 Task: Research Airbnb options in El Cerrito, Colombia from 15th December, 2023 to 26th December, 2023 for 2 adults. Place can be room with 1 bedroom having 1 bed and 1 bathroom. Property type can be hotel. Amenities needed are: wifi, washing machine.
Action: Mouse moved to (468, 85)
Screenshot: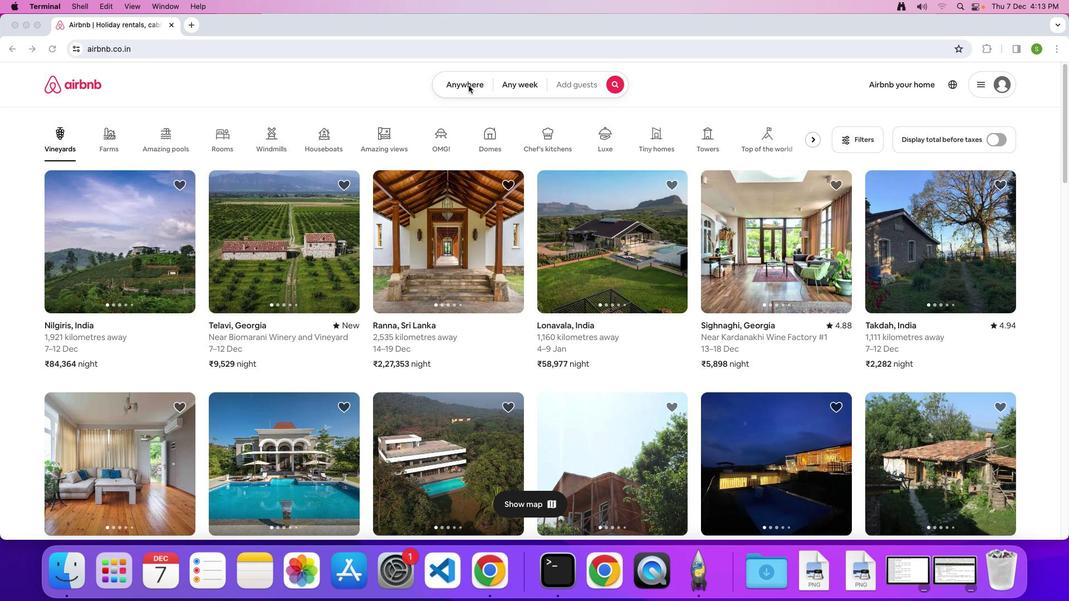 
Action: Mouse pressed left at (468, 85)
Screenshot: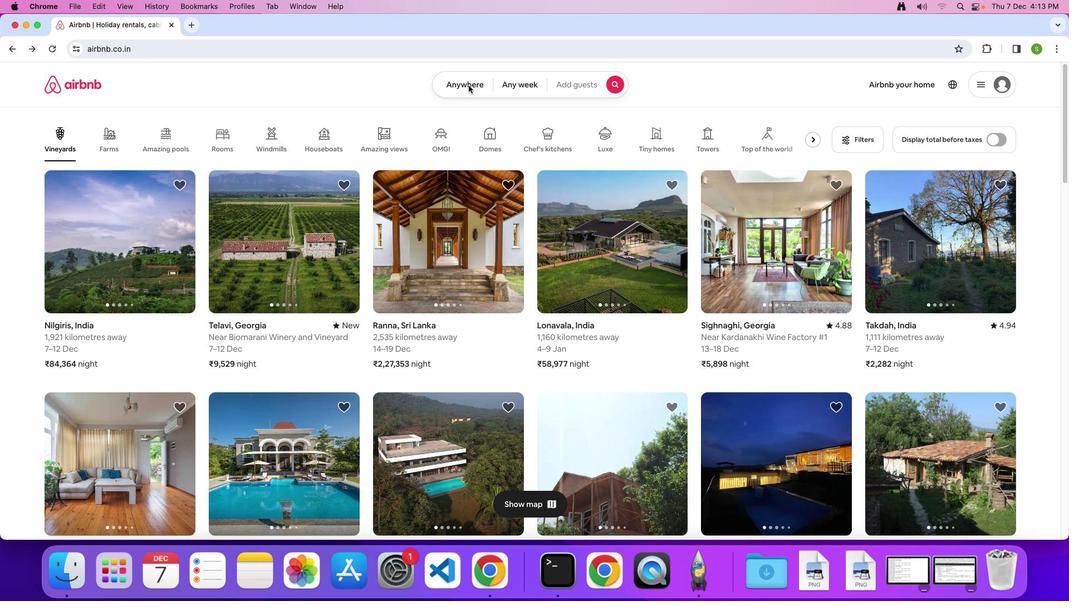 
Action: Mouse pressed left at (468, 85)
Screenshot: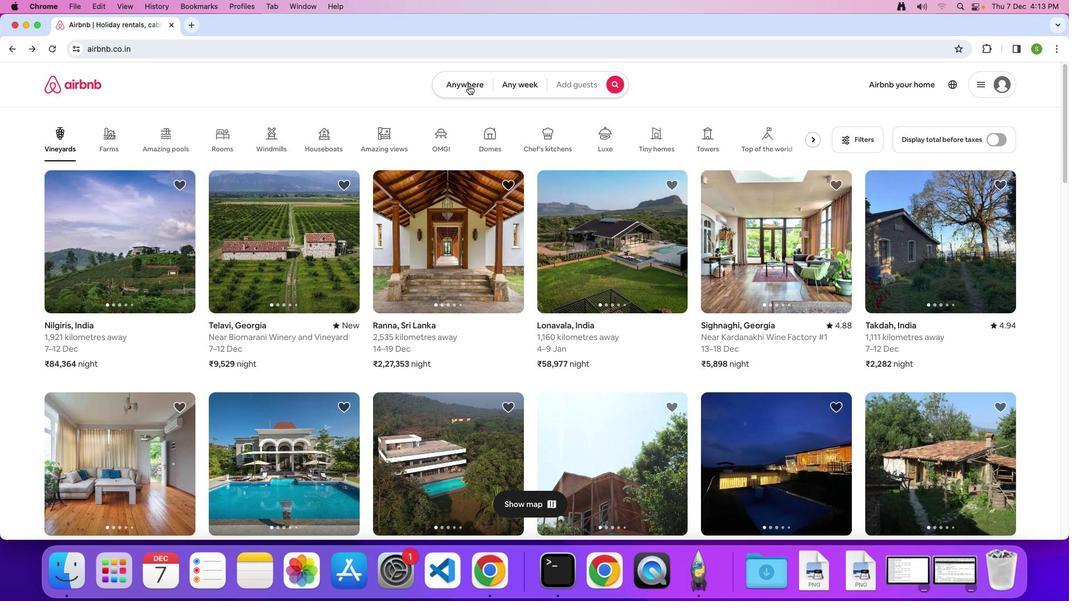 
Action: Mouse moved to (417, 122)
Screenshot: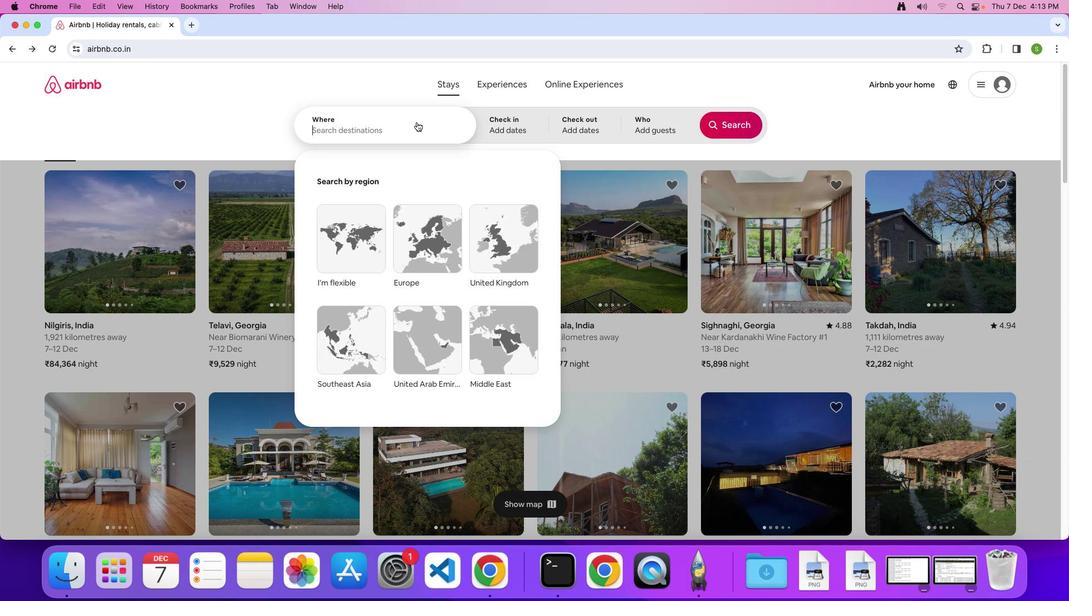 
Action: Mouse pressed left at (417, 122)
Screenshot: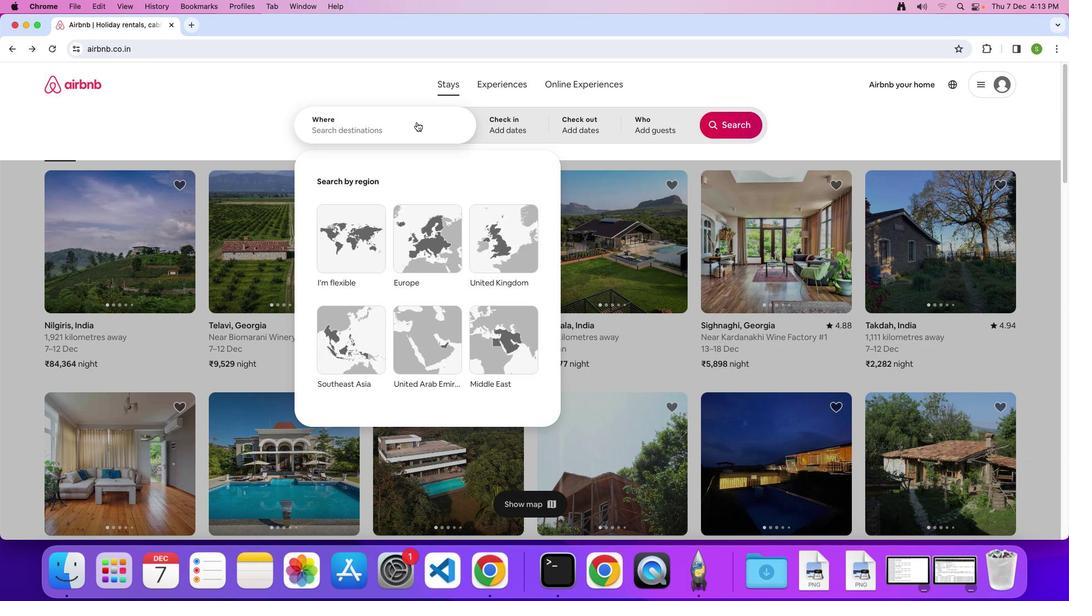 
Action: Mouse moved to (435, 117)
Screenshot: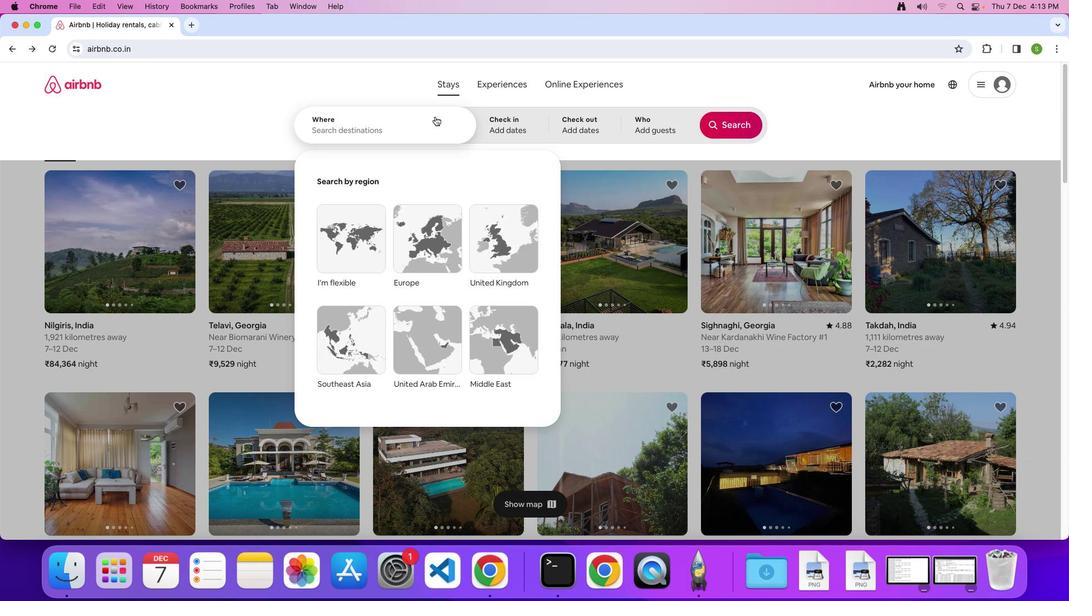 
Action: Key pressed 'E'Key.caps_lock'l'Key.spaceKey.shift'C''e''r''r''i''t''o'','Key.spaceKey.shift'C''o''l''o''m''b''i''a'Key.enter
Screenshot: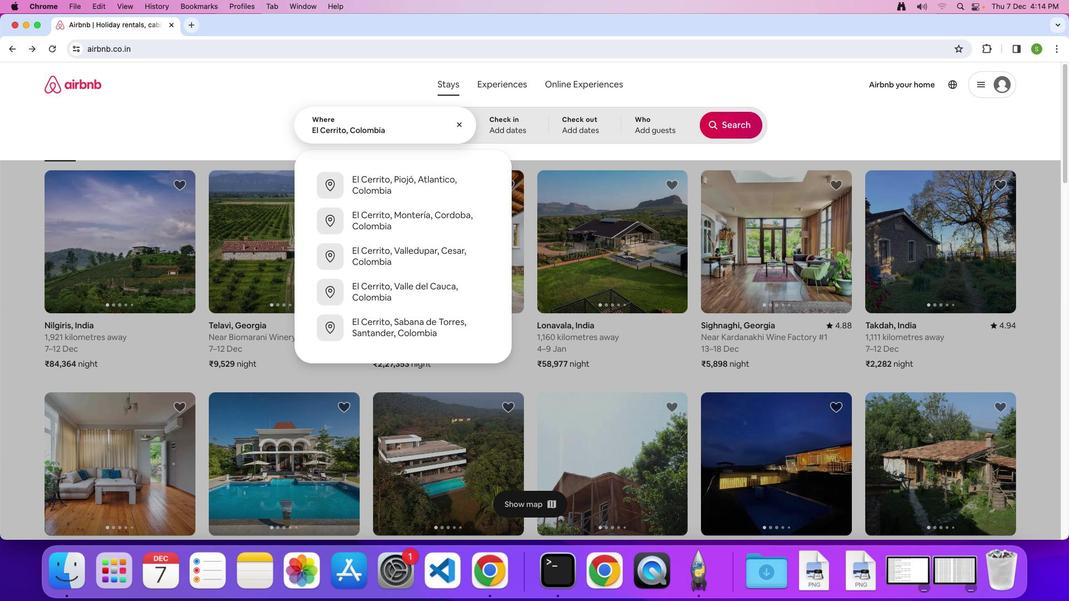 
Action: Mouse moved to (474, 322)
Screenshot: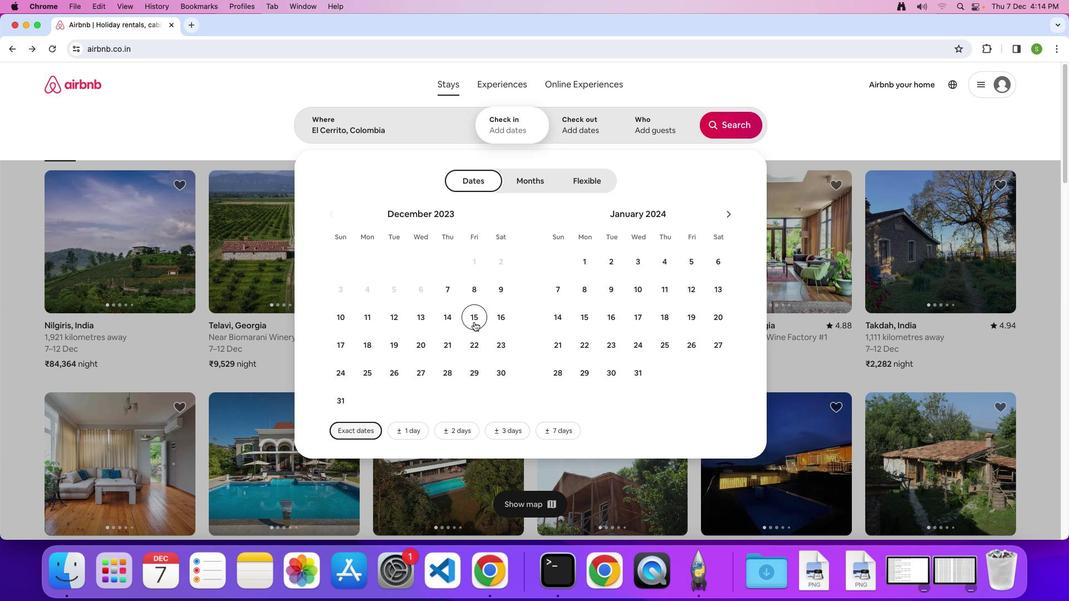 
Action: Mouse pressed left at (474, 322)
Screenshot: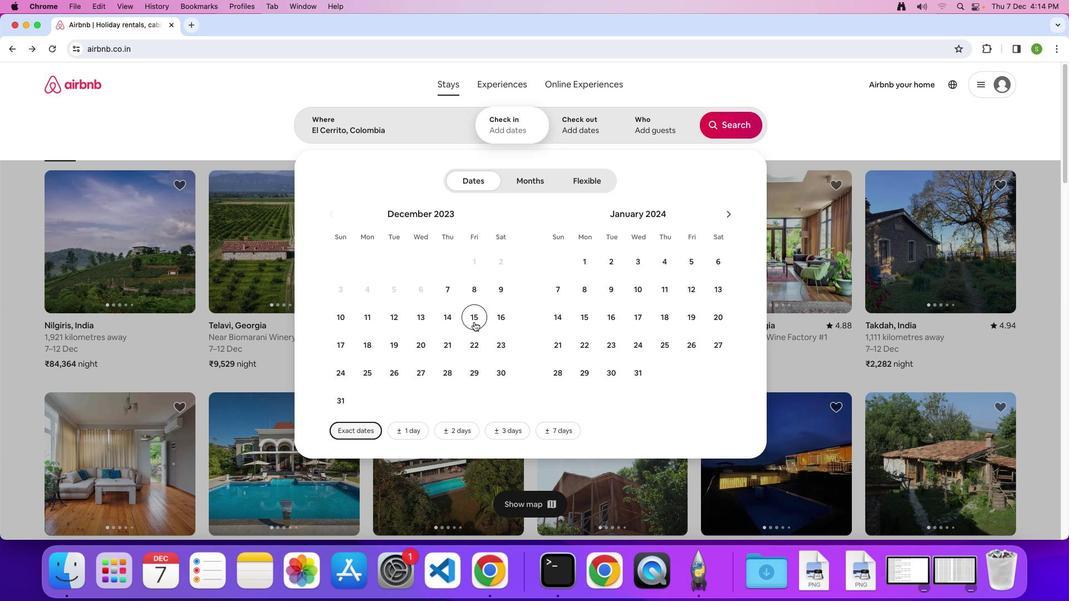 
Action: Mouse moved to (393, 373)
Screenshot: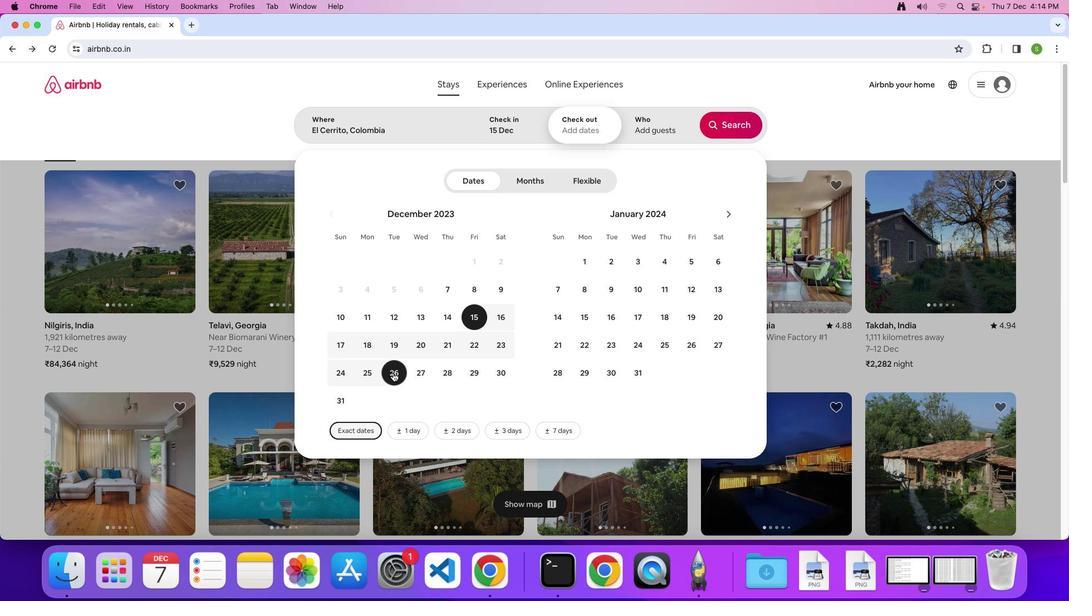 
Action: Mouse pressed left at (393, 373)
Screenshot: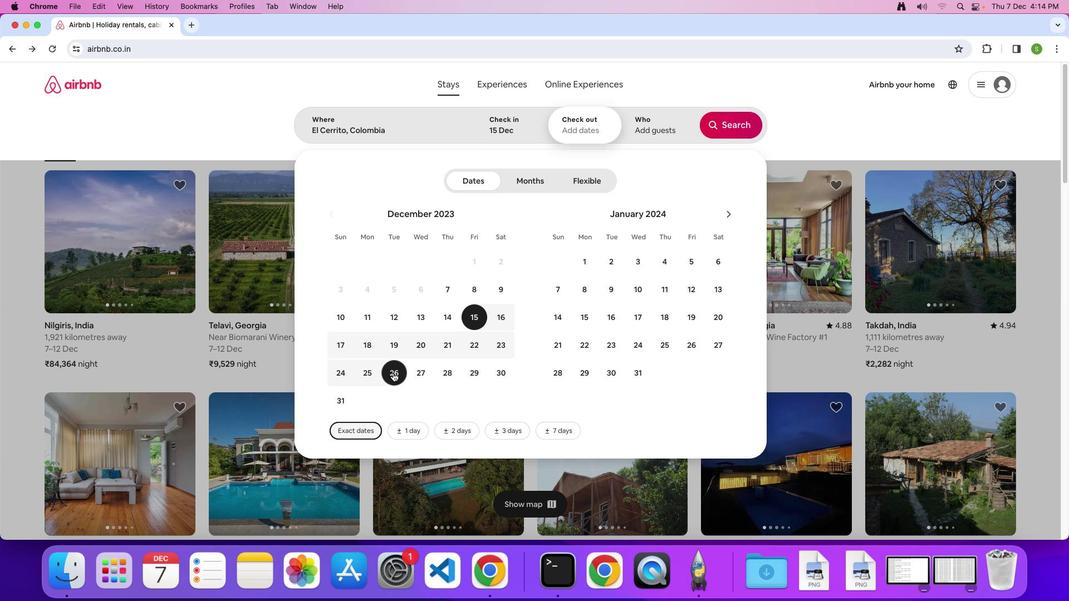 
Action: Mouse moved to (655, 126)
Screenshot: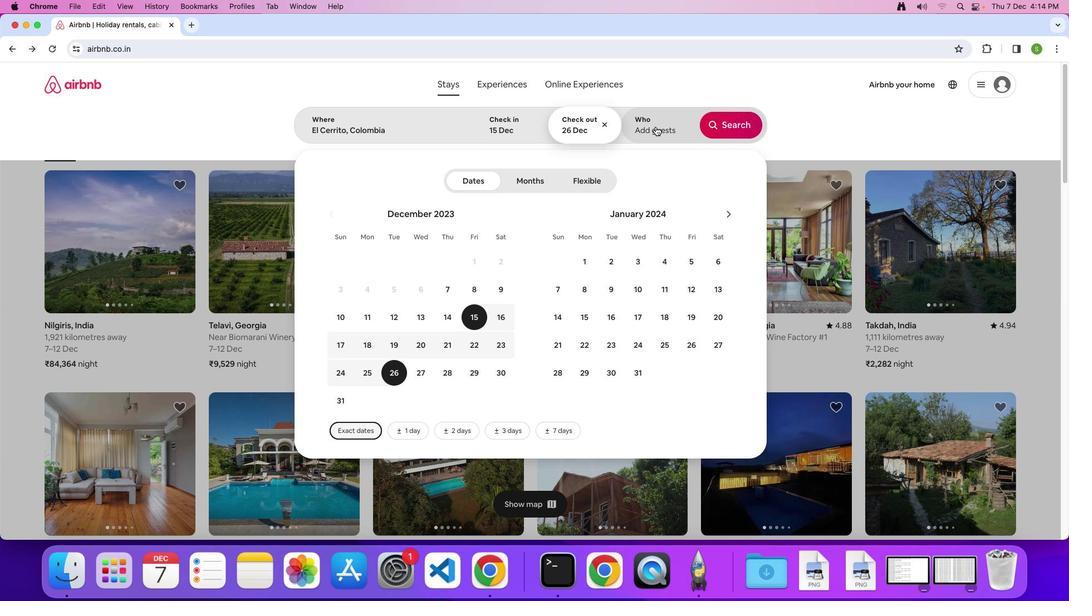 
Action: Mouse pressed left at (655, 126)
Screenshot: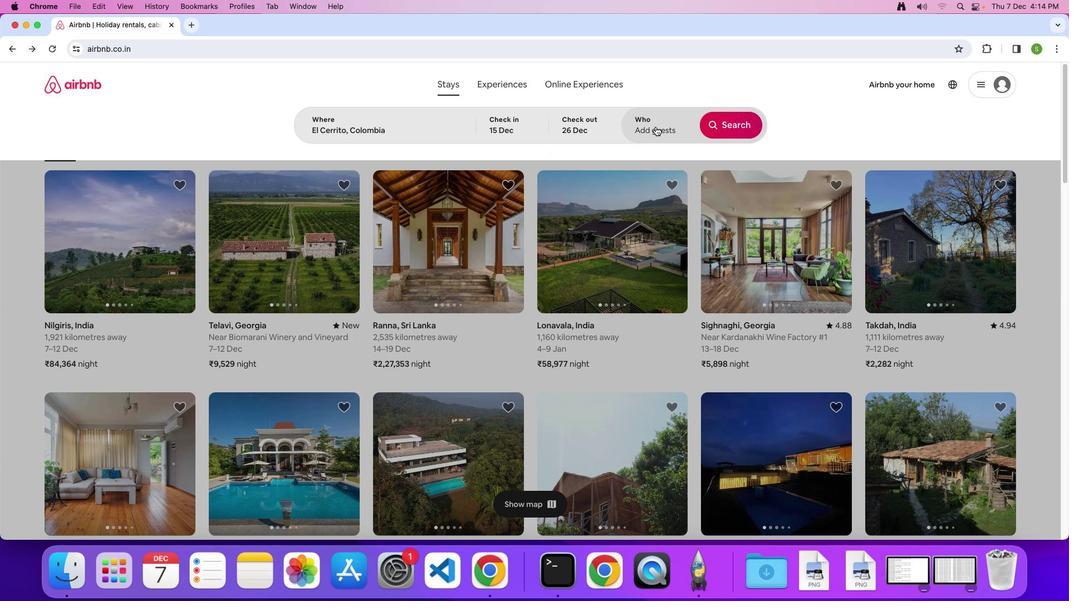 
Action: Mouse moved to (732, 185)
Screenshot: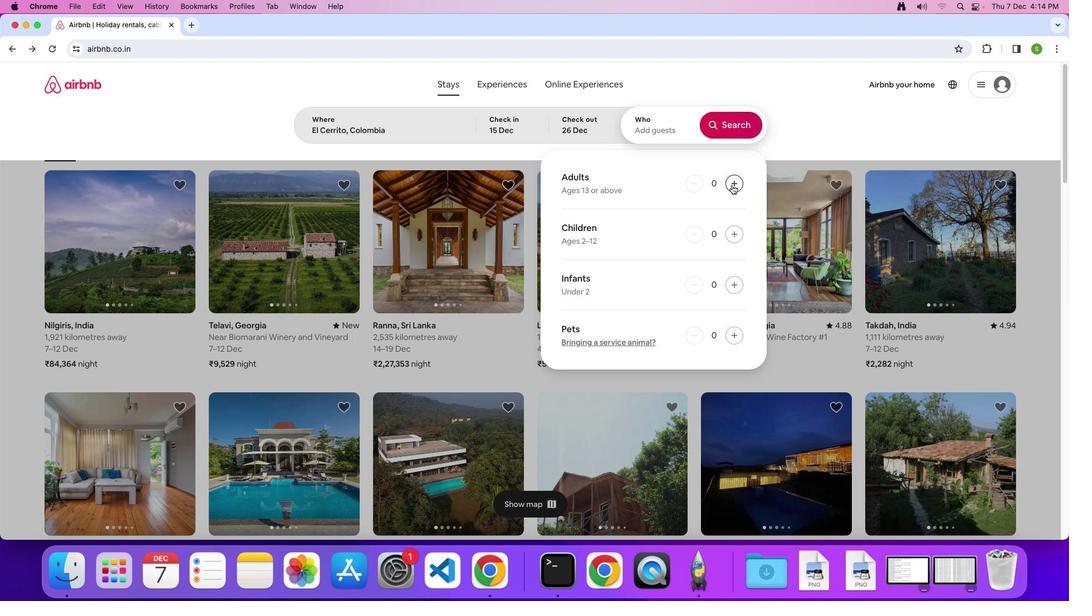 
Action: Mouse pressed left at (732, 185)
Screenshot: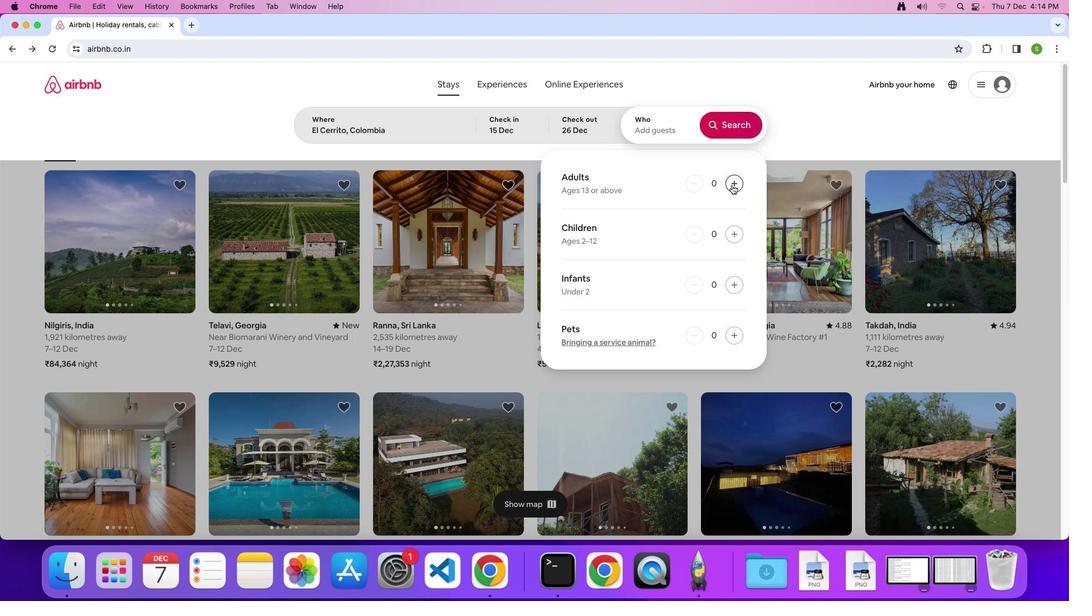 
Action: Mouse pressed left at (732, 185)
Screenshot: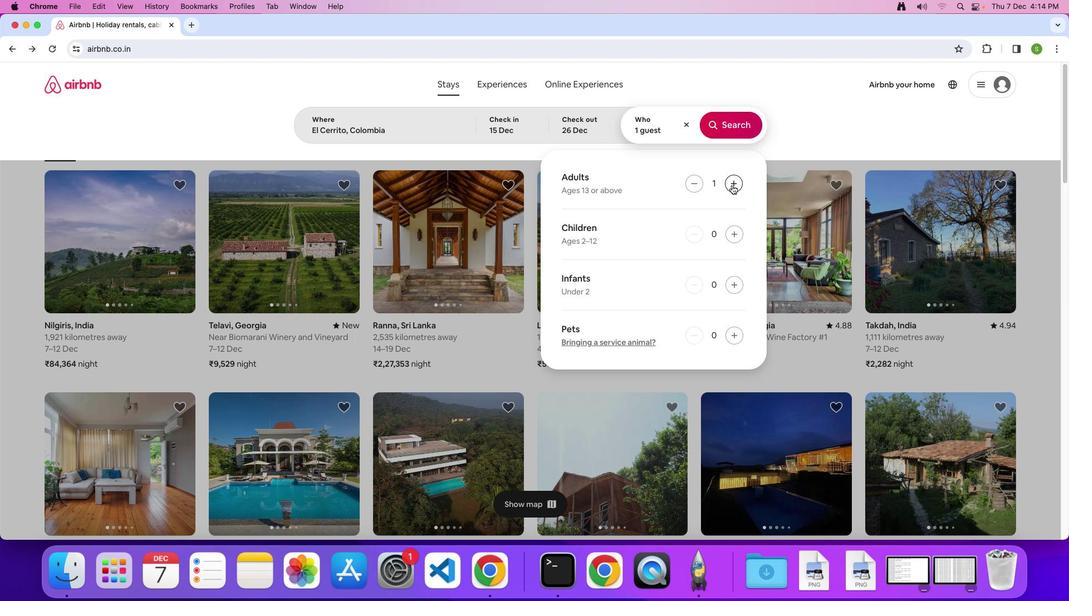 
Action: Mouse moved to (722, 121)
Screenshot: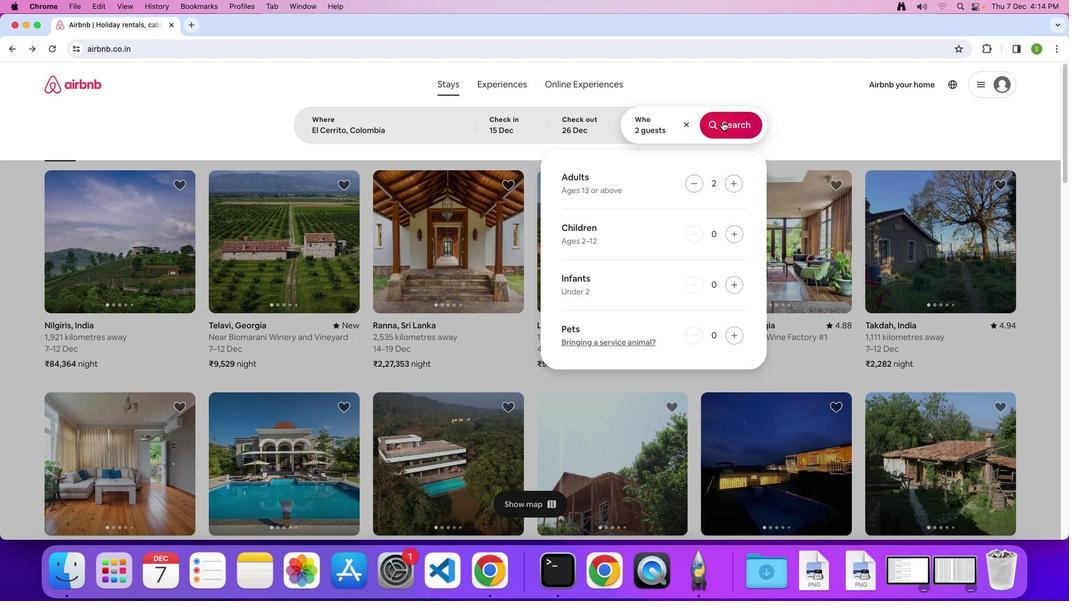 
Action: Mouse pressed left at (722, 121)
Screenshot: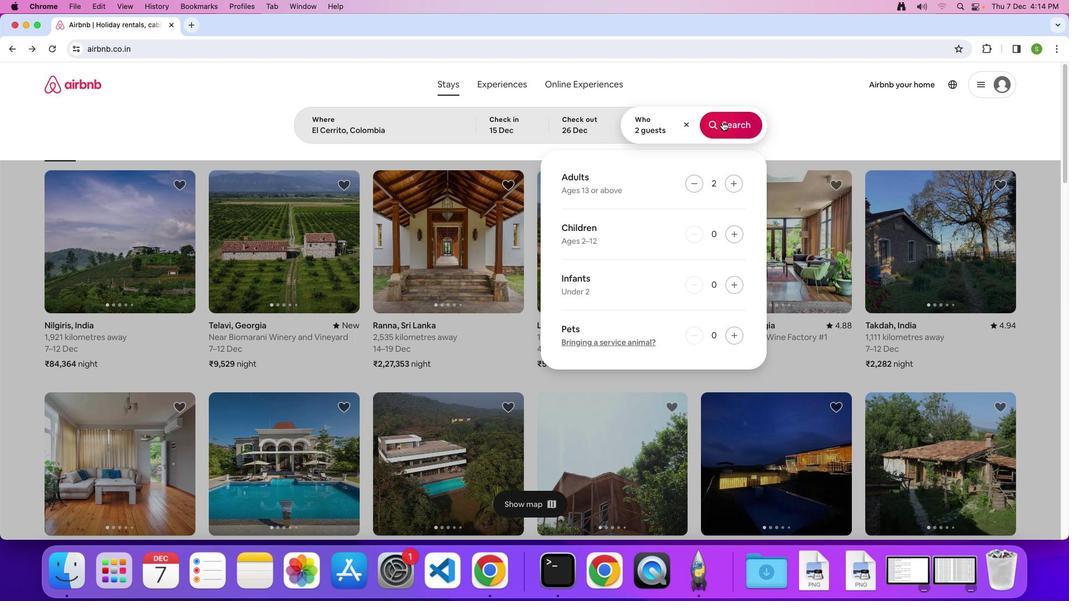 
Action: Mouse moved to (892, 128)
Screenshot: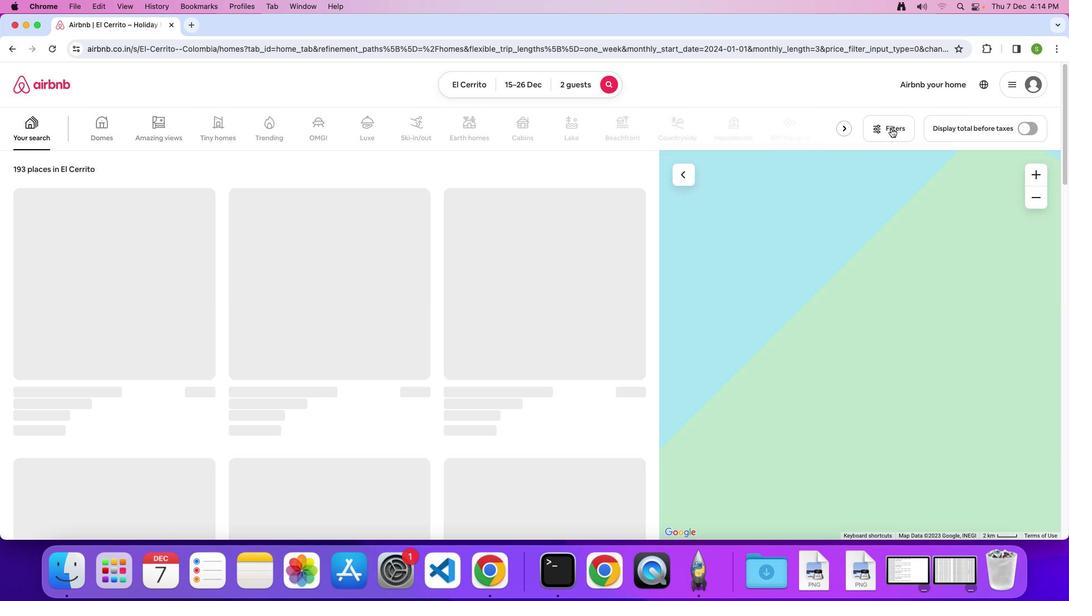 
Action: Mouse pressed left at (892, 128)
Screenshot: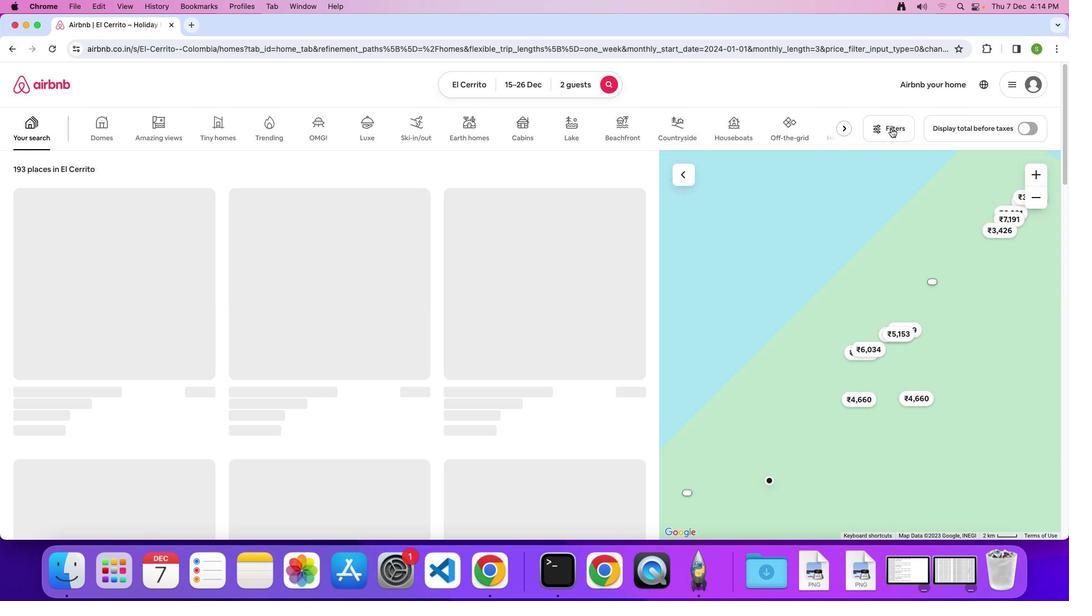 
Action: Mouse moved to (522, 200)
Screenshot: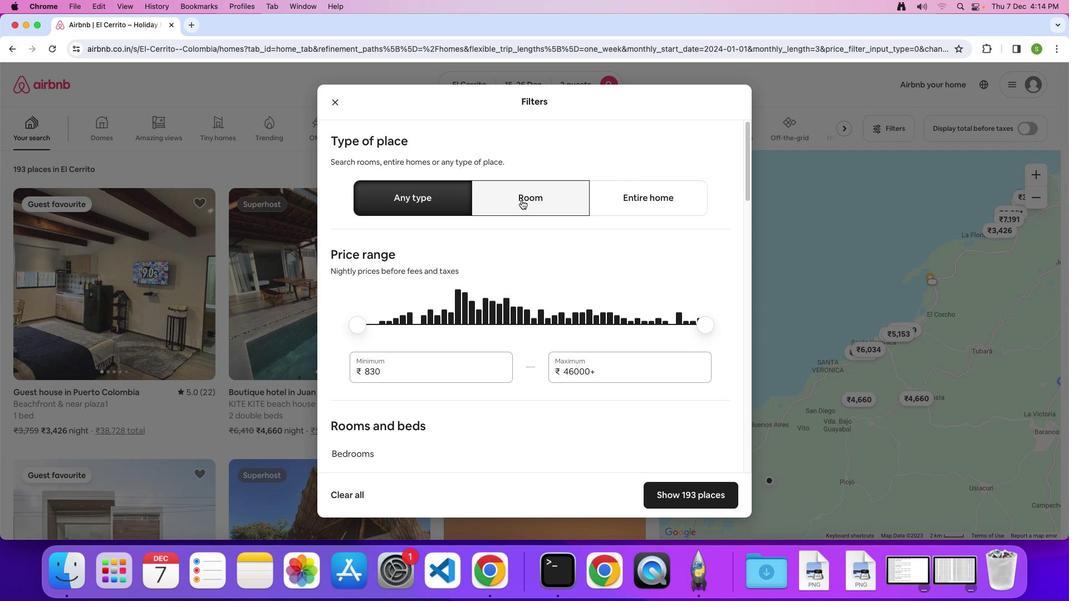 
Action: Mouse pressed left at (522, 200)
Screenshot: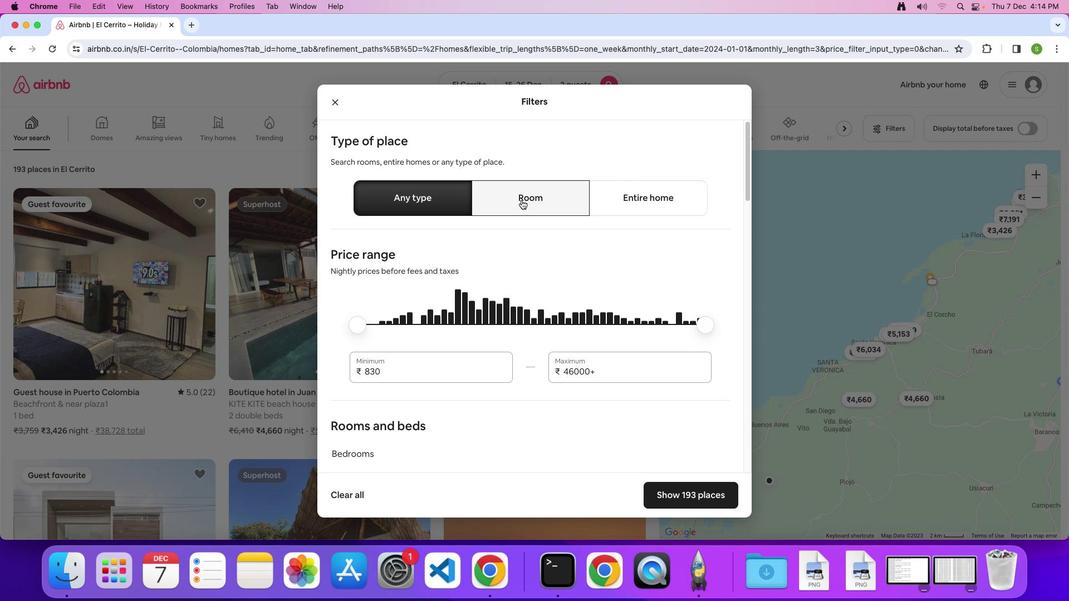 
Action: Mouse moved to (528, 264)
Screenshot: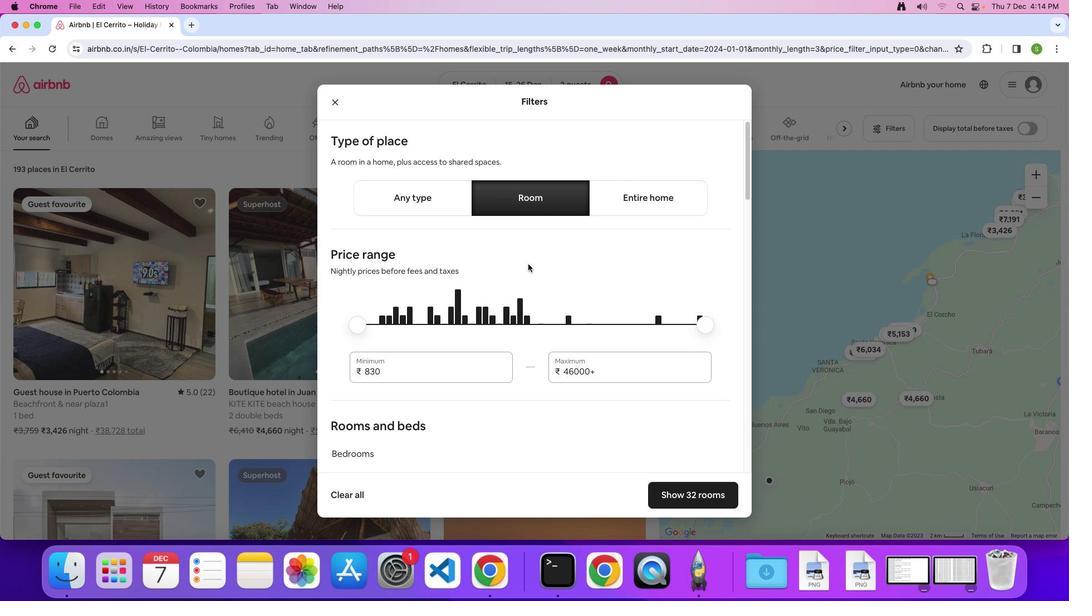 
Action: Mouse scrolled (528, 264) with delta (0, 0)
Screenshot: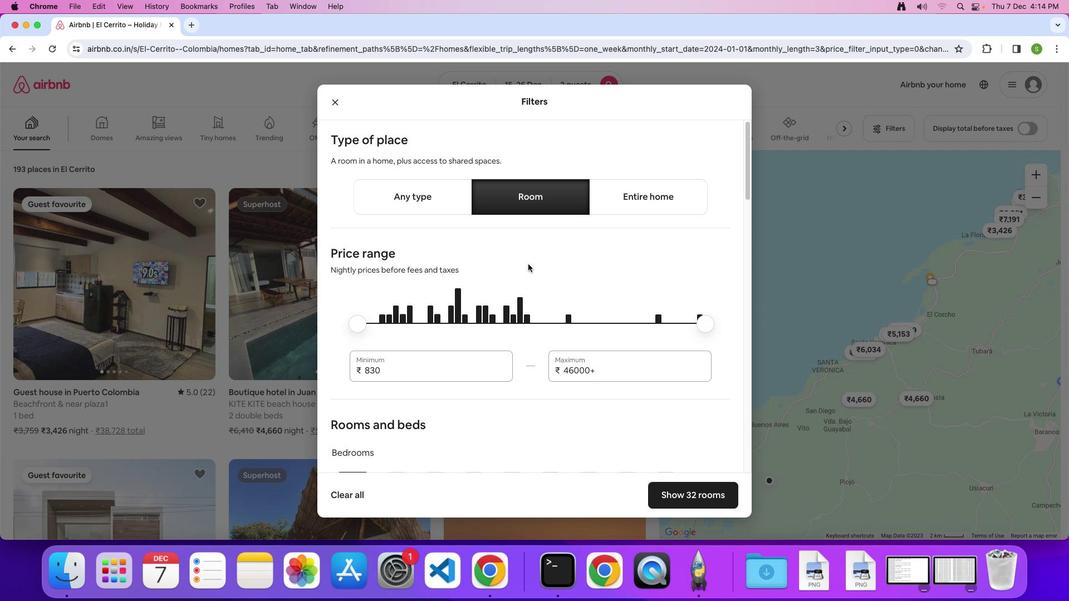 
Action: Mouse scrolled (528, 264) with delta (0, 0)
Screenshot: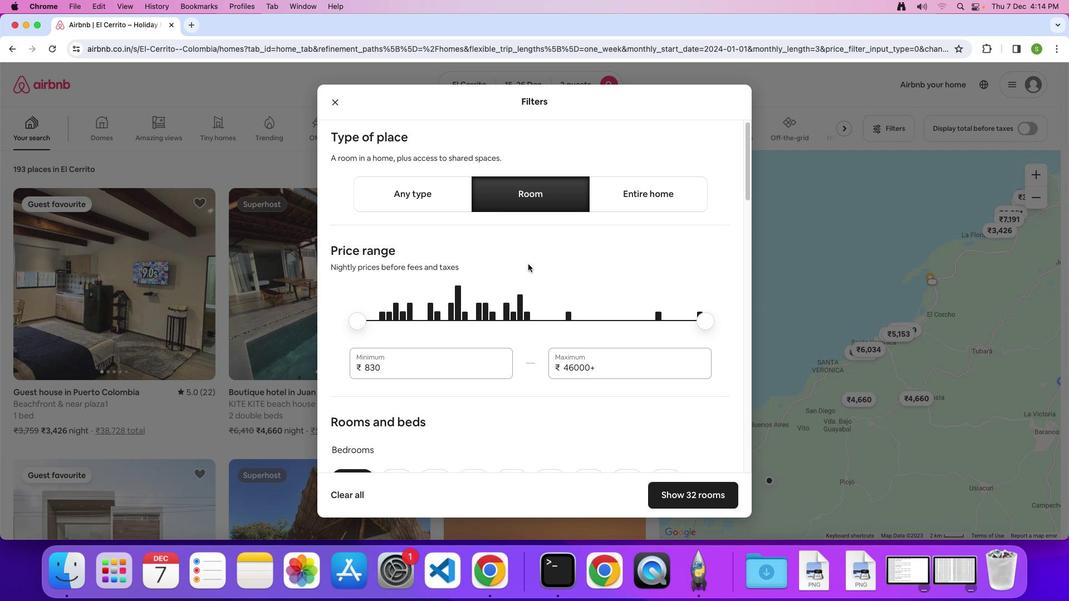 
Action: Mouse scrolled (528, 264) with delta (0, 0)
Screenshot: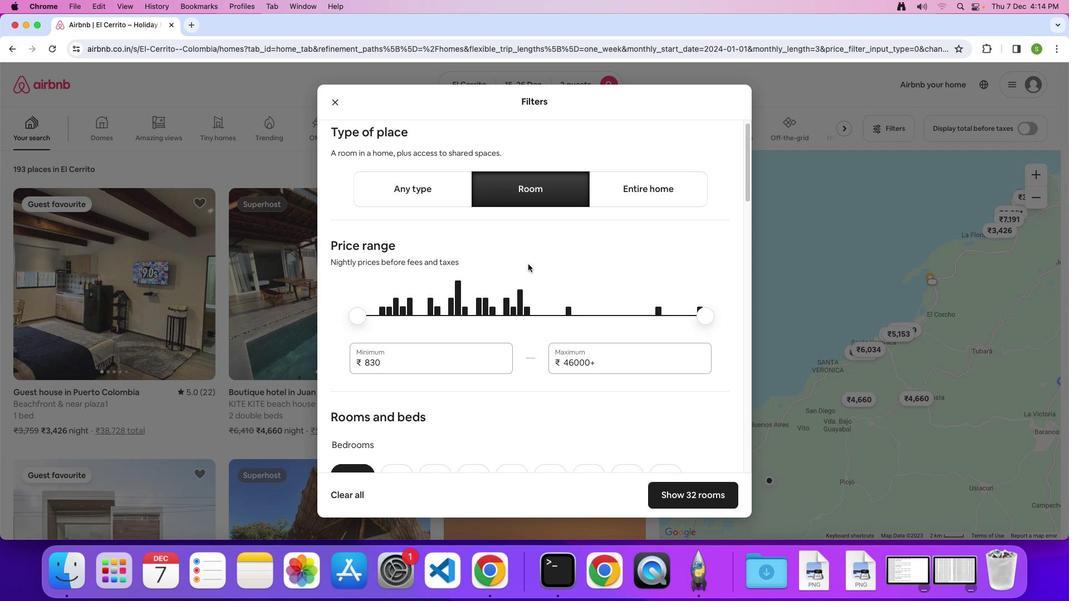 
Action: Mouse scrolled (528, 264) with delta (0, 0)
Screenshot: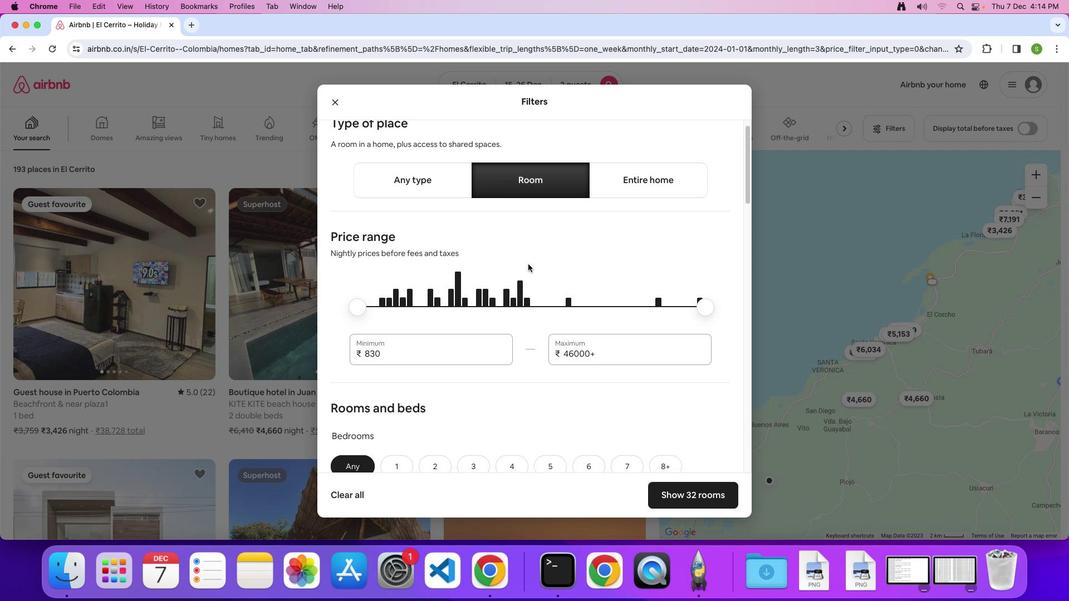 
Action: Mouse scrolled (528, 264) with delta (0, 0)
Screenshot: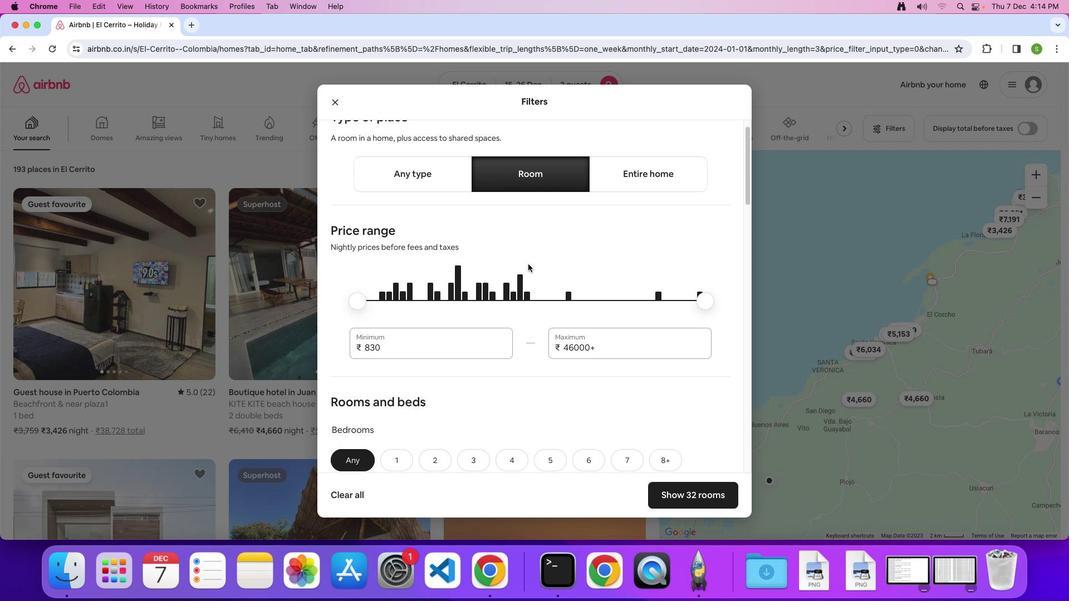 
Action: Mouse scrolled (528, 264) with delta (0, 0)
Screenshot: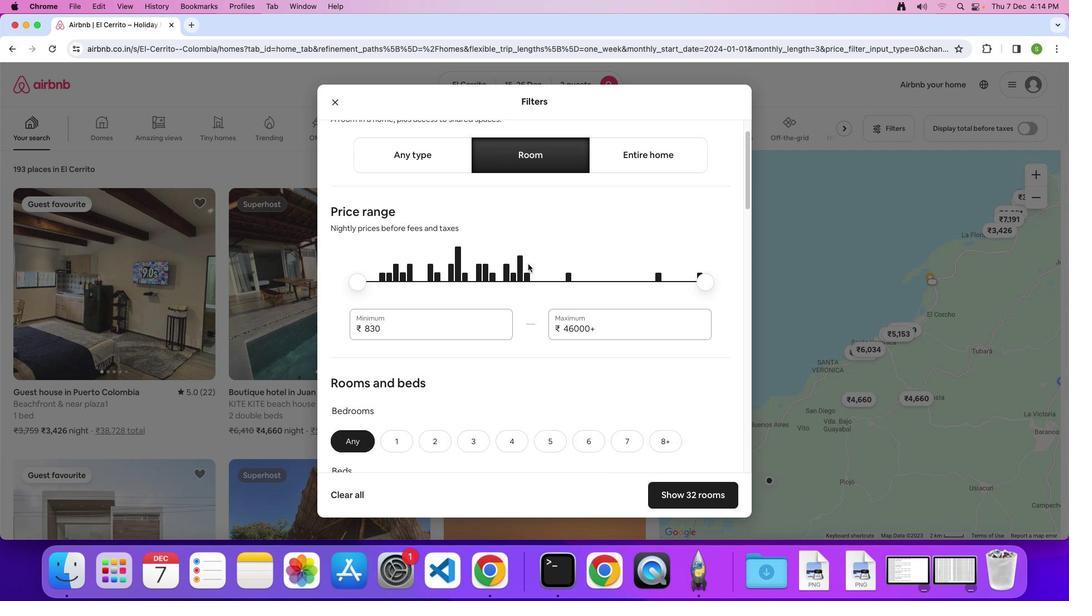 
Action: Mouse scrolled (528, 264) with delta (0, 0)
Screenshot: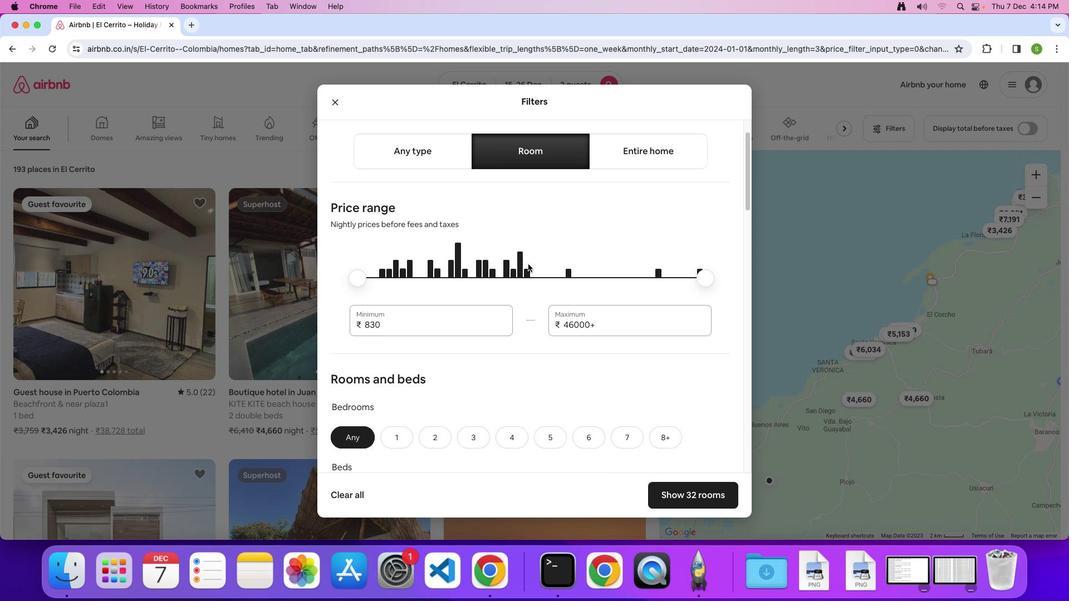 
Action: Mouse scrolled (528, 264) with delta (0, -1)
Screenshot: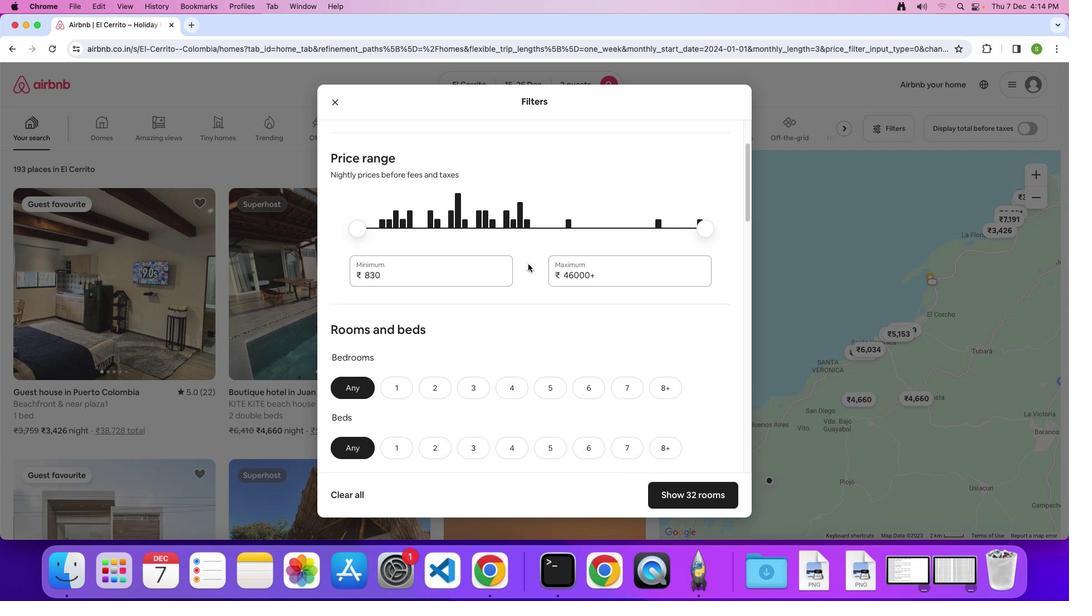 
Action: Mouse scrolled (528, 264) with delta (0, 0)
Screenshot: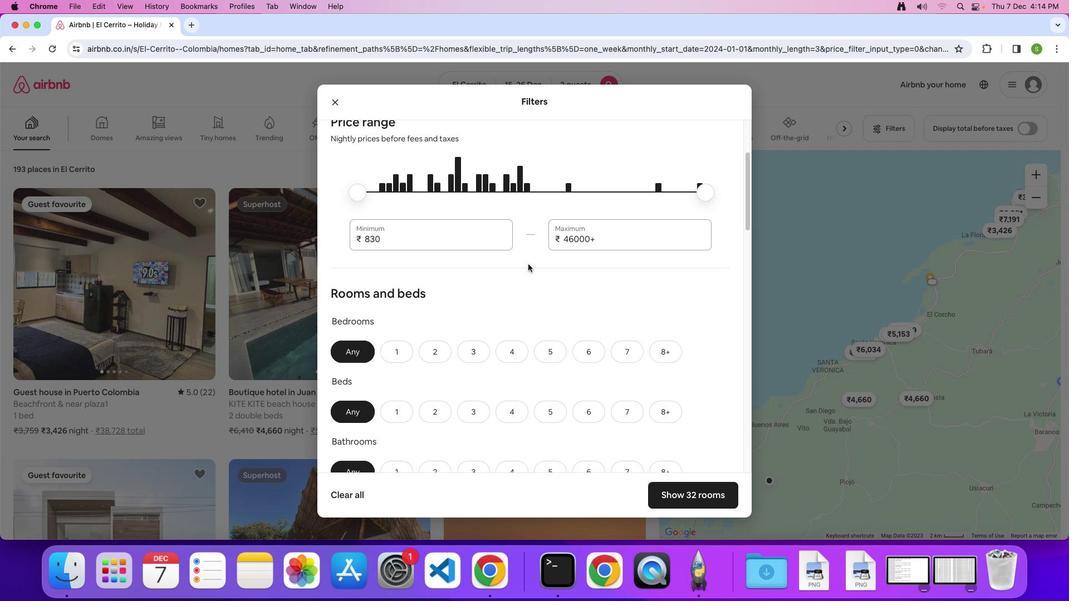
Action: Mouse scrolled (528, 264) with delta (0, 0)
Screenshot: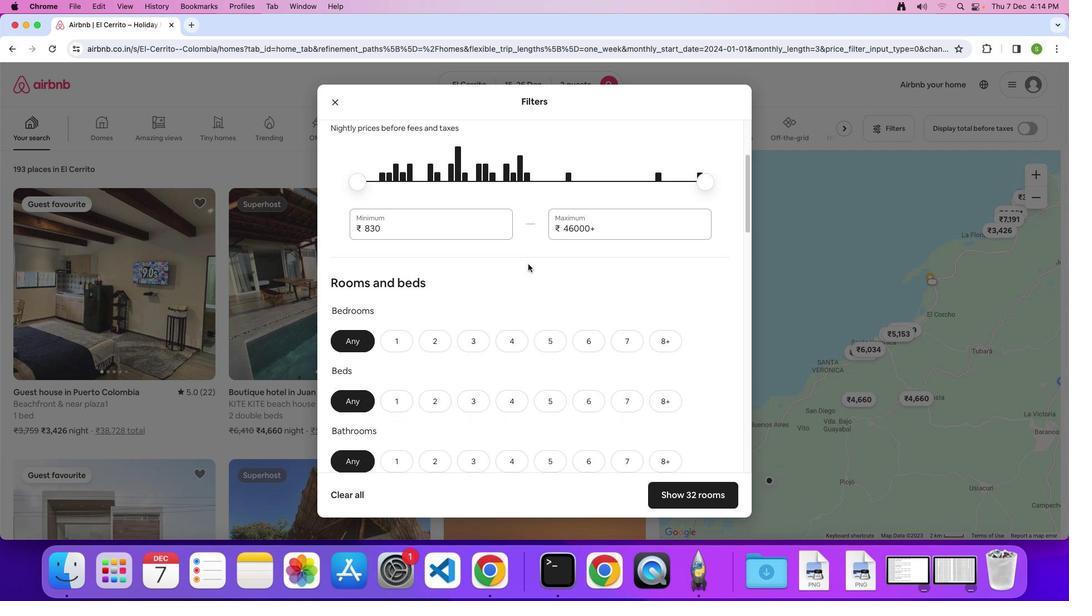 
Action: Mouse scrolled (528, 264) with delta (0, 0)
Screenshot: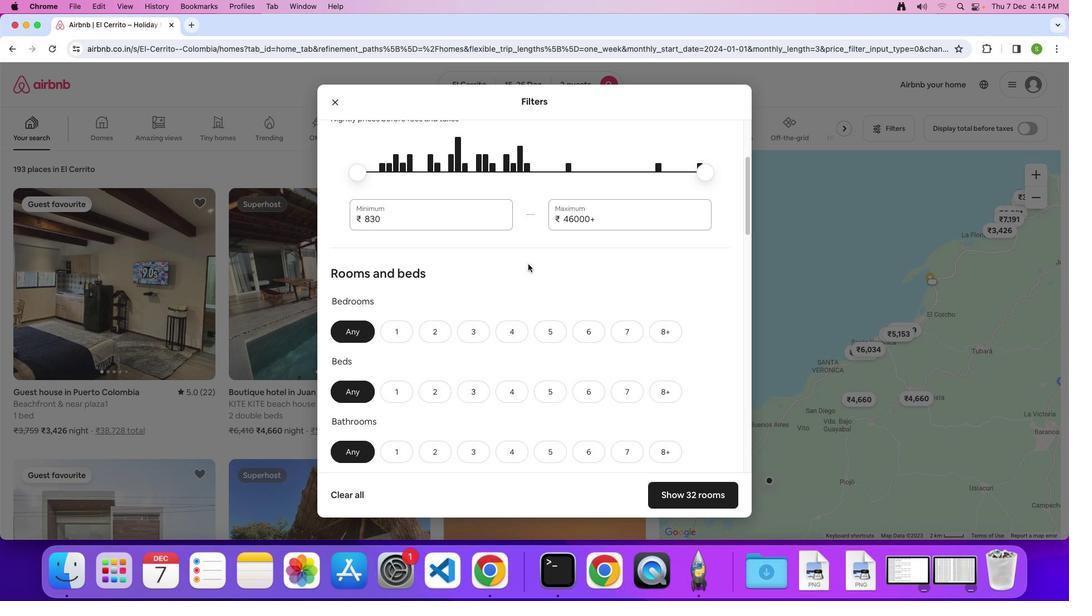 
Action: Mouse scrolled (528, 264) with delta (0, 0)
Screenshot: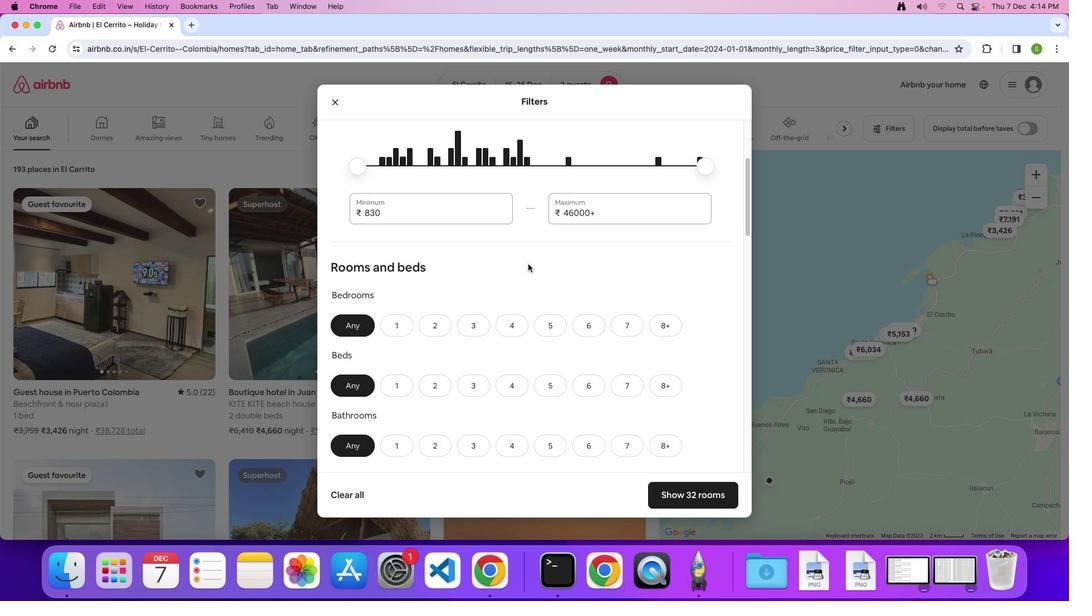 
Action: Mouse scrolled (528, 264) with delta (0, 0)
Screenshot: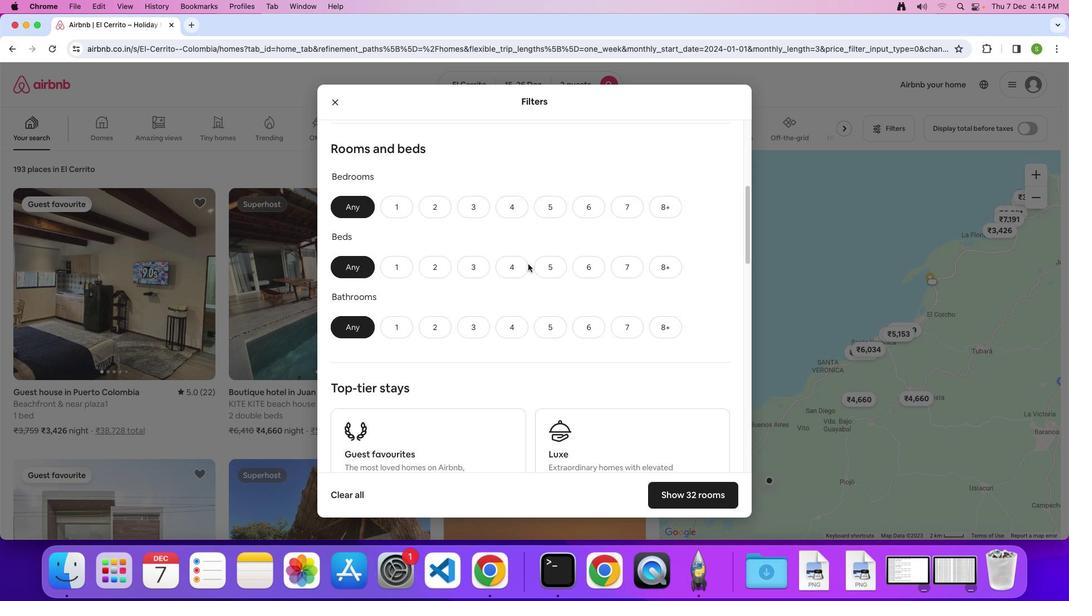 
Action: Mouse scrolled (528, 264) with delta (0, 0)
Screenshot: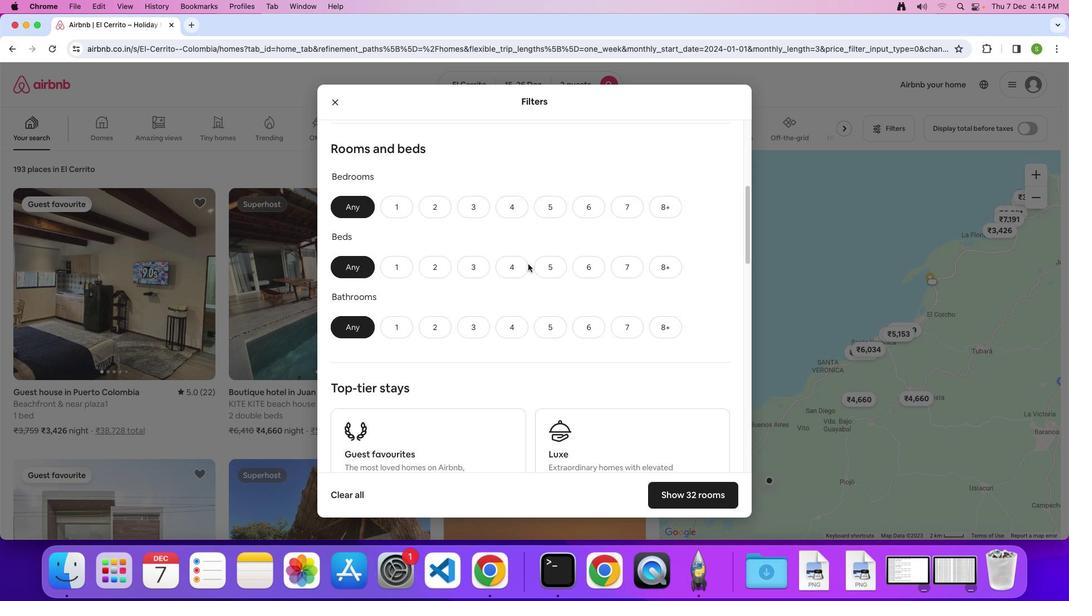 
Action: Mouse scrolled (528, 264) with delta (0, -2)
Screenshot: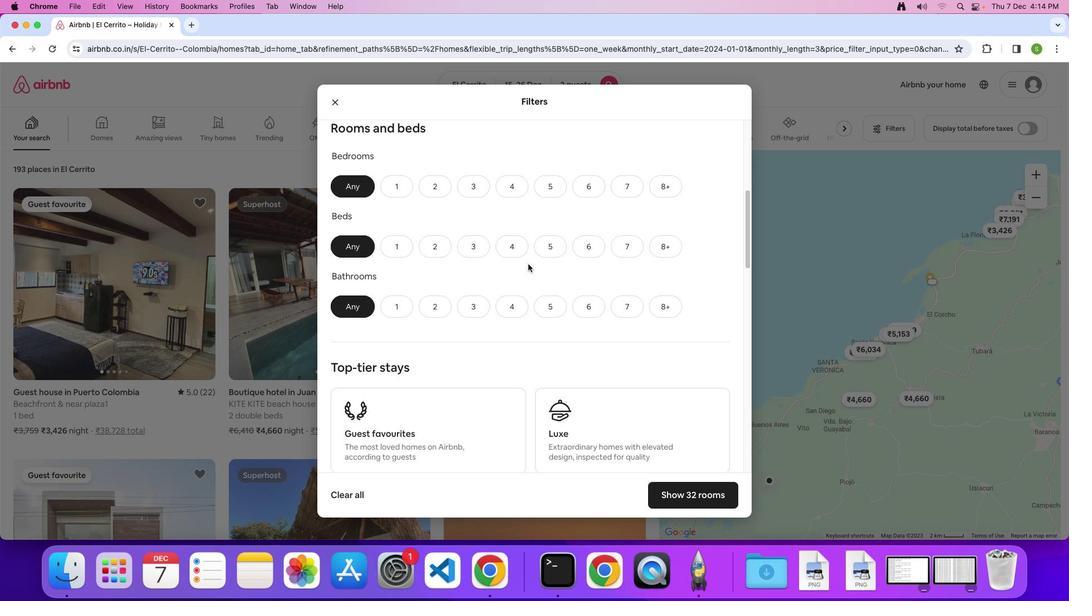 
Action: Mouse moved to (406, 169)
Screenshot: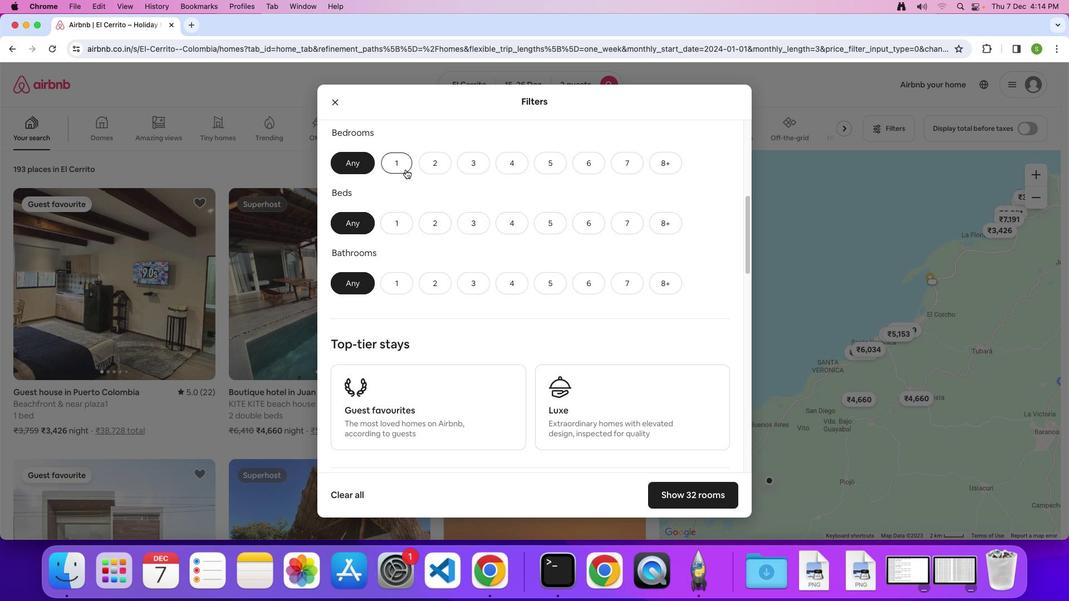 
Action: Mouse pressed left at (406, 169)
Screenshot: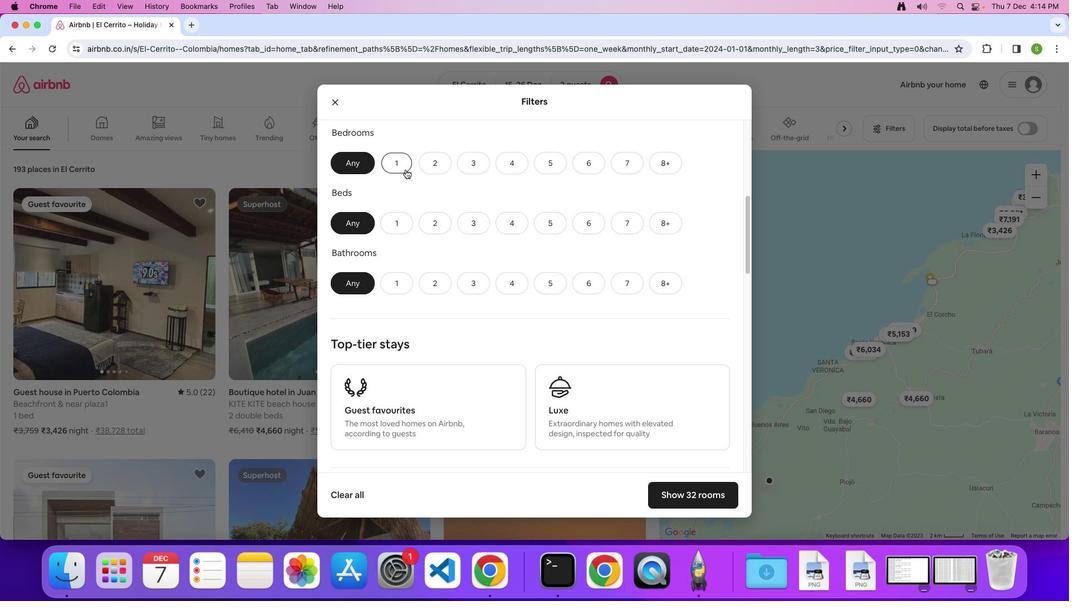 
Action: Mouse moved to (391, 228)
Screenshot: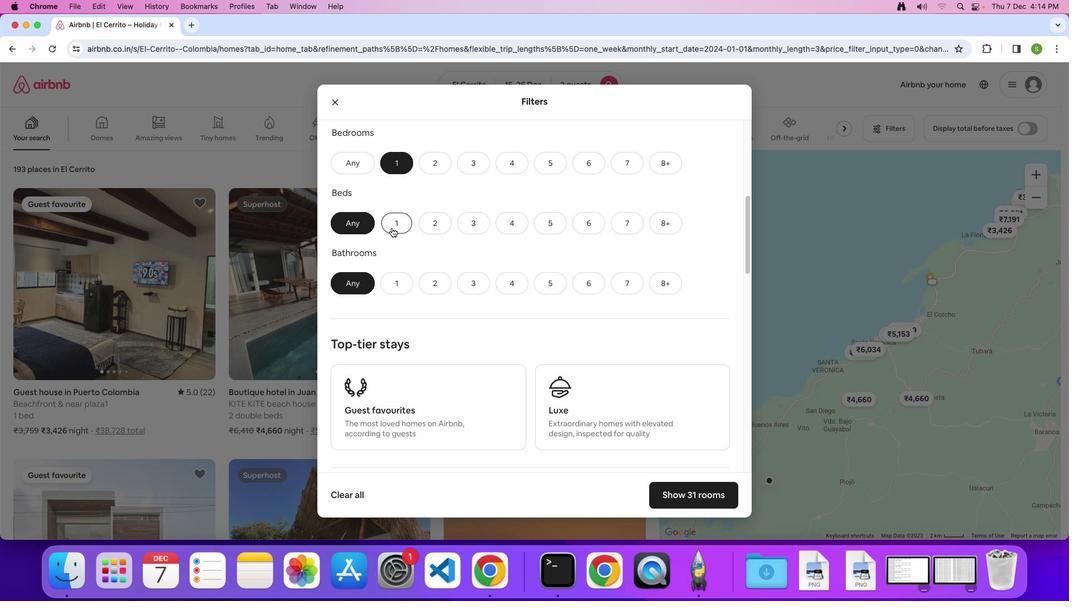 
Action: Mouse pressed left at (391, 228)
Screenshot: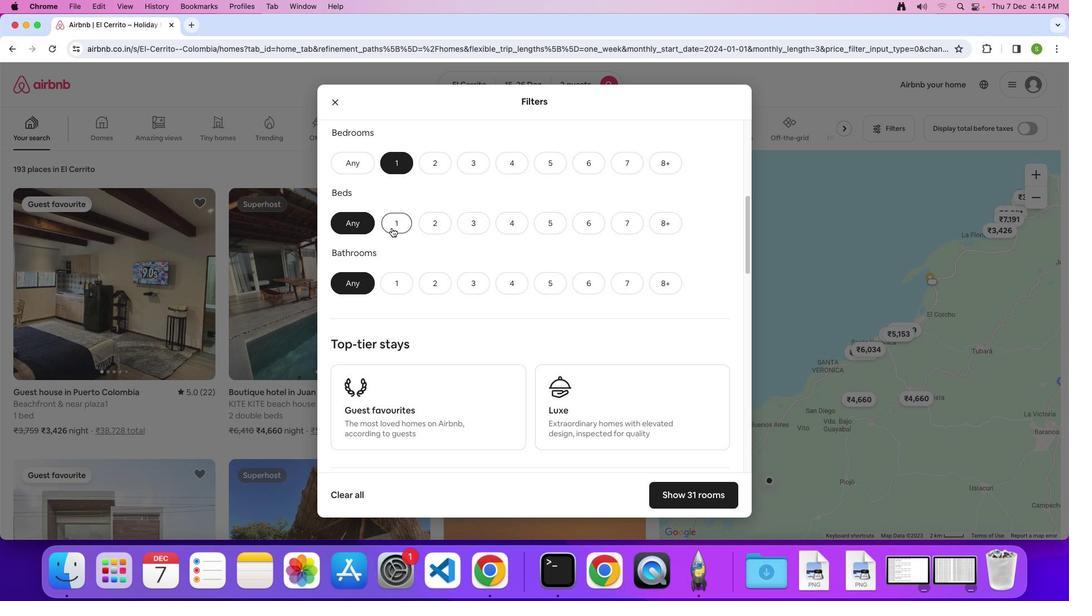 
Action: Mouse moved to (391, 279)
Screenshot: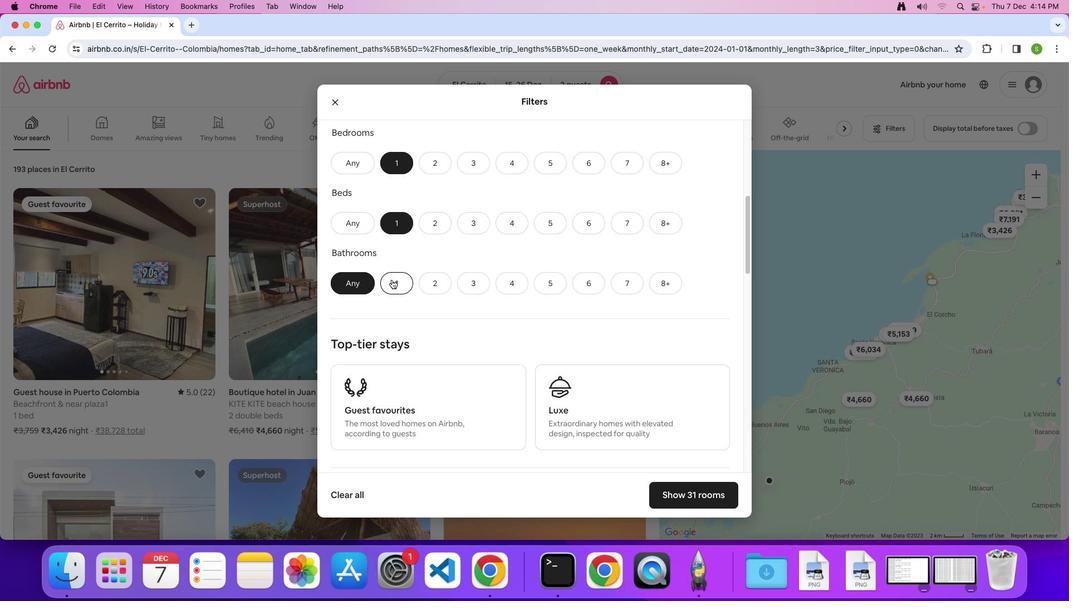 
Action: Mouse pressed left at (391, 279)
Screenshot: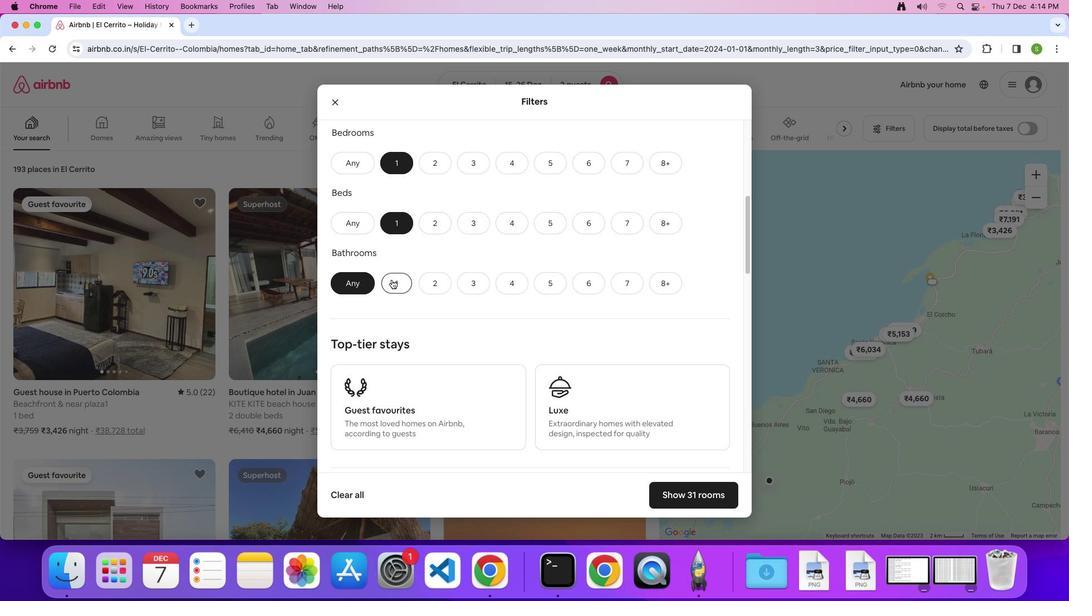 
Action: Mouse moved to (529, 275)
Screenshot: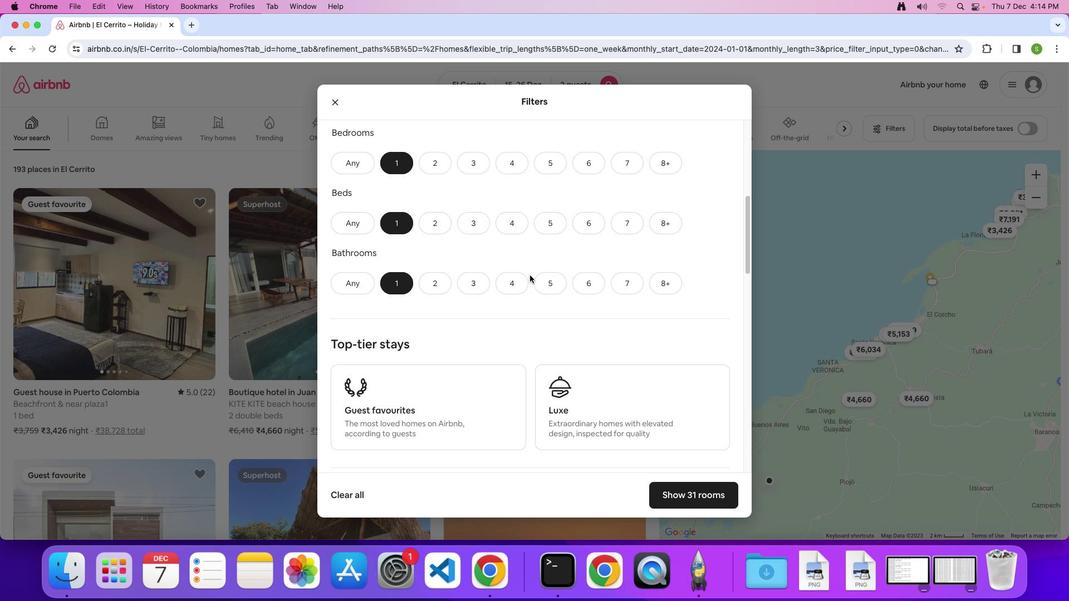 
Action: Mouse scrolled (529, 275) with delta (0, 0)
Screenshot: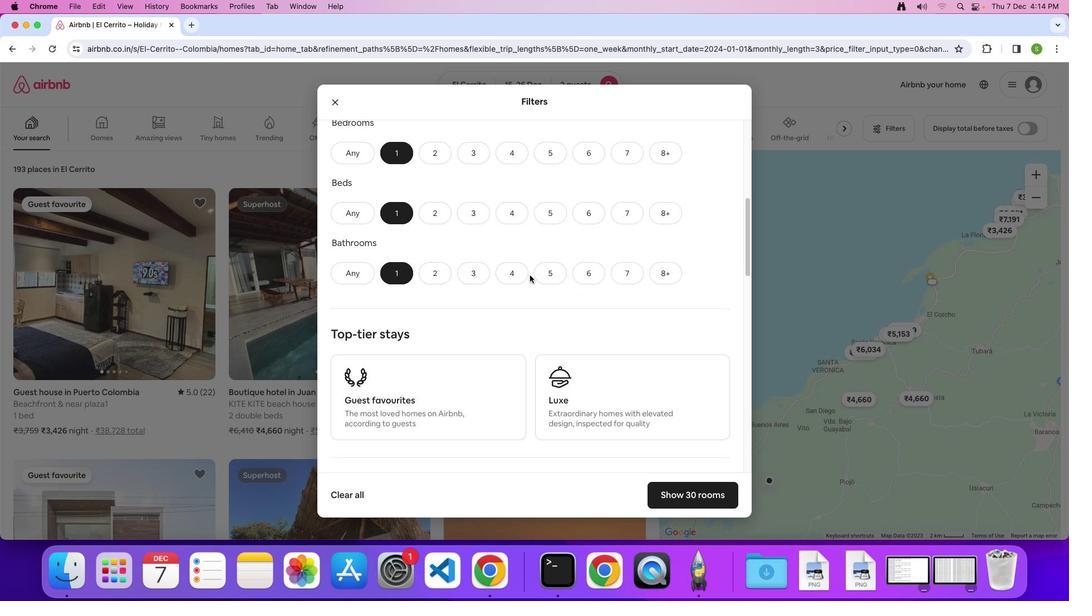 
Action: Mouse scrolled (529, 275) with delta (0, 0)
Screenshot: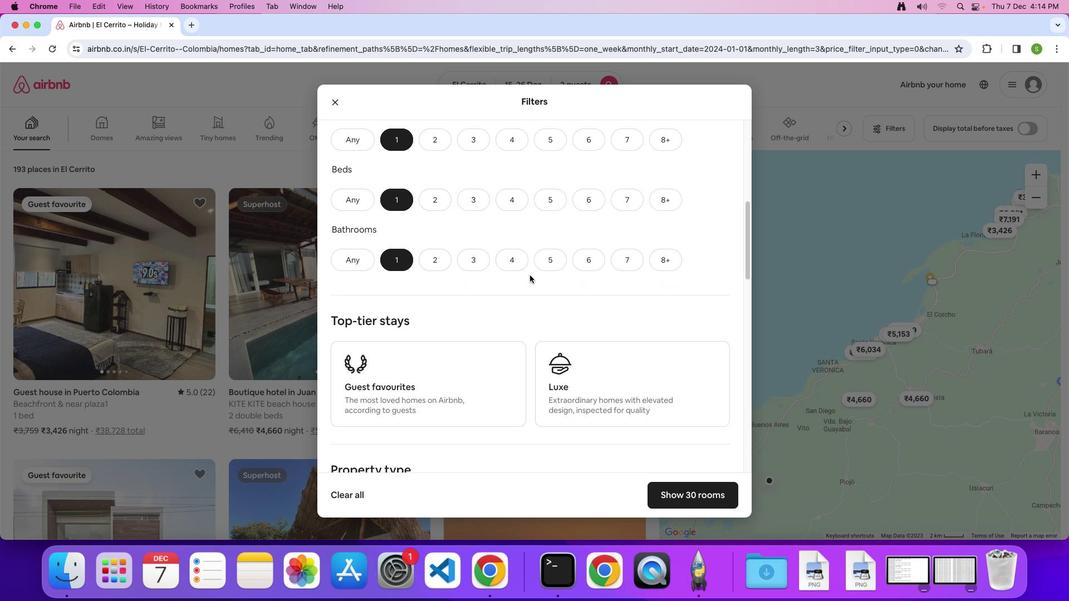 
Action: Mouse moved to (529, 275)
Screenshot: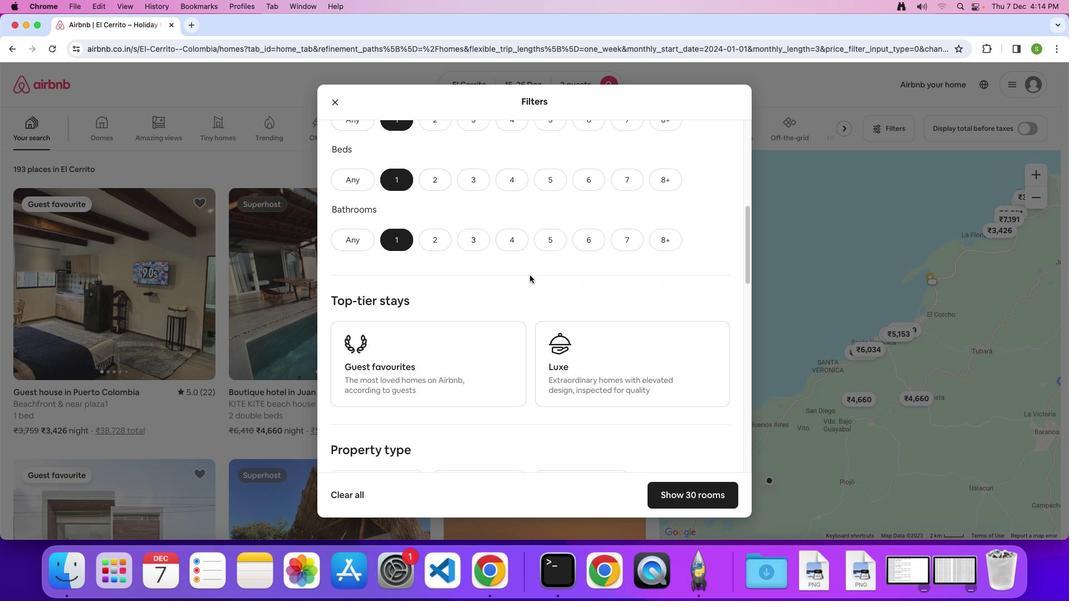 
Action: Mouse scrolled (529, 275) with delta (0, -1)
Screenshot: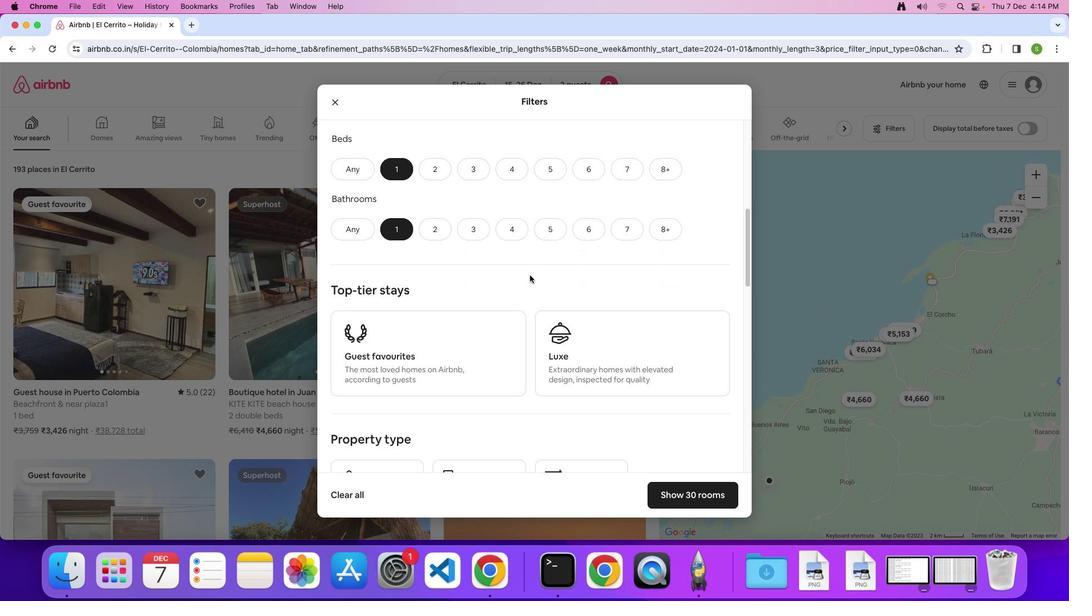 
Action: Mouse scrolled (529, 275) with delta (0, 0)
Screenshot: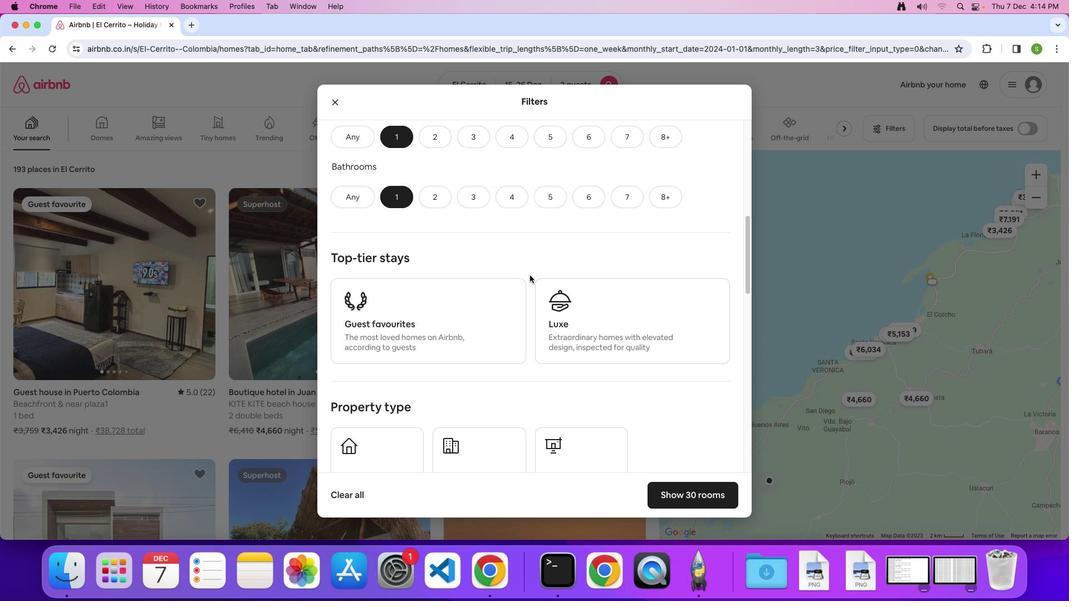 
Action: Mouse scrolled (529, 275) with delta (0, 0)
Screenshot: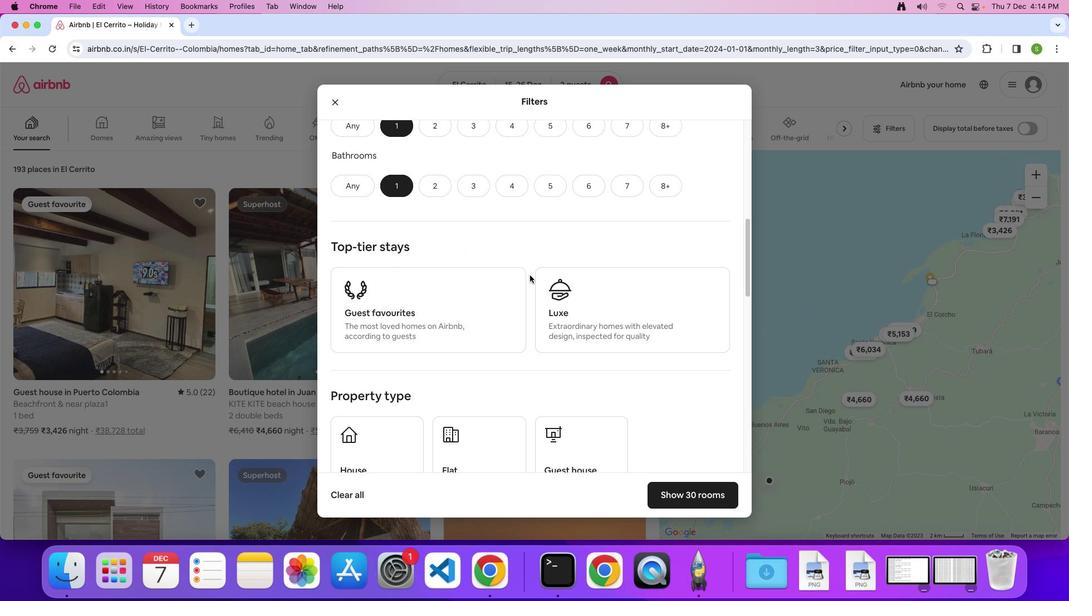 
Action: Mouse scrolled (529, 275) with delta (0, 0)
Screenshot: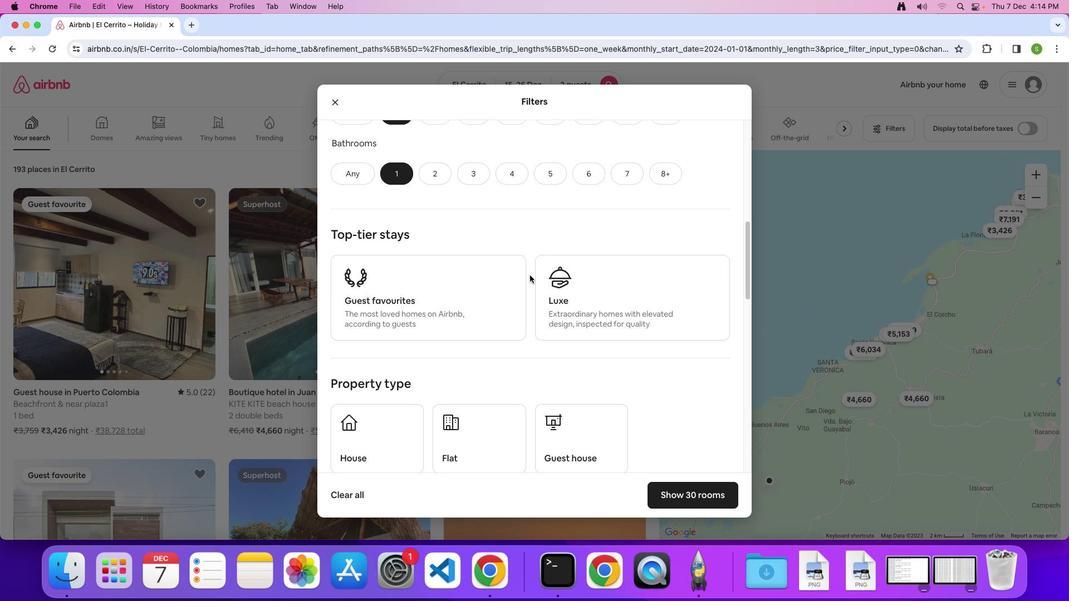 
Action: Mouse scrolled (529, 275) with delta (0, -1)
Screenshot: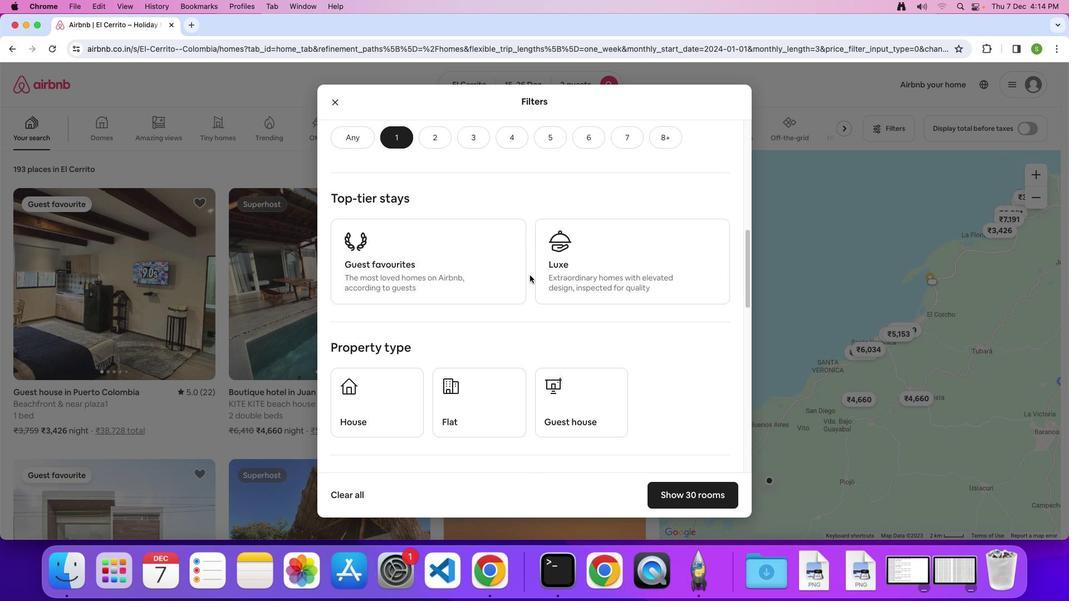 
Action: Mouse scrolled (529, 275) with delta (0, 0)
Screenshot: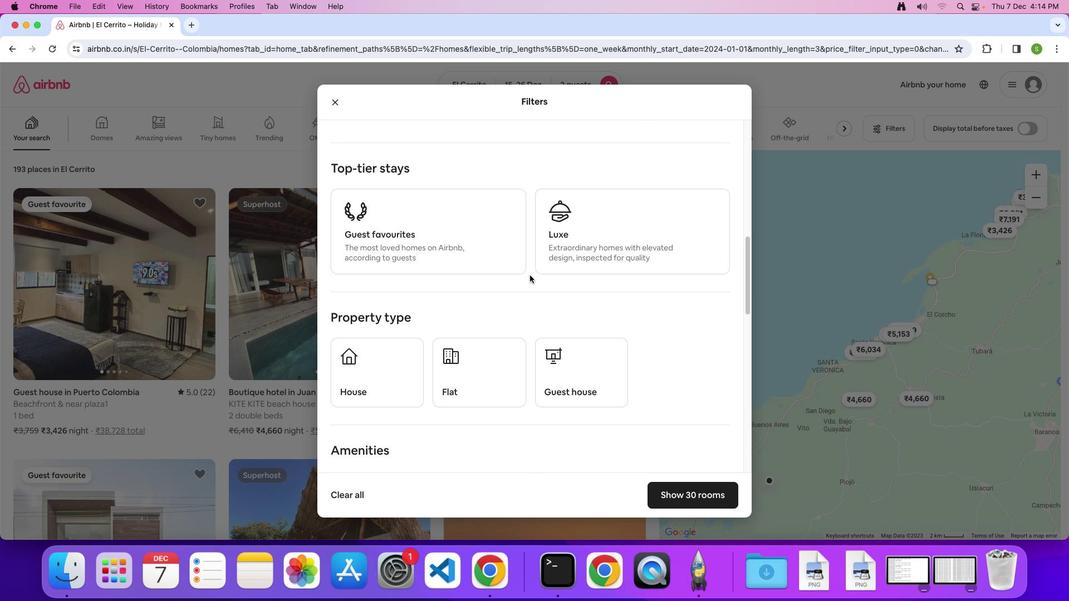 
Action: Mouse scrolled (529, 275) with delta (0, 0)
Screenshot: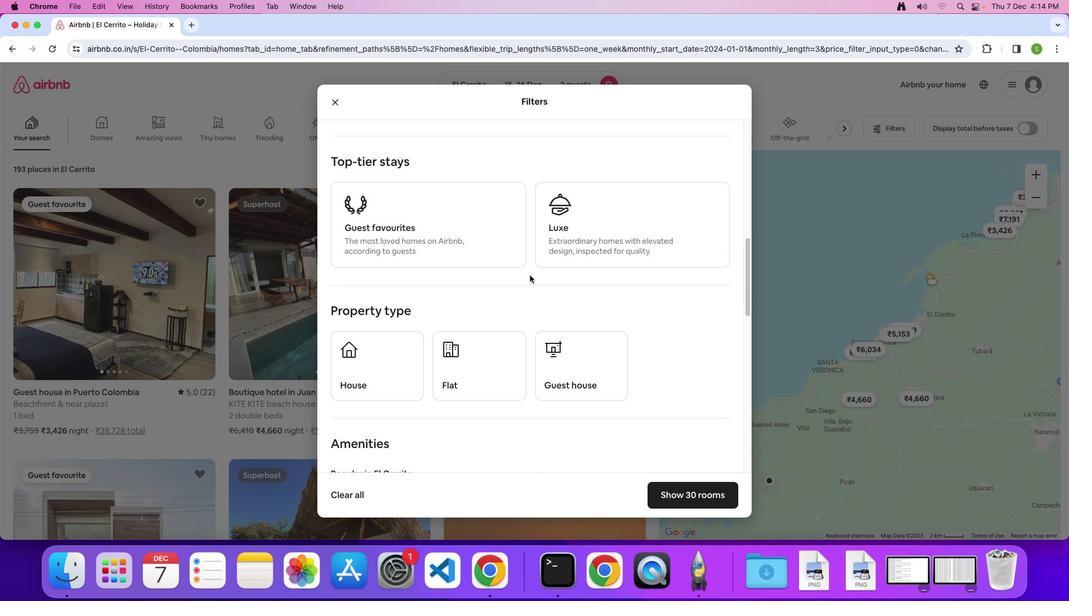 
Action: Mouse scrolled (529, 275) with delta (0, 0)
Screenshot: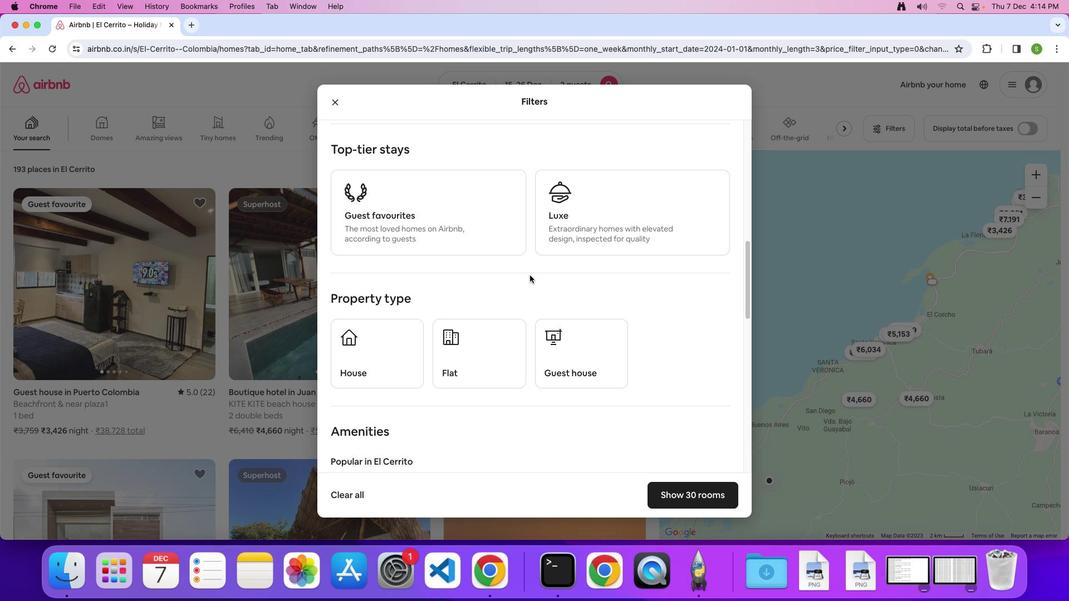 
Action: Mouse scrolled (529, 275) with delta (0, 0)
Screenshot: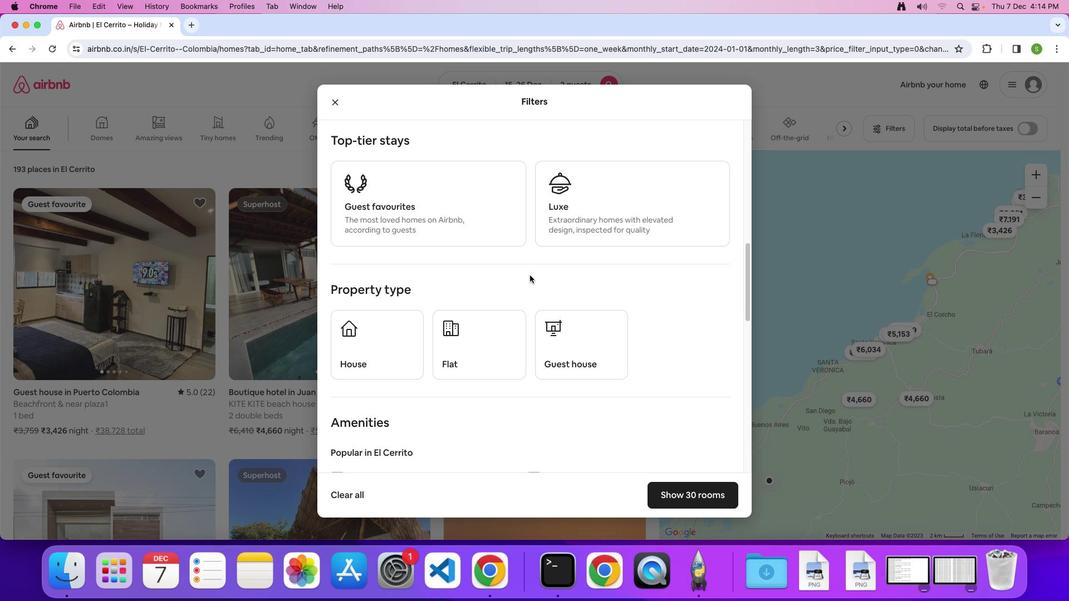 
Action: Mouse scrolled (529, 275) with delta (0, 0)
Screenshot: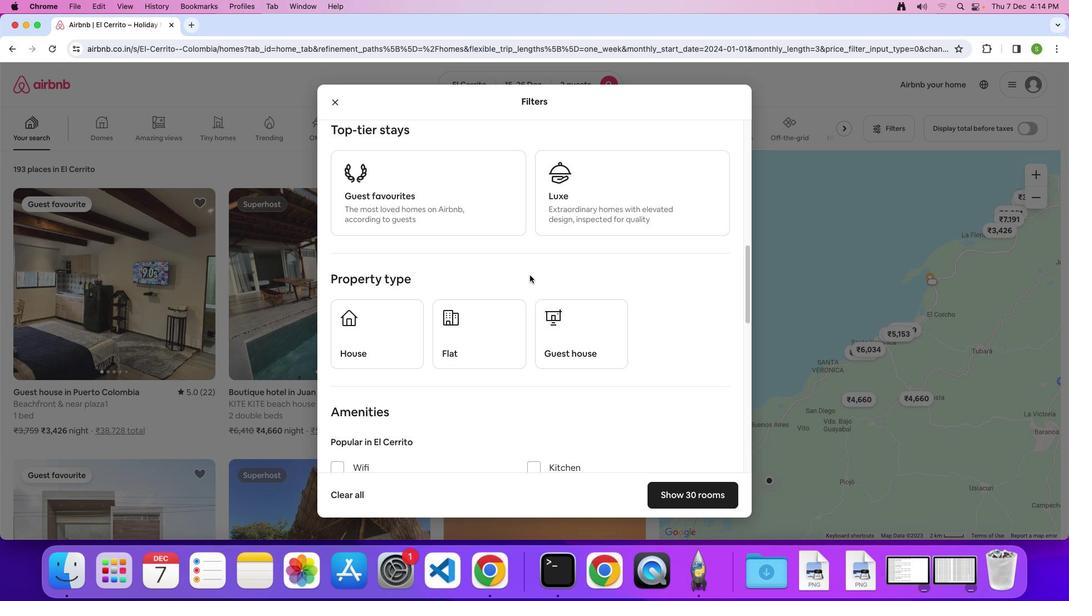 
Action: Mouse scrolled (529, 275) with delta (0, 0)
Screenshot: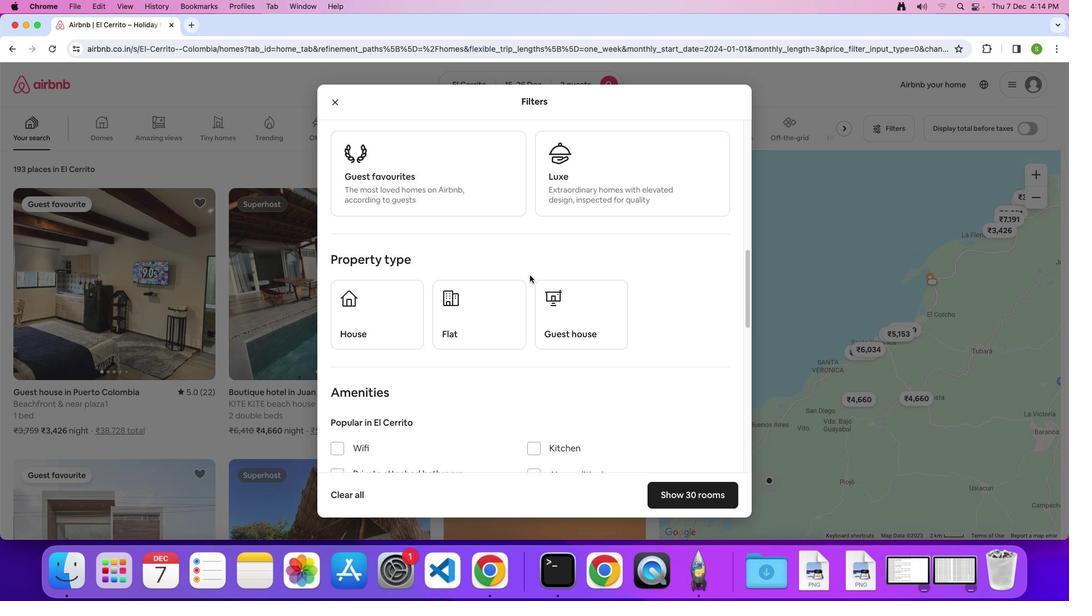 
Action: Mouse scrolled (529, 275) with delta (0, -1)
Screenshot: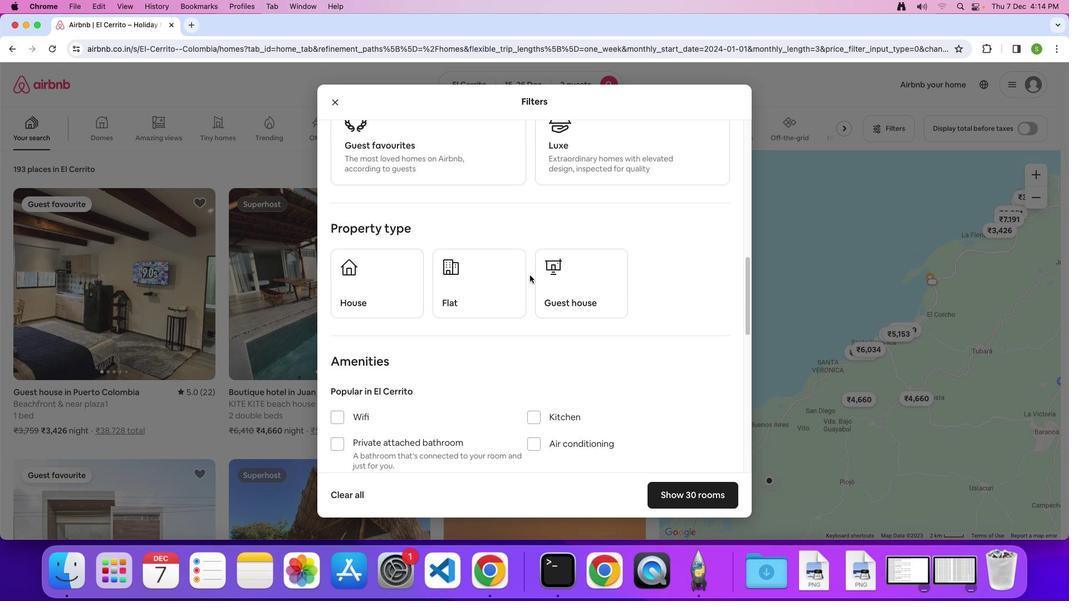 
Action: Mouse scrolled (529, 275) with delta (0, 0)
Screenshot: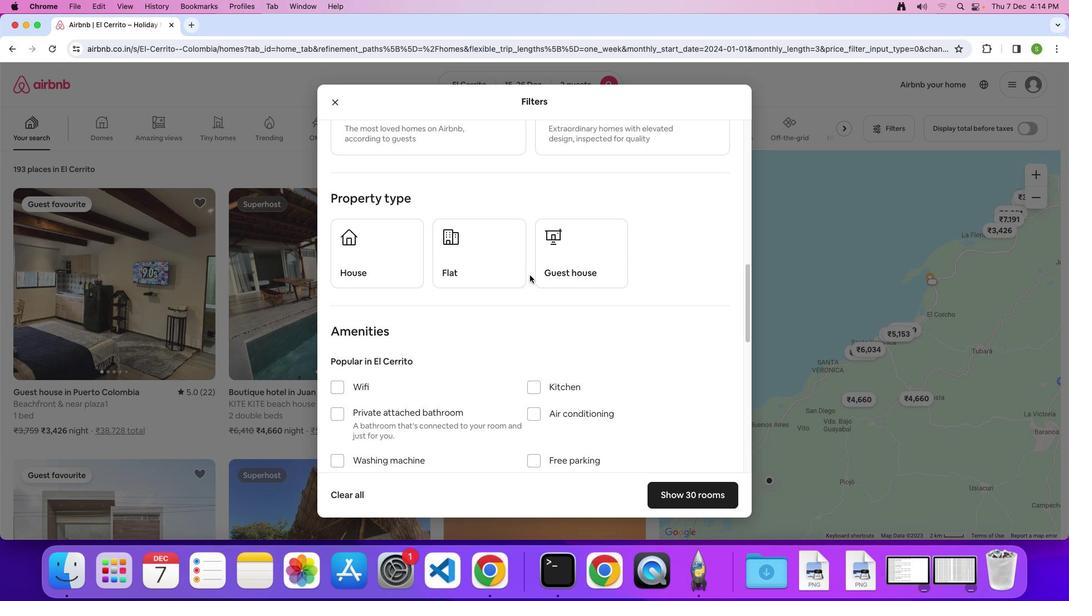 
Action: Mouse scrolled (529, 275) with delta (0, 0)
Screenshot: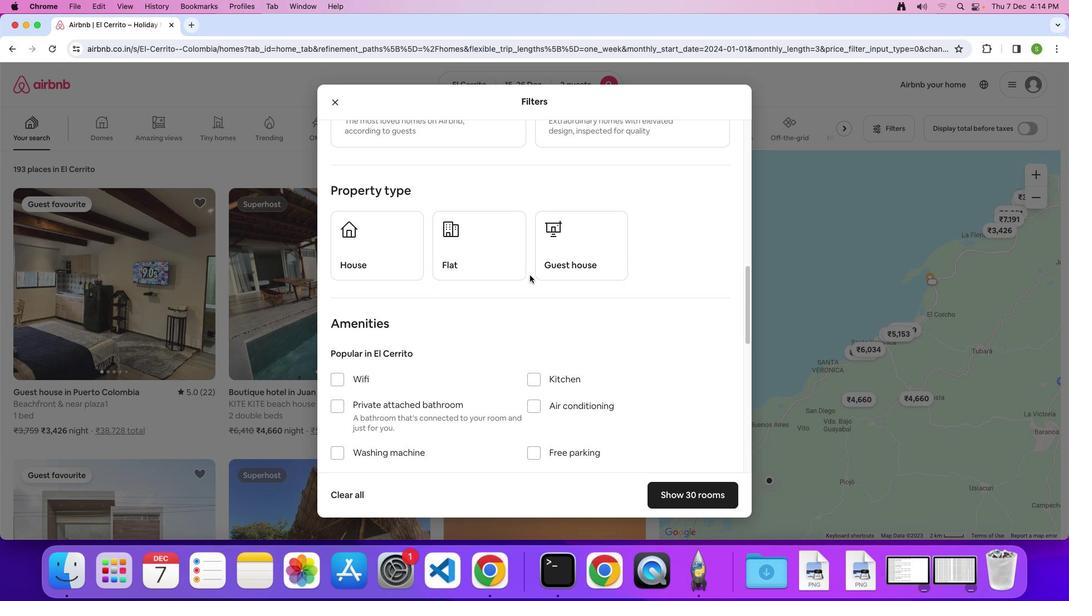 
Action: Mouse scrolled (529, 275) with delta (0, 0)
Screenshot: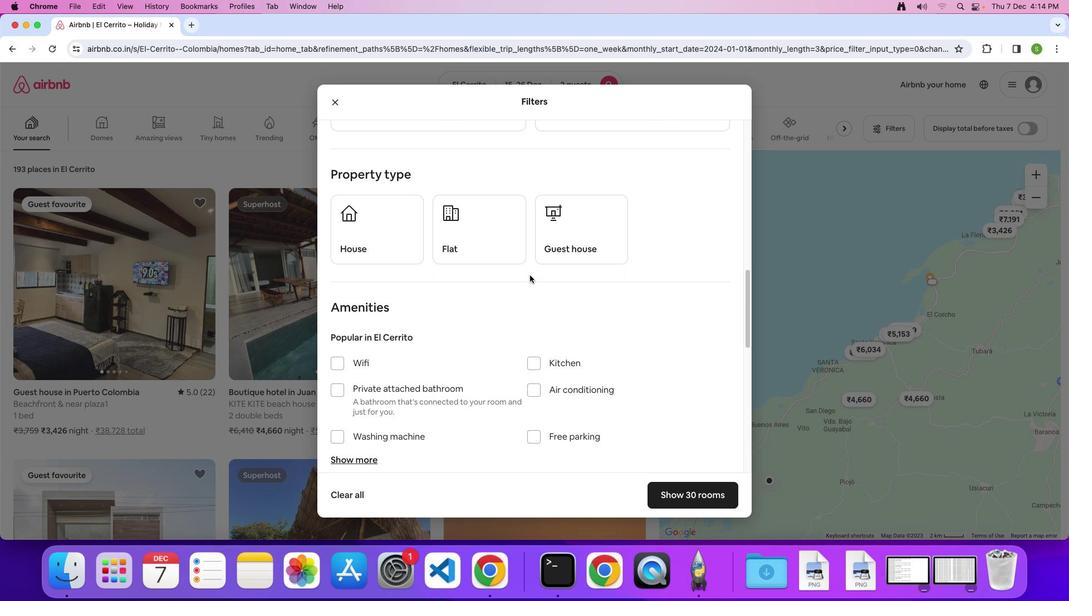 
Action: Mouse scrolled (529, 275) with delta (0, 0)
Screenshot: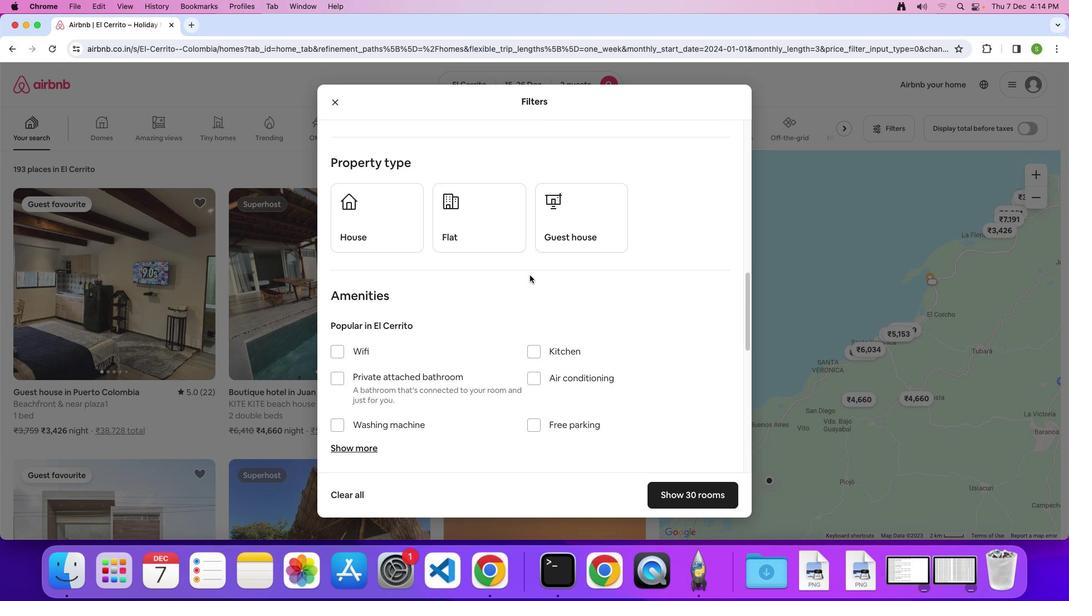 
Action: Mouse scrolled (529, 275) with delta (0, 0)
Screenshot: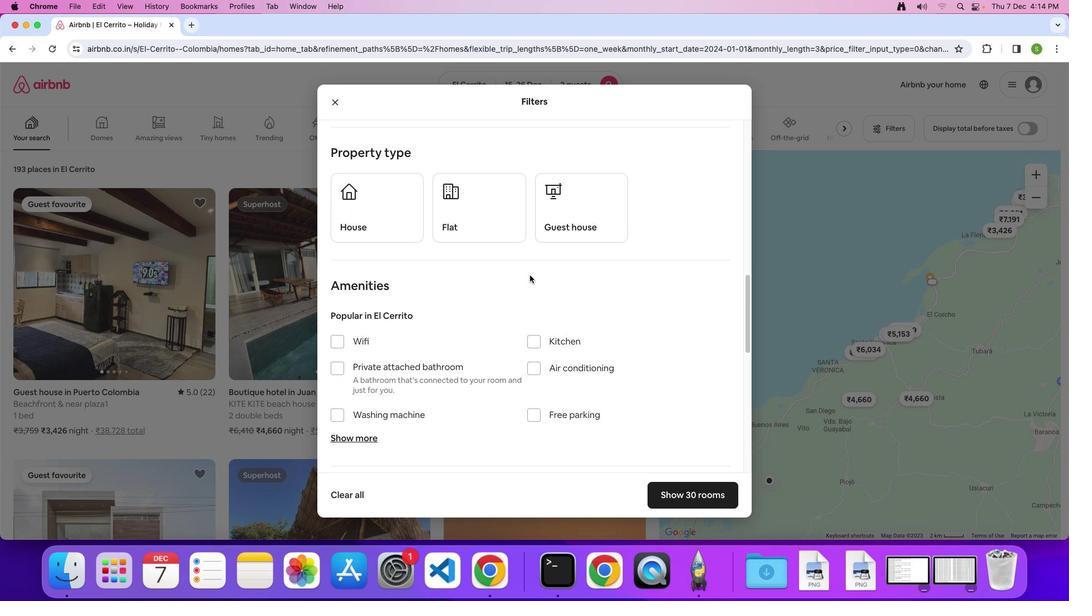 
Action: Mouse scrolled (529, 275) with delta (0, 0)
Screenshot: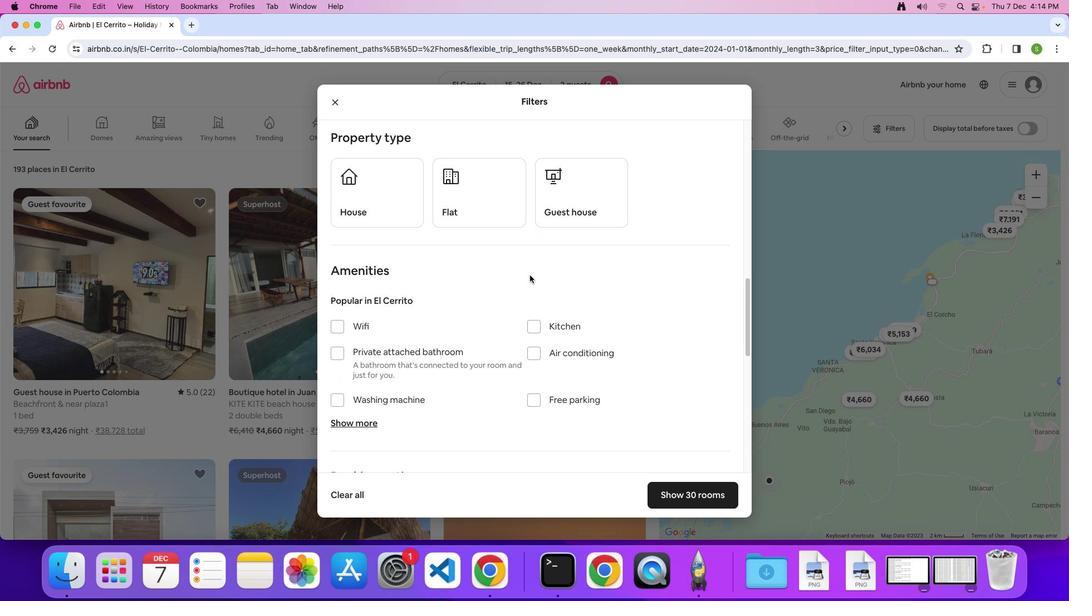 
Action: Mouse scrolled (529, 275) with delta (0, 0)
Screenshot: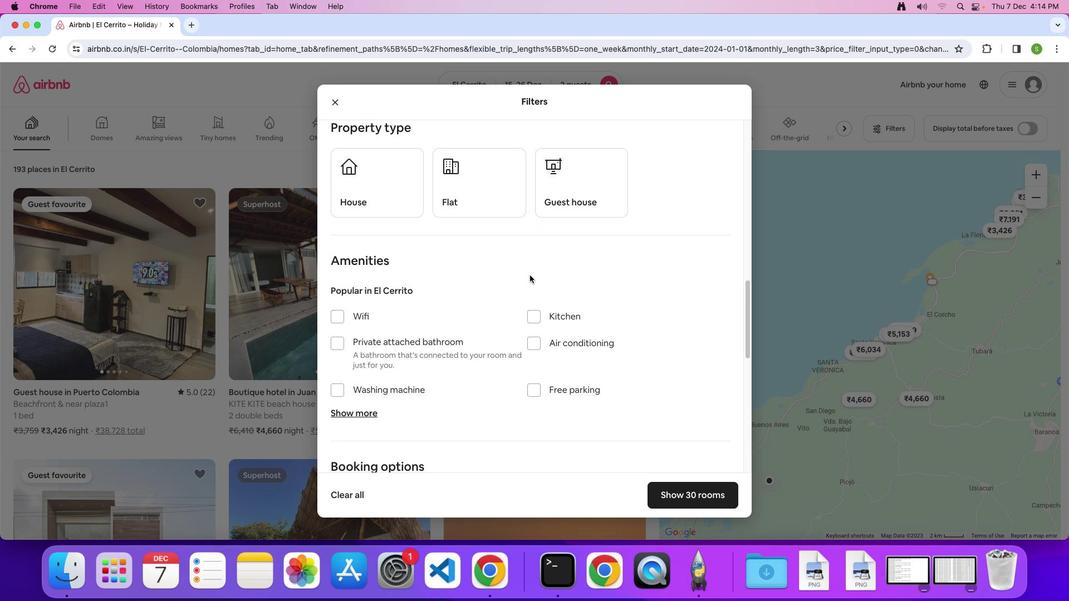 
Action: Mouse moved to (336, 312)
Screenshot: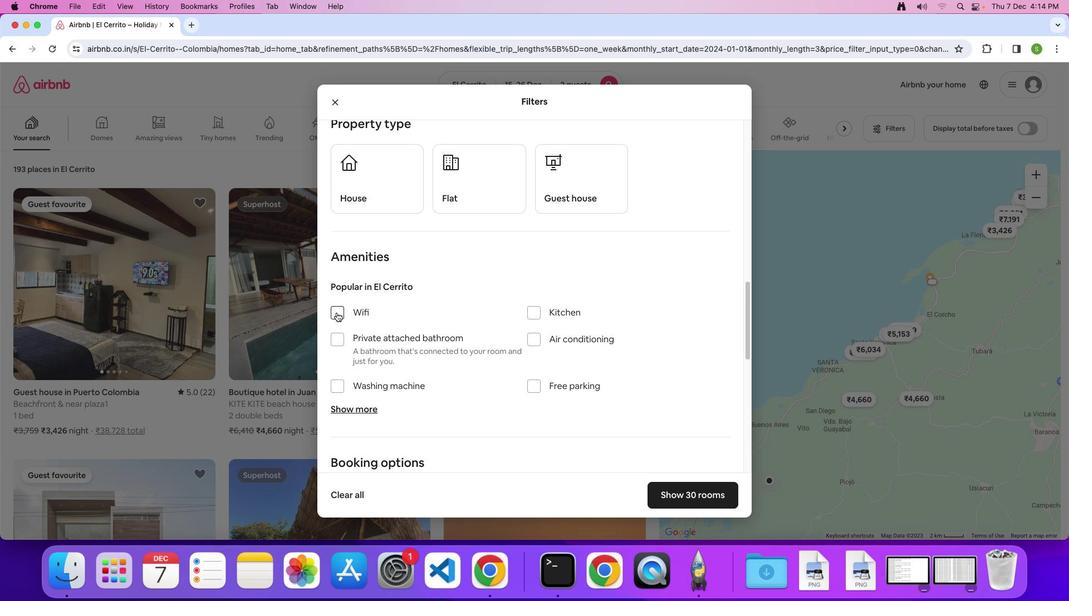 
Action: Mouse pressed left at (336, 312)
Screenshot: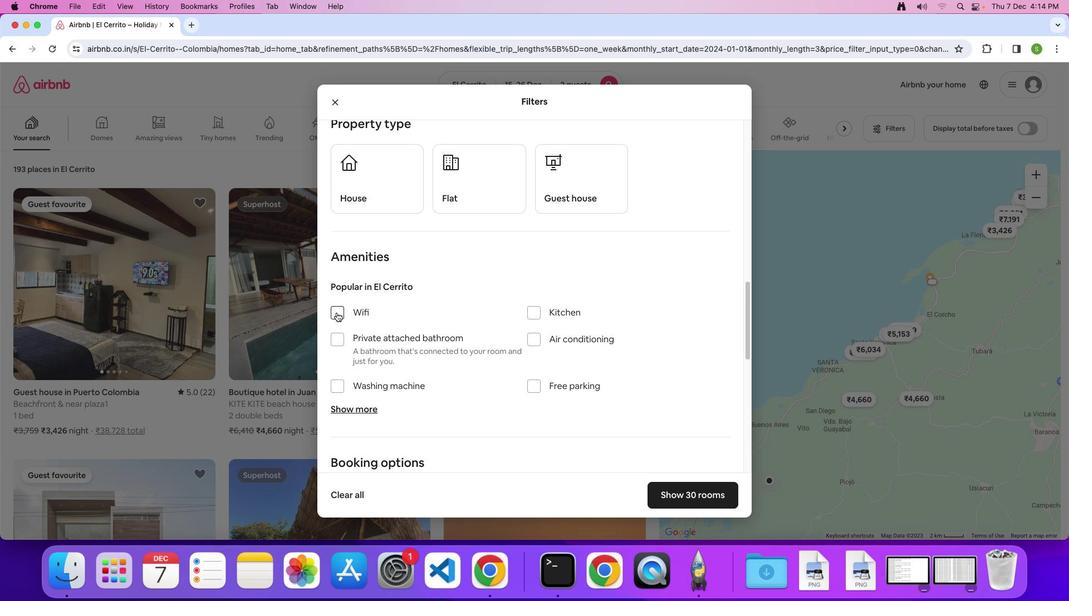 
Action: Mouse moved to (433, 294)
Screenshot: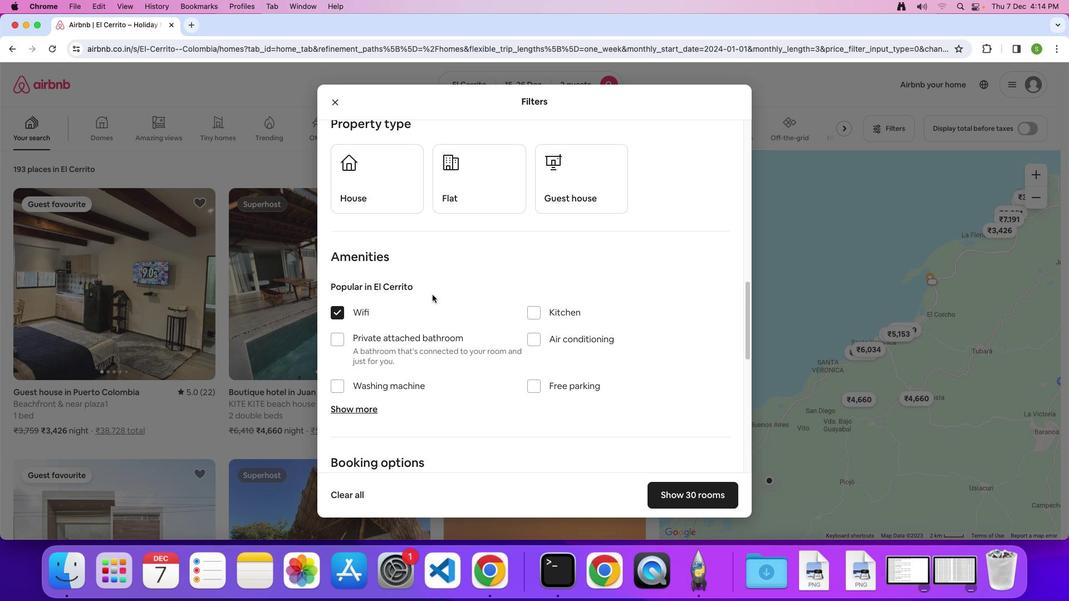 
Action: Mouse scrolled (433, 294) with delta (0, 0)
Screenshot: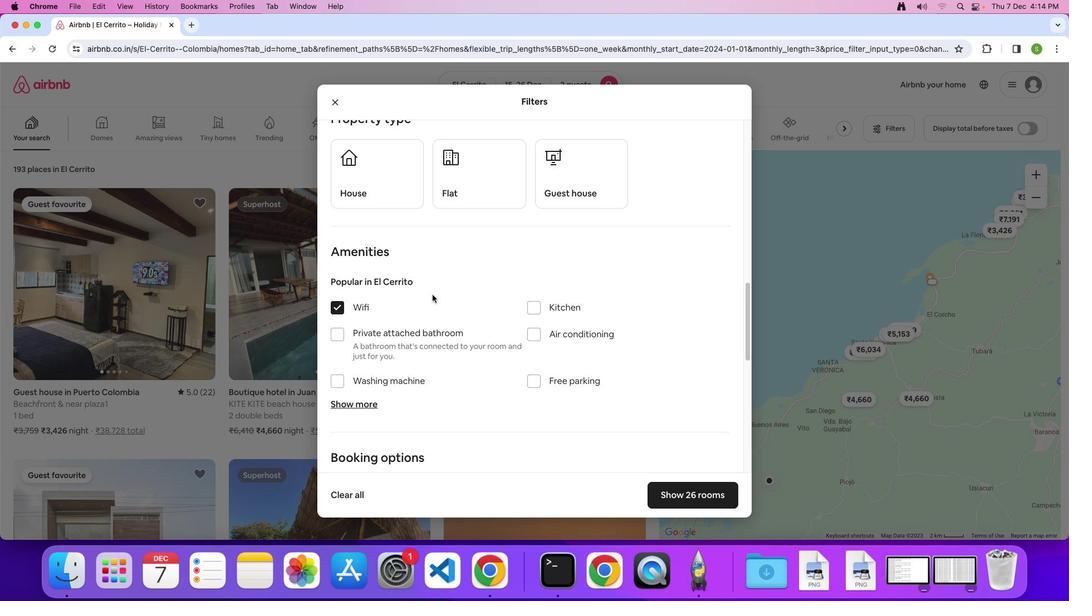 
Action: Mouse scrolled (433, 294) with delta (0, 0)
Screenshot: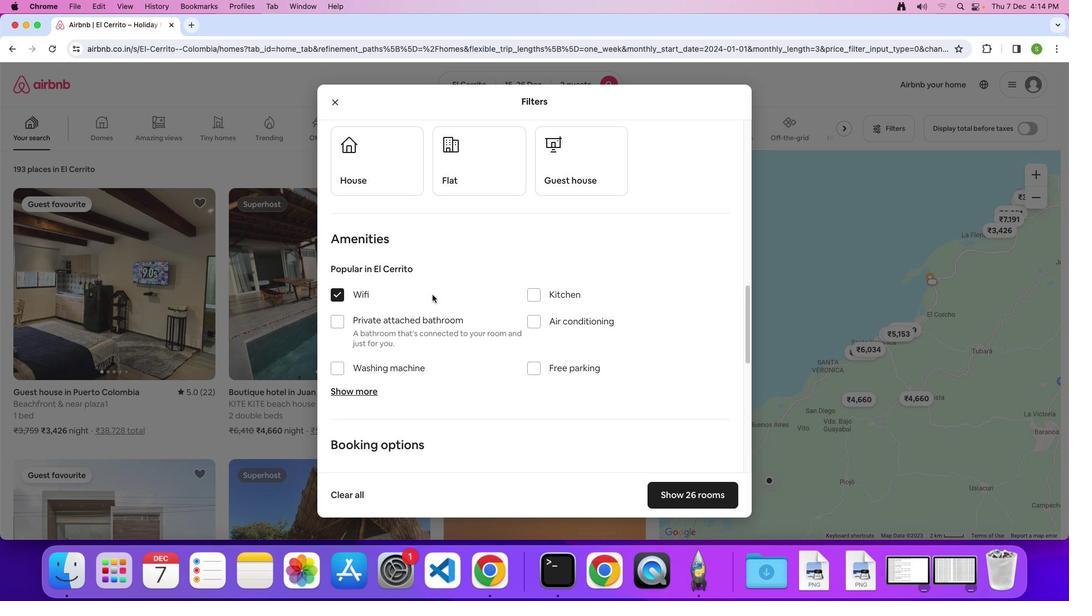 
Action: Mouse scrolled (433, 294) with delta (0, -1)
Screenshot: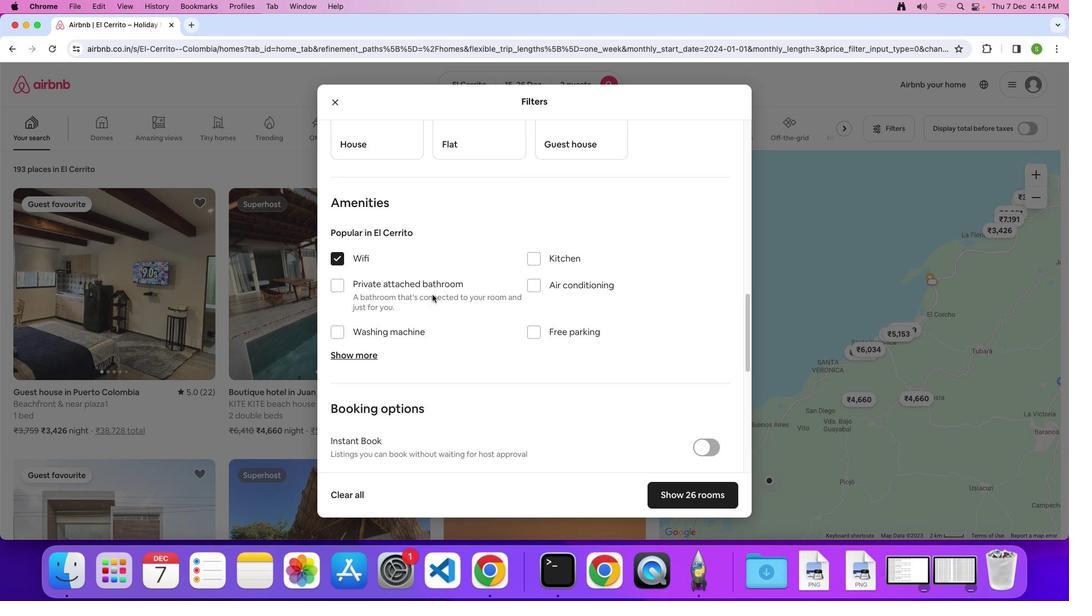 
Action: Mouse moved to (342, 311)
Screenshot: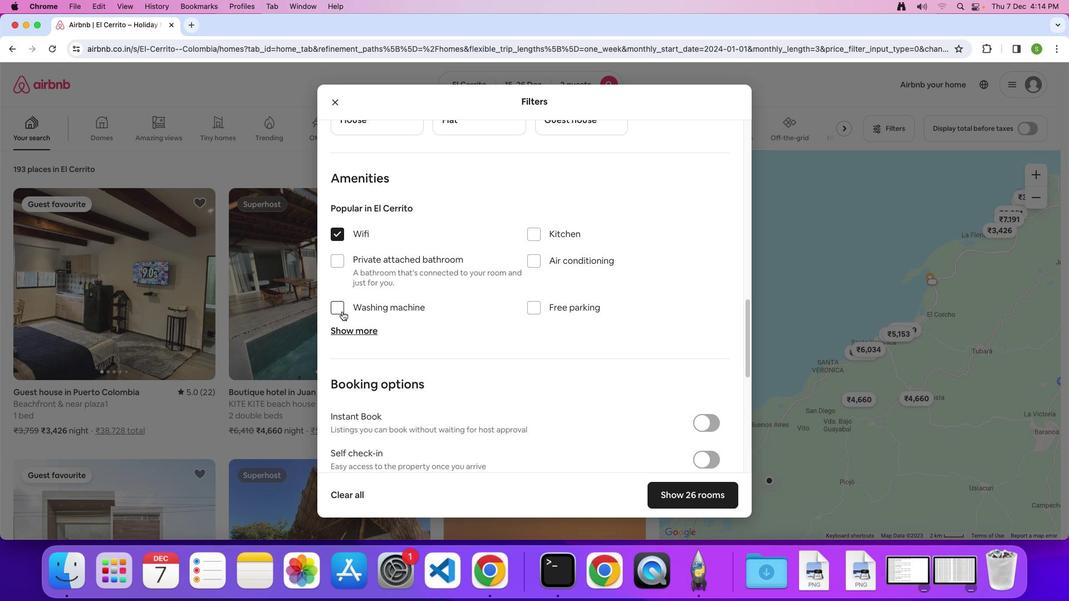 
Action: Mouse pressed left at (342, 311)
Screenshot: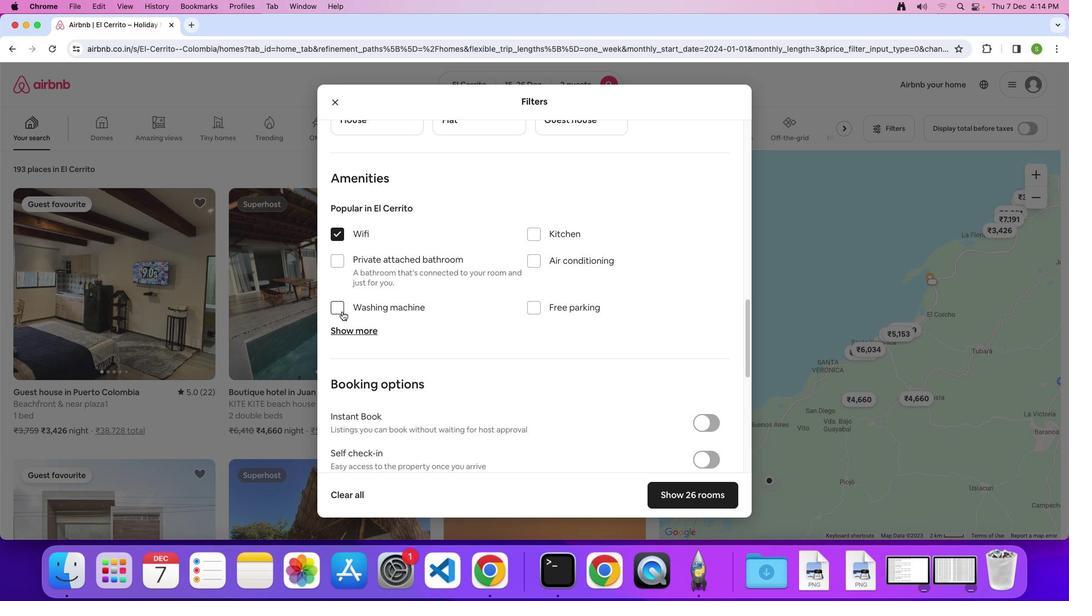
Action: Mouse moved to (527, 358)
Screenshot: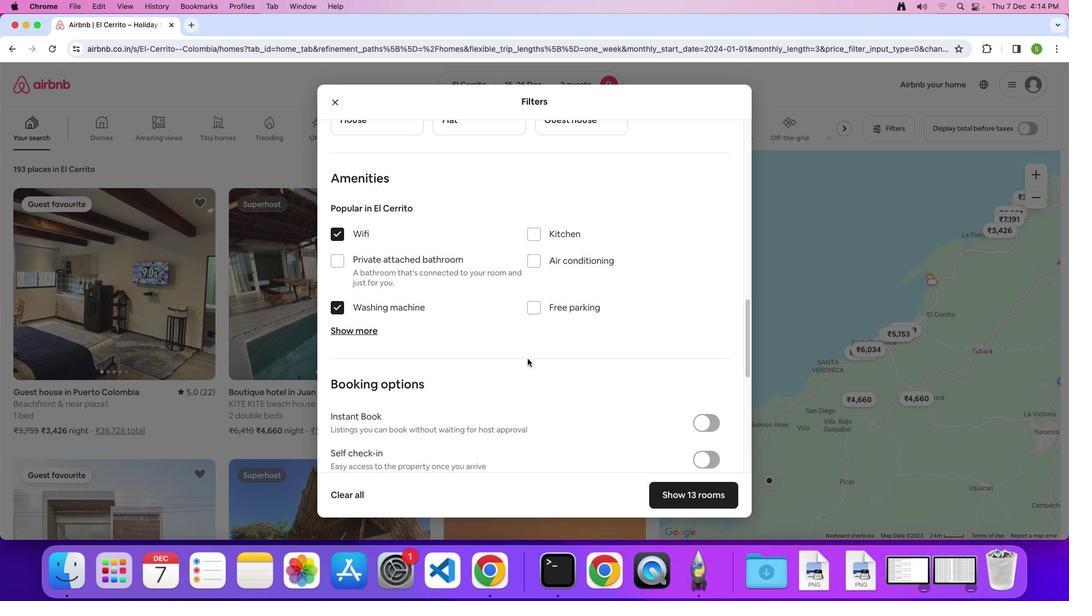 
Action: Mouse scrolled (527, 358) with delta (0, 0)
Screenshot: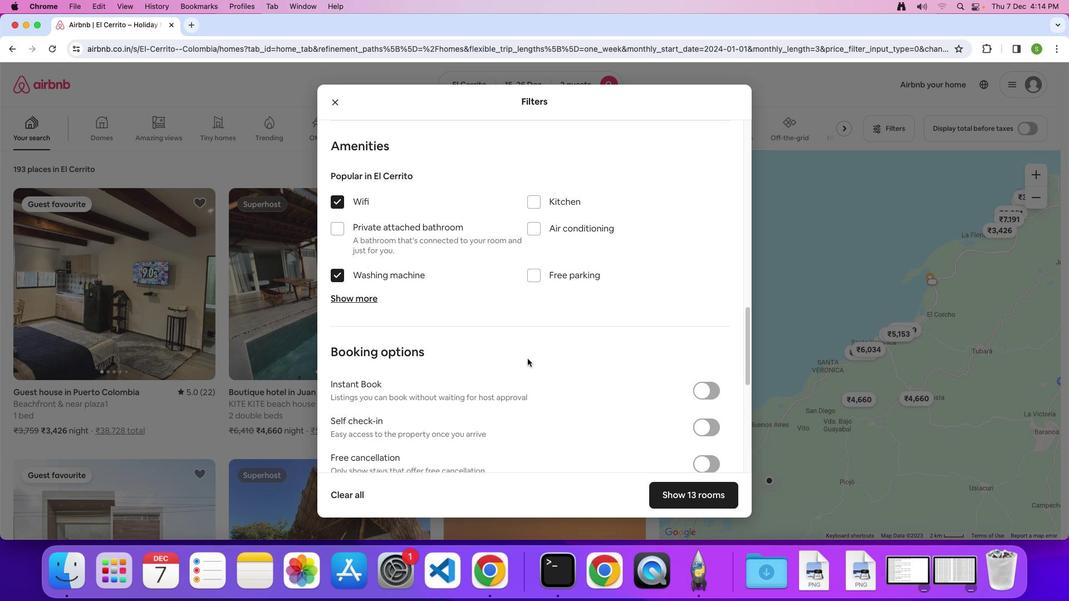 
Action: Mouse scrolled (527, 358) with delta (0, 0)
Screenshot: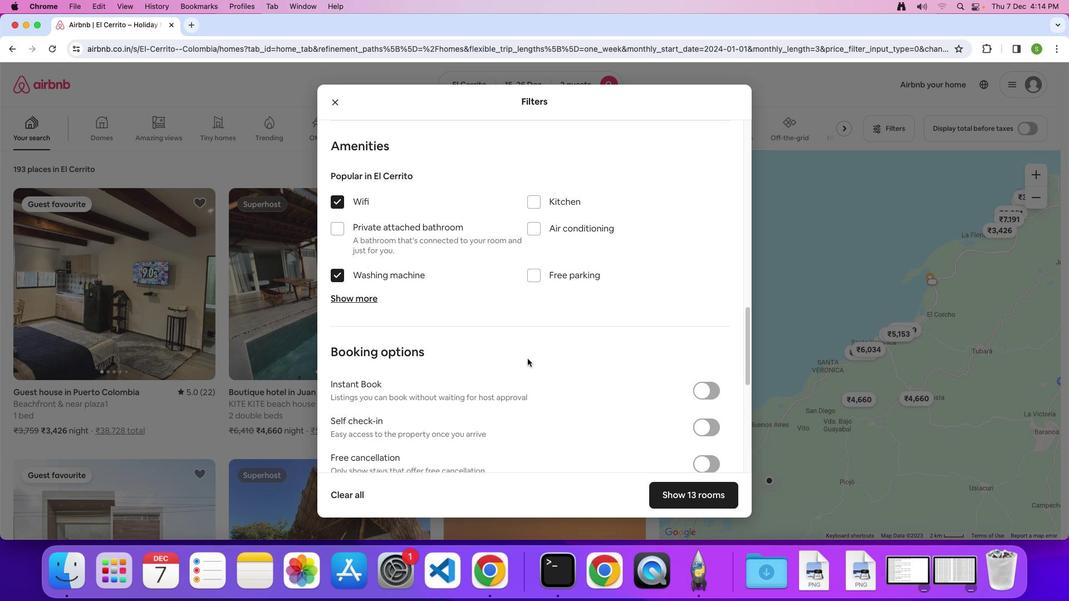 
Action: Mouse scrolled (527, 358) with delta (0, -2)
Screenshot: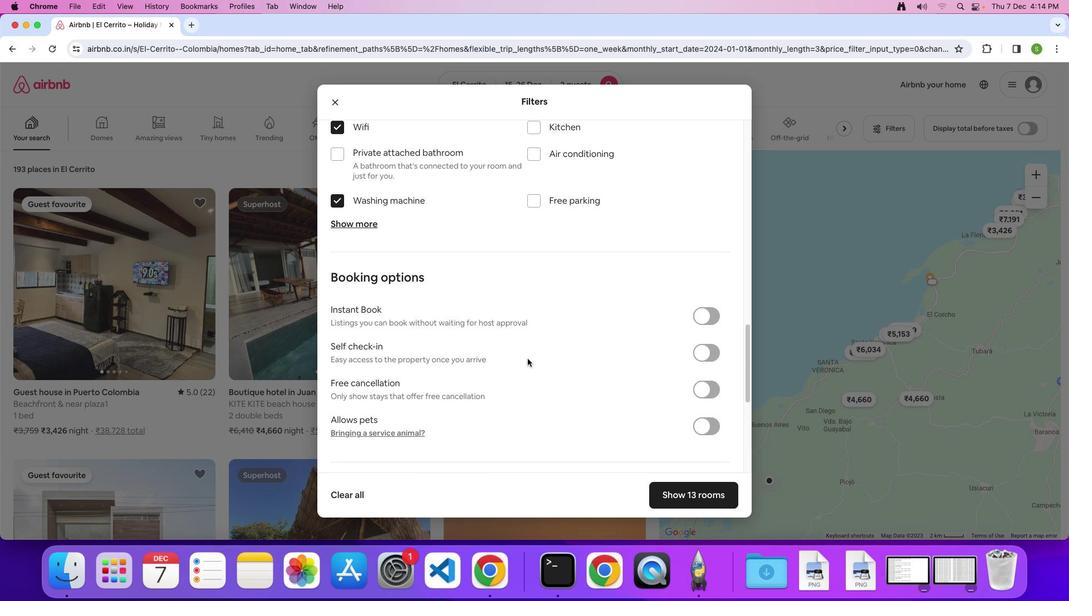 
Action: Mouse scrolled (527, 358) with delta (0, 0)
Screenshot: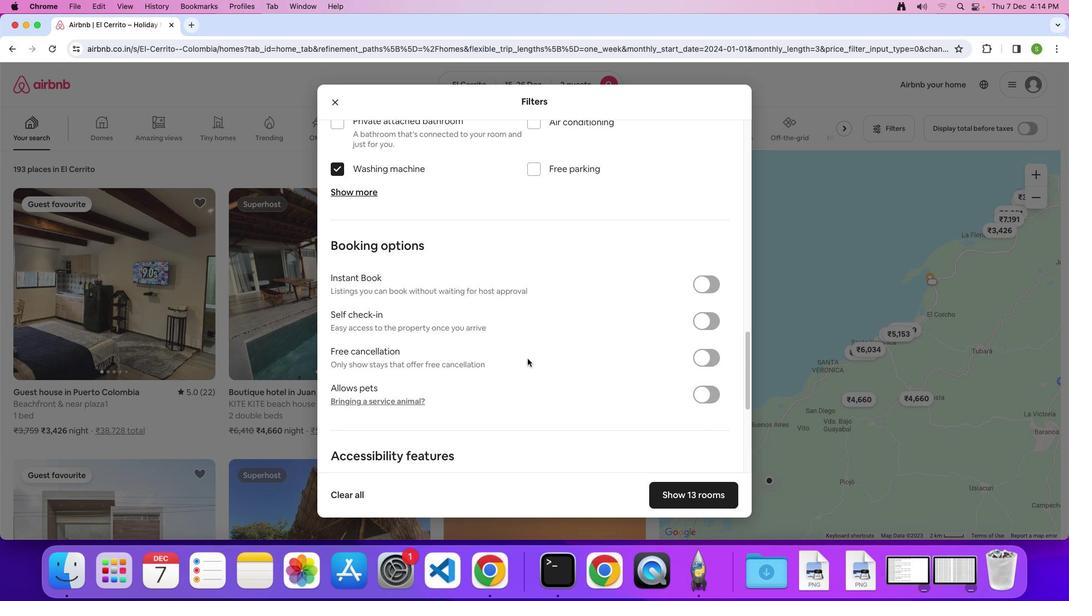 
Action: Mouse scrolled (527, 358) with delta (0, 0)
Screenshot: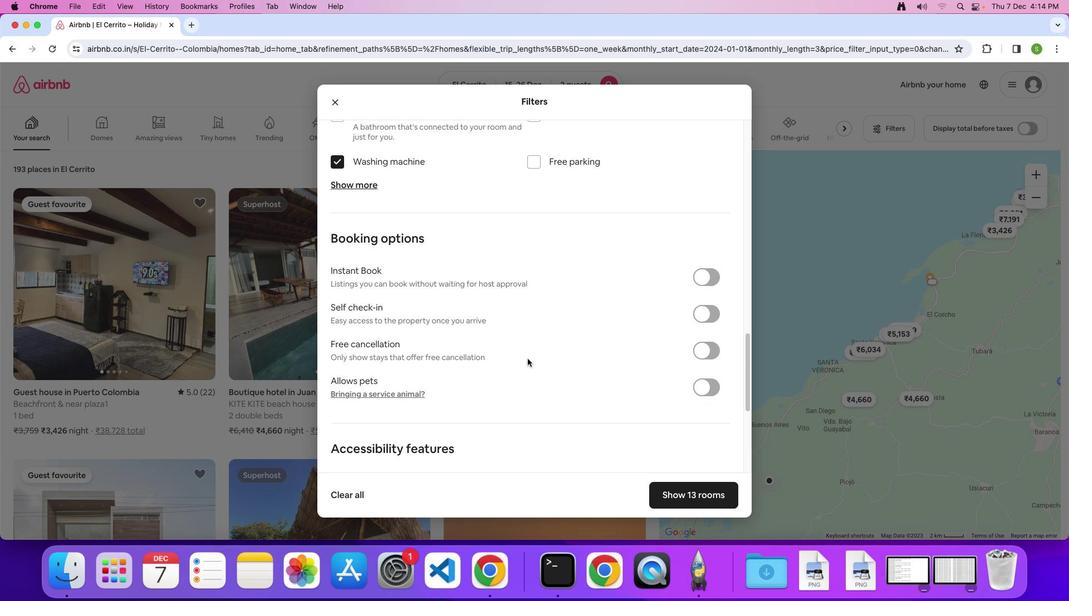 
Action: Mouse scrolled (527, 358) with delta (0, 0)
Screenshot: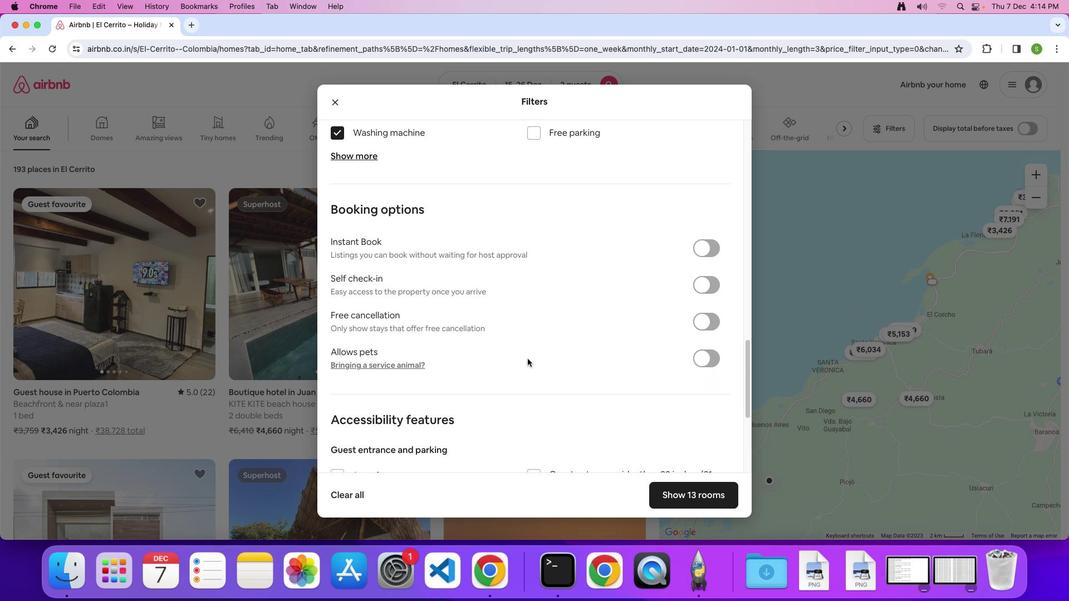 
Action: Mouse moved to (545, 382)
Screenshot: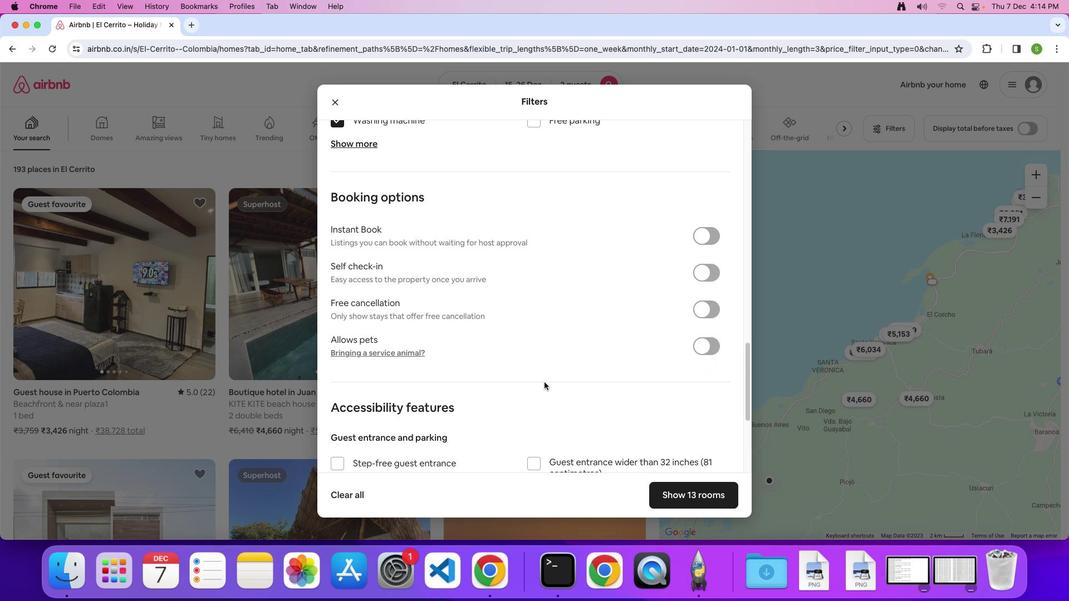 
Action: Mouse scrolled (545, 382) with delta (0, 0)
Screenshot: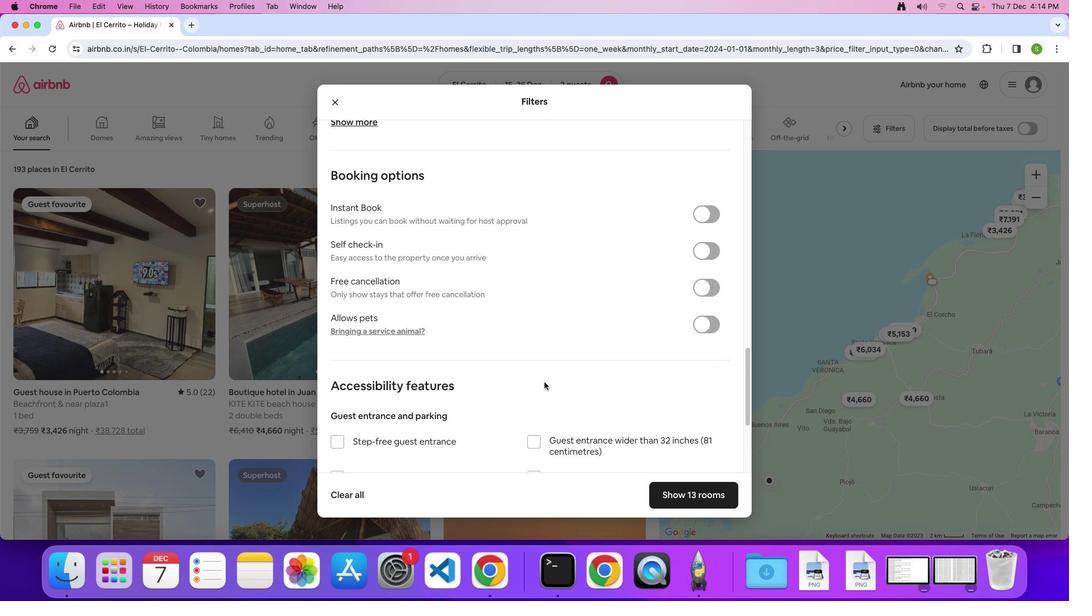 
Action: Mouse scrolled (545, 382) with delta (0, 0)
Screenshot: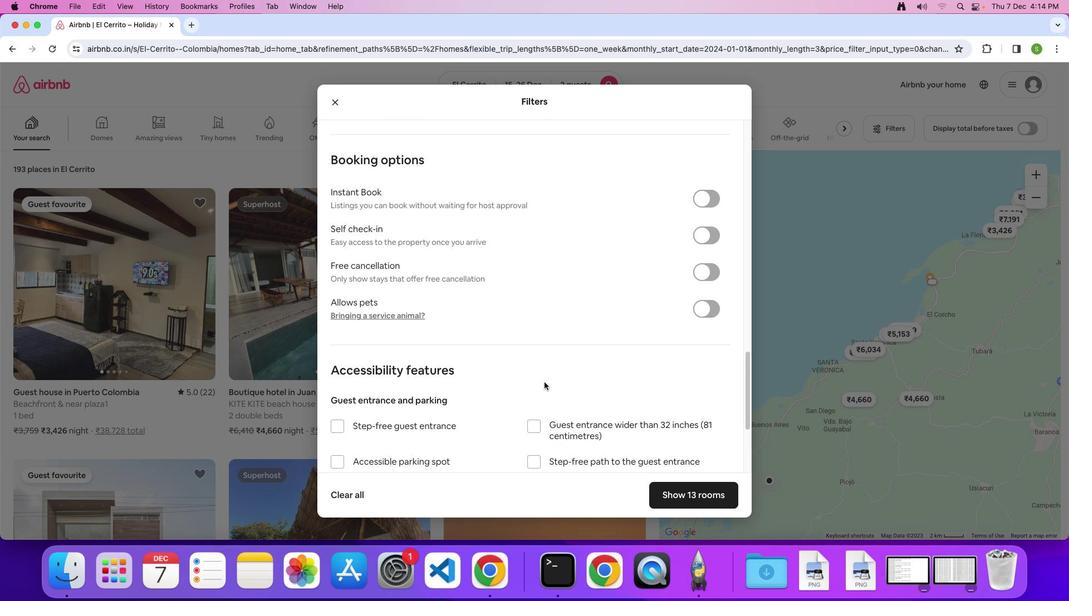 
Action: Mouse scrolled (545, 382) with delta (0, -2)
Screenshot: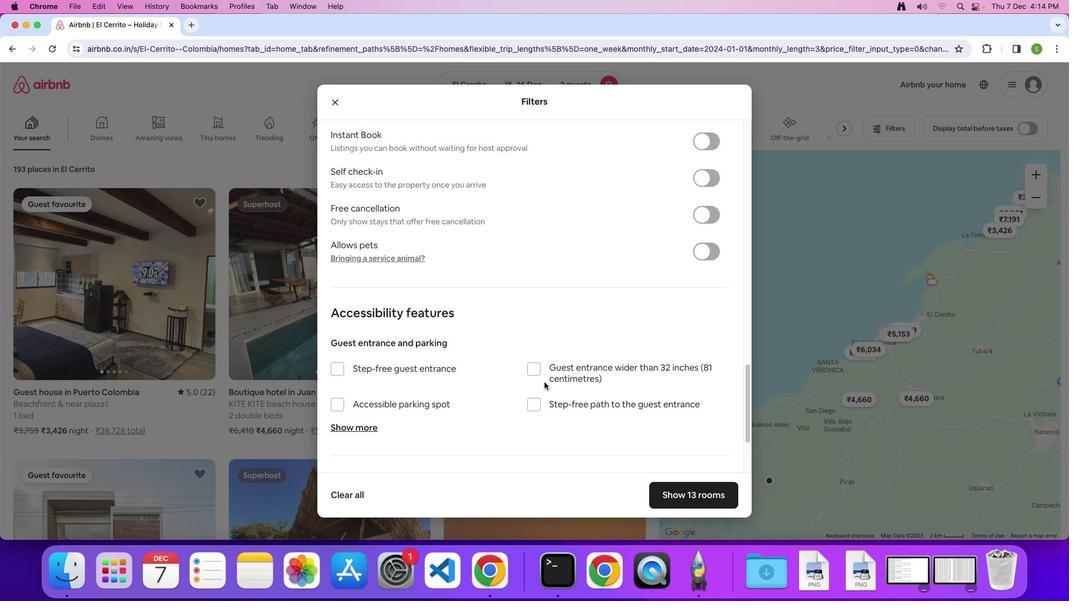 
Action: Mouse scrolled (545, 382) with delta (0, 0)
Screenshot: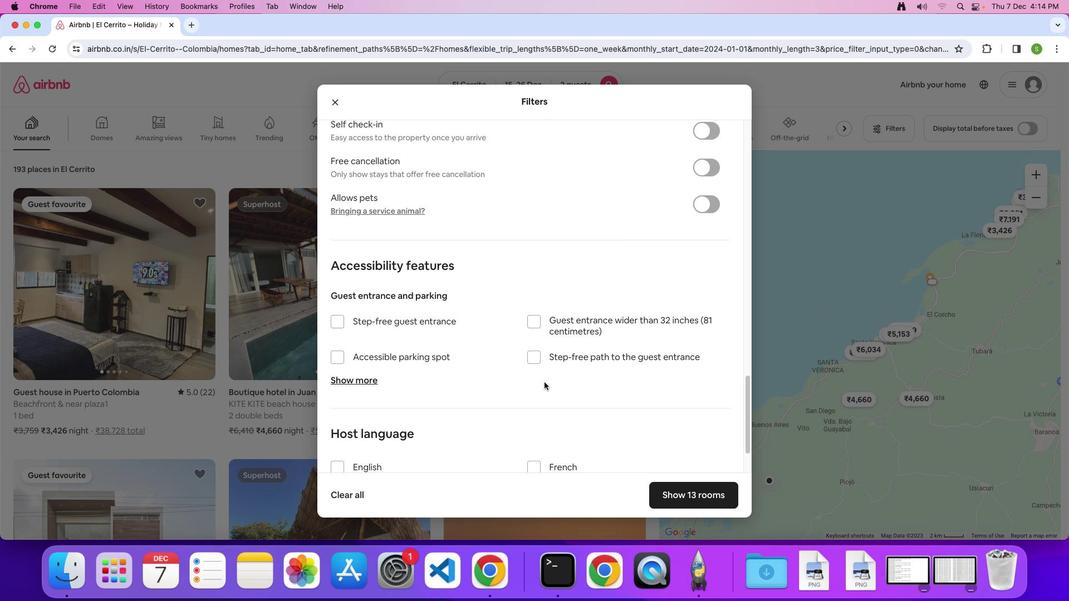 
Action: Mouse scrolled (545, 382) with delta (0, 0)
Screenshot: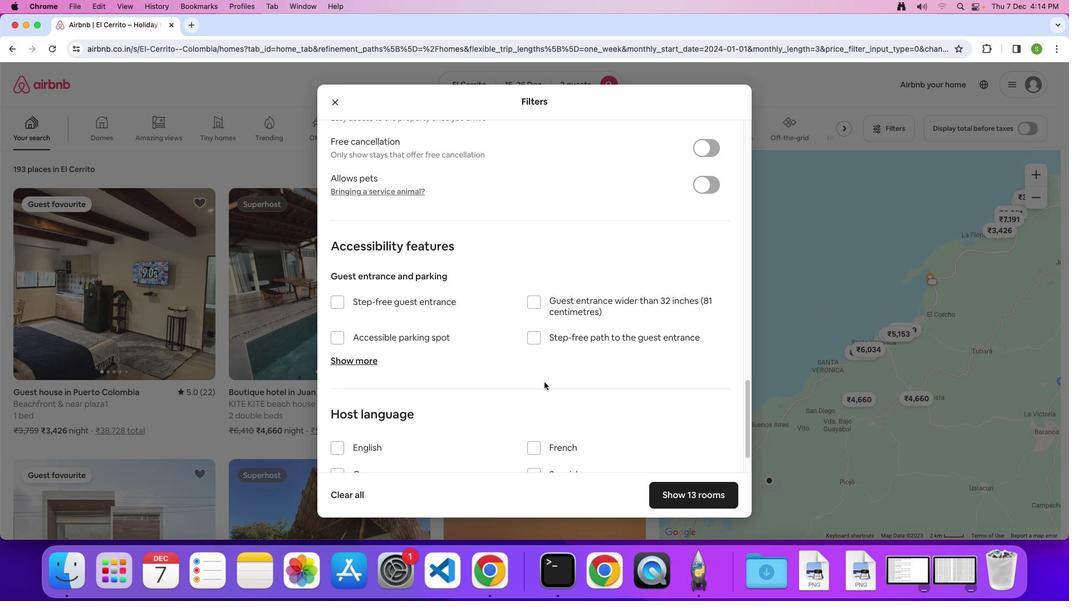 
Action: Mouse scrolled (545, 382) with delta (0, -2)
Screenshot: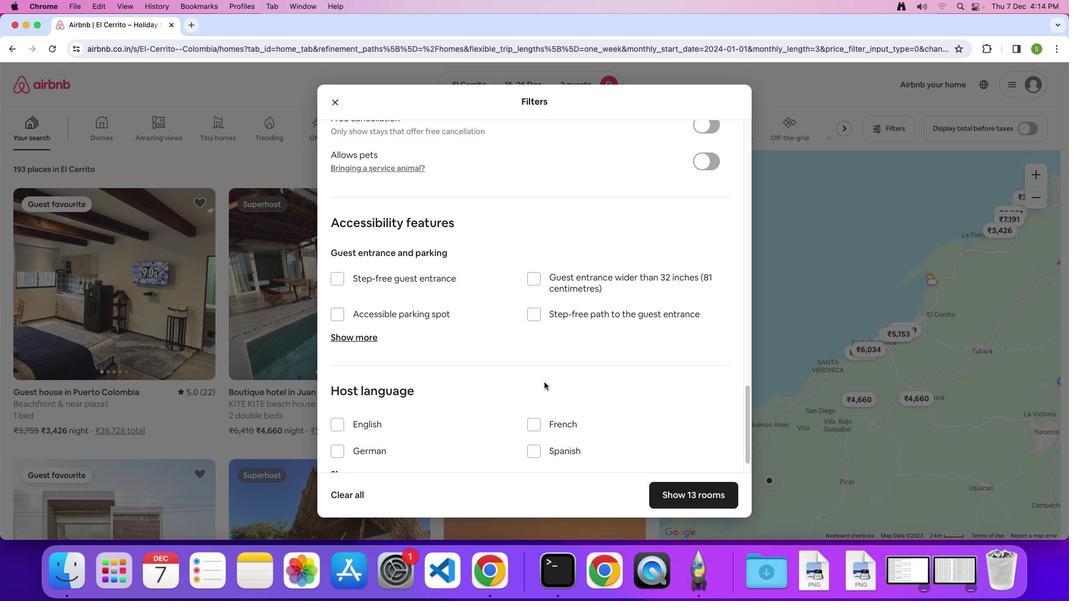 
Action: Mouse scrolled (545, 382) with delta (0, -2)
Screenshot: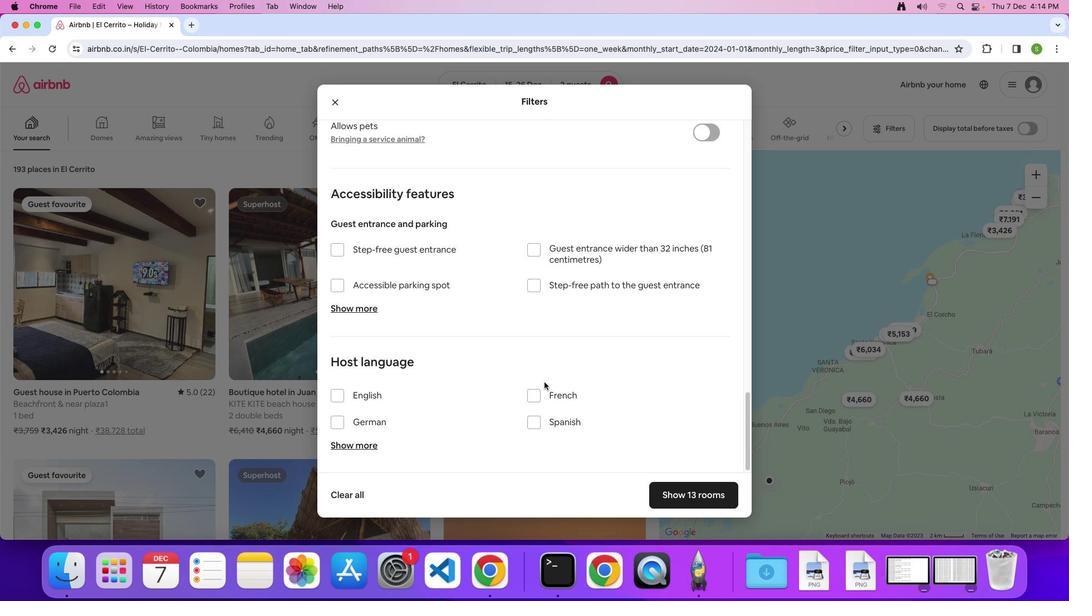 
Action: Mouse scrolled (545, 382) with delta (0, 0)
Screenshot: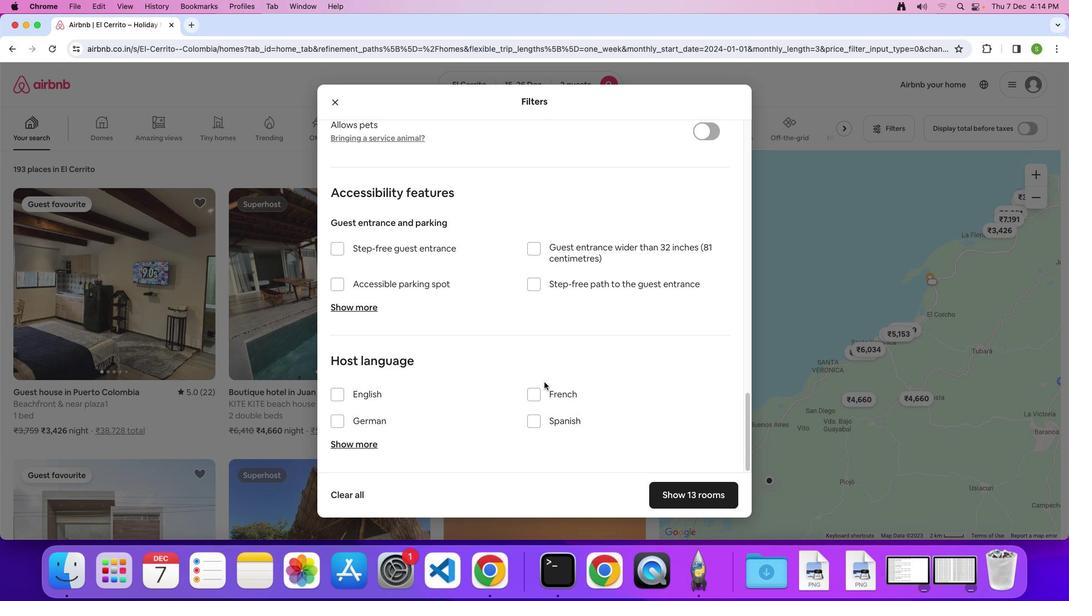 
Action: Mouse scrolled (545, 382) with delta (0, 0)
Screenshot: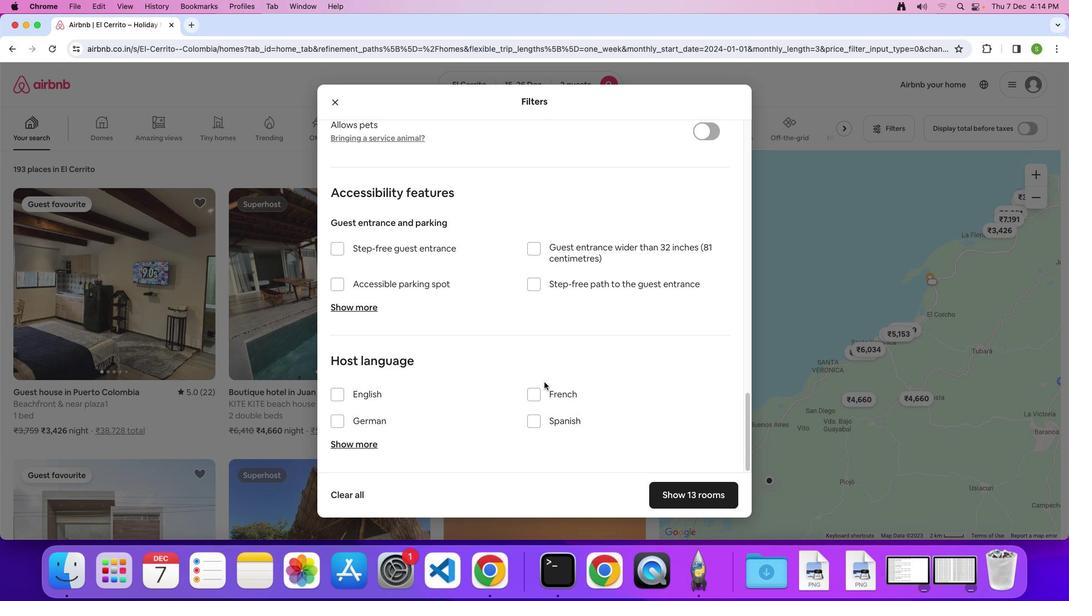 
Action: Mouse moved to (684, 500)
Screenshot: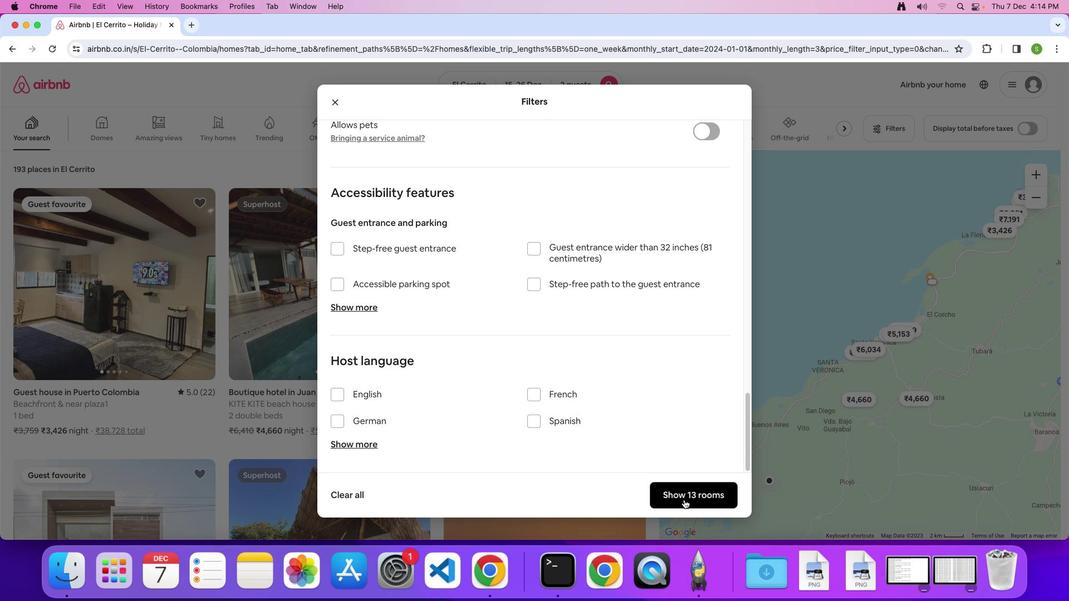 
Action: Mouse pressed left at (684, 500)
Screenshot: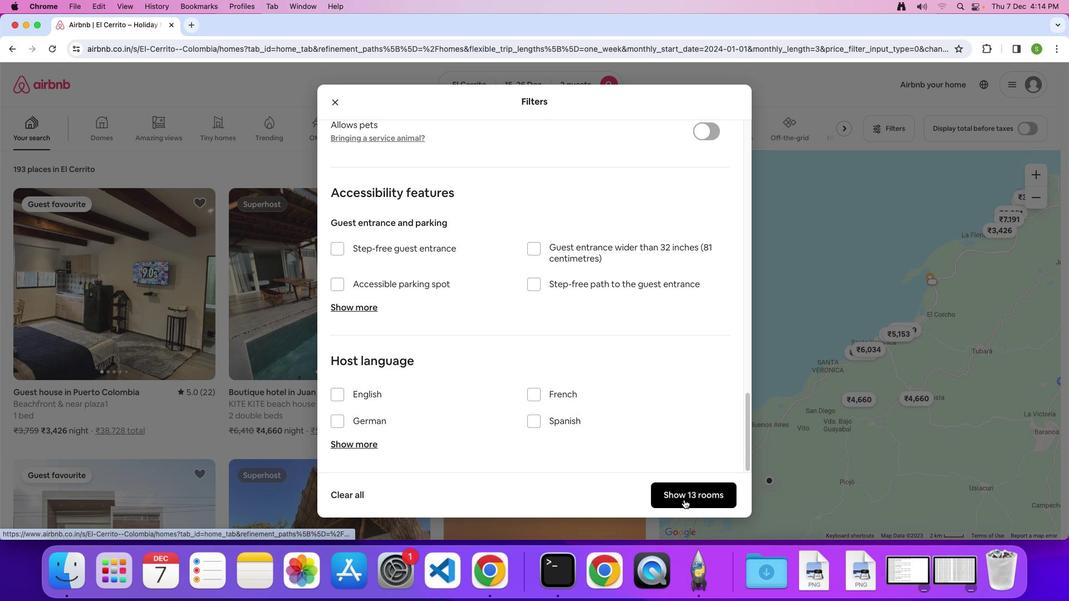 
Action: Mouse moved to (164, 256)
Screenshot: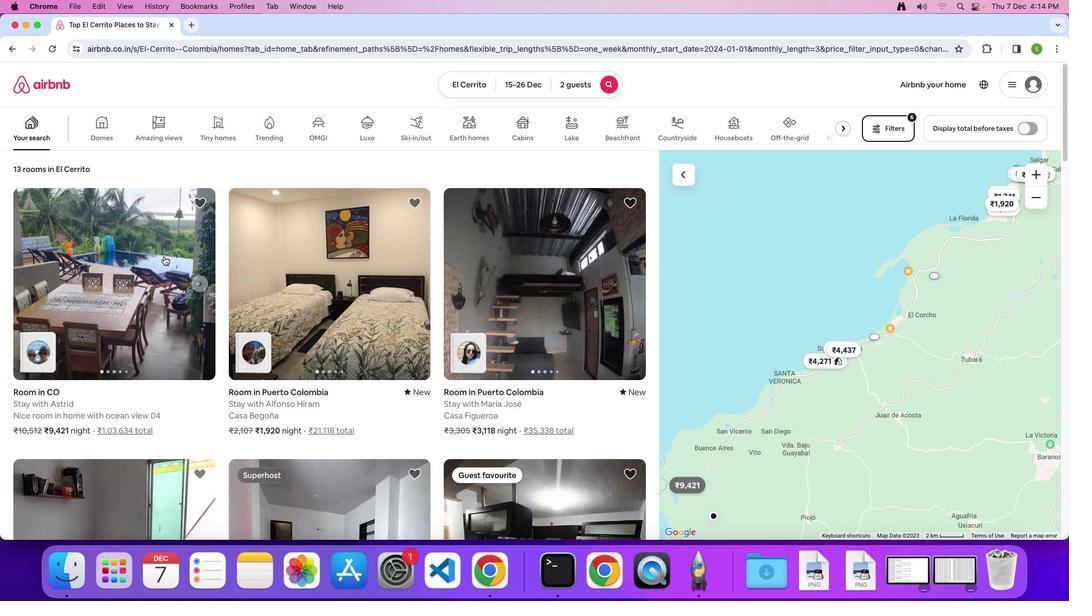 
Action: Mouse pressed left at (164, 256)
Screenshot: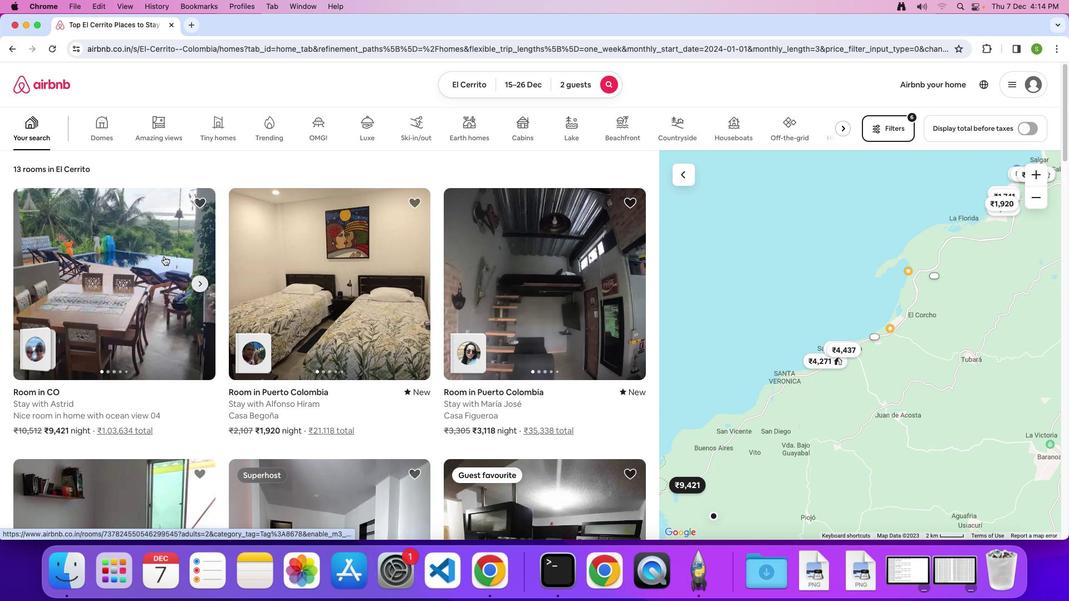 
Action: Mouse moved to (398, 220)
Screenshot: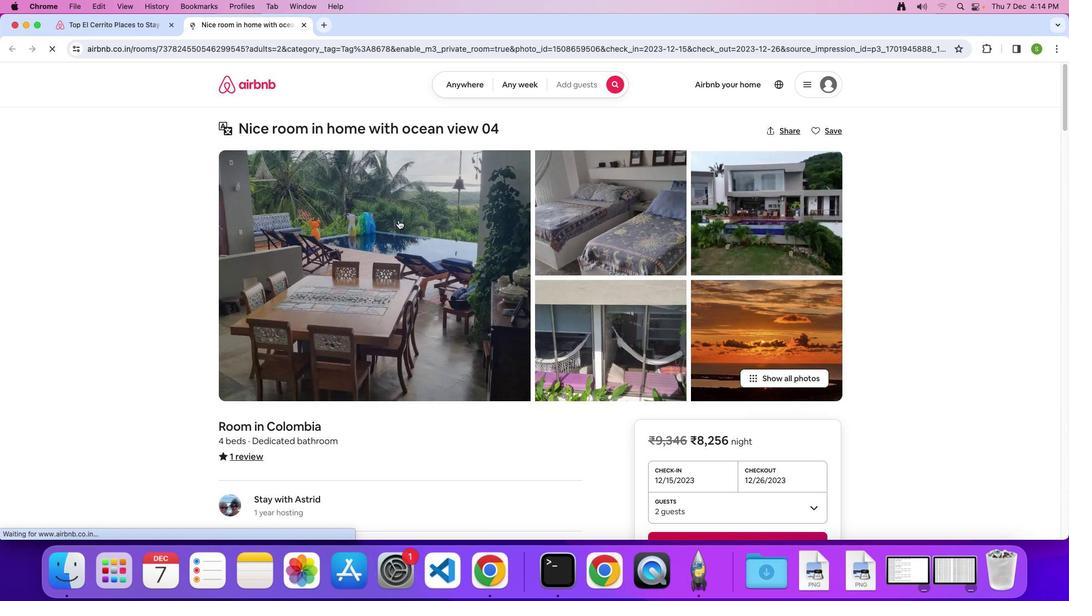 
Action: Mouse pressed left at (398, 220)
Screenshot: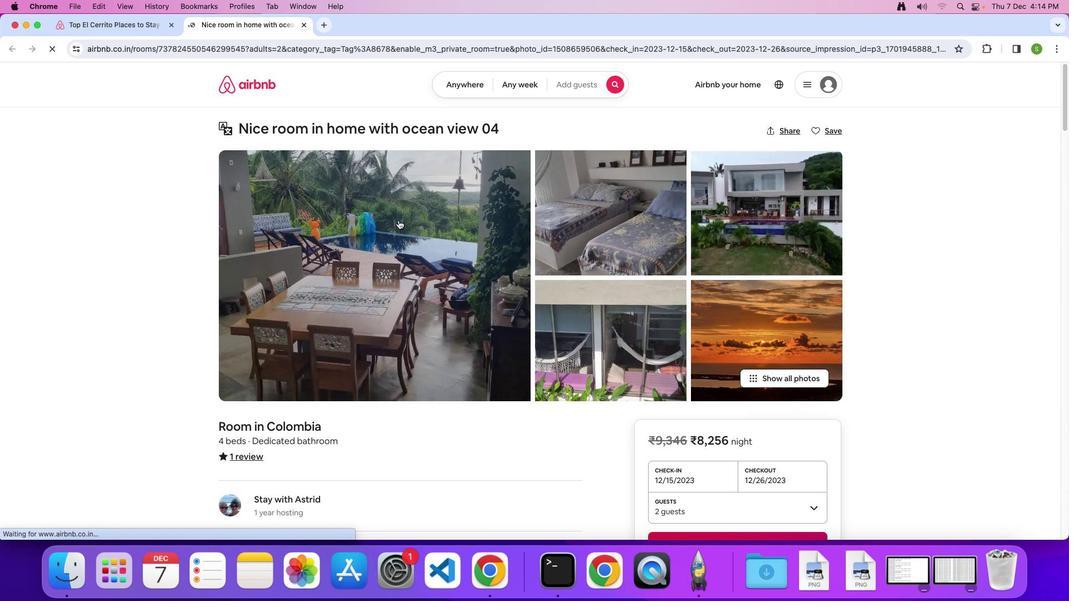 
Action: Mouse moved to (511, 338)
Screenshot: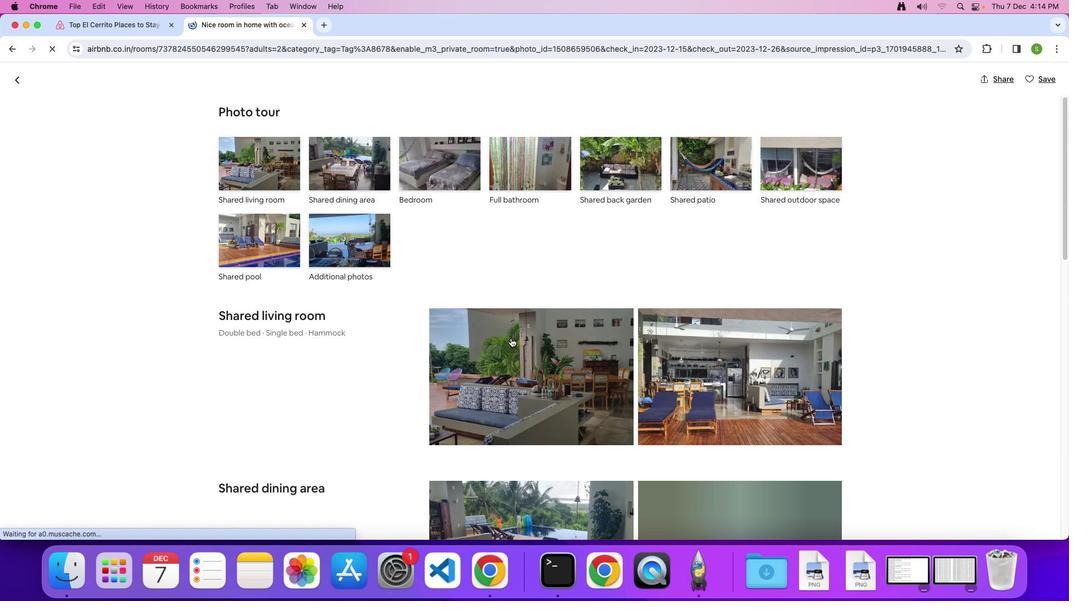 
Action: Mouse scrolled (511, 338) with delta (0, 0)
Screenshot: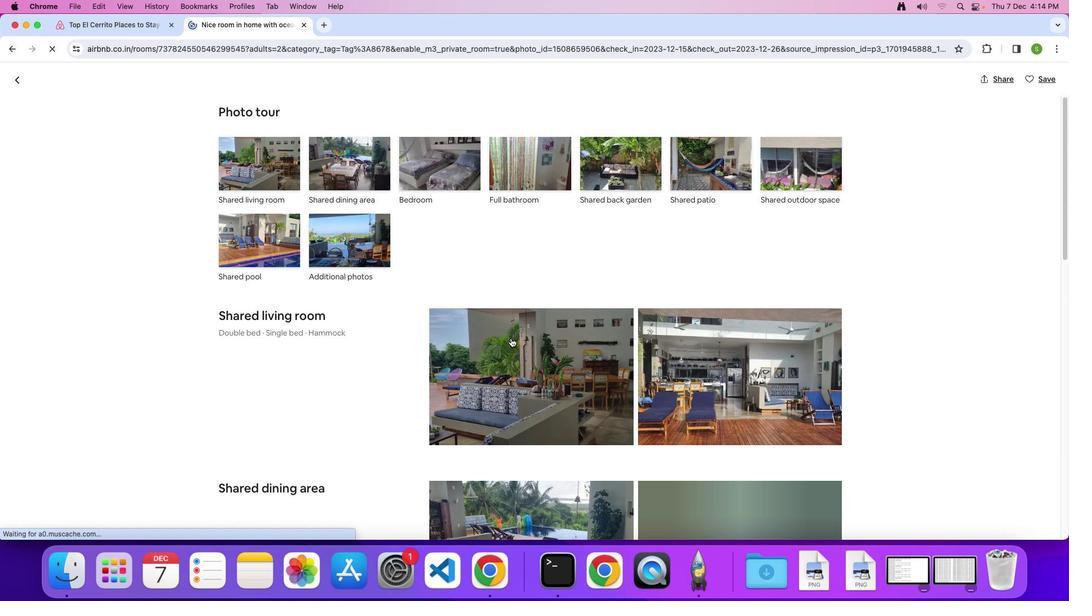 
Action: Mouse scrolled (511, 338) with delta (0, 0)
Screenshot: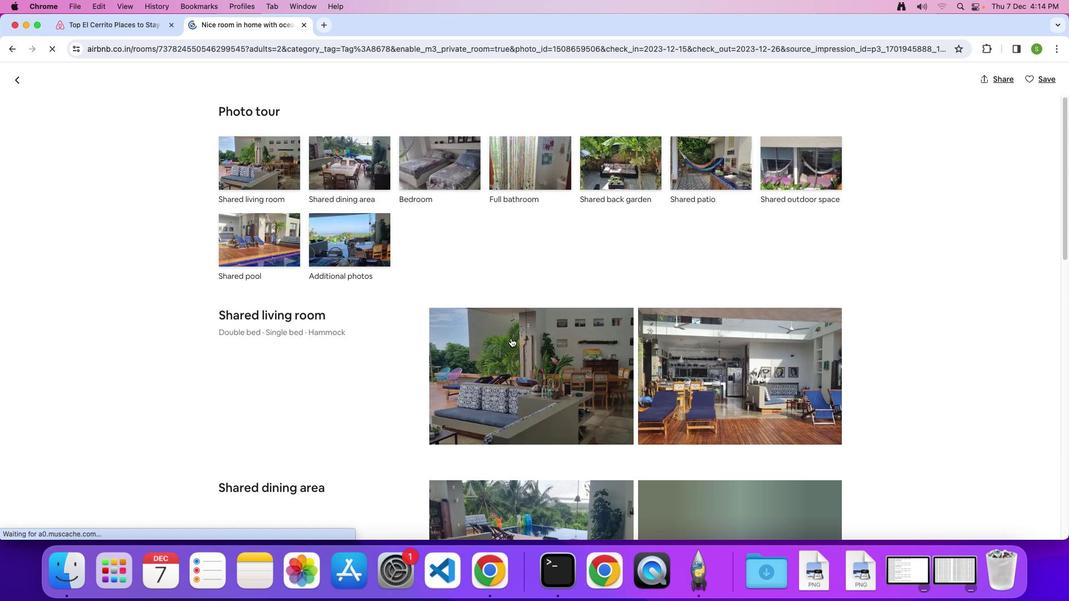
Action: Mouse scrolled (511, 338) with delta (0, 0)
Screenshot: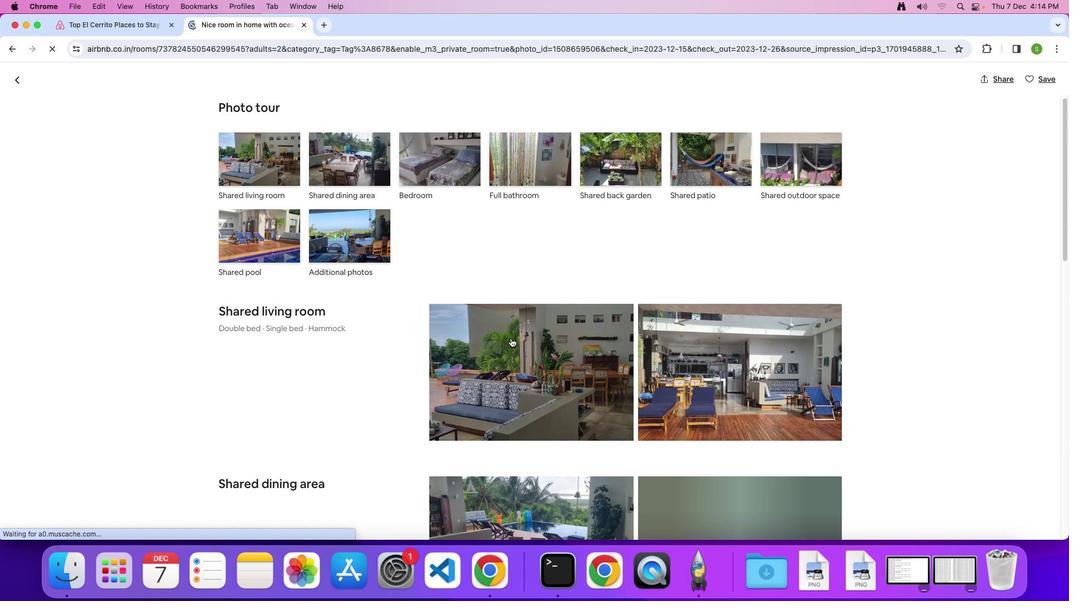 
Action: Mouse scrolled (511, 338) with delta (0, 0)
Screenshot: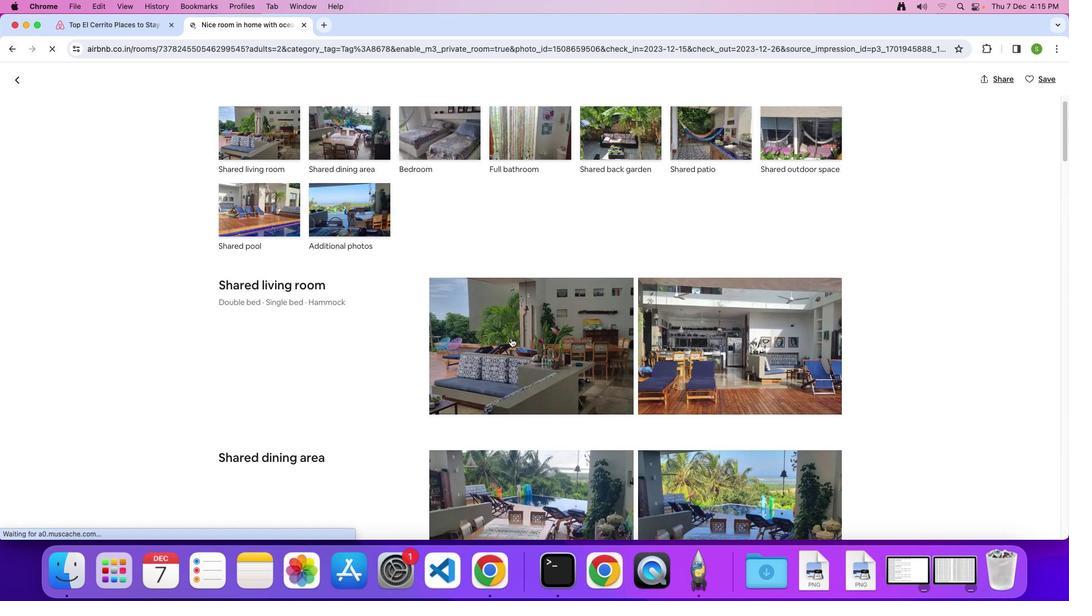 
Action: Mouse scrolled (511, 338) with delta (0, 0)
Screenshot: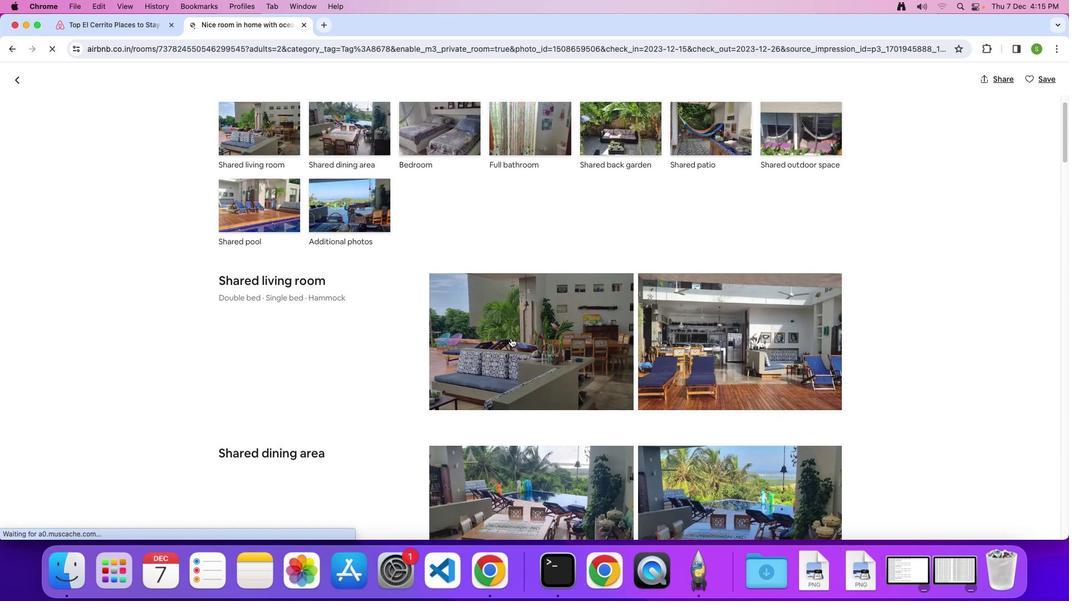 
Action: Mouse scrolled (511, 338) with delta (0, -1)
Screenshot: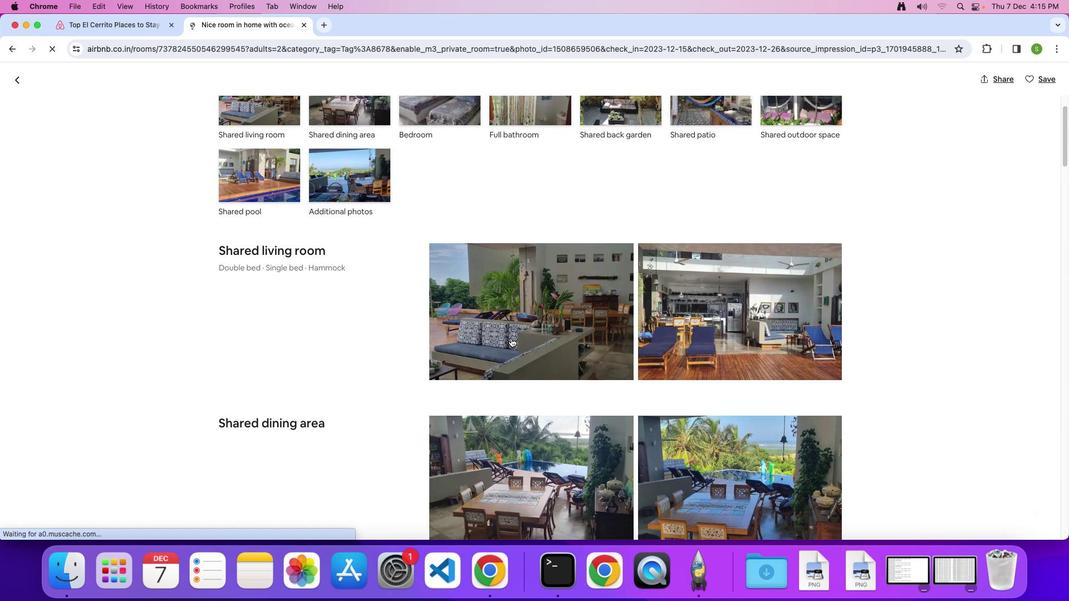 
Action: Mouse scrolled (511, 338) with delta (0, 0)
Screenshot: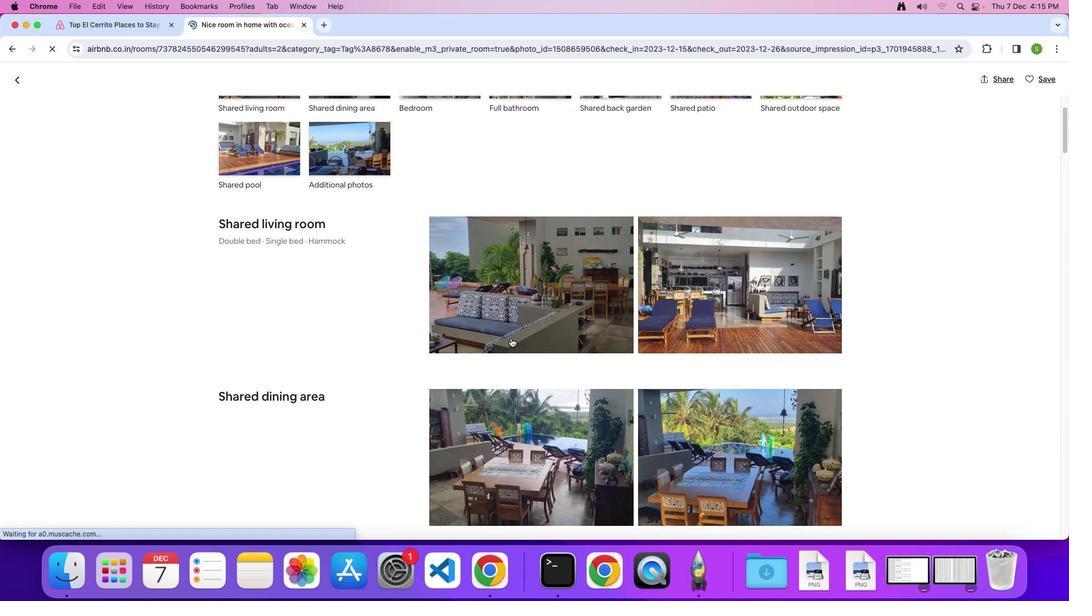 
Action: Mouse scrolled (511, 338) with delta (0, 0)
Screenshot: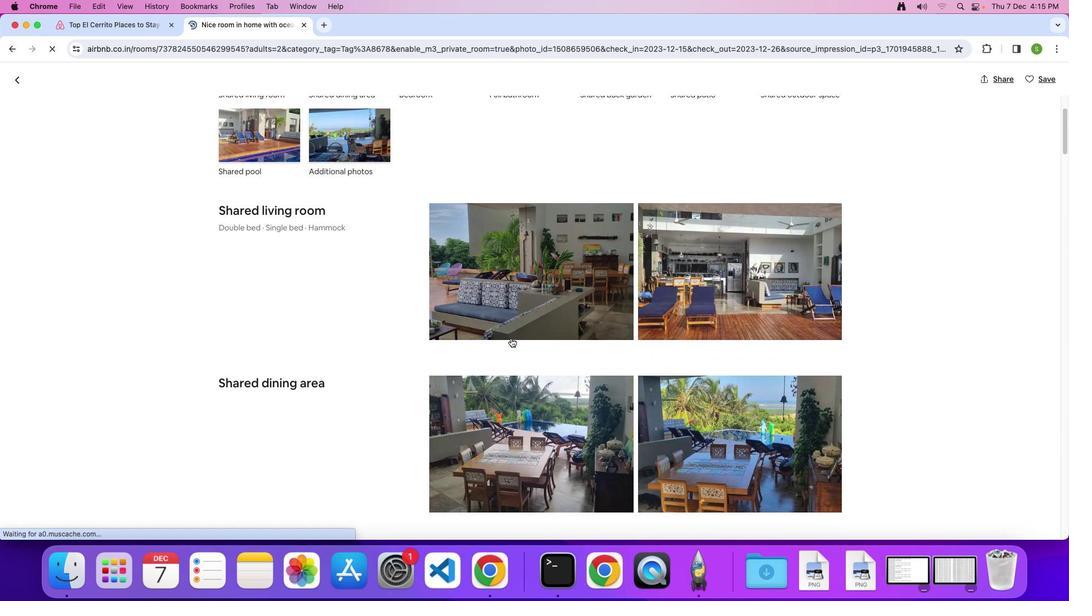 
Action: Mouse scrolled (511, 338) with delta (0, -1)
Screenshot: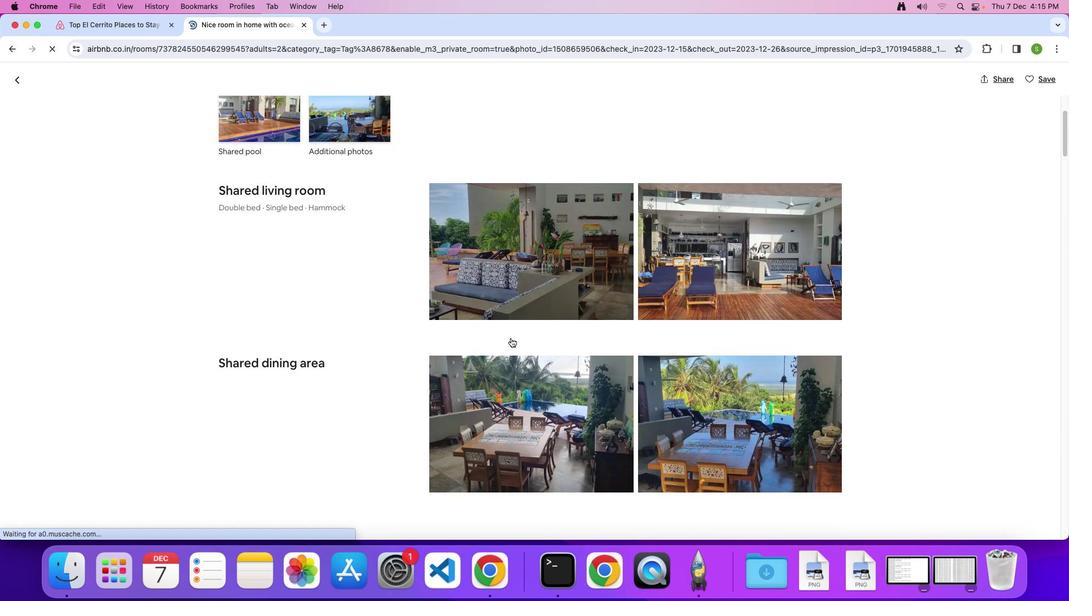 
Action: Mouse scrolled (511, 338) with delta (0, 0)
Screenshot: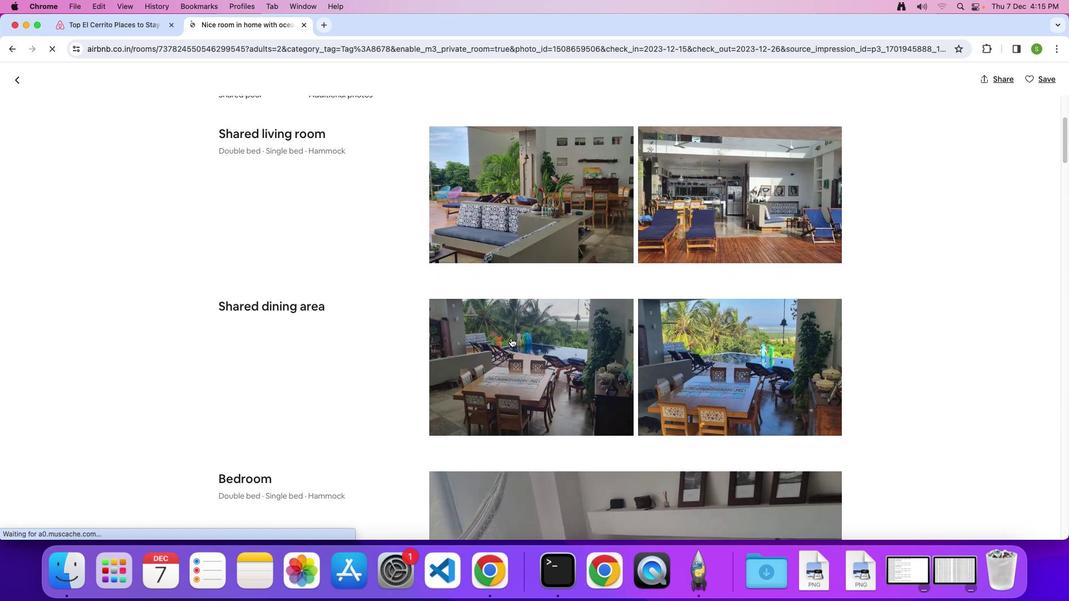 
Action: Mouse scrolled (511, 338) with delta (0, 0)
Screenshot: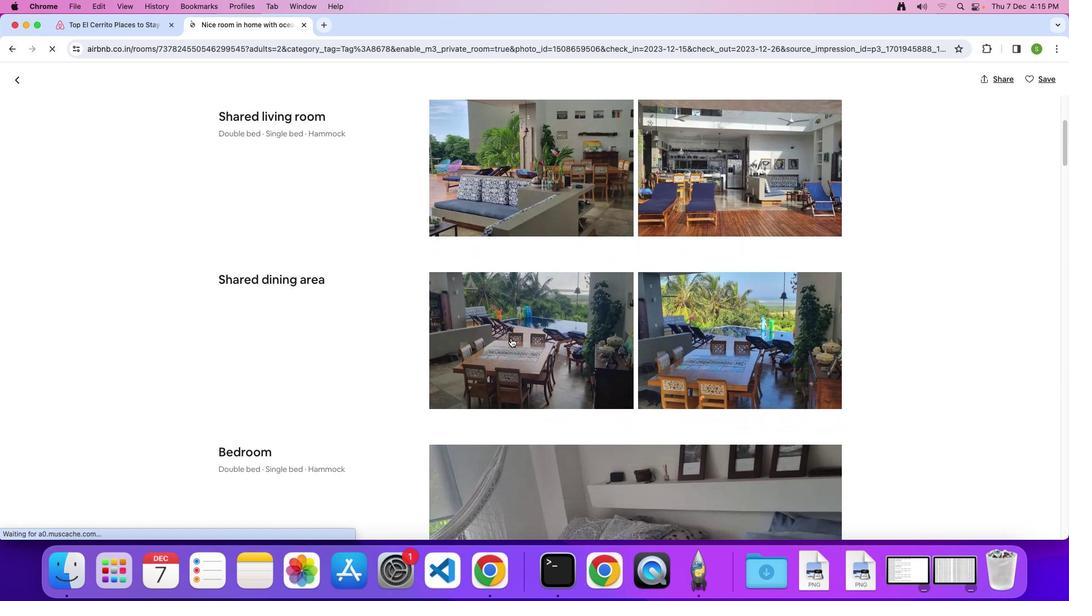 
Action: Mouse scrolled (511, 338) with delta (0, -1)
Screenshot: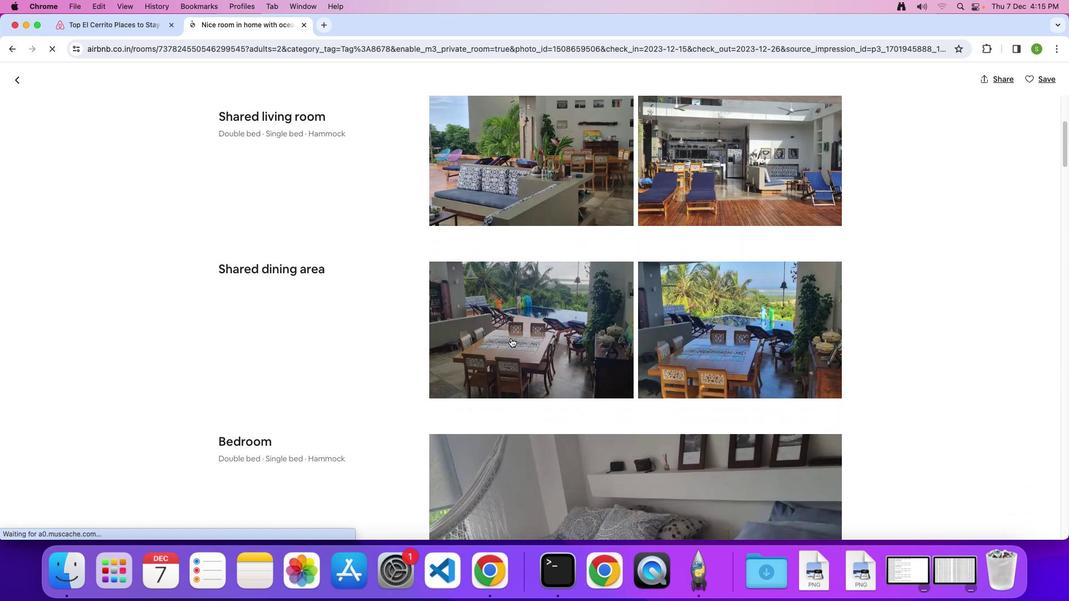 
Action: Mouse scrolled (511, 338) with delta (0, 0)
Screenshot: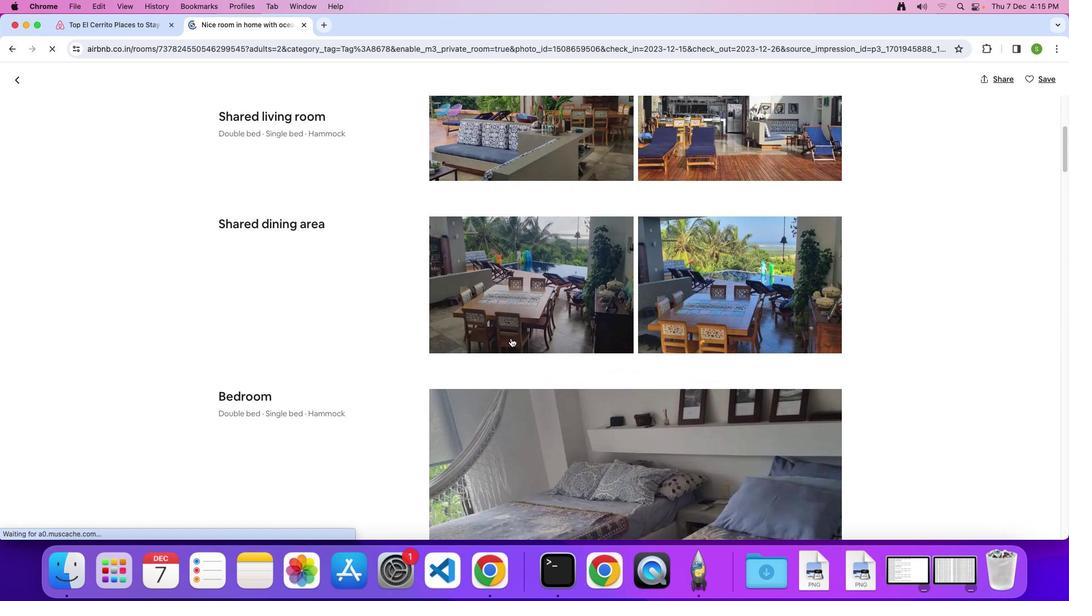 
Action: Mouse scrolled (511, 338) with delta (0, 0)
Screenshot: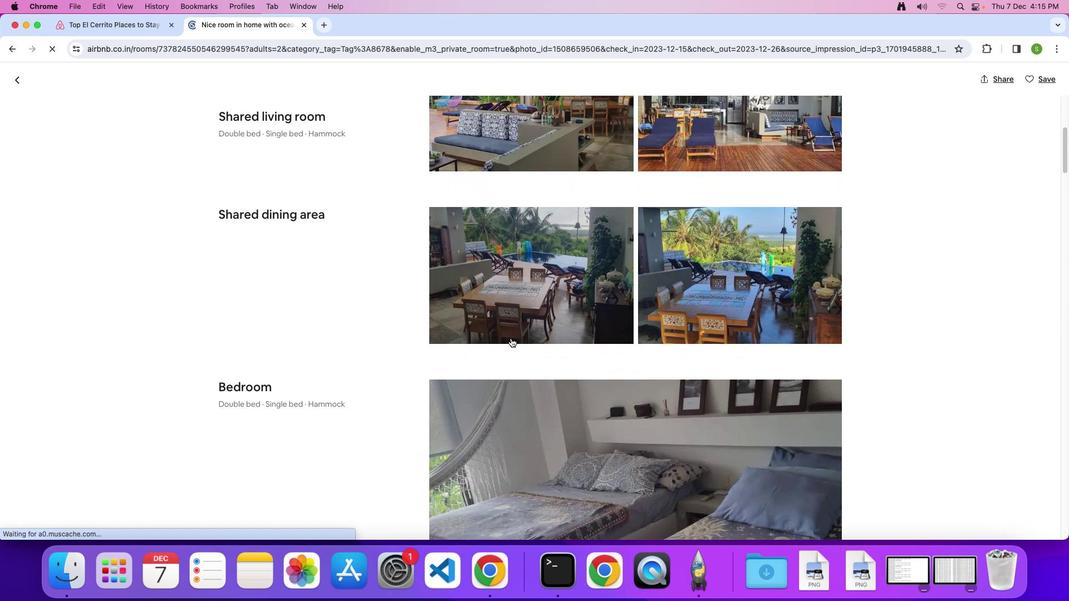 
Action: Mouse scrolled (511, 338) with delta (0, 0)
Screenshot: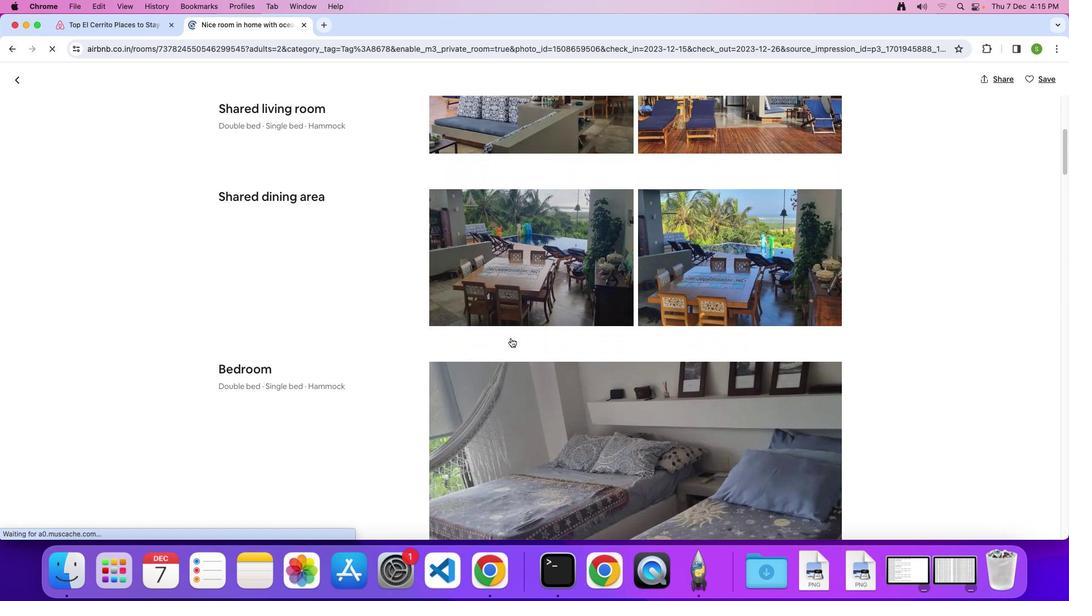
Action: Mouse scrolled (511, 338) with delta (0, 0)
Screenshot: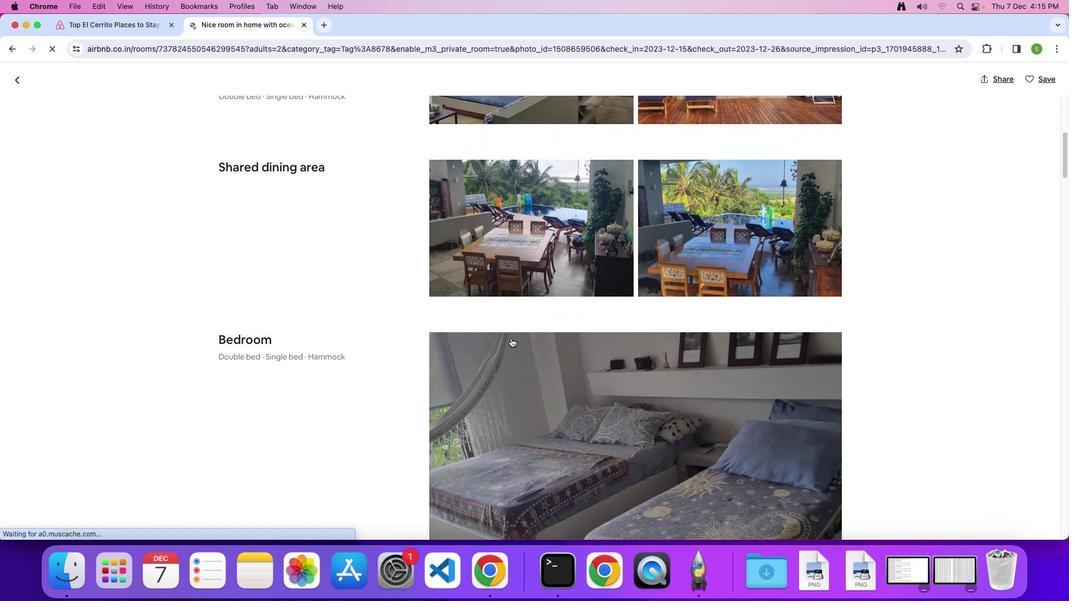 
Action: Mouse scrolled (511, 338) with delta (0, 0)
Screenshot: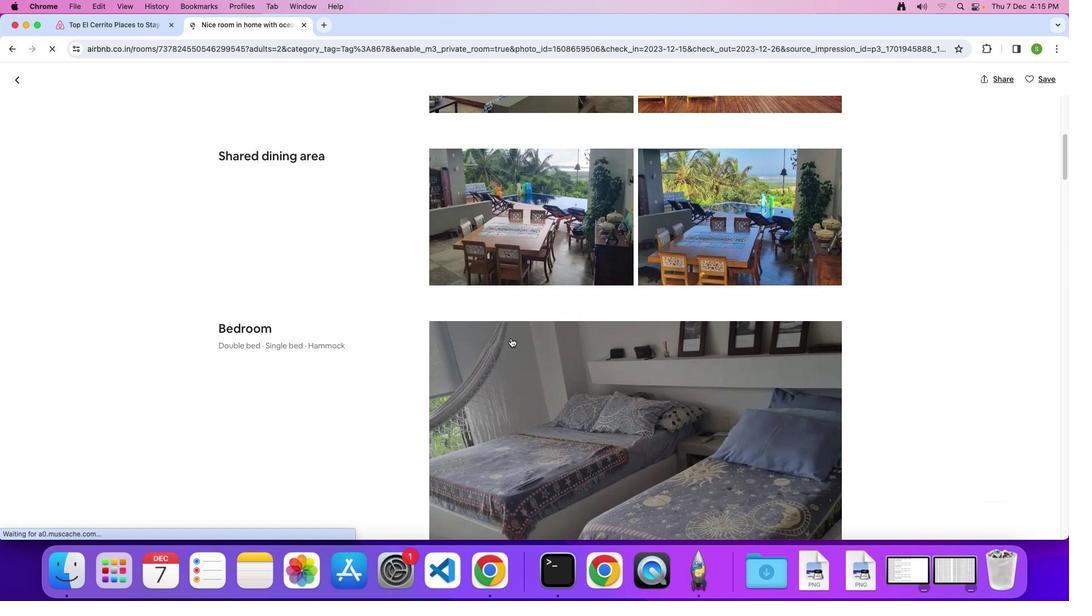 
Action: Mouse scrolled (511, 338) with delta (0, 0)
Screenshot: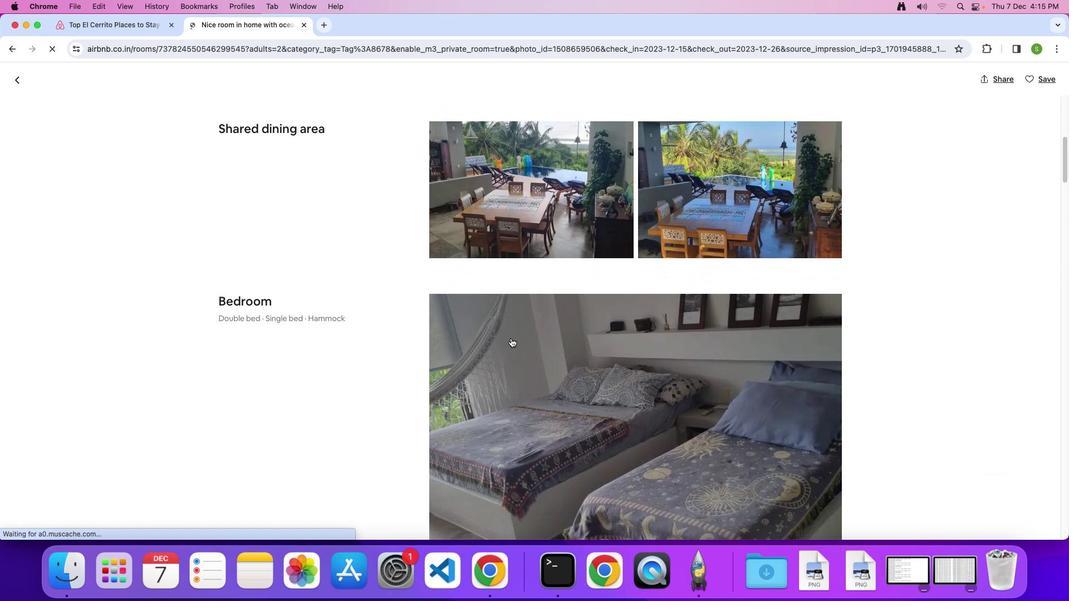 
Action: Mouse scrolled (511, 338) with delta (0, 0)
Screenshot: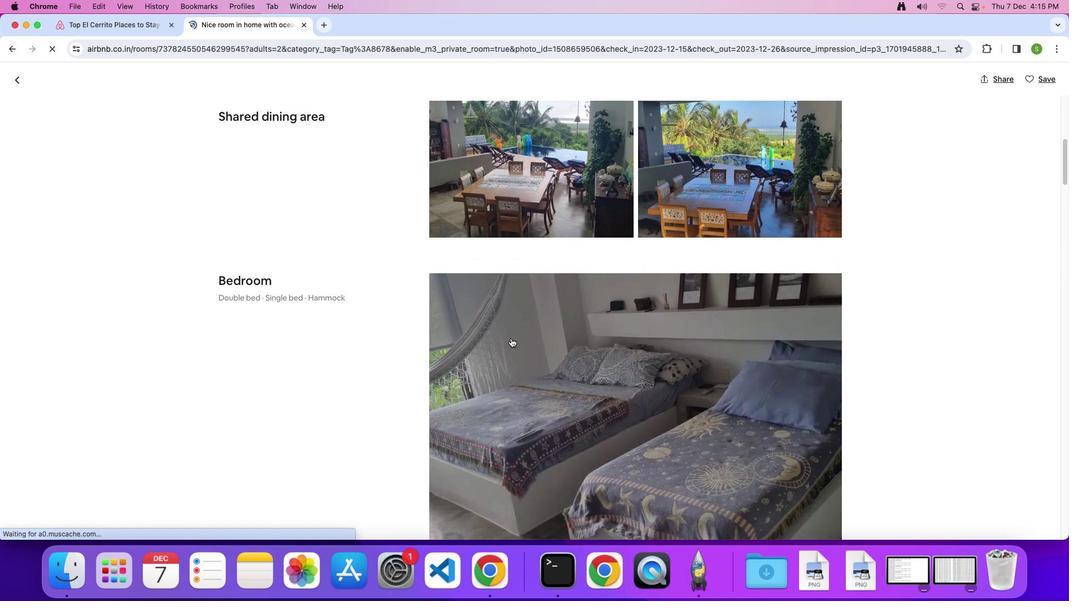 
Action: Mouse scrolled (511, 338) with delta (0, 0)
Screenshot: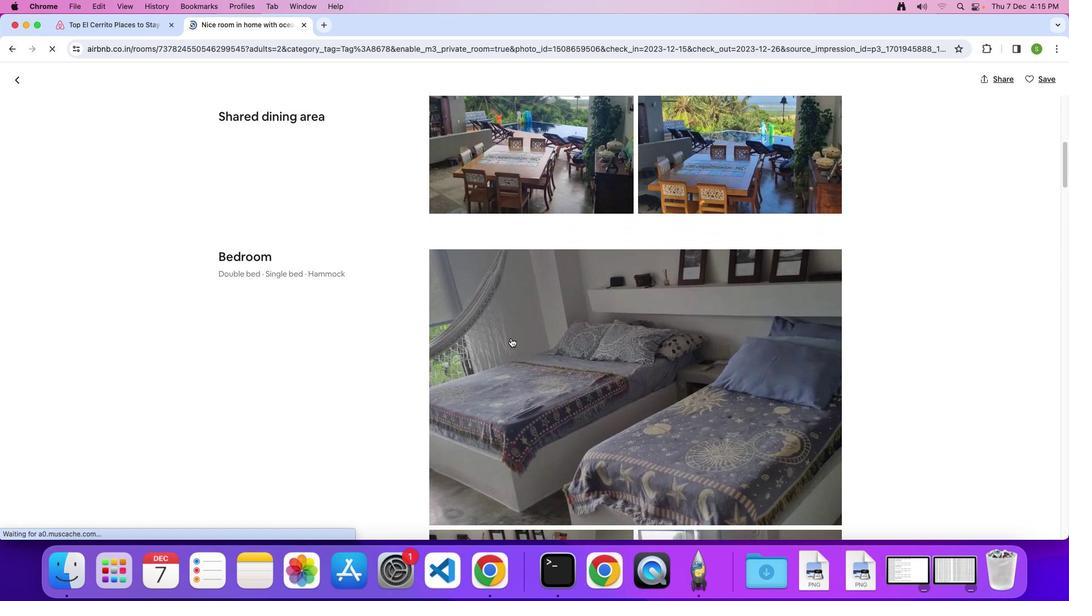 
Action: Mouse scrolled (511, 338) with delta (0, -1)
Screenshot: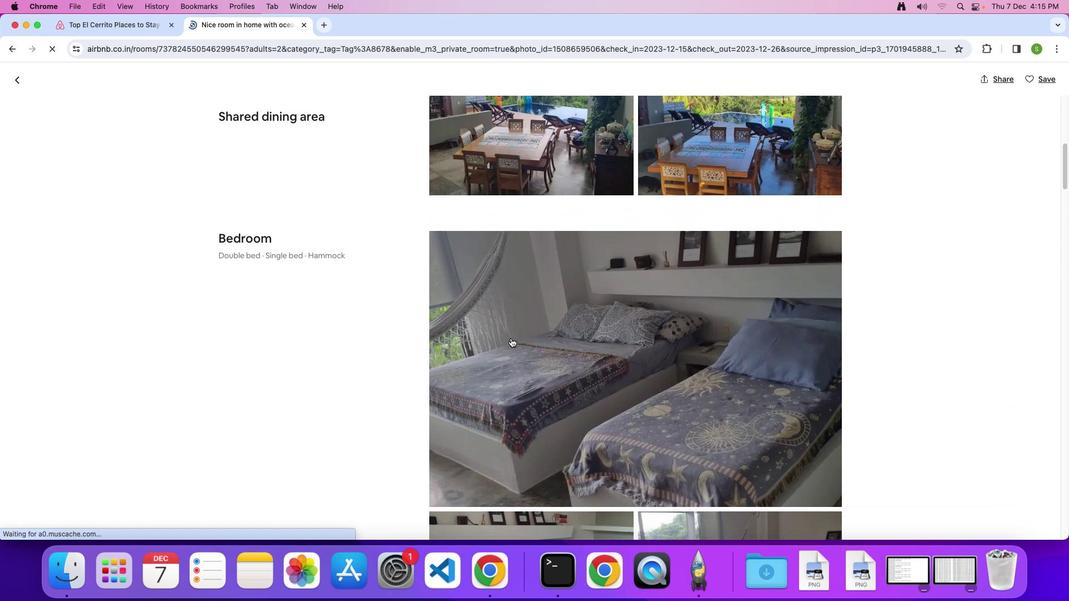 
Action: Mouse scrolled (511, 338) with delta (0, 0)
Screenshot: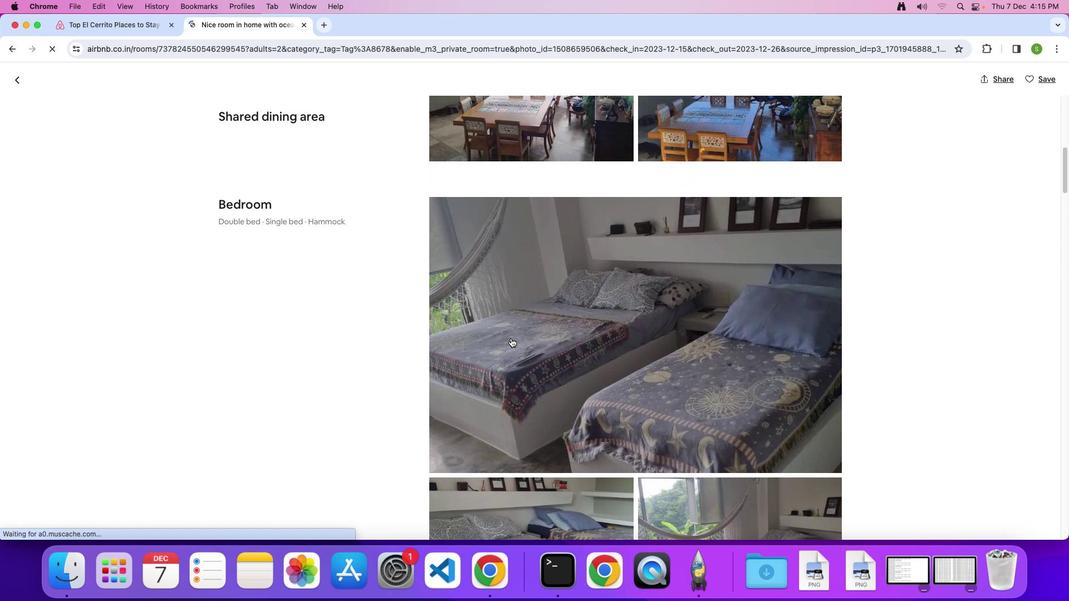 
Action: Mouse scrolled (511, 338) with delta (0, 0)
Screenshot: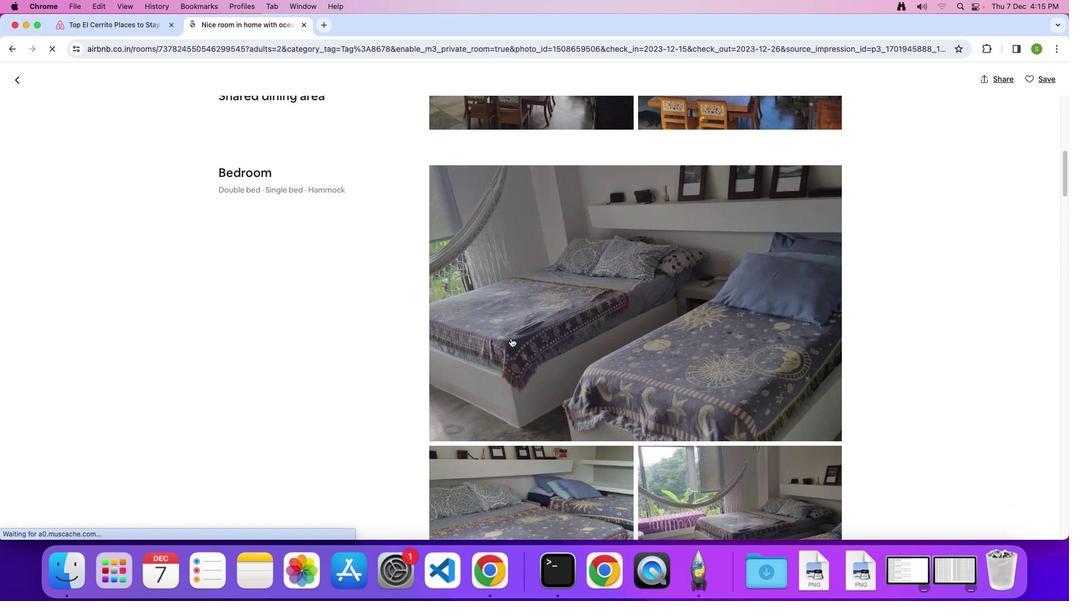 
Action: Mouse scrolled (511, 338) with delta (0, -1)
Screenshot: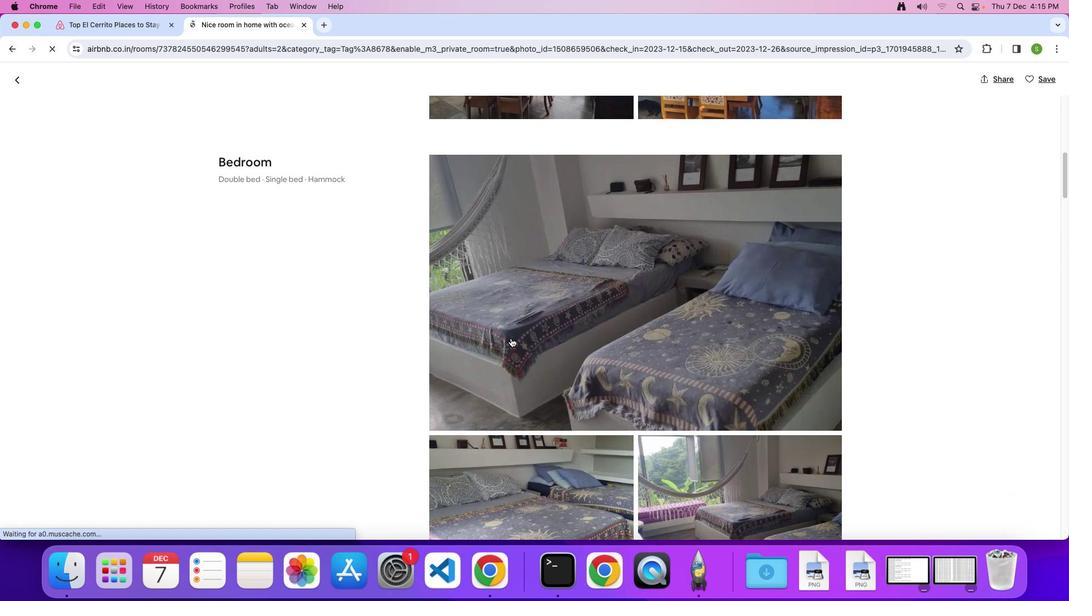 
Action: Mouse moved to (511, 338)
Screenshot: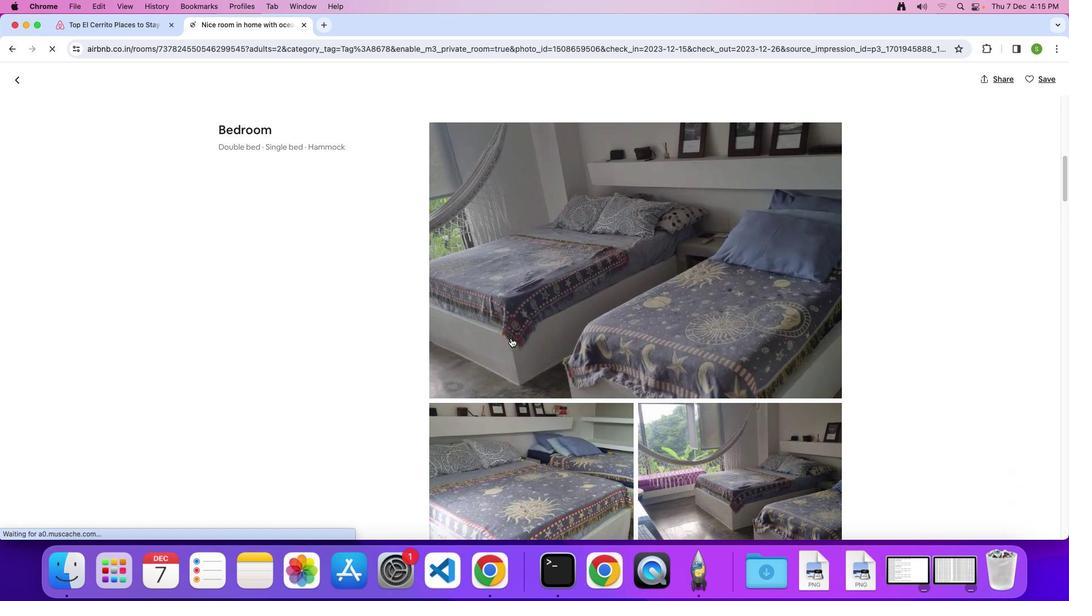 
Action: Mouse scrolled (511, 338) with delta (0, 0)
Screenshot: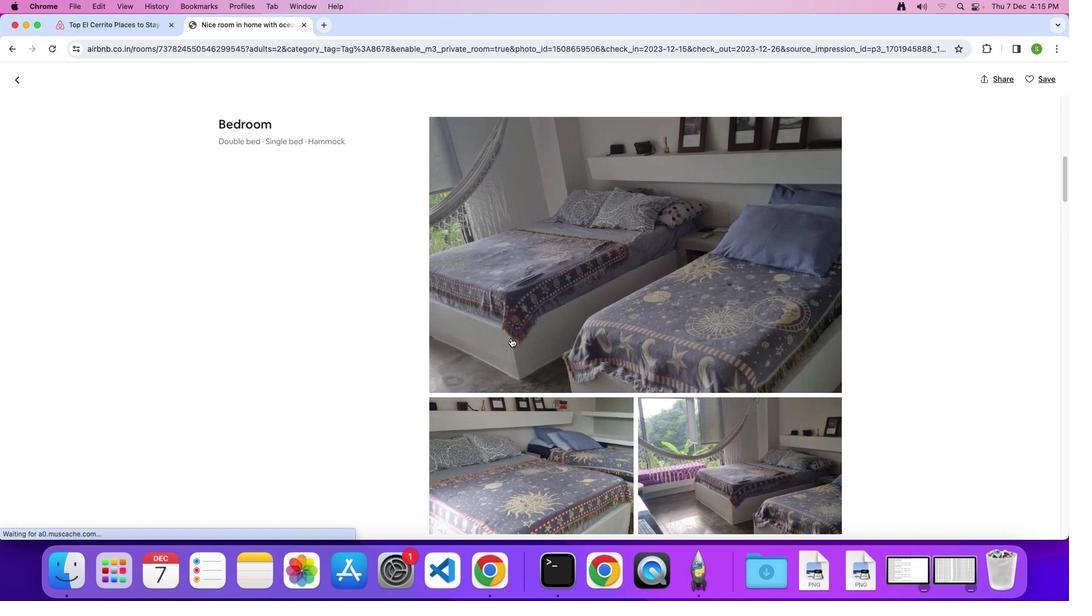 
Action: Mouse scrolled (511, 338) with delta (0, 0)
Screenshot: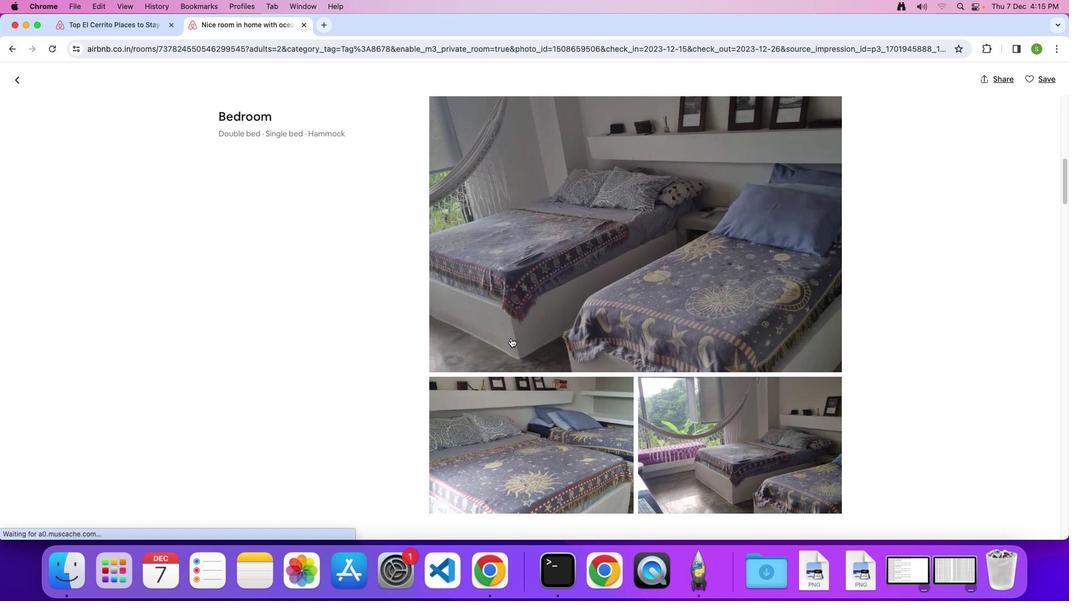 
Action: Mouse scrolled (511, 338) with delta (0, -1)
Screenshot: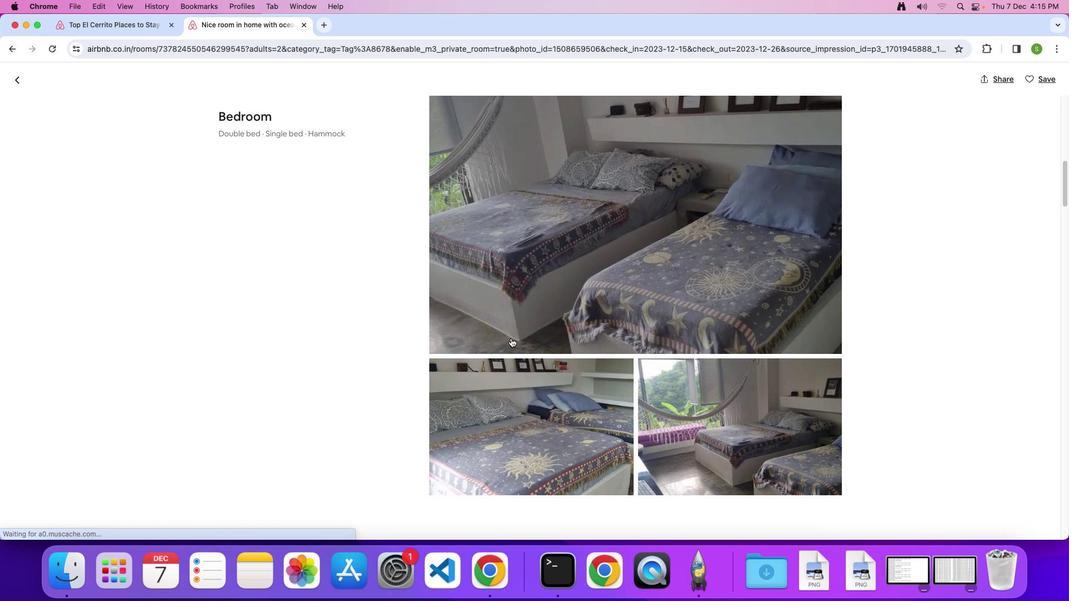 
Action: Mouse scrolled (511, 338) with delta (0, 0)
Screenshot: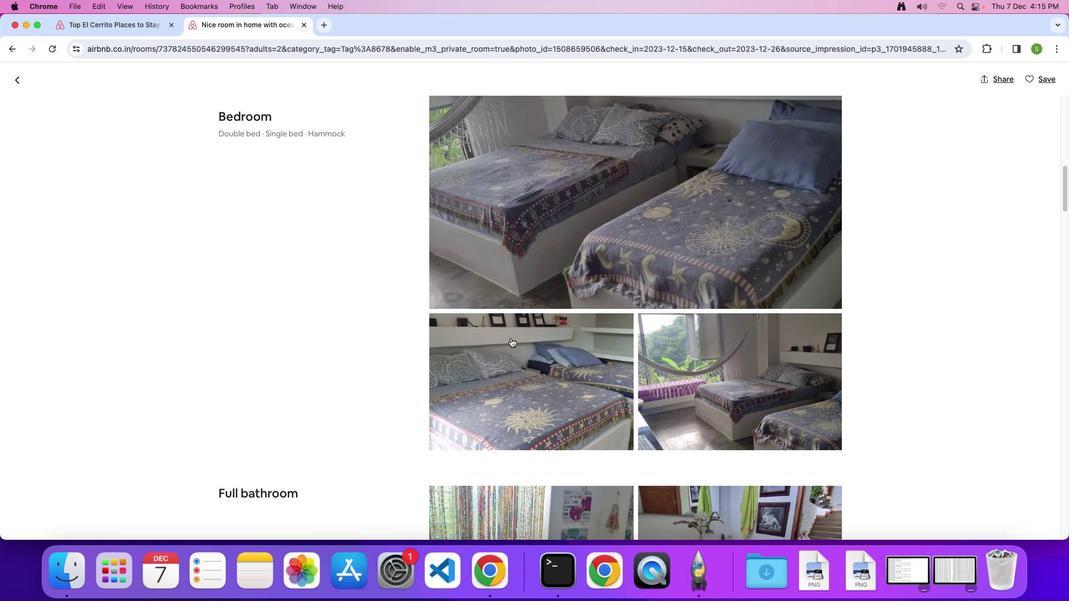 
Action: Mouse scrolled (511, 338) with delta (0, 0)
Screenshot: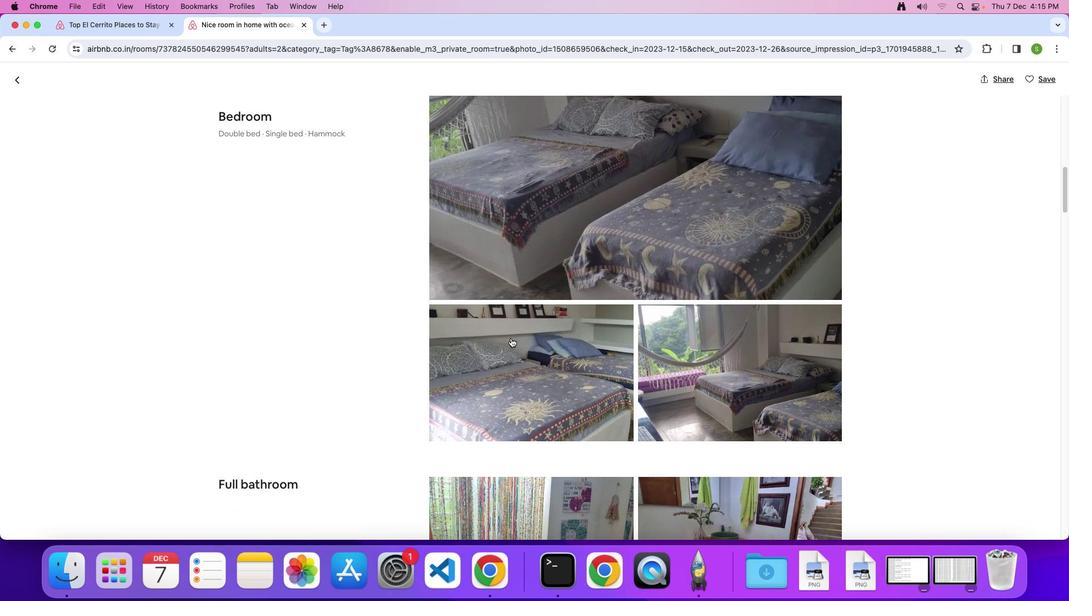 
Action: Mouse scrolled (511, 338) with delta (0, -1)
Screenshot: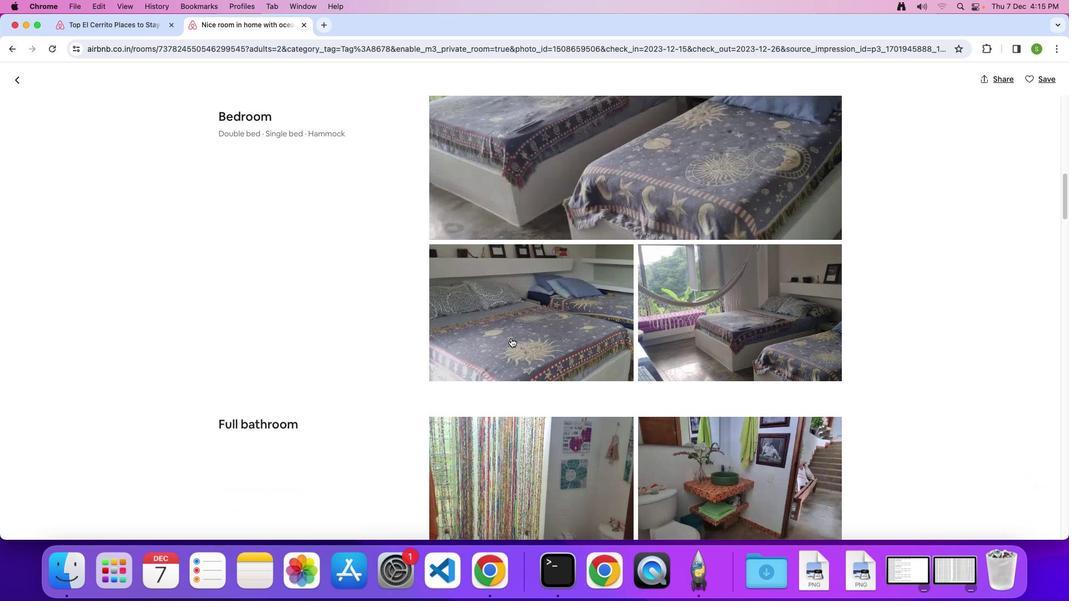 
Action: Mouse scrolled (511, 338) with delta (0, 0)
Screenshot: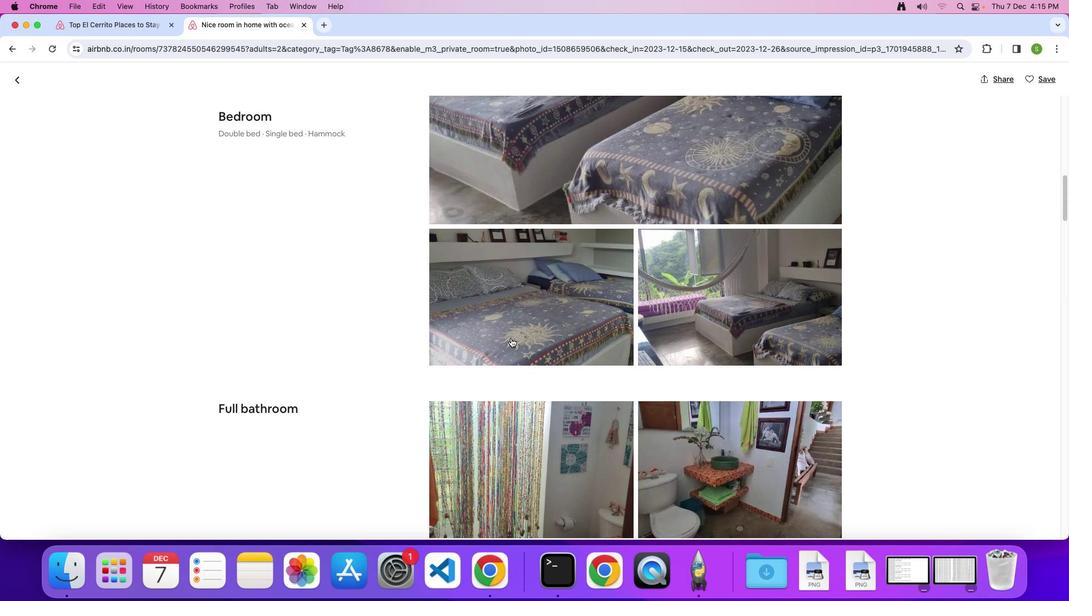 
Action: Mouse scrolled (511, 338) with delta (0, 0)
Screenshot: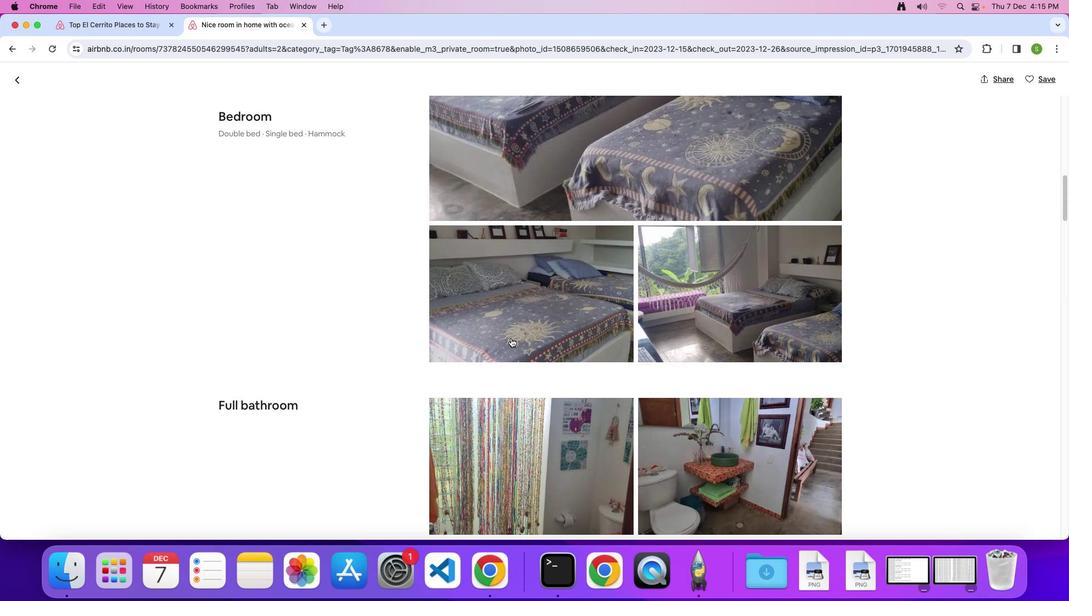 
Action: Mouse scrolled (511, 338) with delta (0, 0)
Screenshot: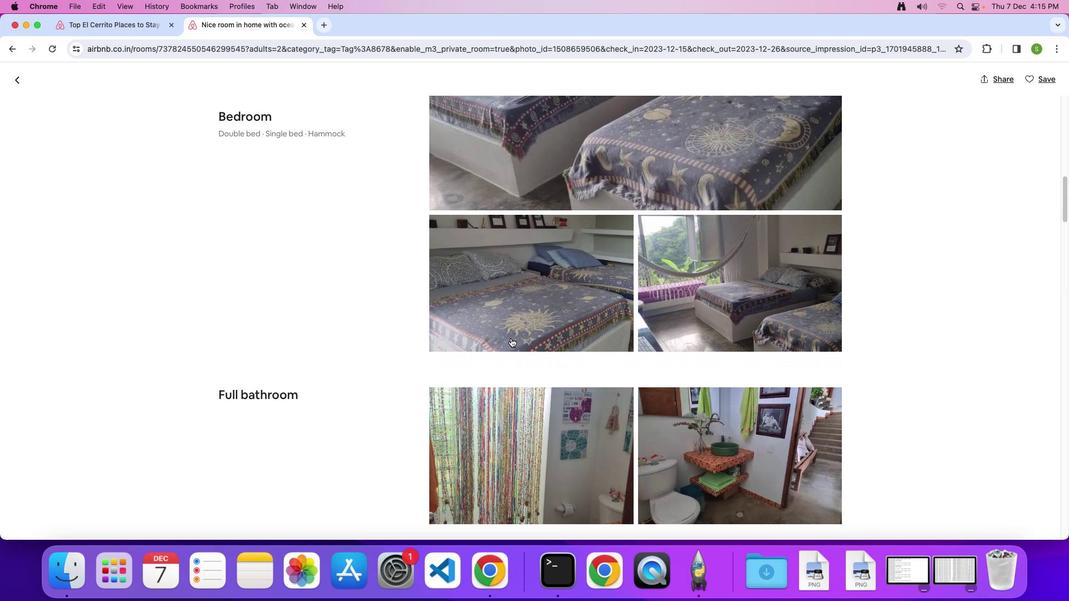 
Action: Mouse scrolled (511, 338) with delta (0, 0)
Screenshot: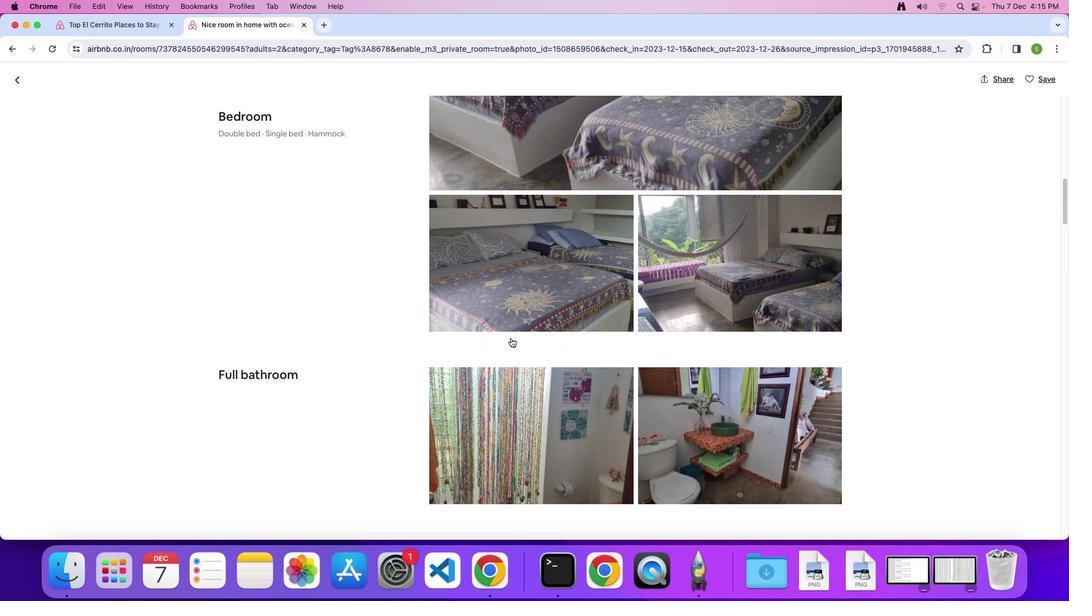 
Action: Mouse scrolled (511, 338) with delta (0, 0)
Screenshot: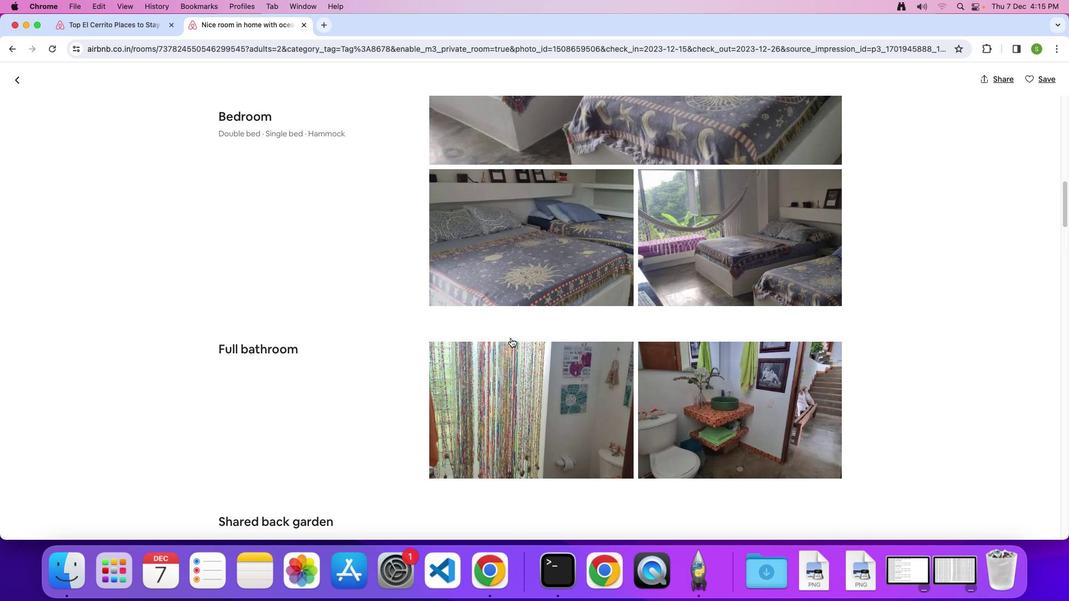 
Action: Mouse scrolled (511, 338) with delta (0, -1)
Screenshot: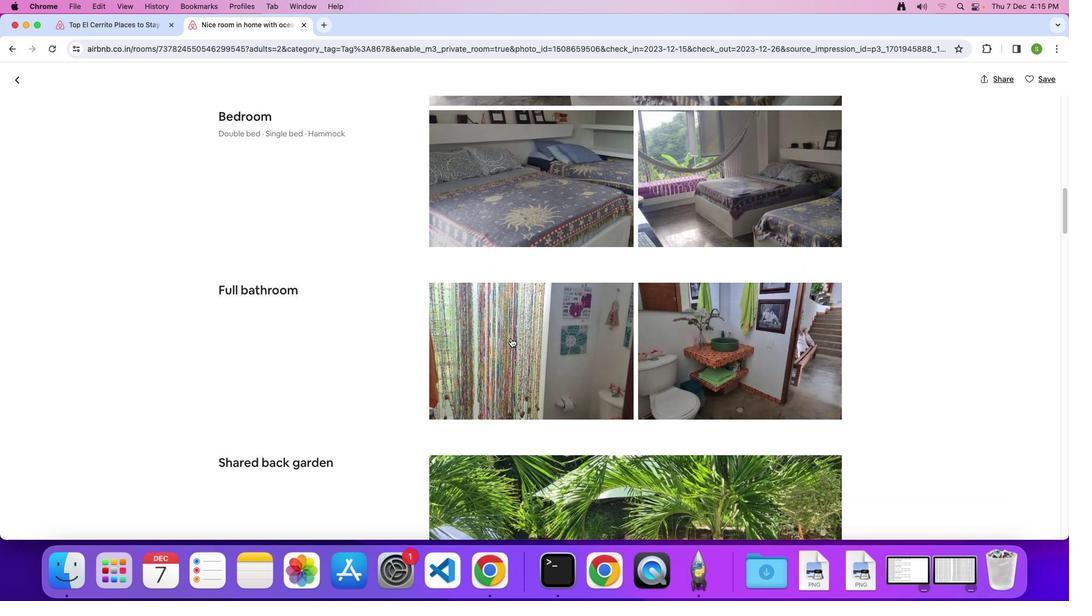 
Action: Mouse scrolled (511, 338) with delta (0, 0)
Screenshot: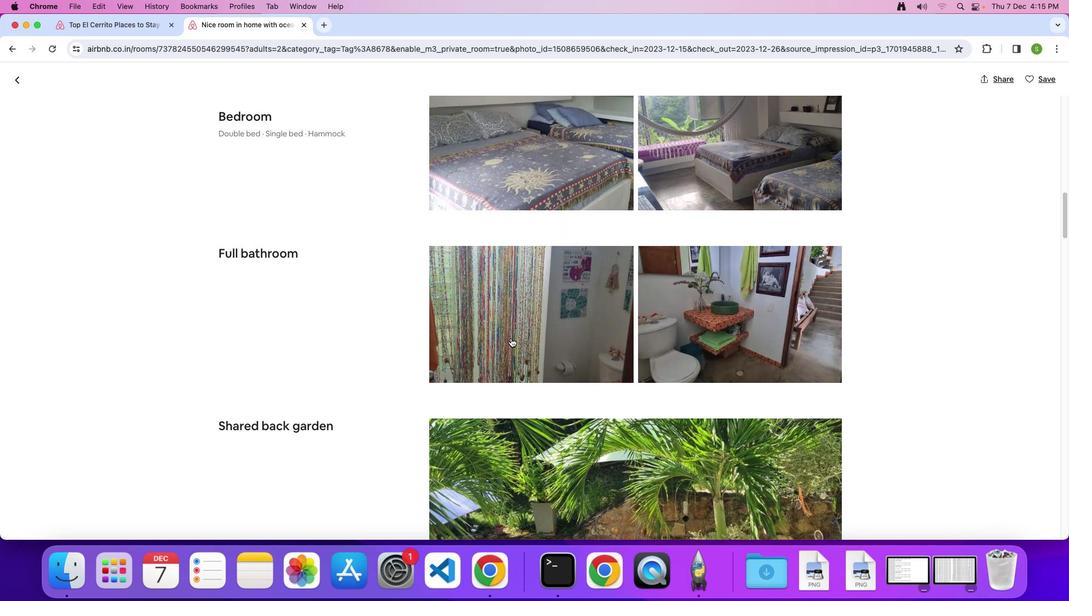 
Action: Mouse scrolled (511, 338) with delta (0, 0)
Screenshot: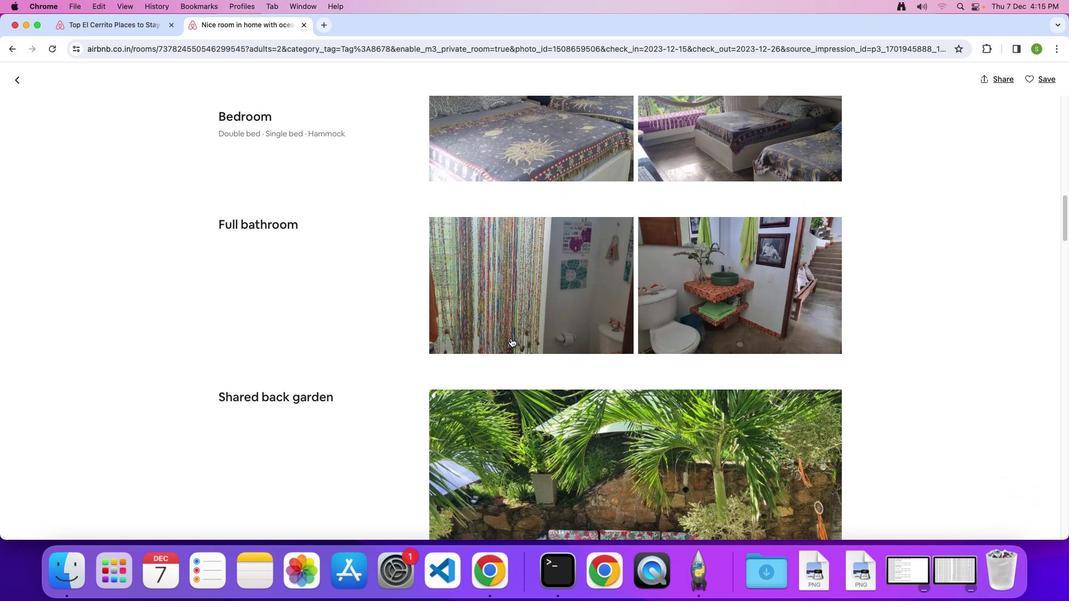 
Action: Mouse scrolled (511, 338) with delta (0, -1)
Screenshot: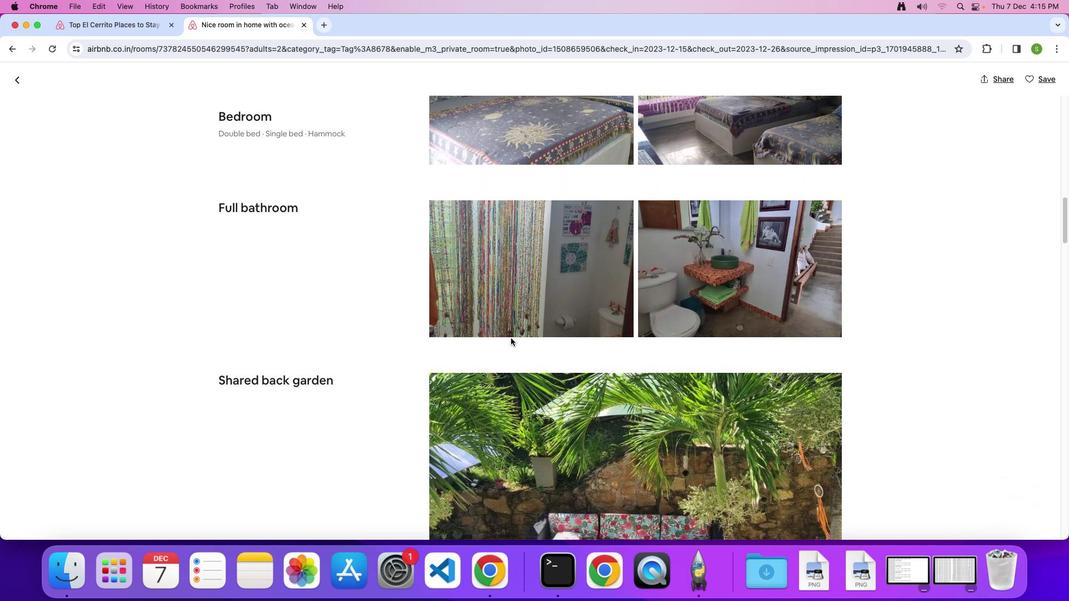 
Action: Mouse scrolled (511, 338) with delta (0, 0)
Screenshot: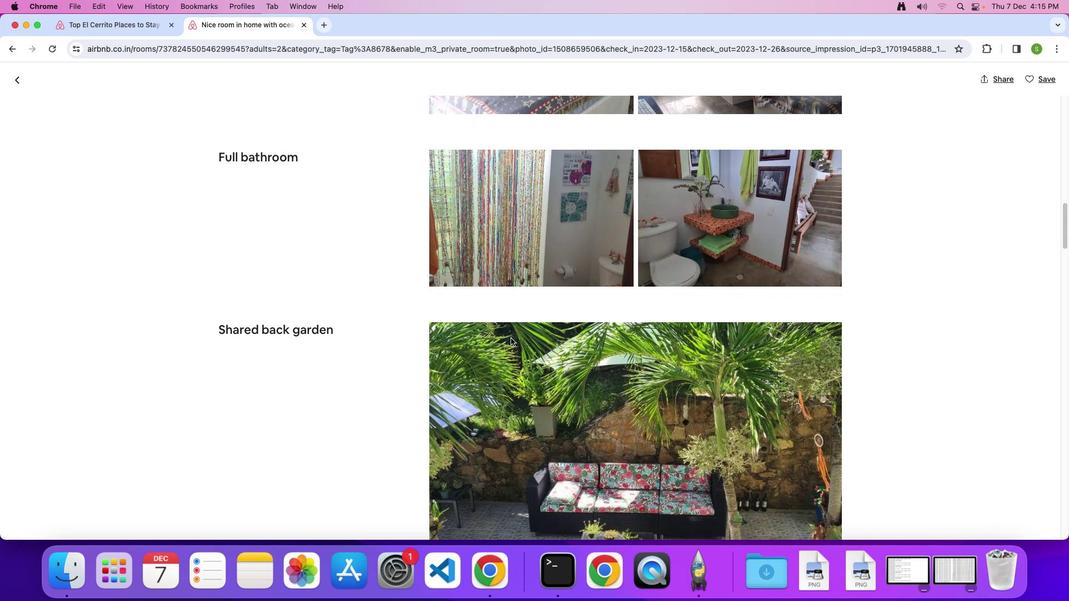 
Action: Mouse scrolled (511, 338) with delta (0, 0)
Screenshot: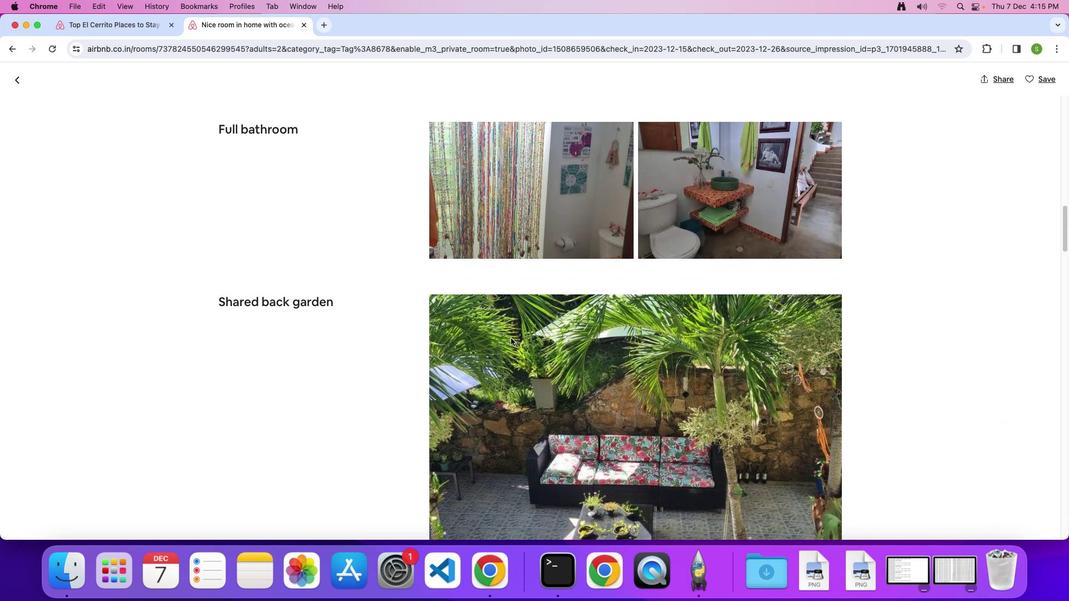 
Action: Mouse scrolled (511, 338) with delta (0, -1)
Screenshot: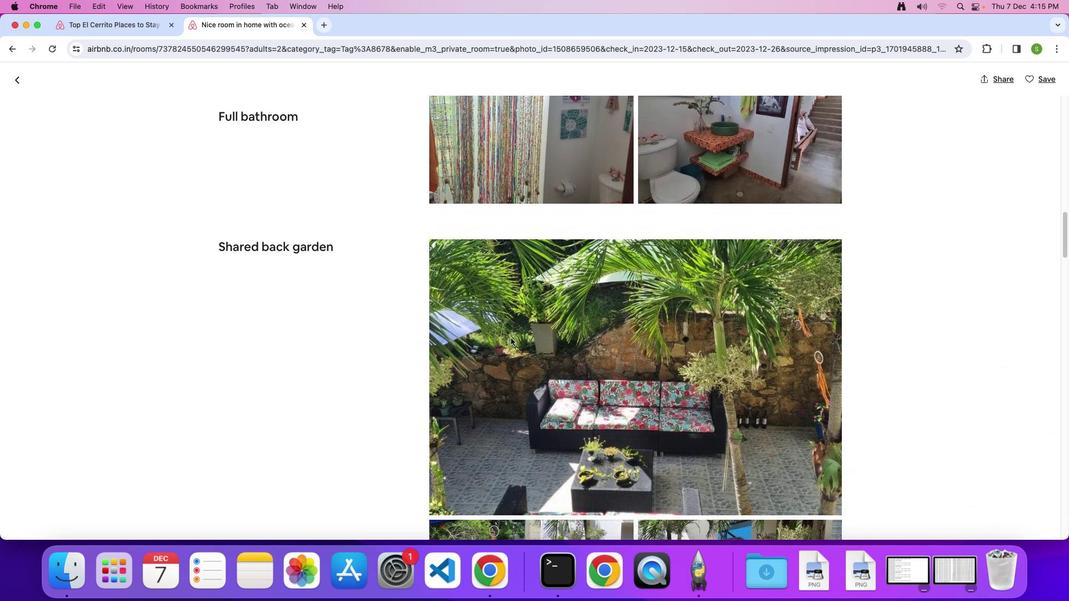 
Action: Mouse scrolled (511, 338) with delta (0, 0)
Screenshot: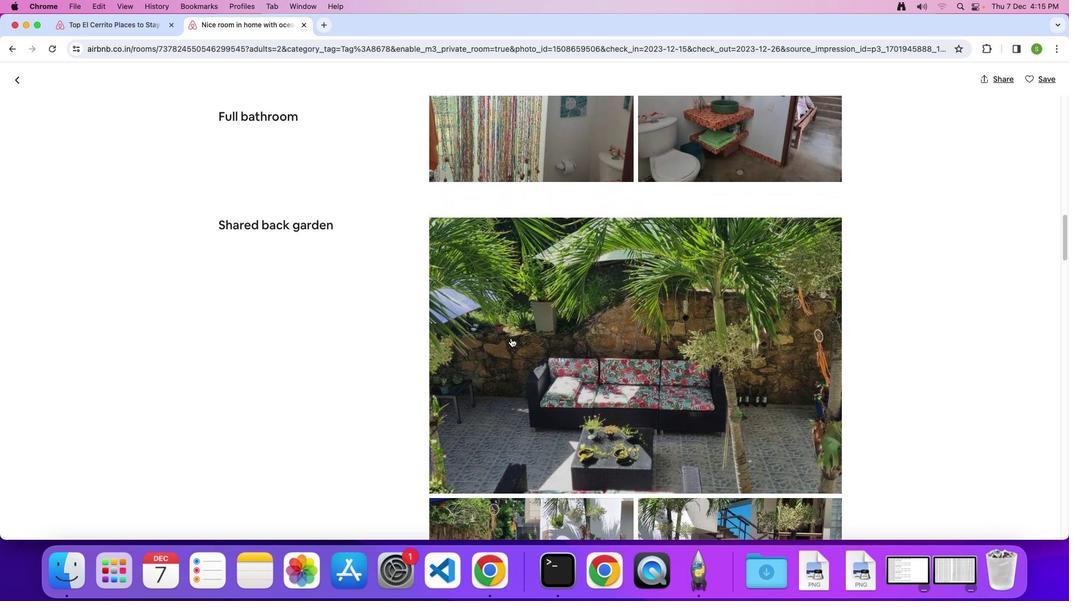 
Action: Mouse scrolled (511, 338) with delta (0, 0)
Screenshot: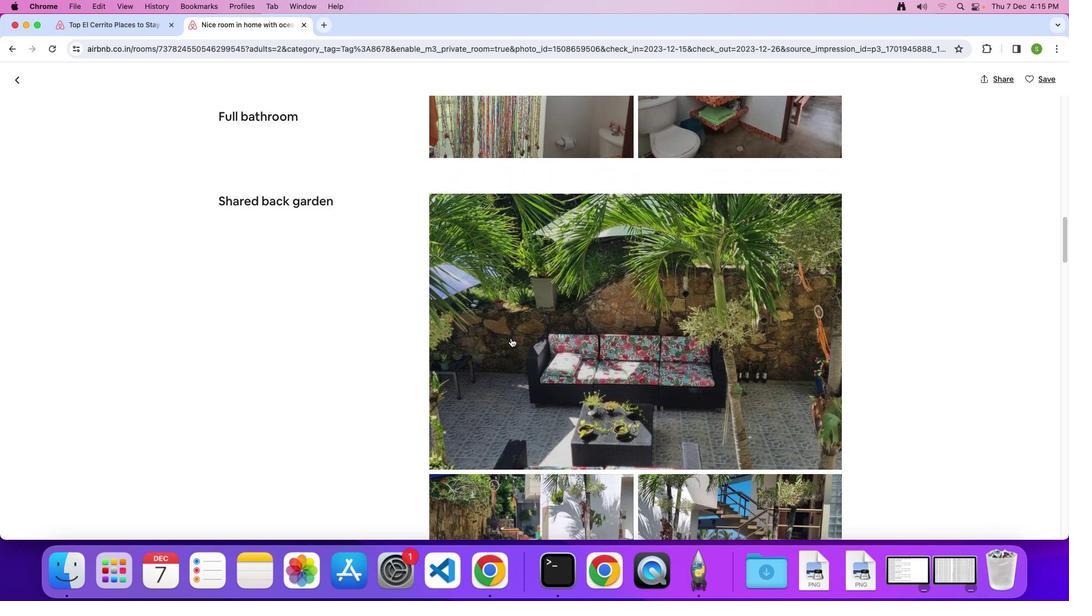 
Action: Mouse scrolled (511, 338) with delta (0, -1)
Screenshot: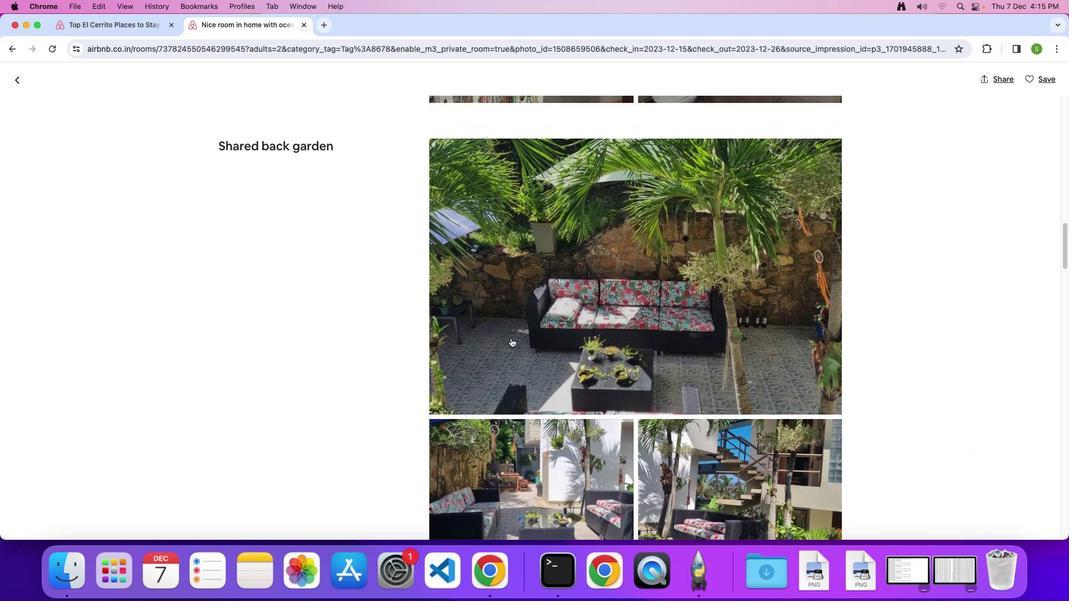 
Action: Mouse scrolled (511, 338) with delta (0, -2)
Screenshot: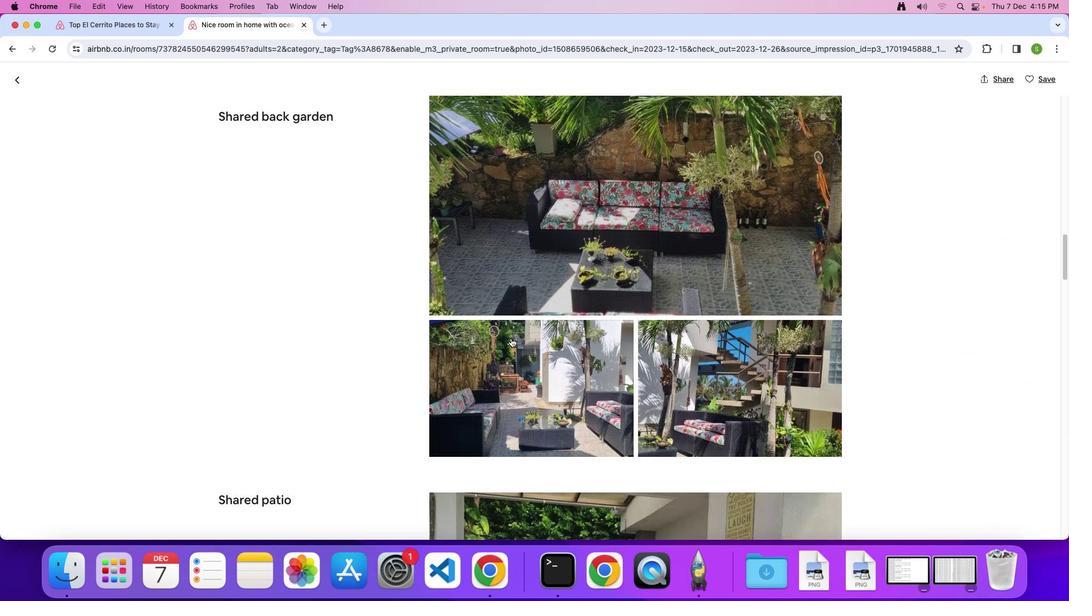 
Action: Mouse scrolled (511, 338) with delta (0, 0)
Screenshot: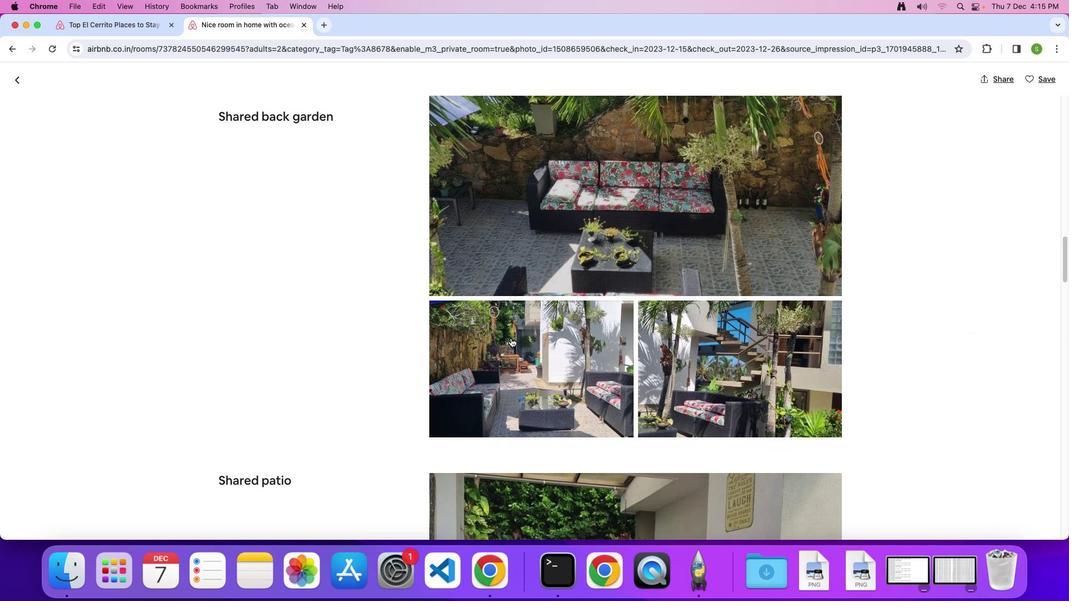 
Action: Mouse scrolled (511, 338) with delta (0, 0)
Screenshot: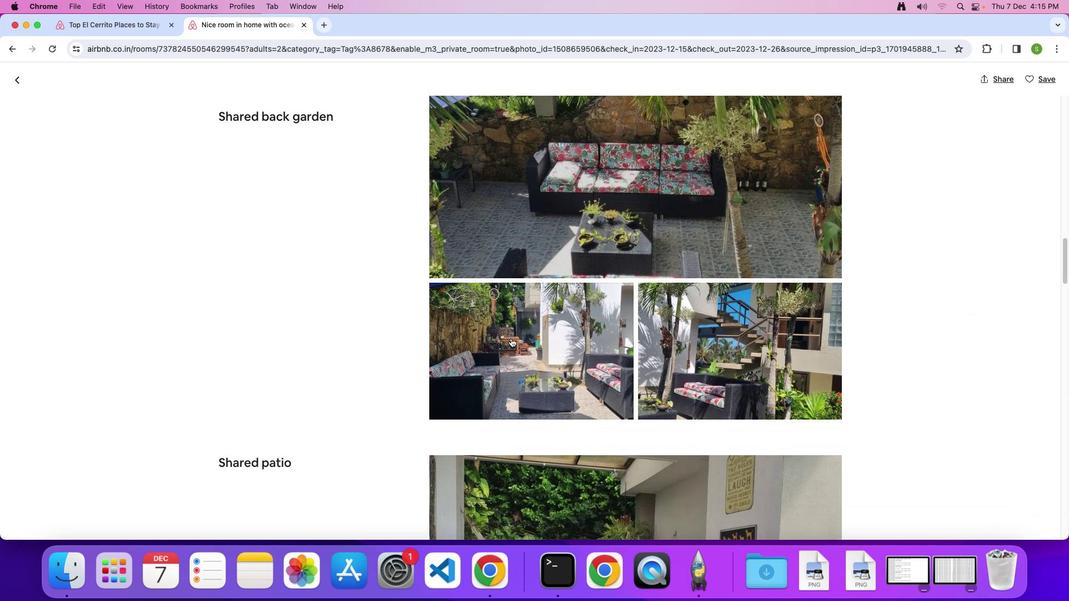 
Action: Mouse scrolled (511, 338) with delta (0, -1)
Screenshot: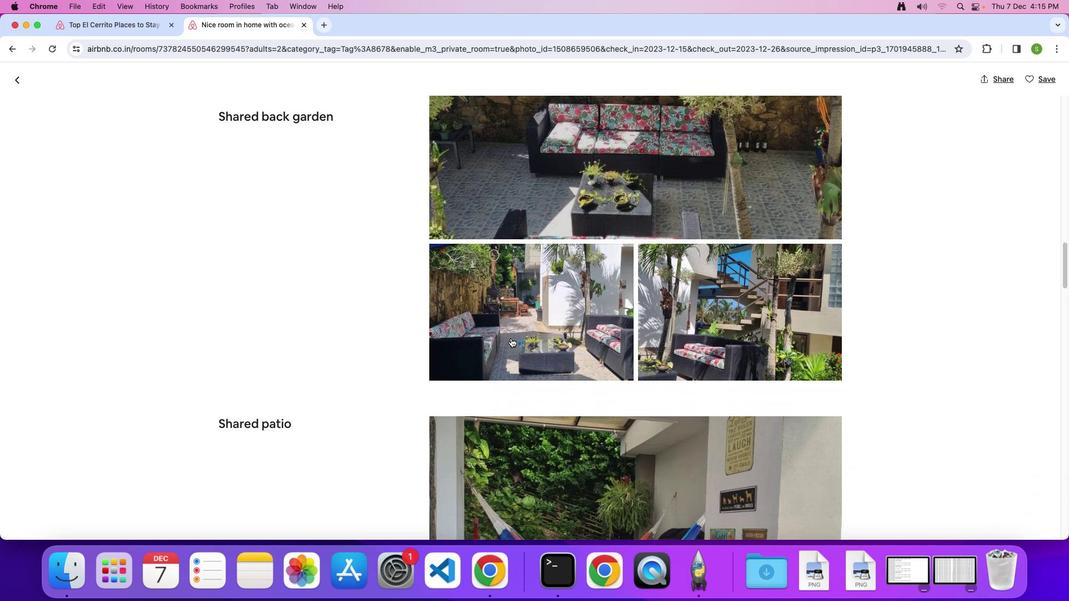 
Action: Mouse scrolled (511, 338) with delta (0, 0)
Screenshot: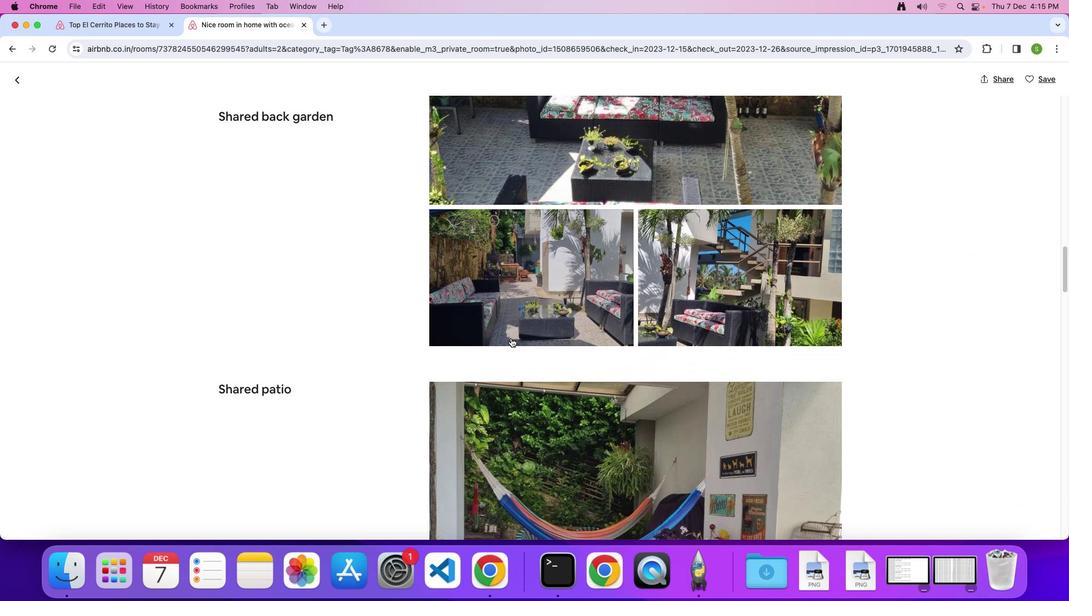 
Action: Mouse scrolled (511, 338) with delta (0, 0)
Screenshot: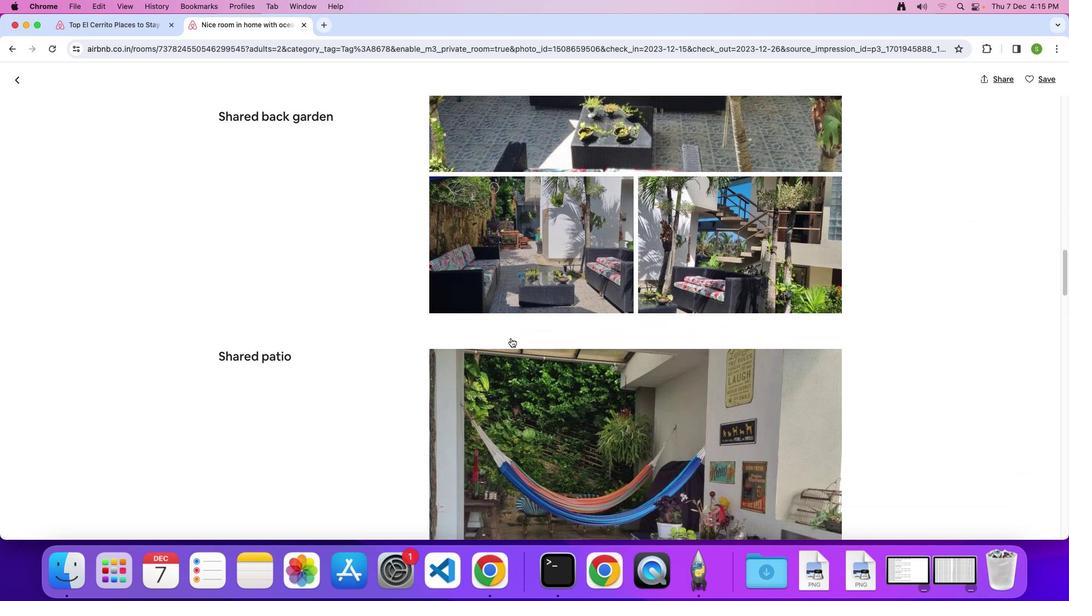 
Action: Mouse scrolled (511, 338) with delta (0, -1)
Screenshot: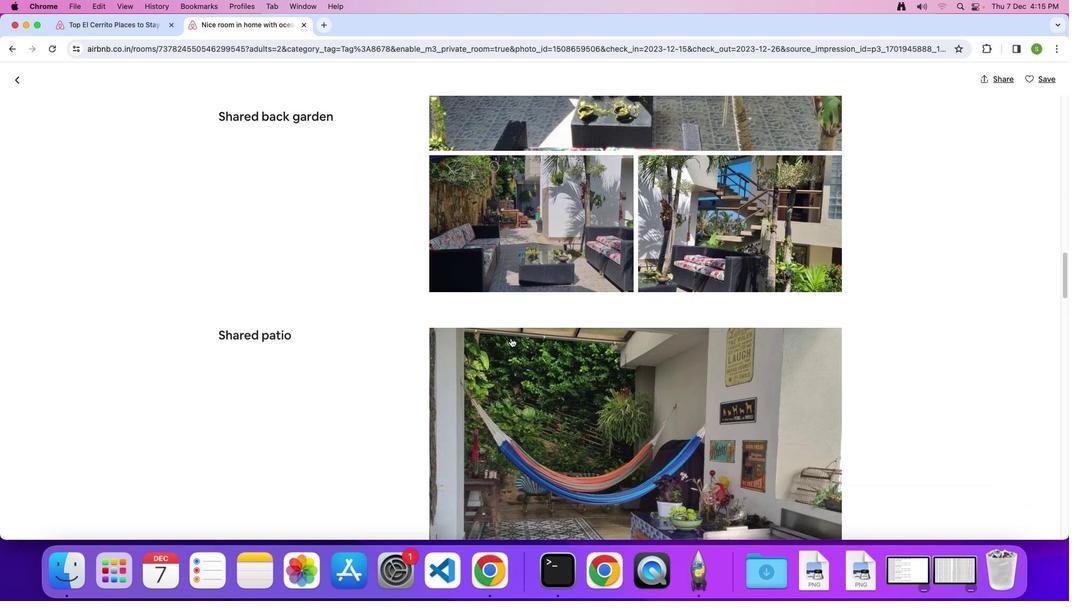 
Action: Mouse scrolled (511, 338) with delta (0, 0)
Screenshot: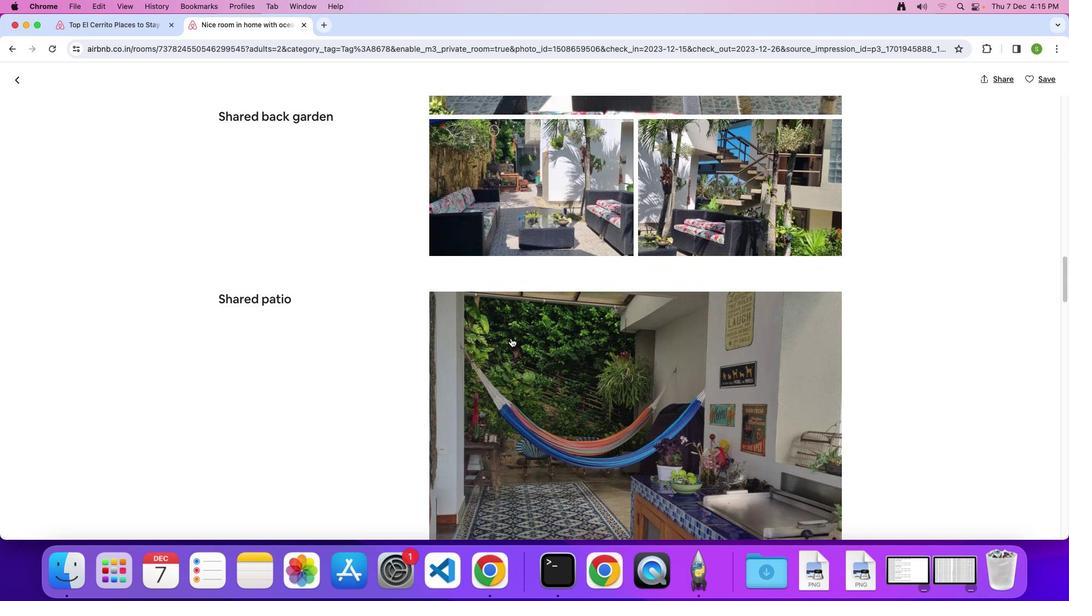 
Action: Mouse scrolled (511, 338) with delta (0, 0)
Screenshot: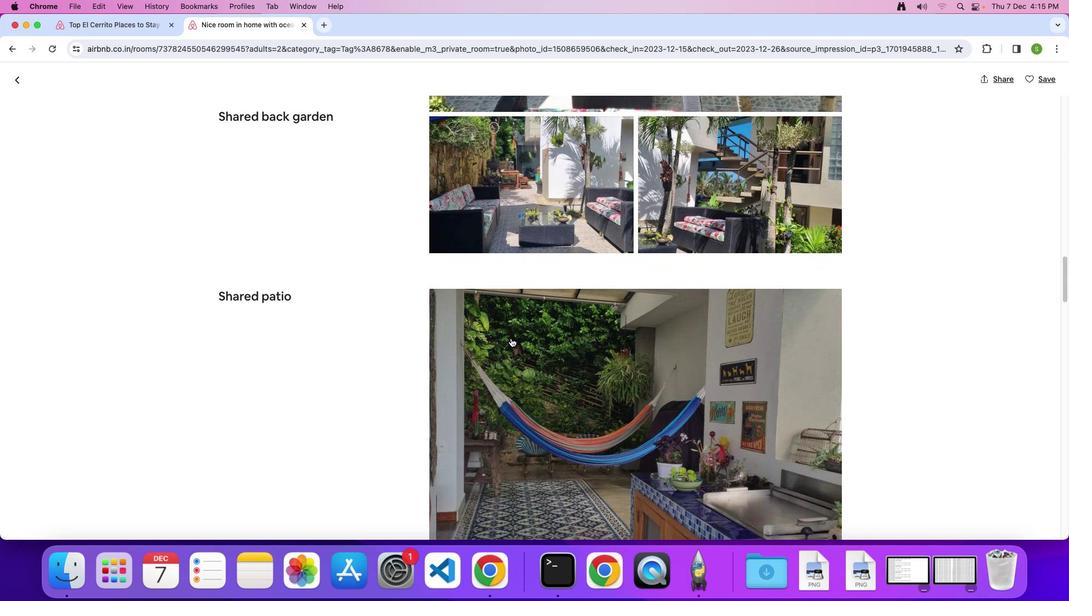 
Action: Mouse scrolled (511, 338) with delta (0, 0)
Screenshot: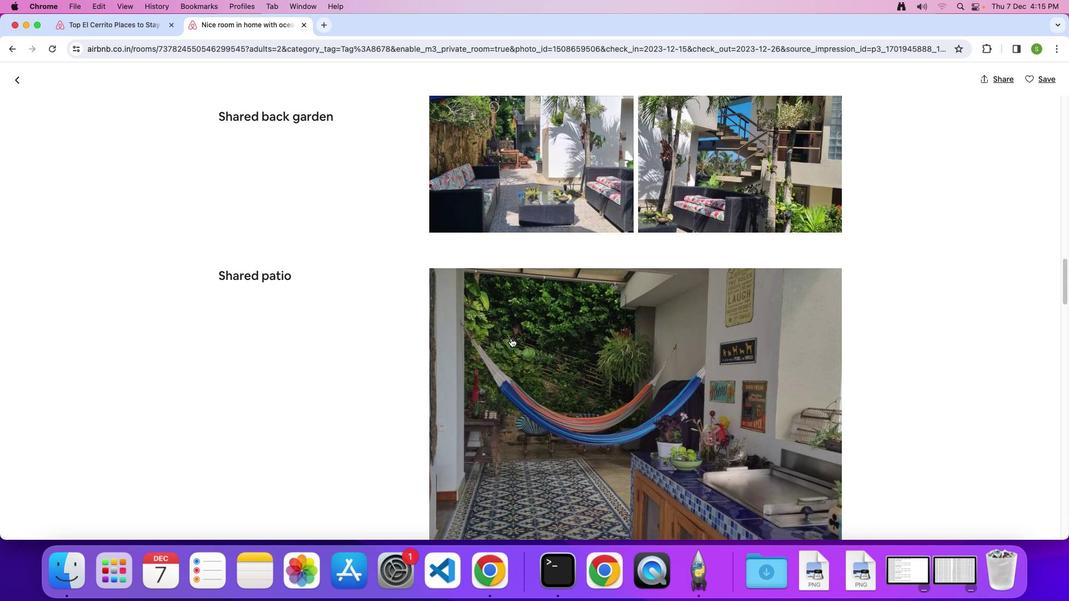 
Action: Mouse scrolled (511, 338) with delta (0, 0)
Screenshot: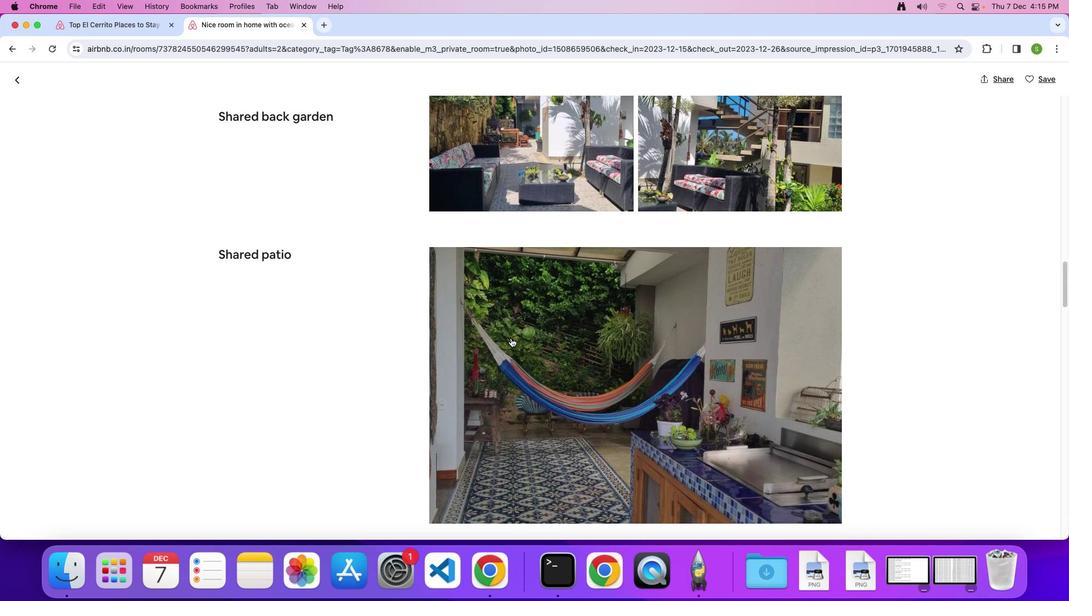 
Action: Mouse scrolled (511, 338) with delta (0, -1)
Screenshot: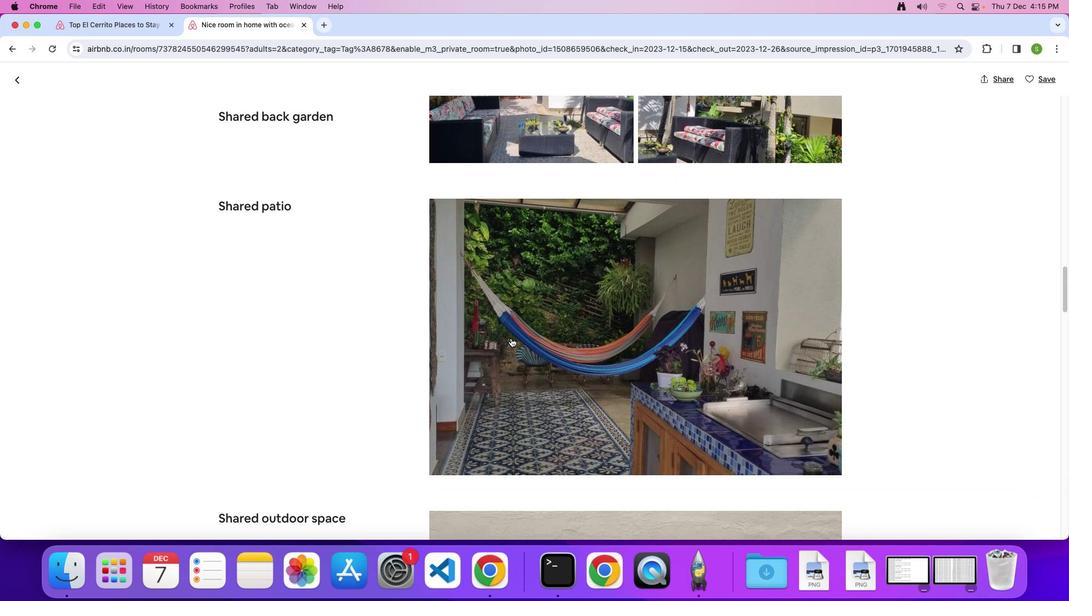 
Action: Mouse scrolled (511, 338) with delta (0, 0)
Screenshot: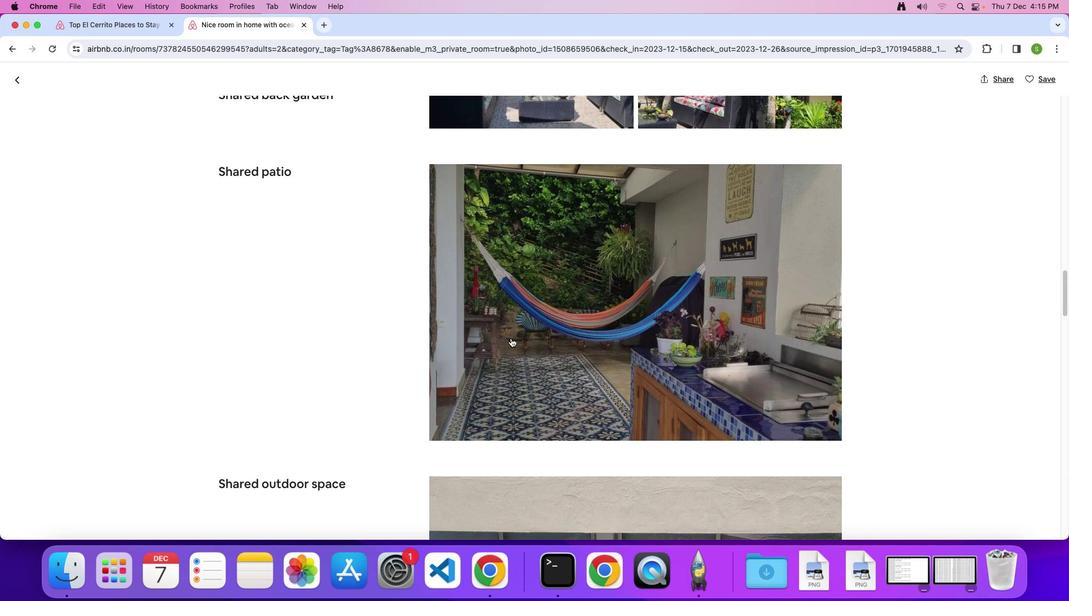 
Action: Mouse scrolled (511, 338) with delta (0, 0)
Screenshot: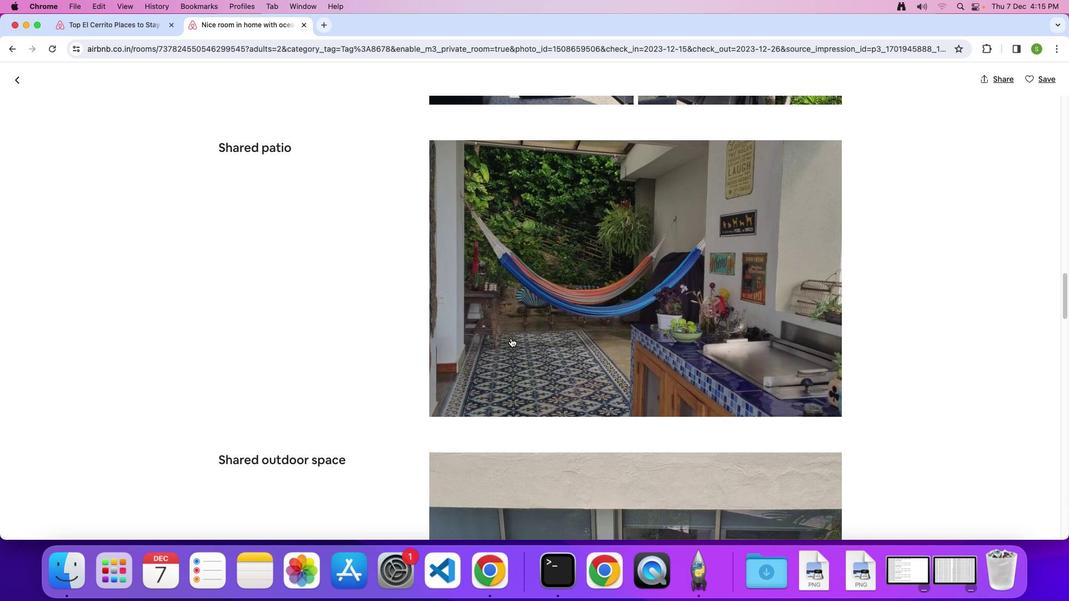 
Action: Mouse scrolled (511, 338) with delta (0, -1)
Screenshot: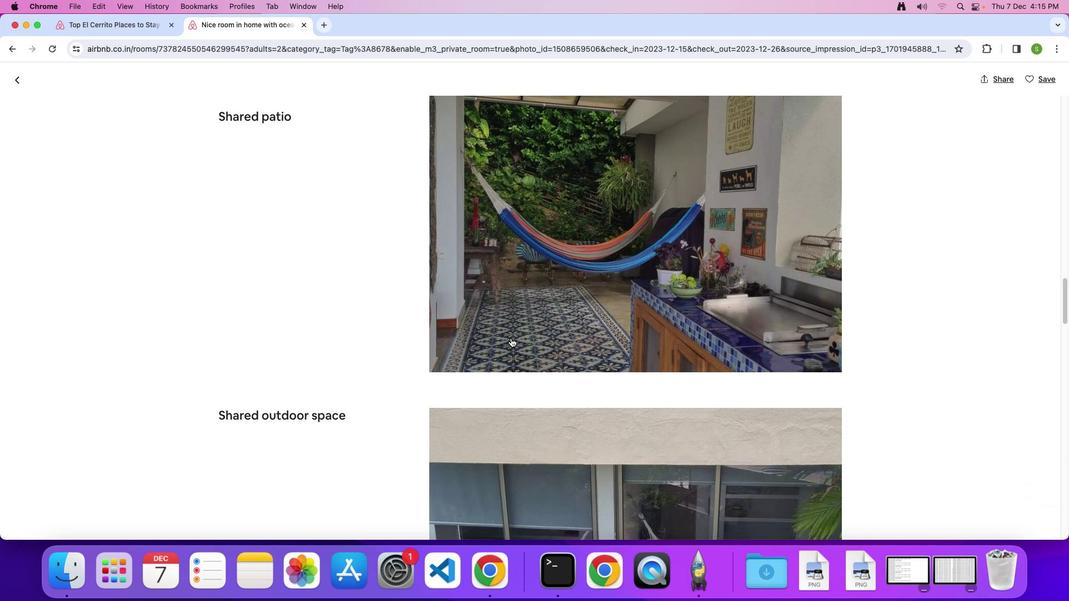 
Action: Mouse scrolled (511, 338) with delta (0, 0)
Screenshot: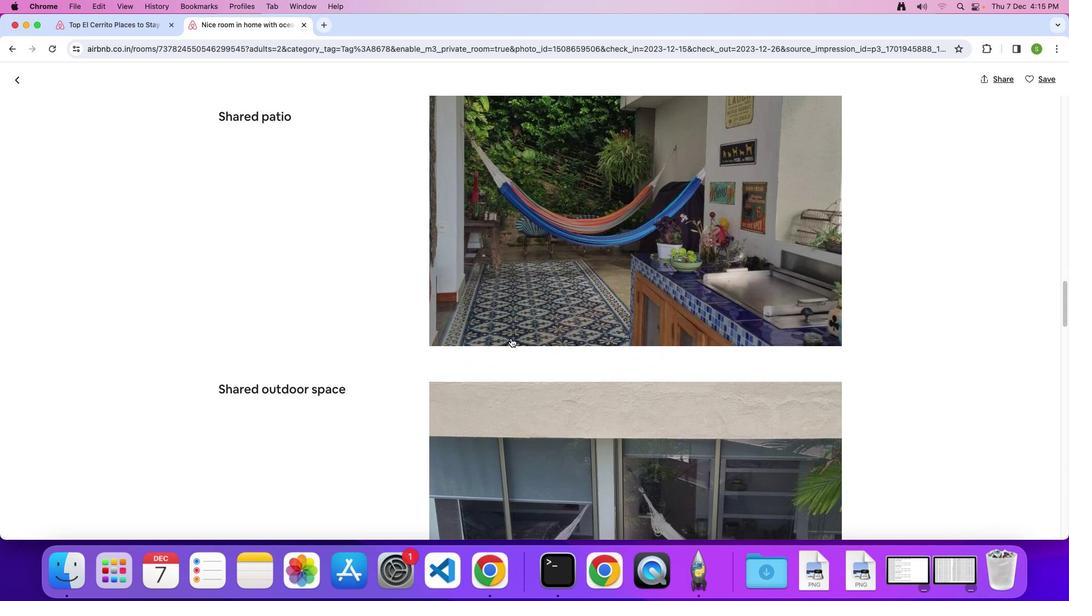 
Action: Mouse scrolled (511, 338) with delta (0, 0)
Screenshot: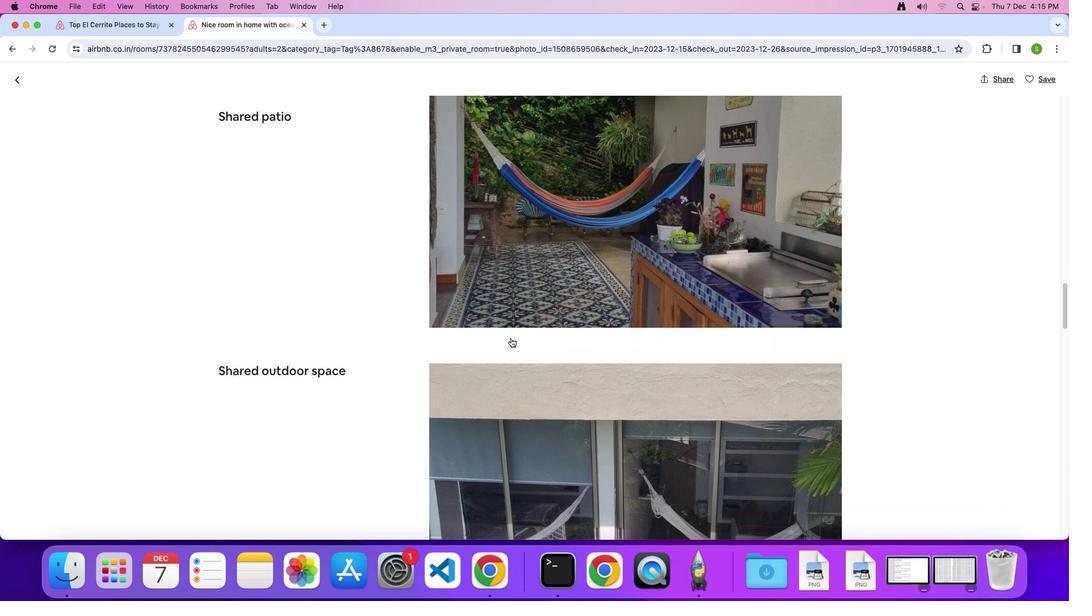 
Action: Mouse scrolled (511, 338) with delta (0, -1)
Screenshot: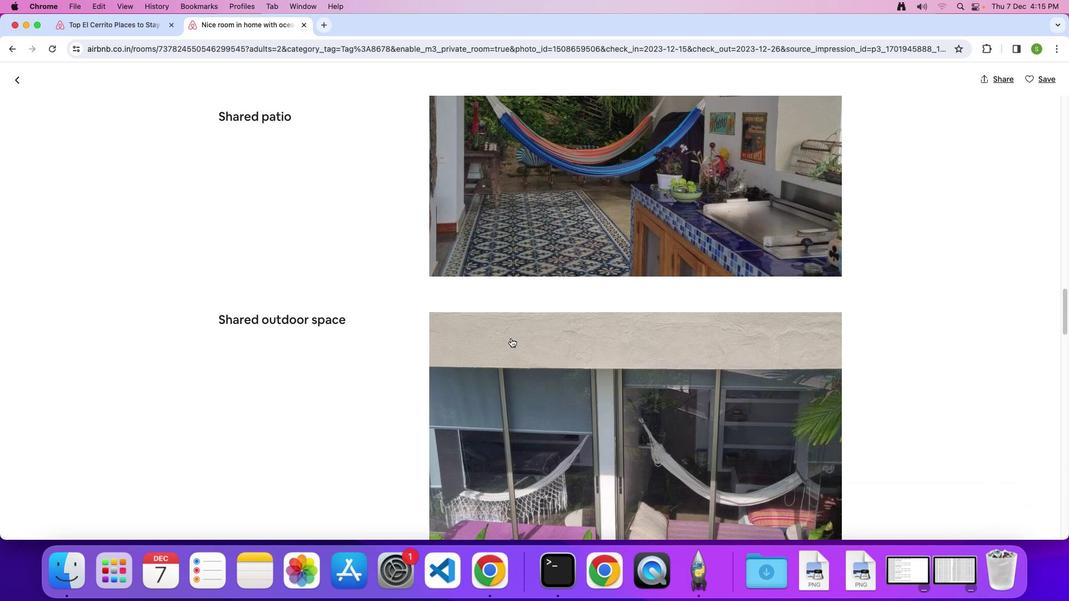 
Action: Mouse scrolled (511, 338) with delta (0, 0)
Screenshot: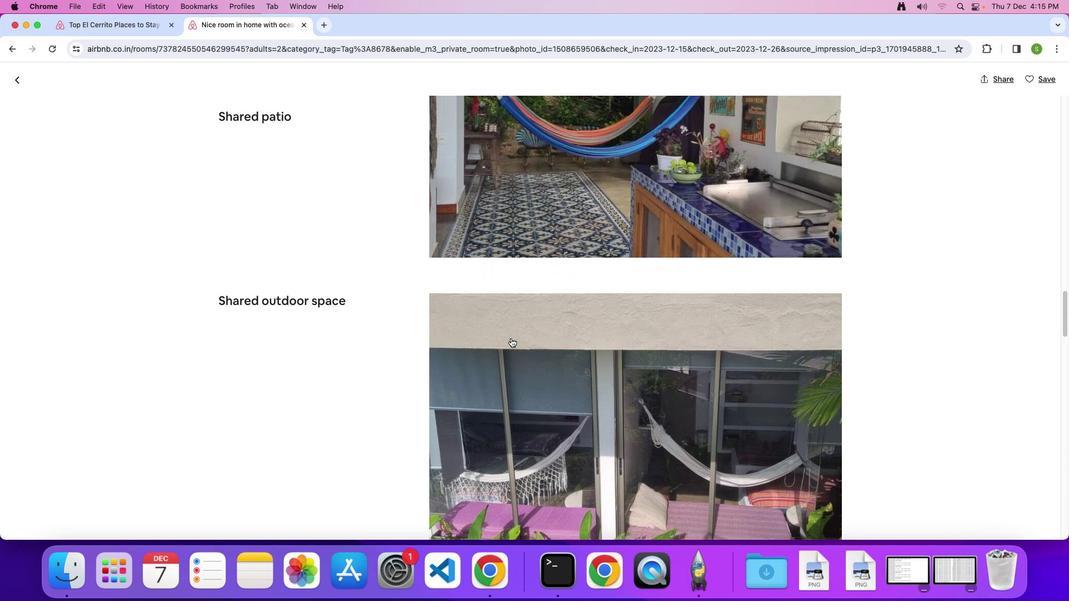 
Action: Mouse scrolled (511, 338) with delta (0, 0)
Screenshot: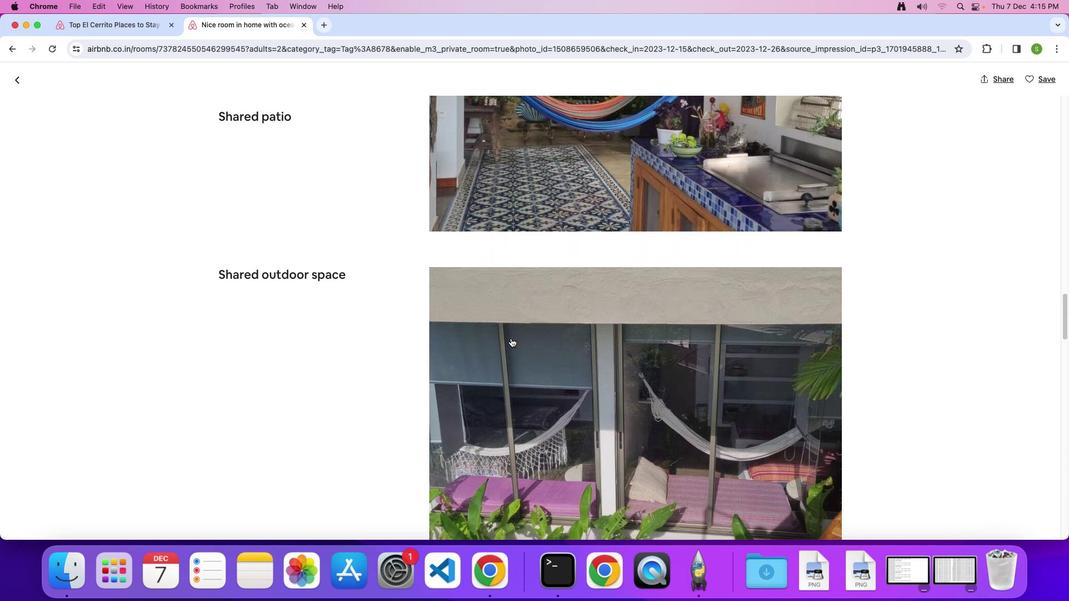 
Action: Mouse scrolled (511, 338) with delta (0, -1)
Screenshot: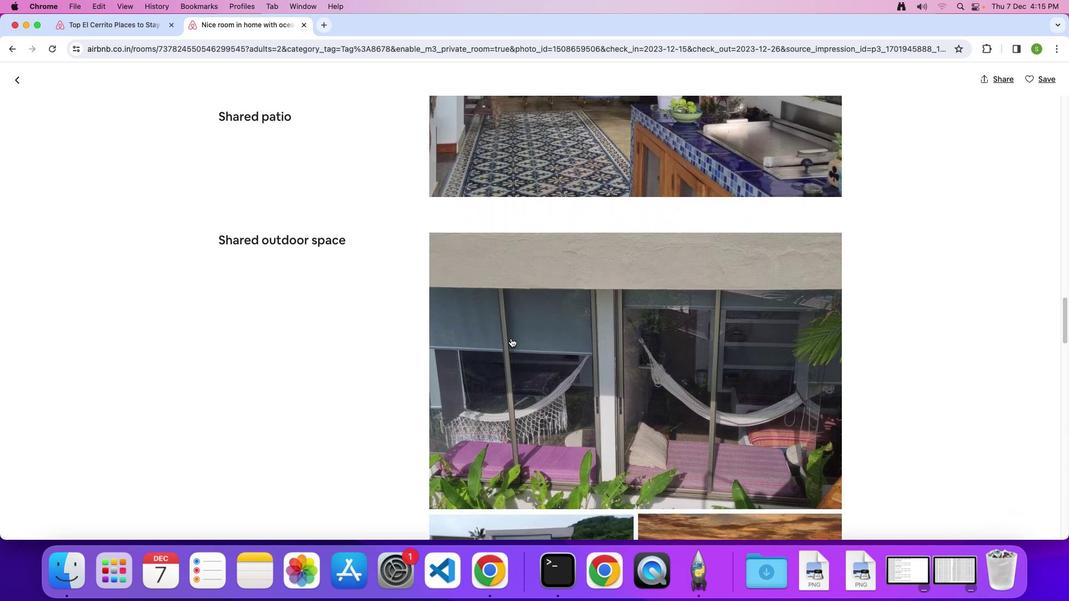 
Action: Mouse scrolled (511, 338) with delta (0, 0)
Screenshot: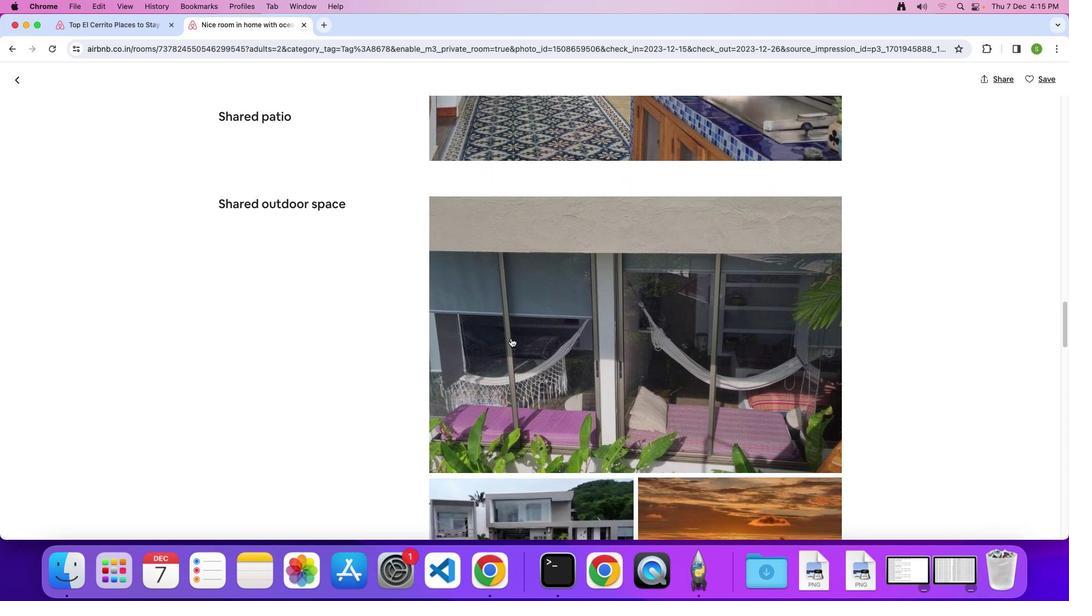 
Action: Mouse scrolled (511, 338) with delta (0, 0)
Screenshot: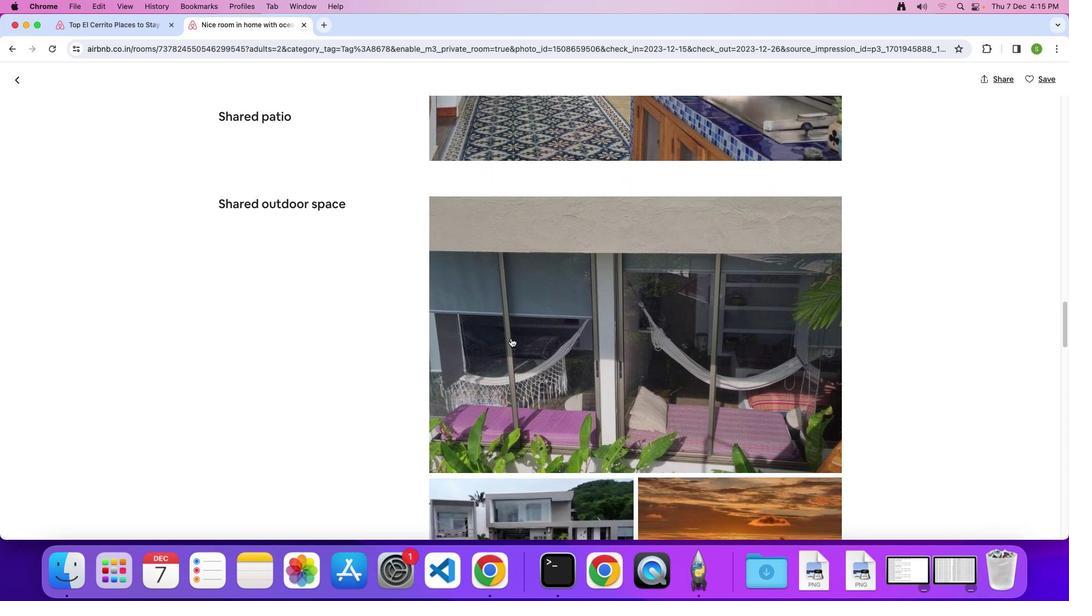 
Action: Mouse scrolled (511, 338) with delta (0, -1)
Screenshot: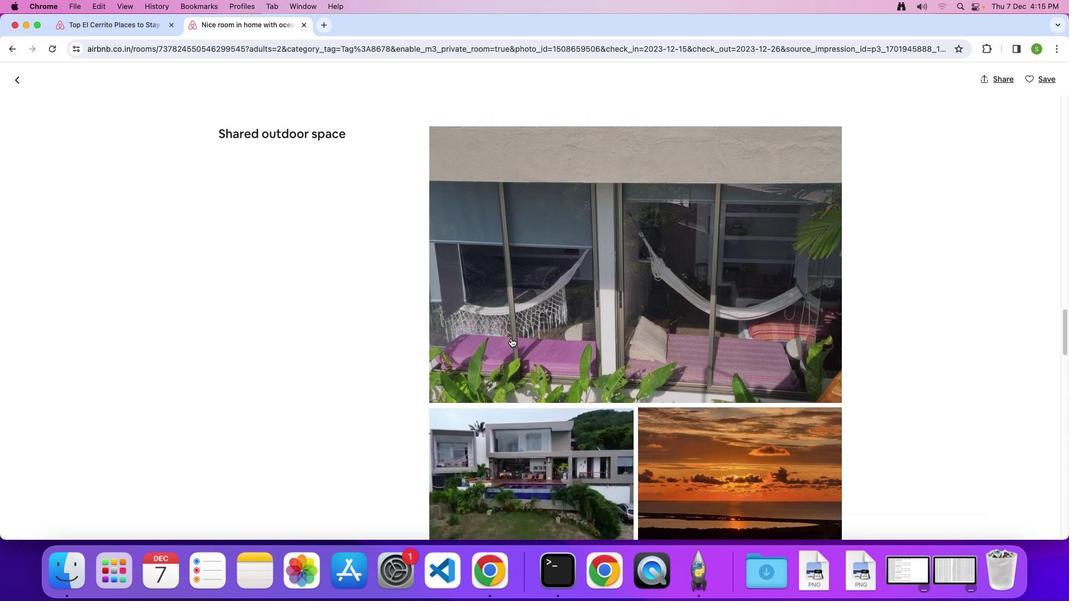 
Action: Mouse scrolled (511, 338) with delta (0, 0)
Screenshot: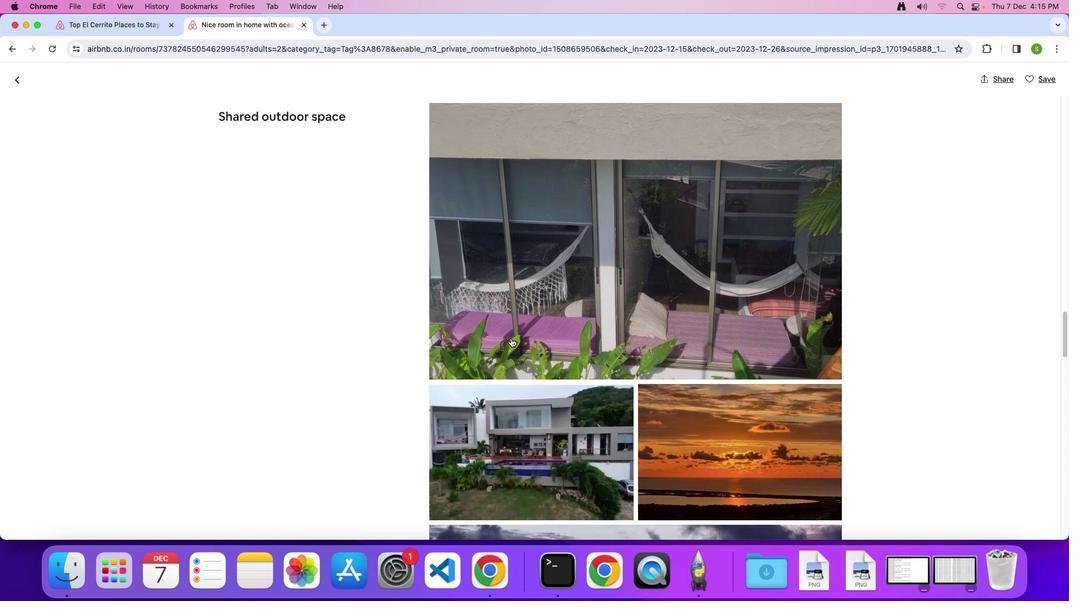 
Action: Mouse scrolled (511, 338) with delta (0, 0)
Screenshot: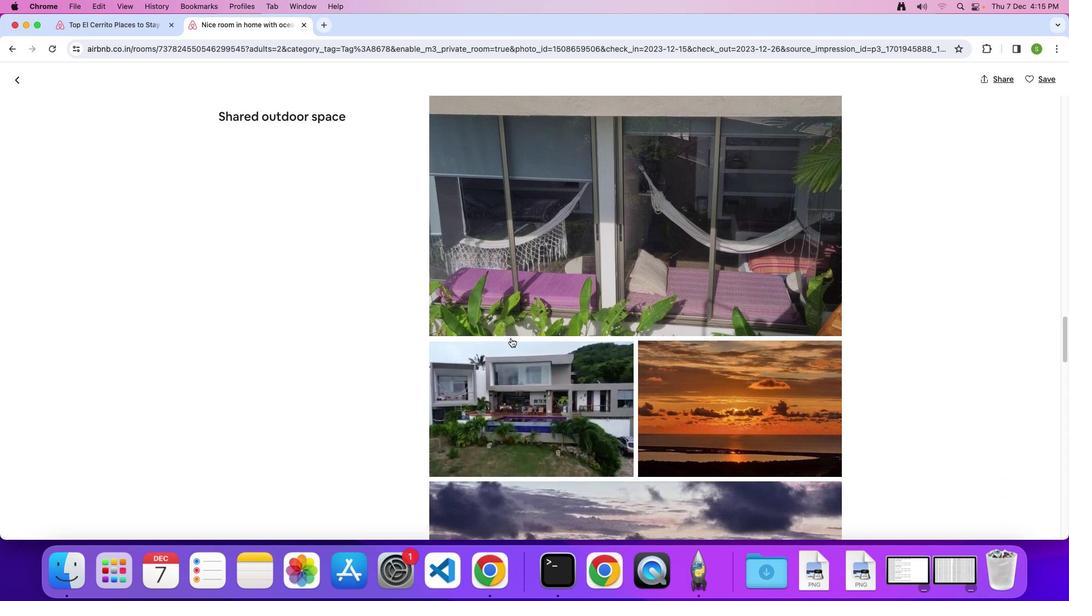 
Action: Mouse scrolled (511, 338) with delta (0, -1)
Screenshot: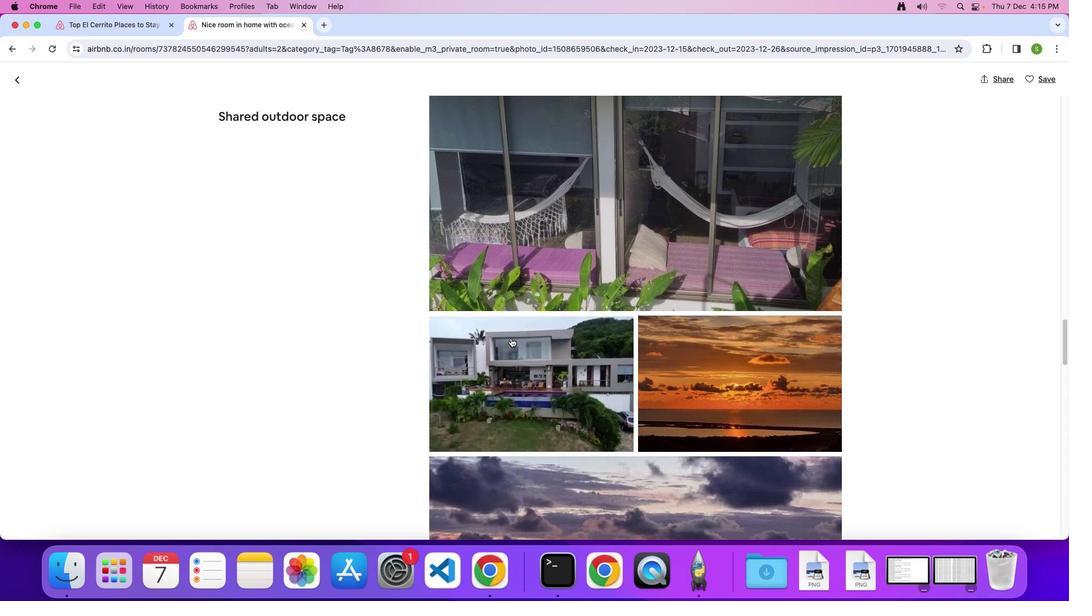 
Action: Mouse scrolled (511, 338) with delta (0, 0)
Screenshot: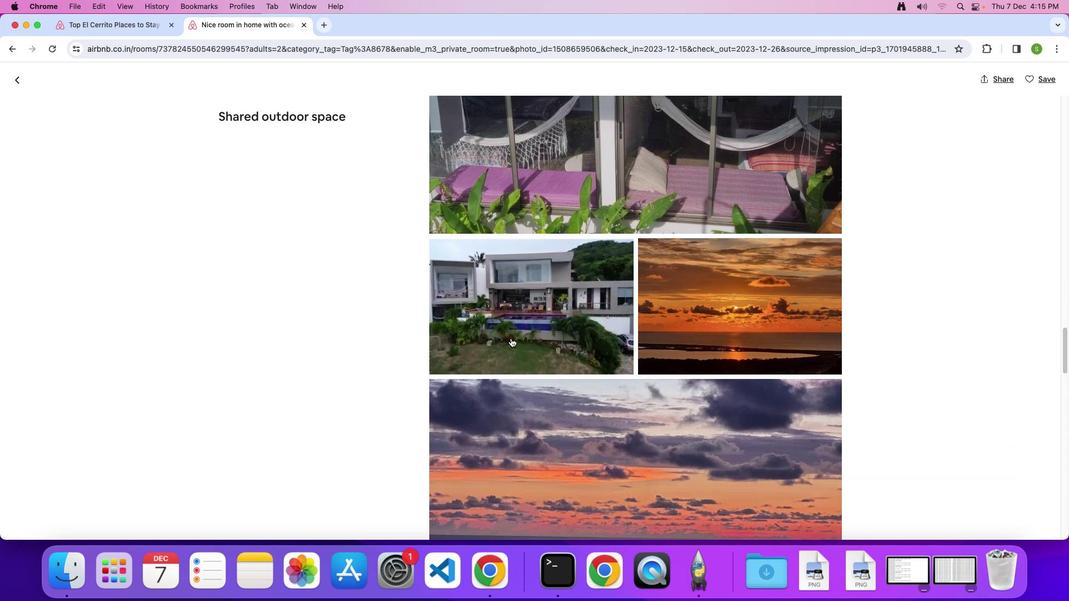 
Action: Mouse scrolled (511, 338) with delta (0, 0)
Screenshot: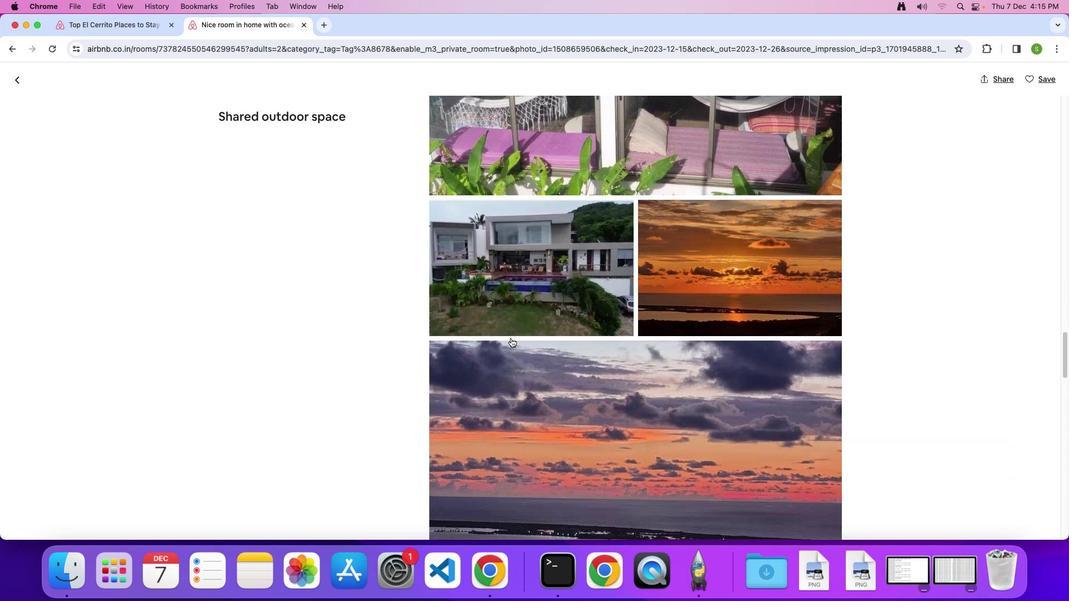 
Action: Mouse scrolled (511, 338) with delta (0, -2)
Screenshot: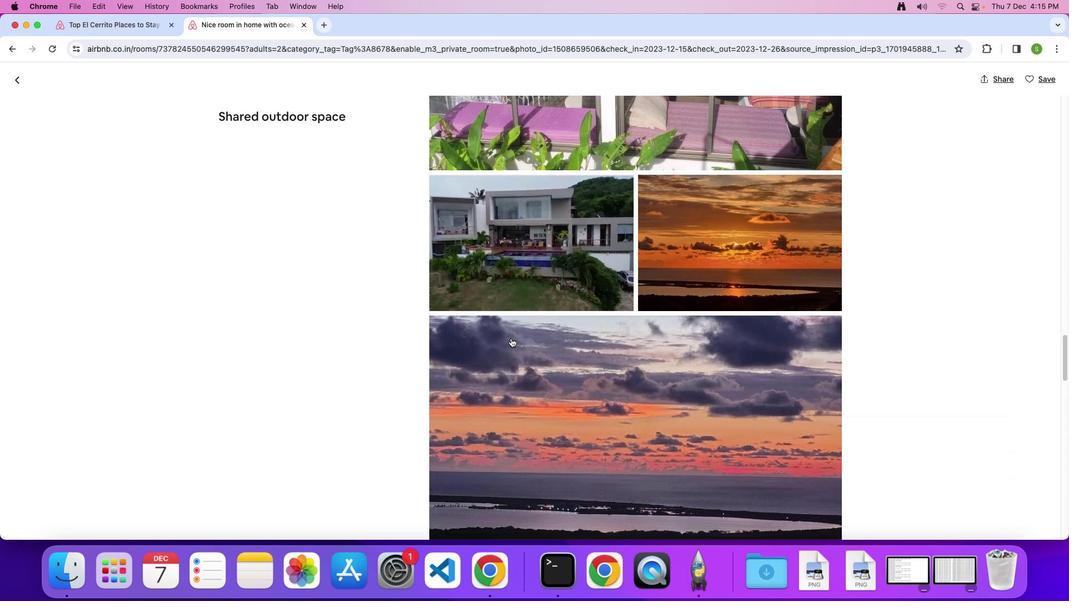 
Action: Mouse scrolled (511, 338) with delta (0, 0)
Screenshot: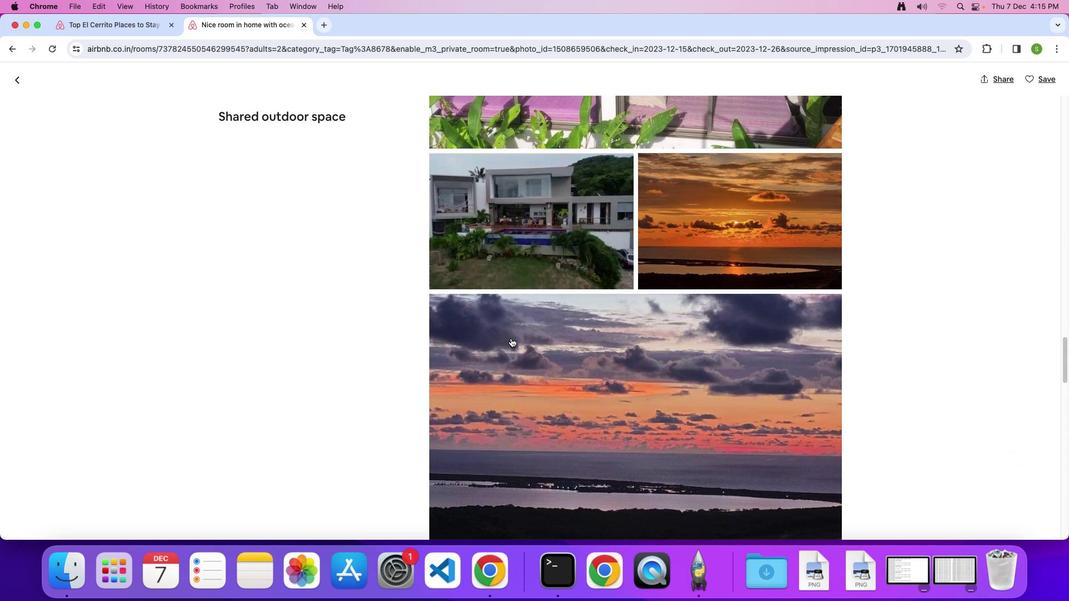 
Action: Mouse scrolled (511, 338) with delta (0, 0)
Screenshot: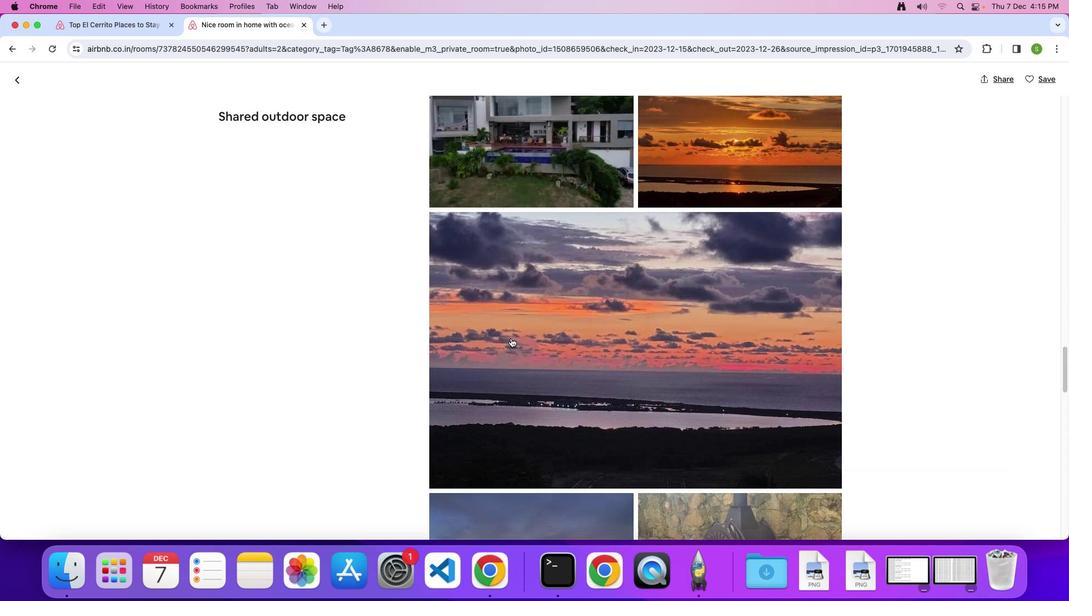 
Action: Mouse scrolled (511, 338) with delta (0, -2)
Screenshot: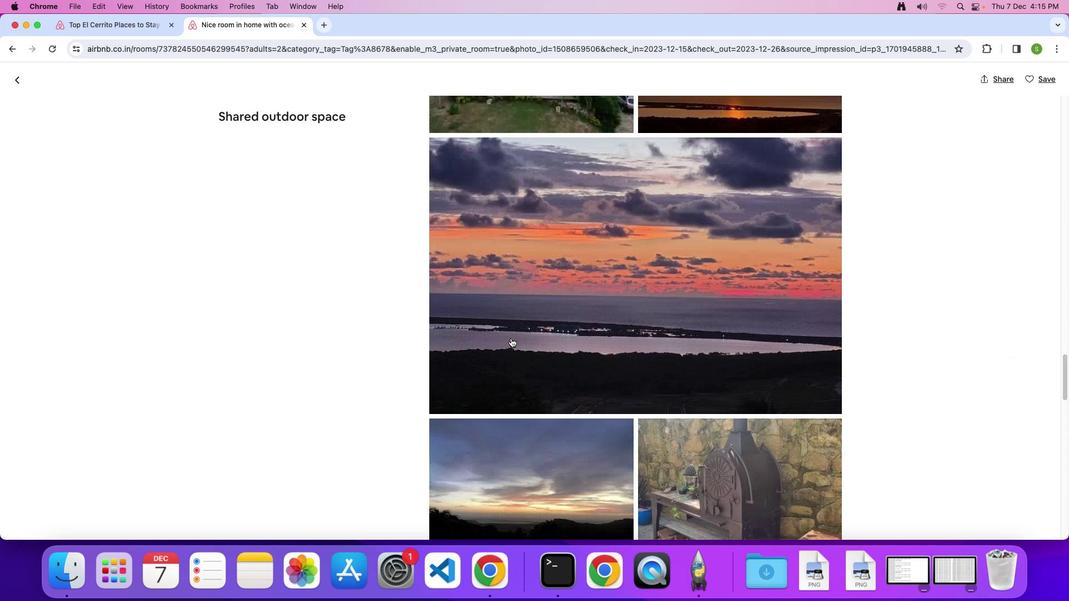 
Action: Mouse scrolled (511, 338) with delta (0, -2)
Screenshot: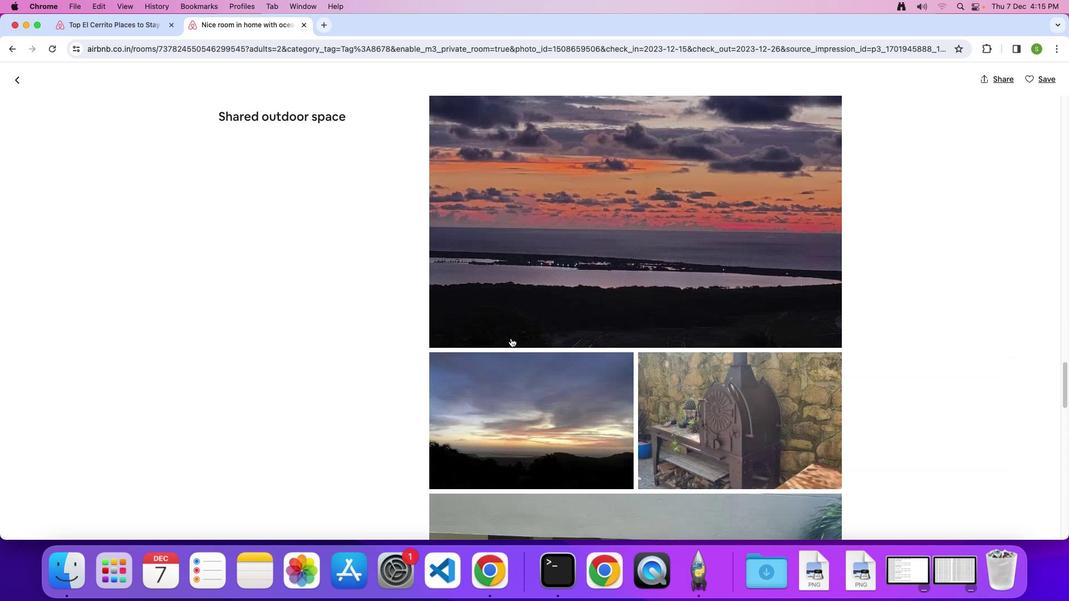
Action: Mouse scrolled (511, 338) with delta (0, 0)
Screenshot: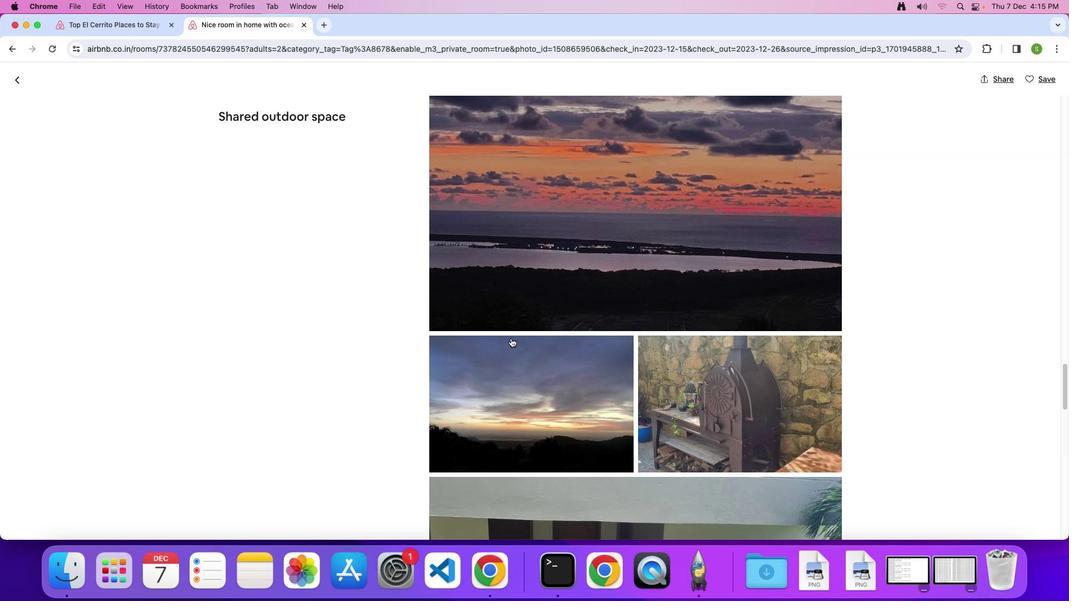 
Action: Mouse scrolled (511, 338) with delta (0, 0)
Screenshot: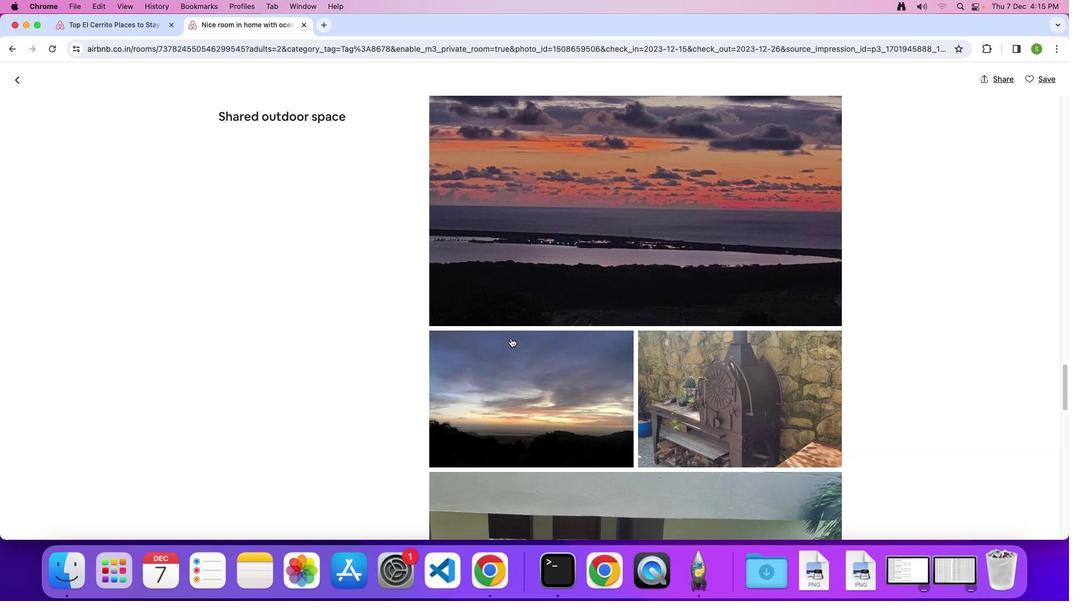 
Action: Mouse scrolled (511, 338) with delta (0, 0)
Screenshot: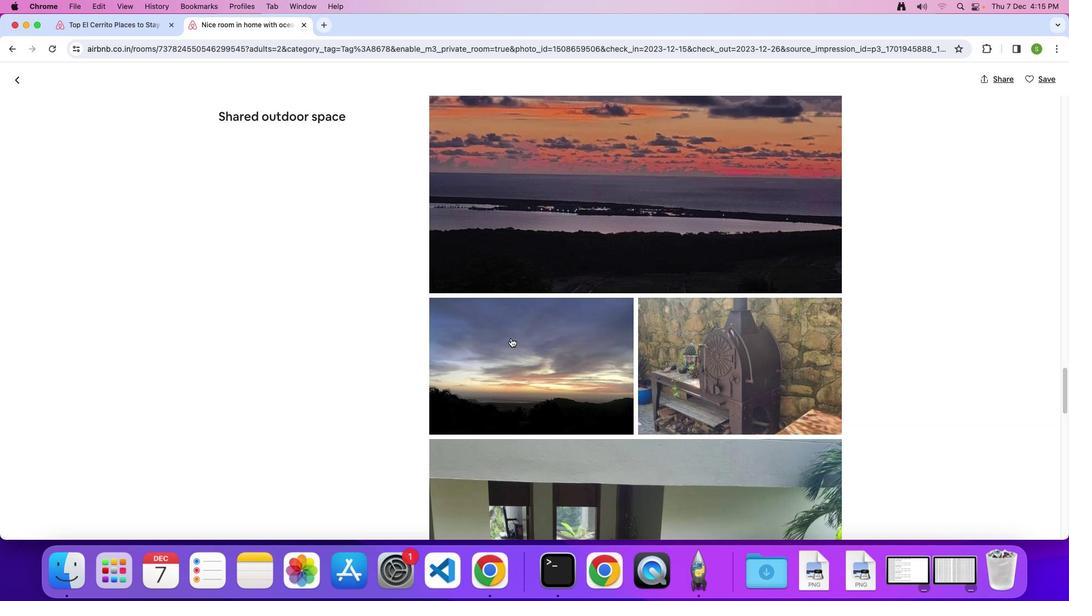 
Action: Mouse scrolled (511, 338) with delta (0, 0)
Screenshot: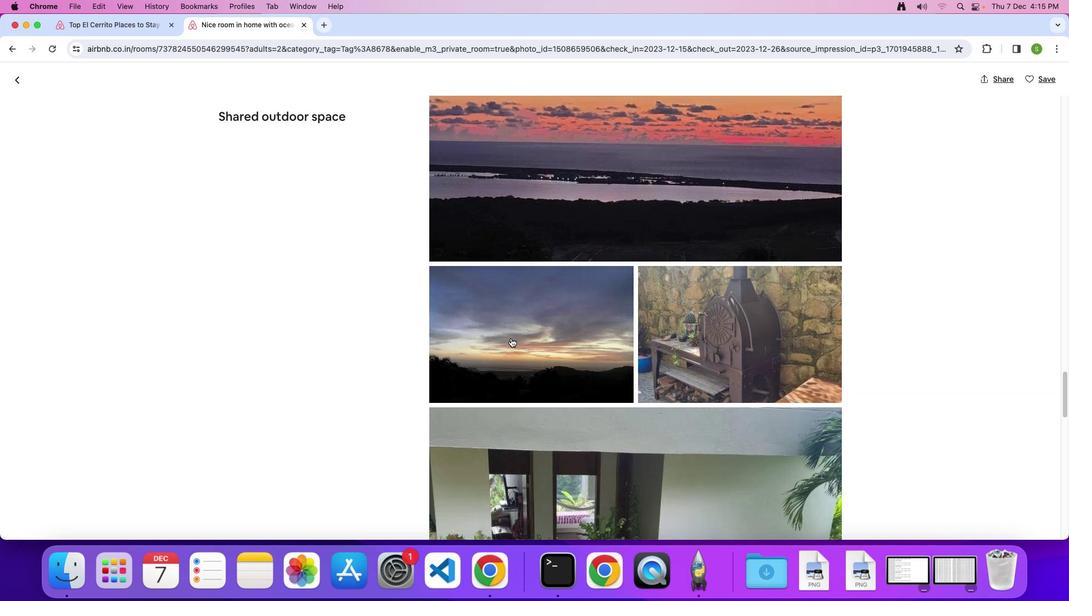 
Action: Mouse scrolled (511, 338) with delta (0, -1)
Screenshot: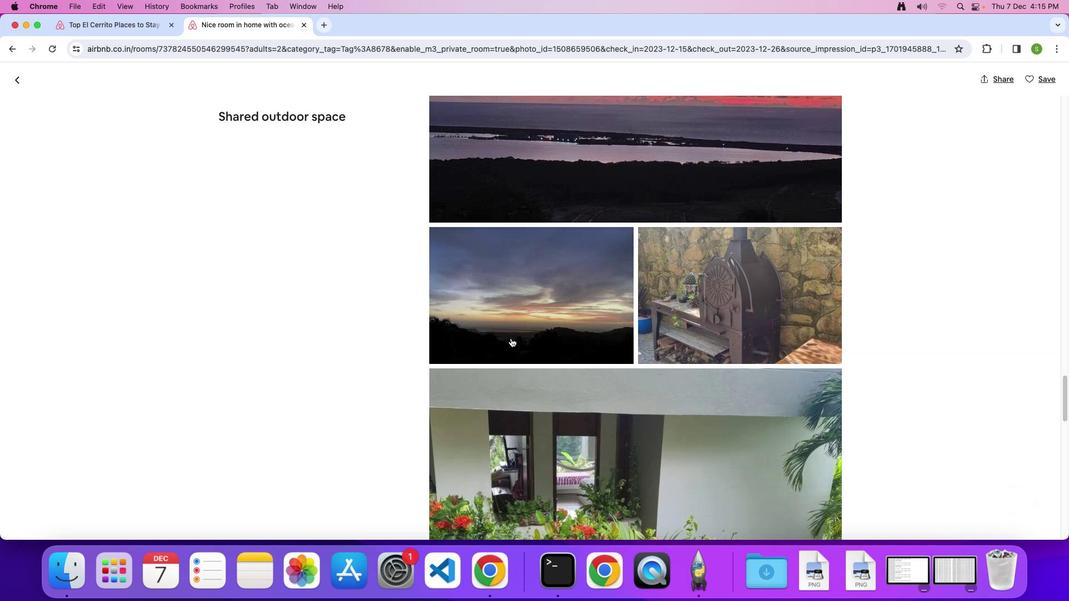 
Action: Mouse scrolled (511, 338) with delta (0, 0)
Screenshot: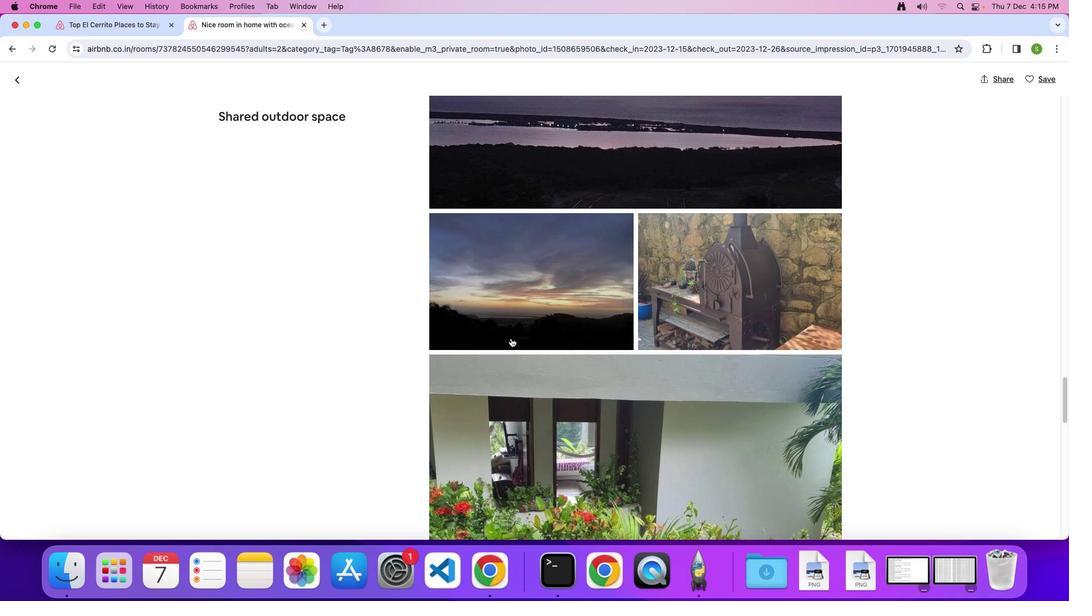 
Action: Mouse scrolled (511, 338) with delta (0, 0)
Screenshot: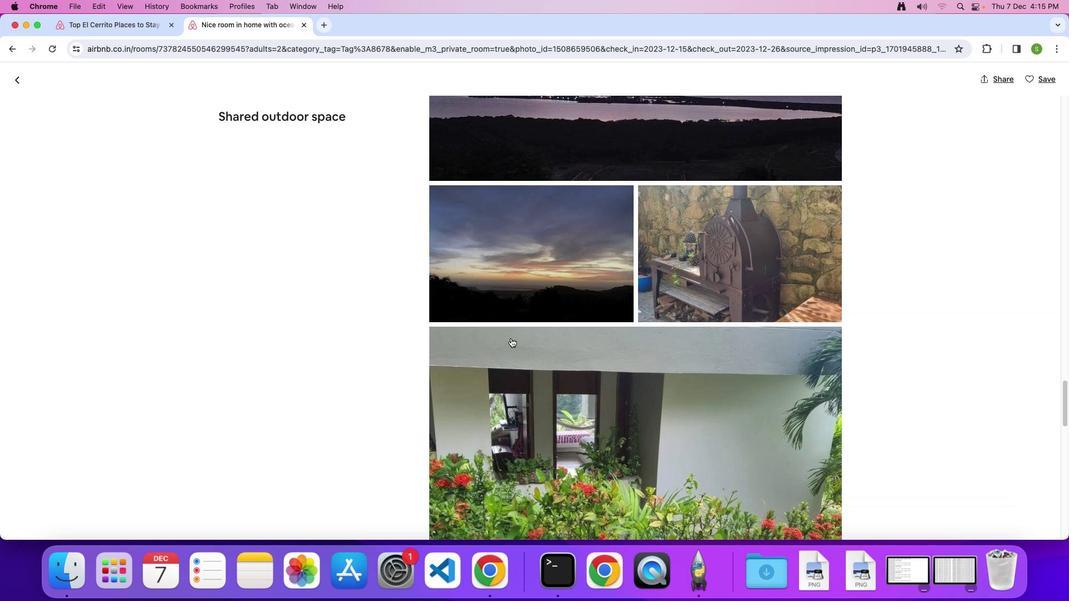 
Action: Mouse scrolled (511, 338) with delta (0, -1)
Screenshot: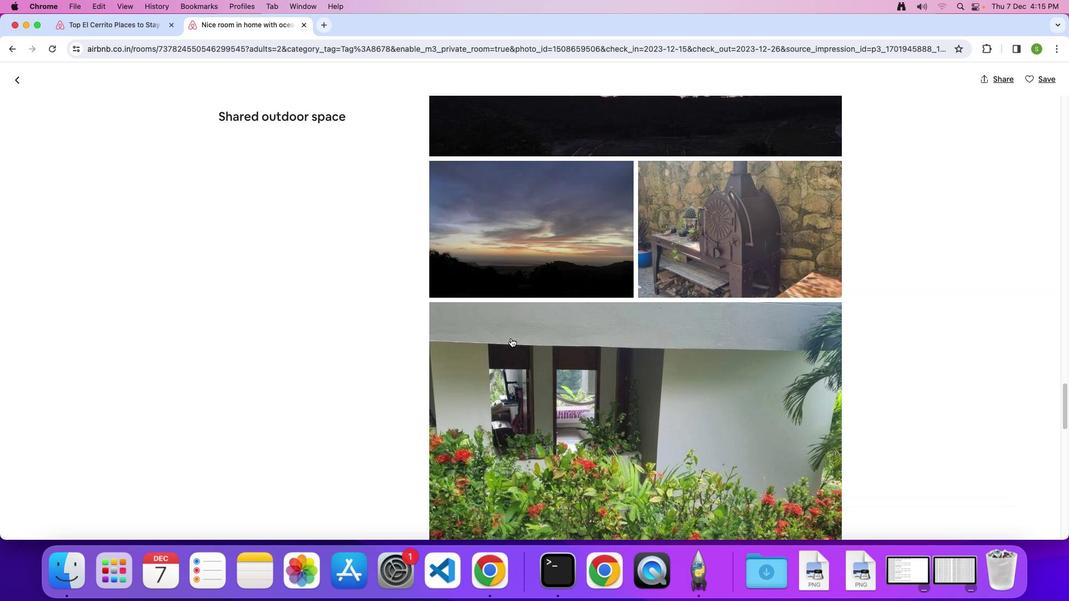 
Action: Mouse scrolled (511, 338) with delta (0, 0)
Screenshot: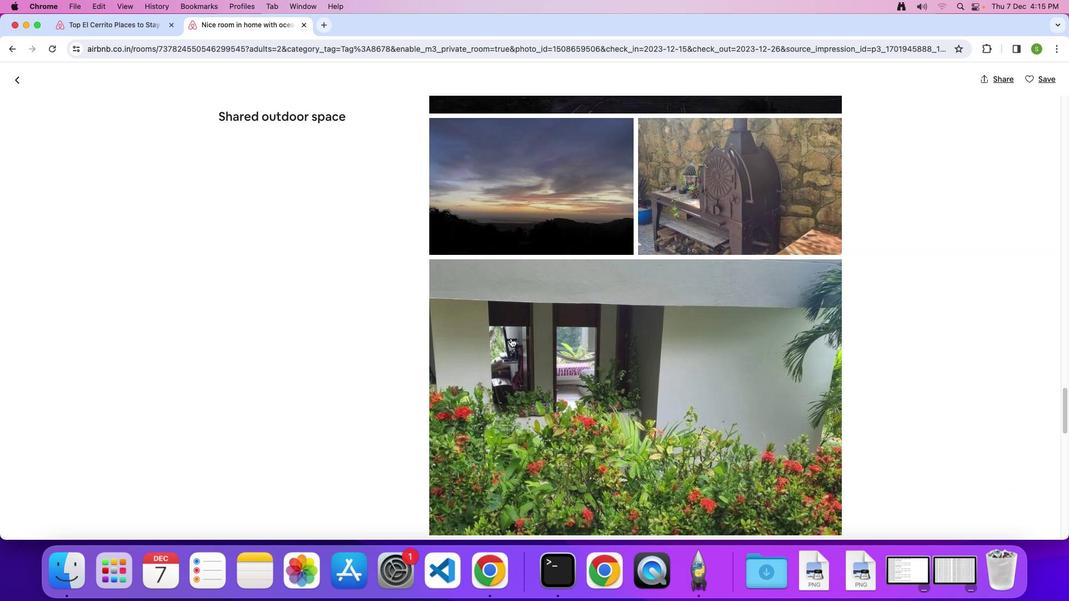 
Action: Mouse scrolled (511, 338) with delta (0, 0)
Screenshot: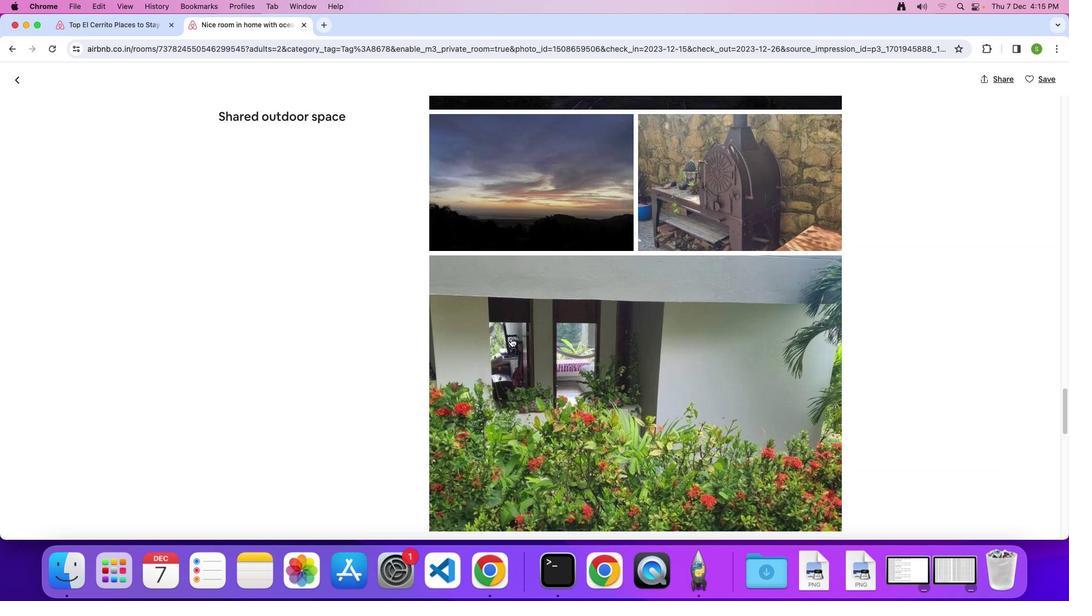
Action: Mouse scrolled (511, 338) with delta (0, -1)
Screenshot: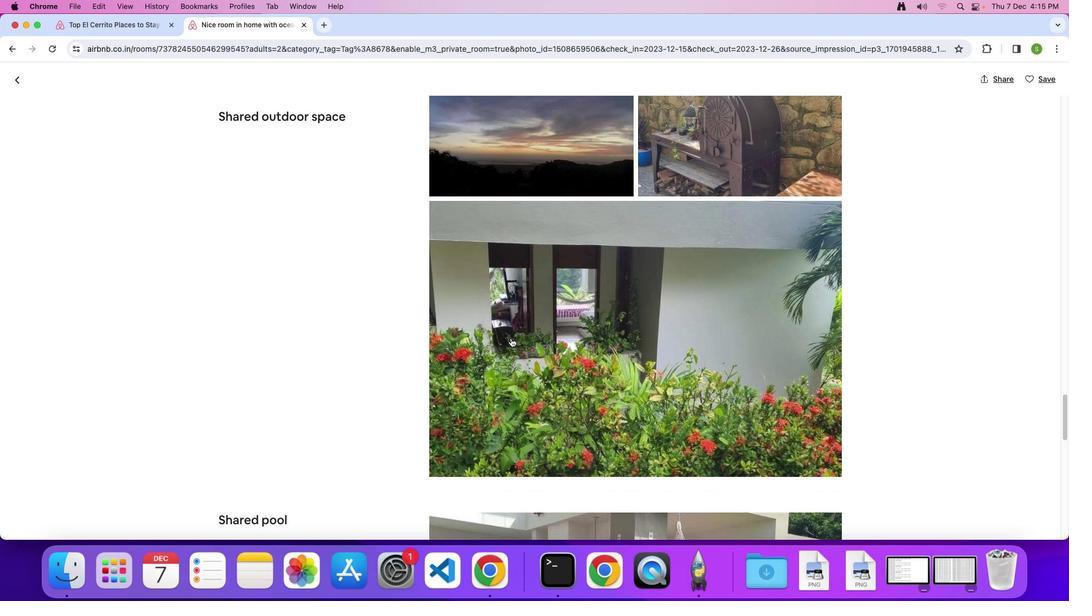 
Action: Mouse scrolled (511, 338) with delta (0, 0)
Screenshot: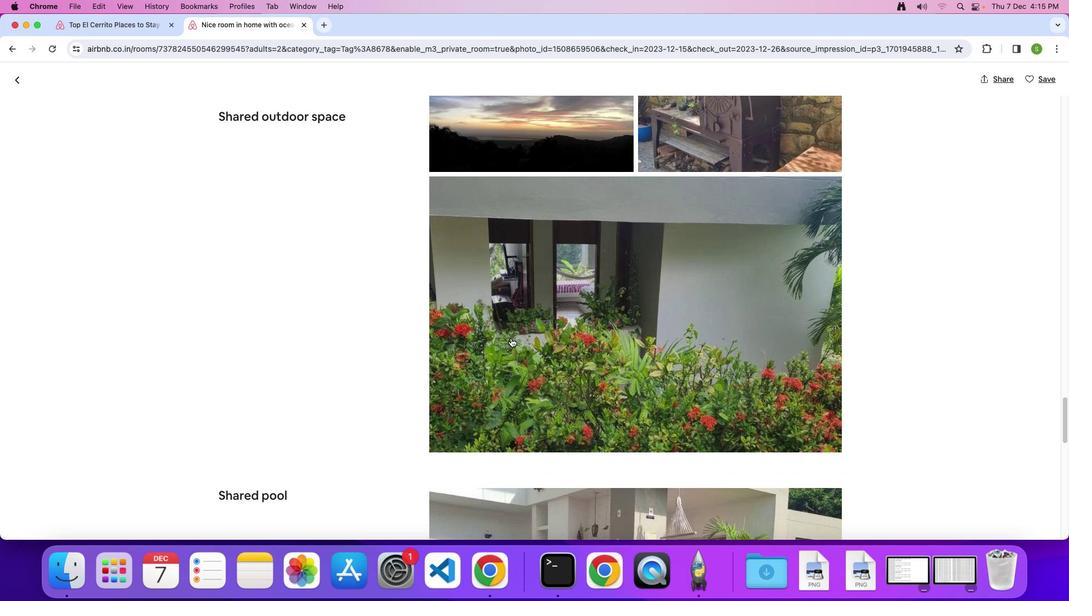 
Action: Mouse scrolled (511, 338) with delta (0, 0)
Screenshot: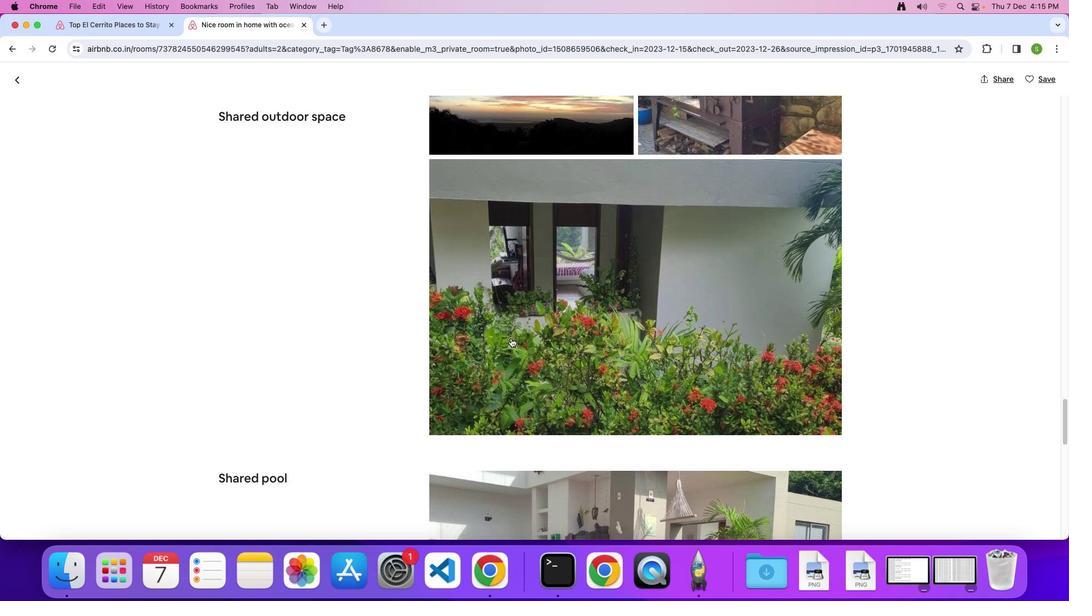 
Action: Mouse scrolled (511, 338) with delta (0, -1)
Screenshot: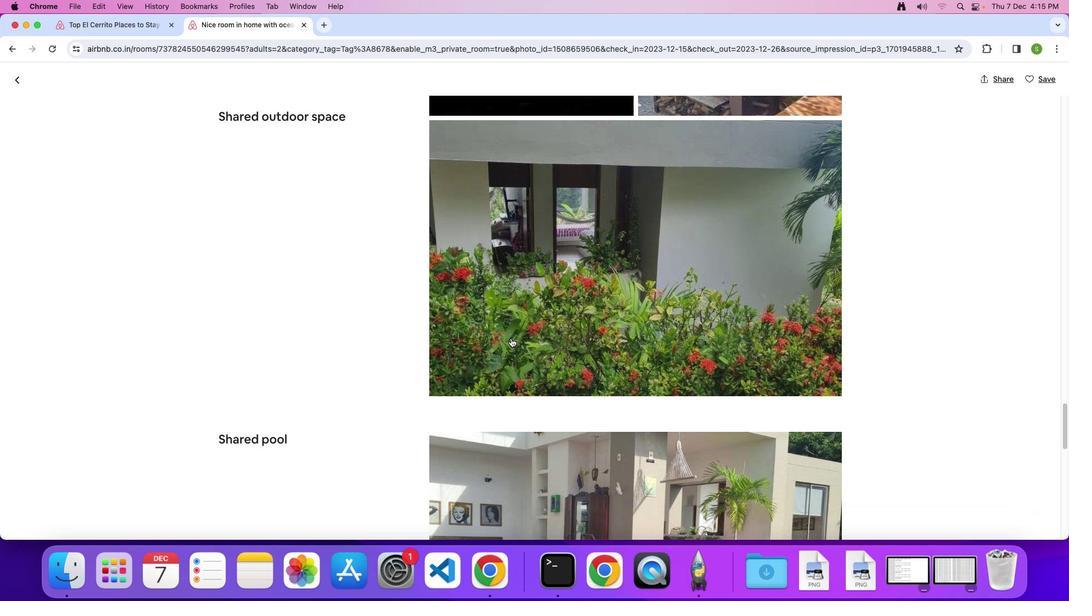 
Action: Mouse scrolled (511, 338) with delta (0, 0)
Screenshot: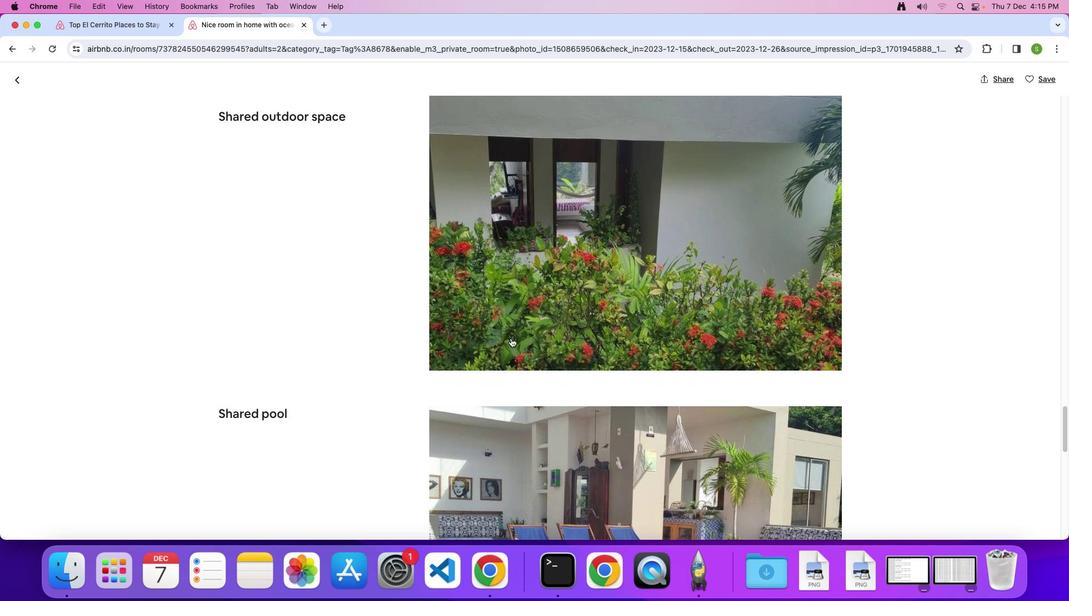 
Action: Mouse scrolled (511, 338) with delta (0, 0)
Screenshot: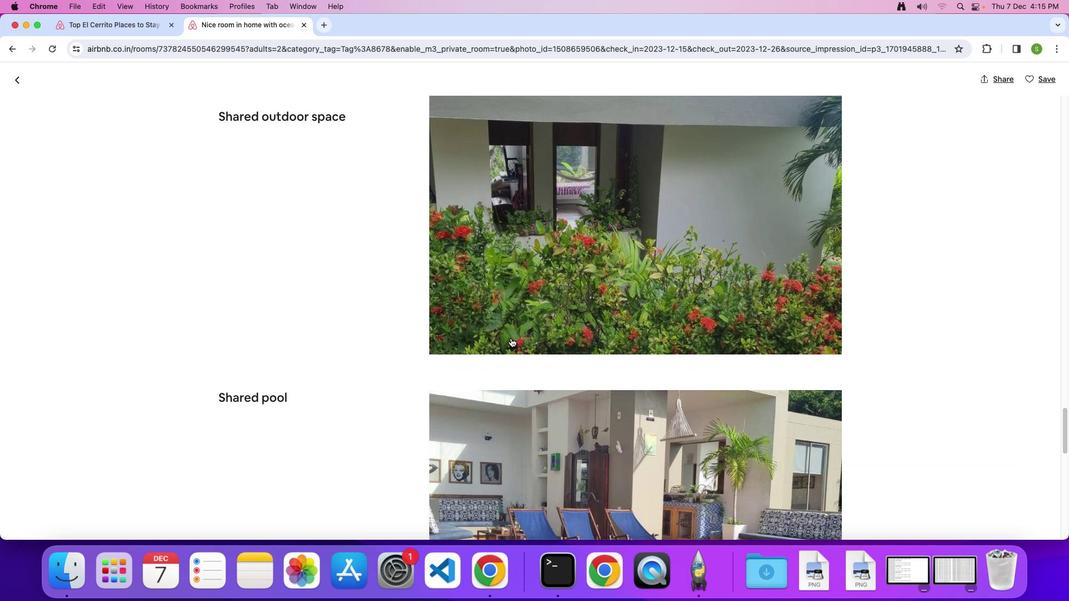 
Action: Mouse scrolled (511, 338) with delta (0, -1)
Screenshot: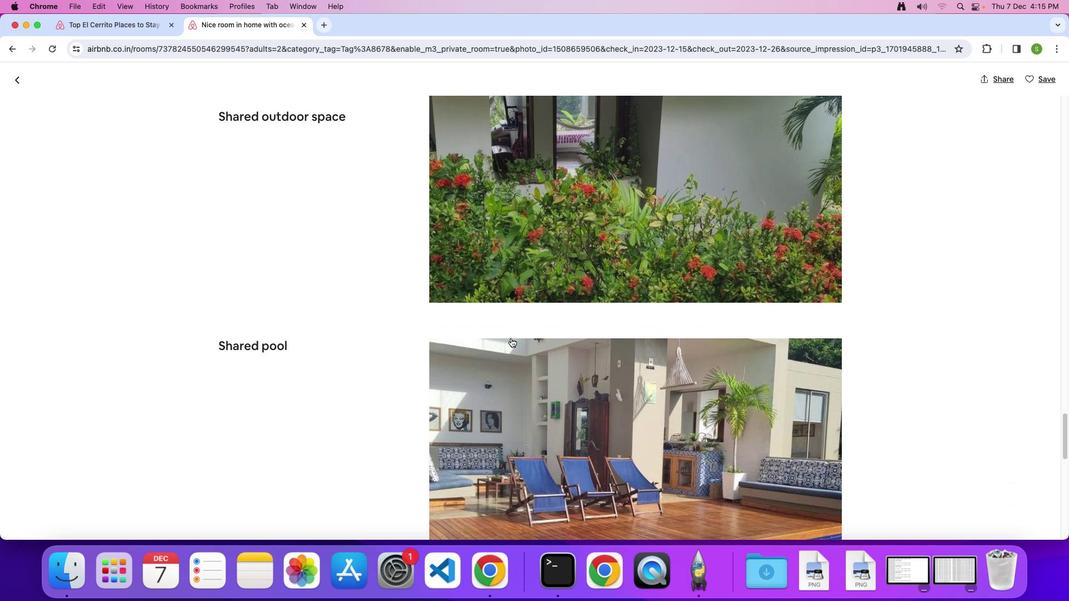
Action: Mouse scrolled (511, 338) with delta (0, 0)
Screenshot: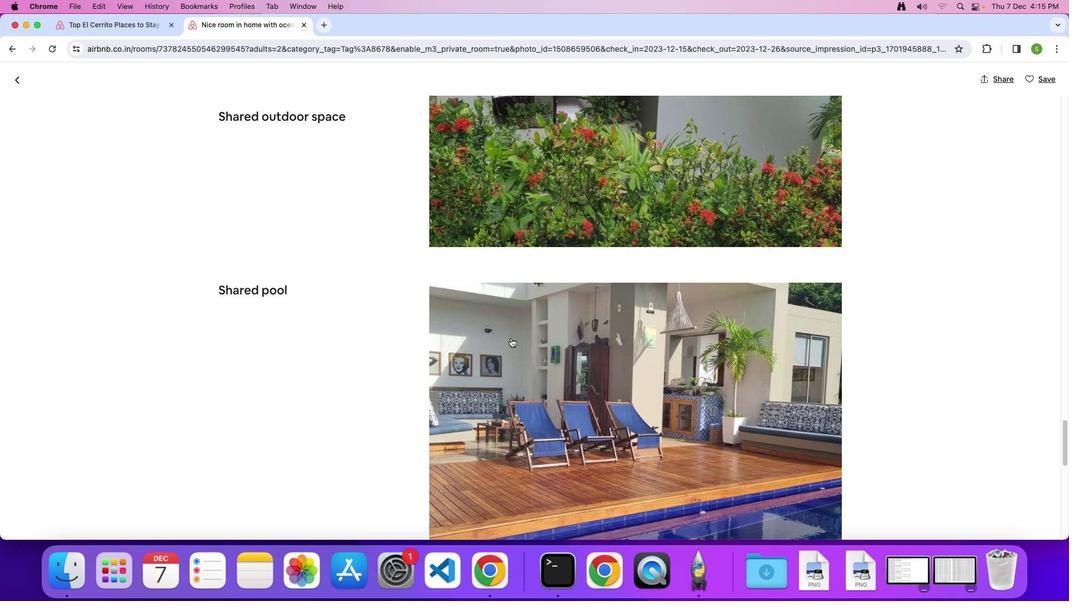 
Action: Mouse scrolled (511, 338) with delta (0, 0)
Screenshot: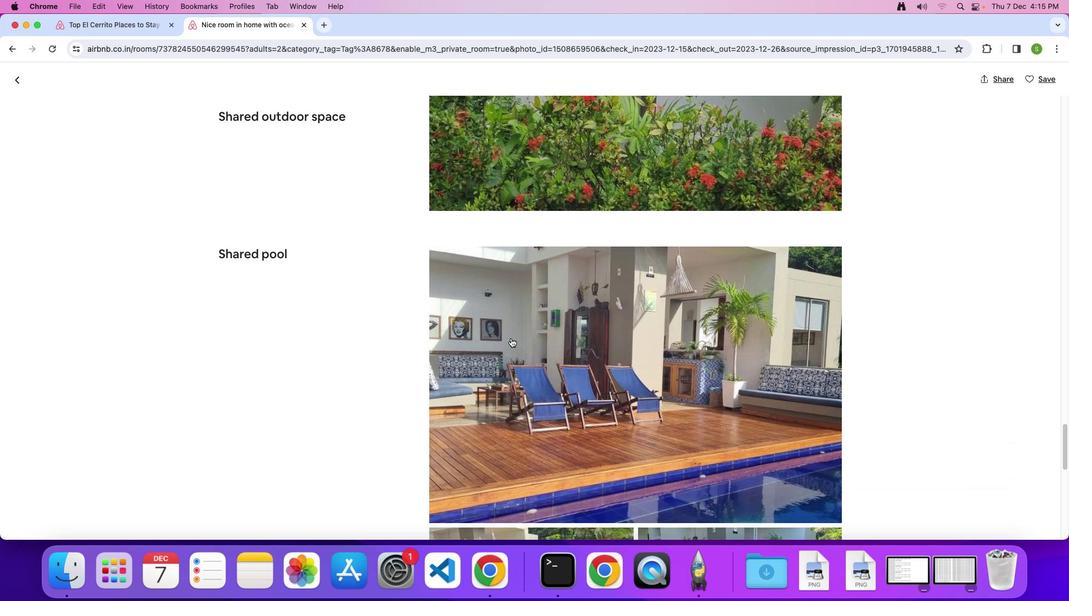 
Action: Mouse scrolled (511, 338) with delta (0, -2)
Screenshot: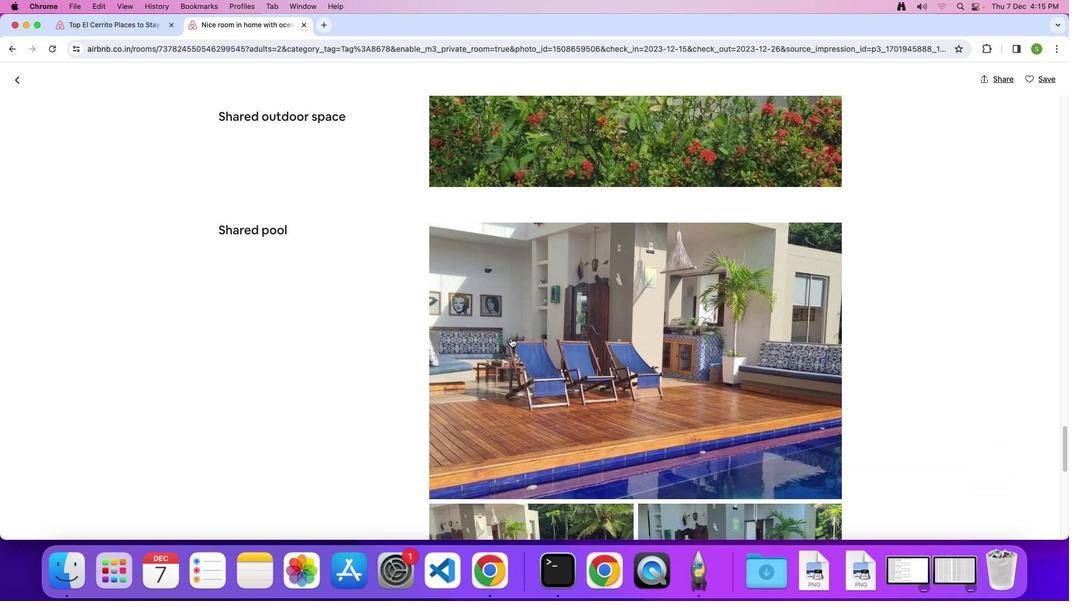
Action: Mouse scrolled (511, 338) with delta (0, 0)
Screenshot: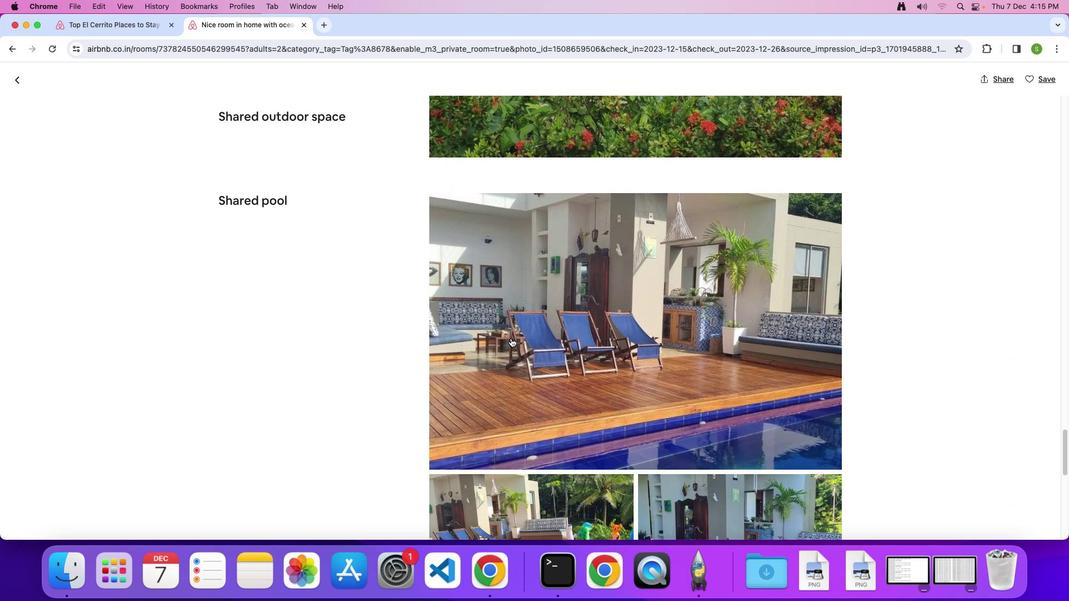 
Action: Mouse scrolled (511, 338) with delta (0, 0)
Screenshot: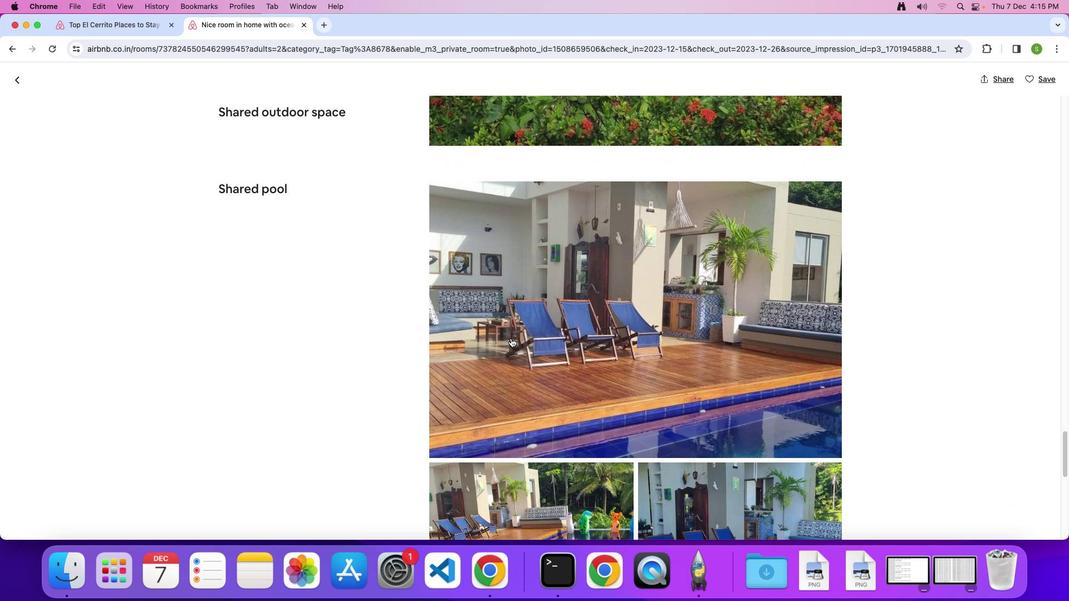 
Action: Mouse scrolled (511, 338) with delta (0, -1)
Screenshot: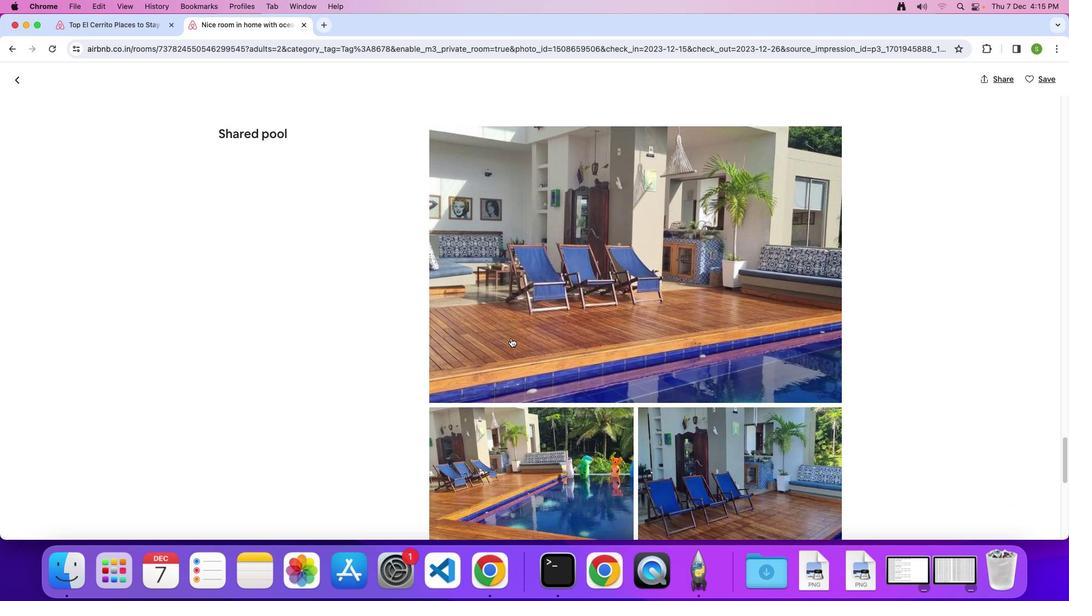 
Action: Mouse scrolled (511, 338) with delta (0, 0)
Screenshot: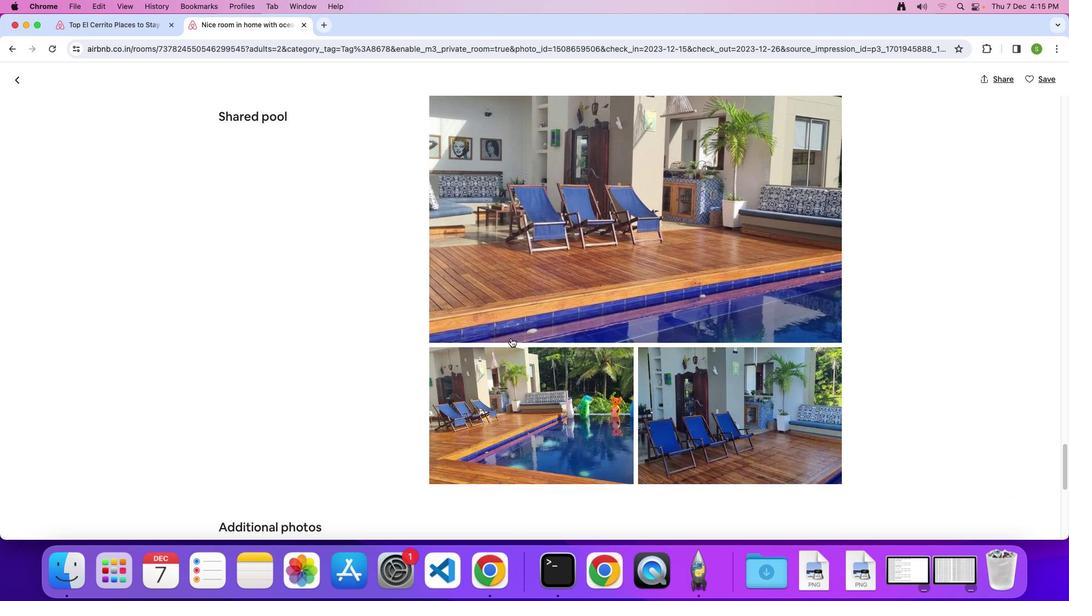 
Action: Mouse scrolled (511, 338) with delta (0, 0)
Screenshot: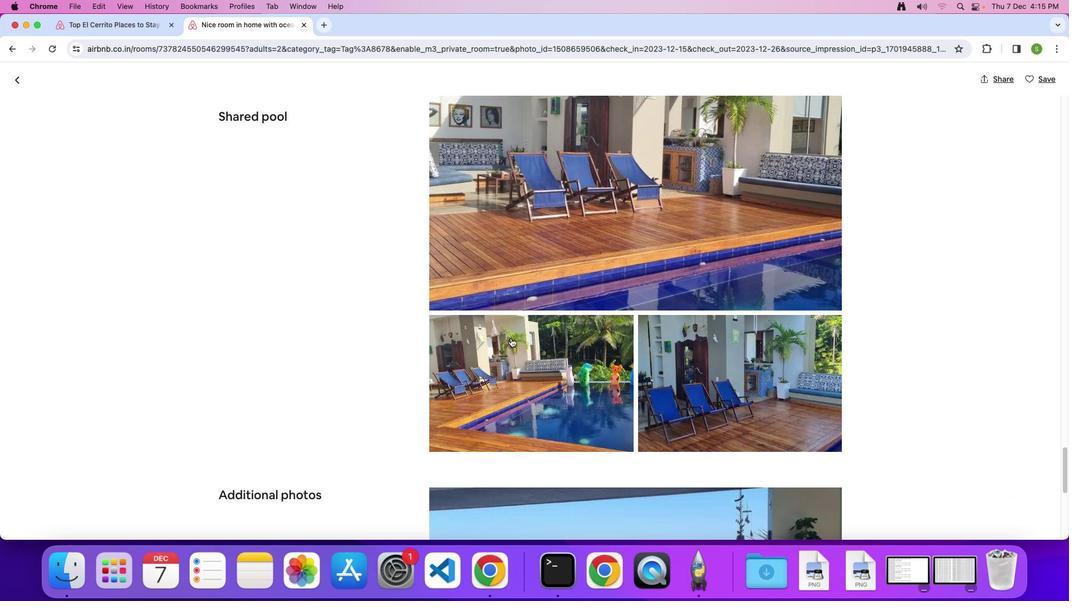 
Action: Mouse scrolled (511, 338) with delta (0, -1)
Screenshot: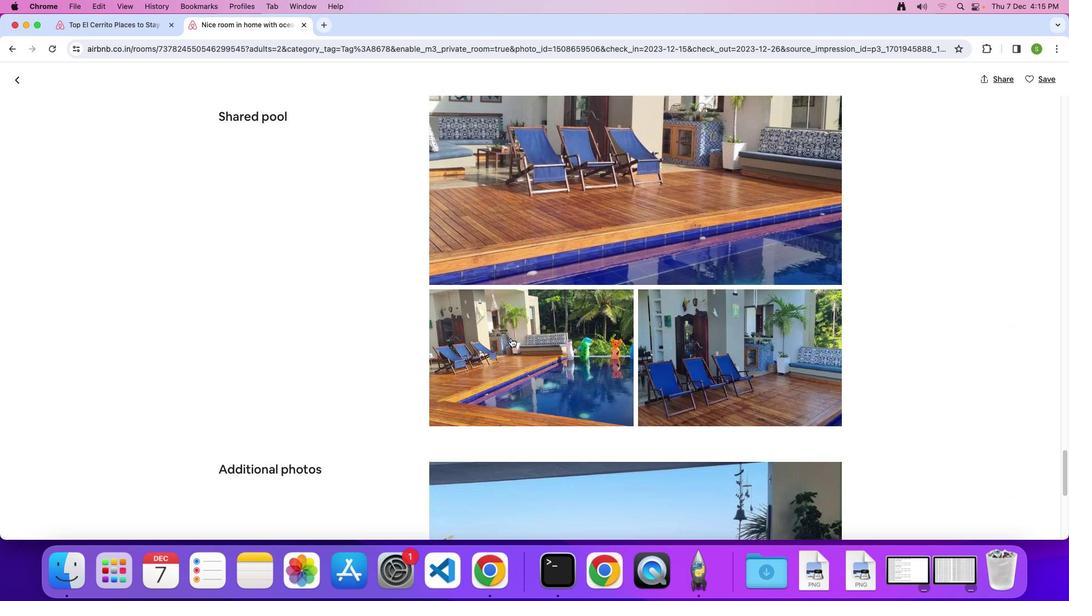 
Action: Mouse scrolled (511, 338) with delta (0, 0)
Screenshot: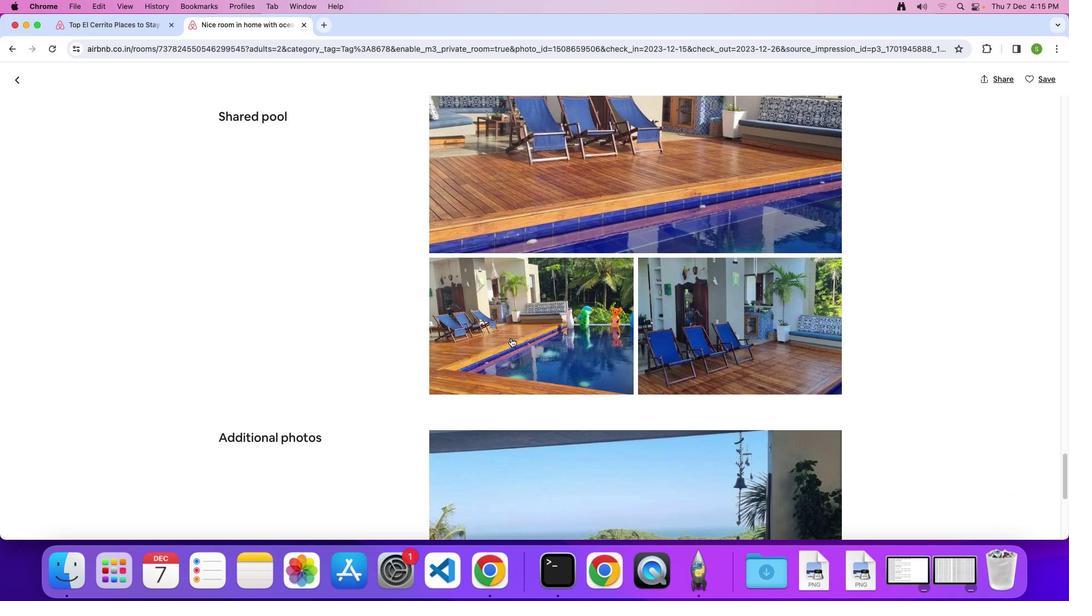 
Action: Mouse scrolled (511, 338) with delta (0, 0)
Screenshot: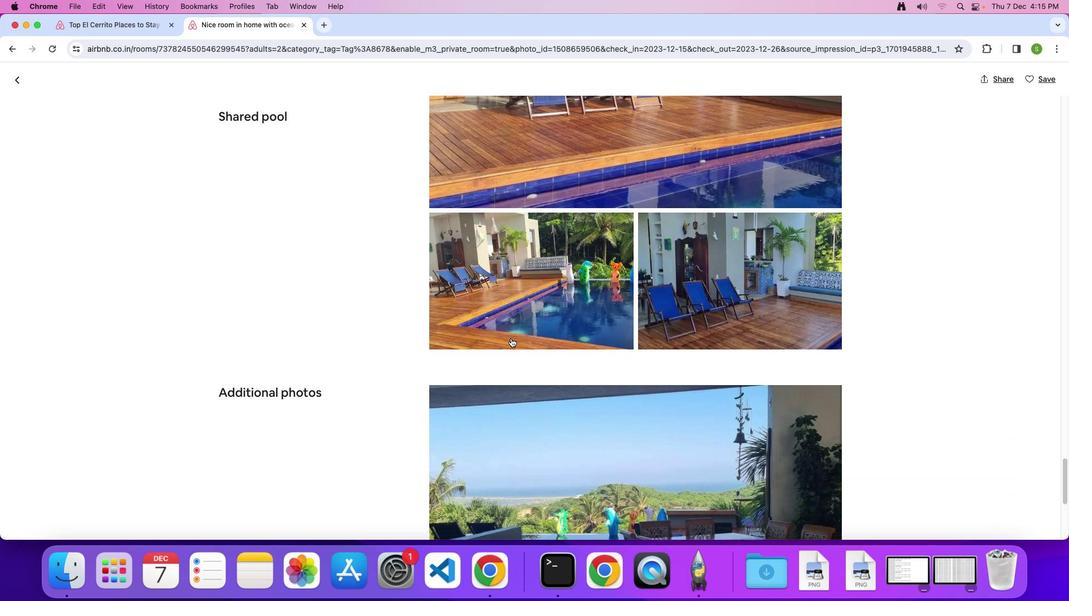 
Action: Mouse scrolled (511, 338) with delta (0, -1)
Screenshot: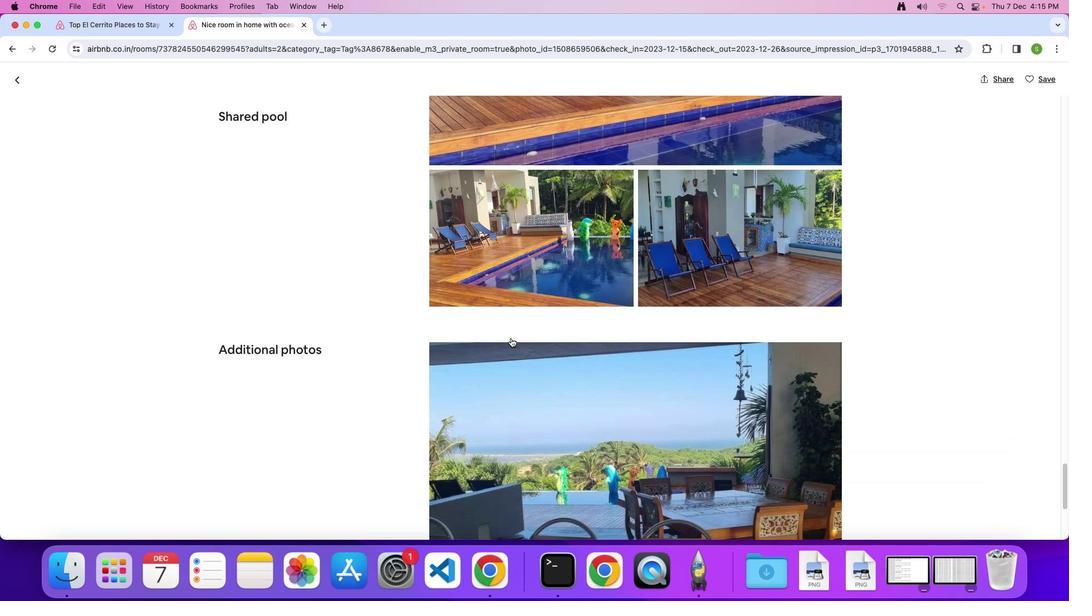 
Action: Mouse scrolled (511, 338) with delta (0, 0)
Screenshot: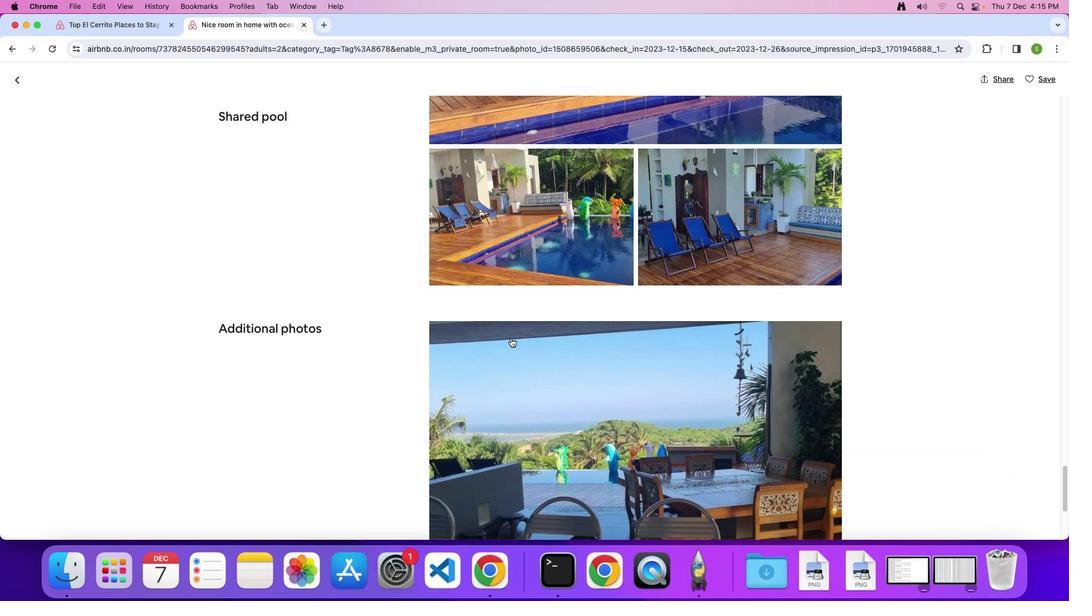 
Action: Mouse scrolled (511, 338) with delta (0, 0)
Screenshot: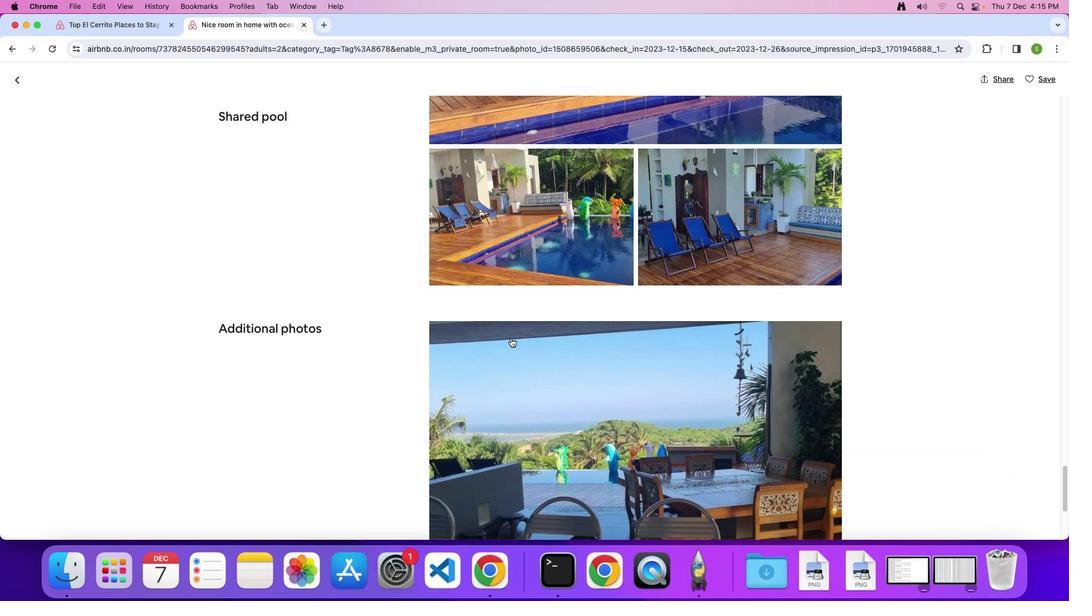 
Action: Mouse scrolled (511, 338) with delta (0, -1)
Screenshot: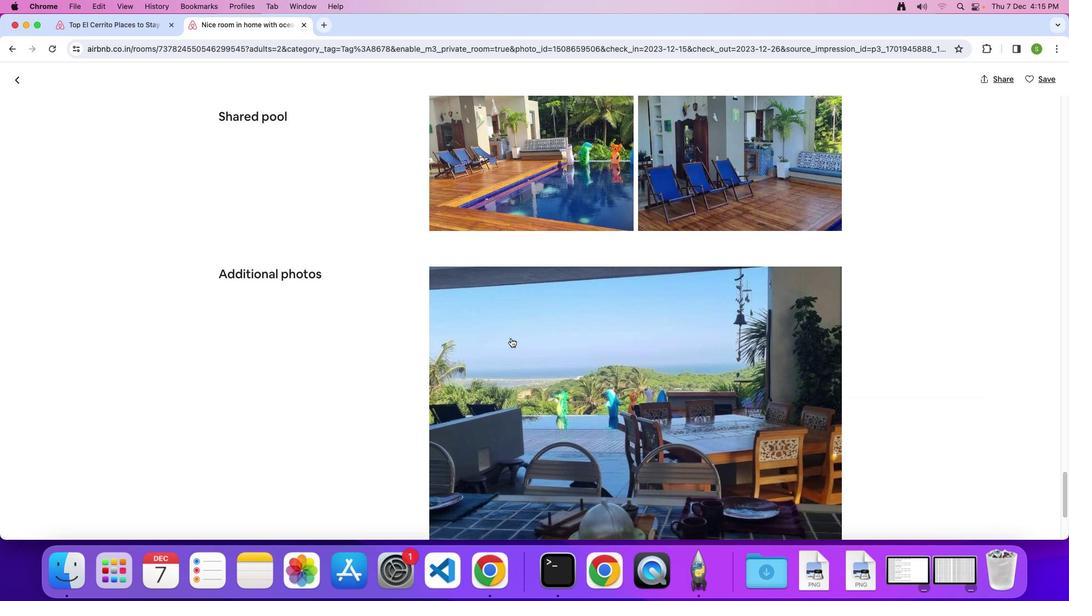 
Action: Mouse scrolled (511, 338) with delta (0, 0)
Screenshot: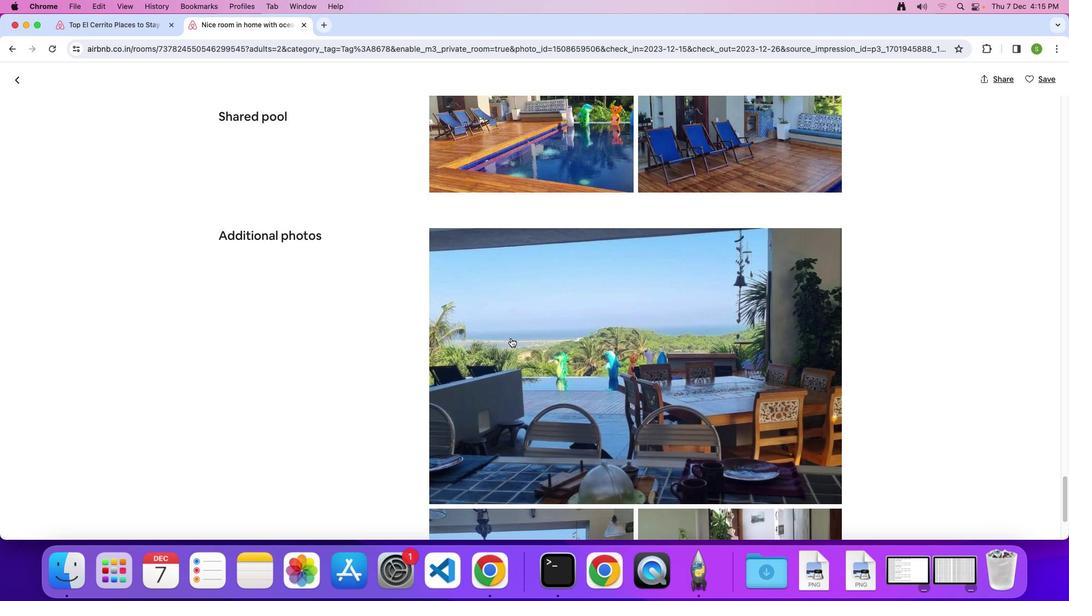 
Action: Mouse scrolled (511, 338) with delta (0, 0)
Screenshot: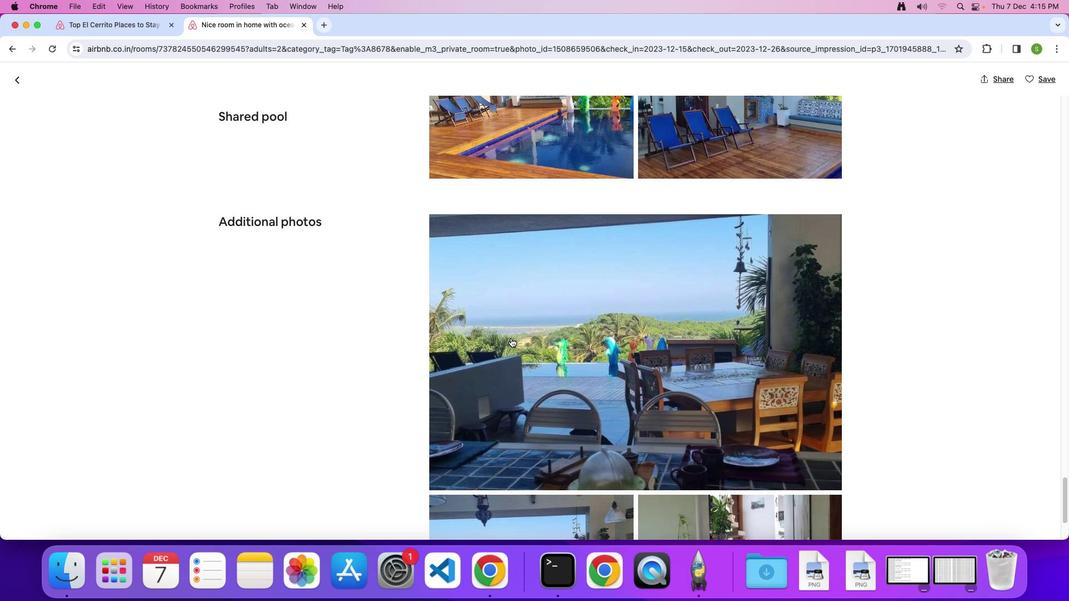 
Action: Mouse scrolled (511, 338) with delta (0, -1)
Screenshot: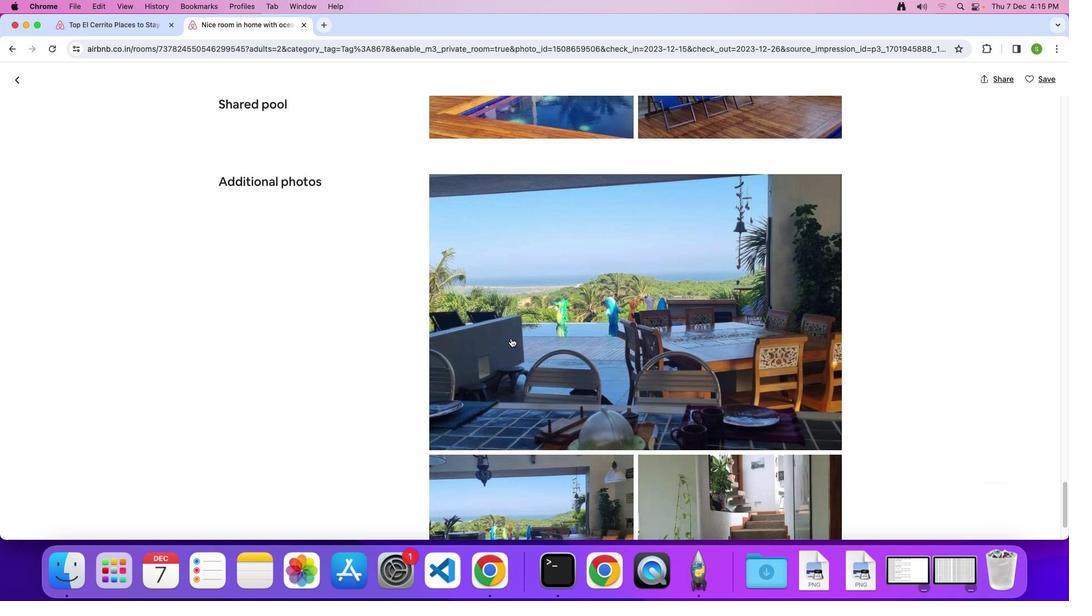 
Action: Mouse scrolled (511, 338) with delta (0, 0)
Screenshot: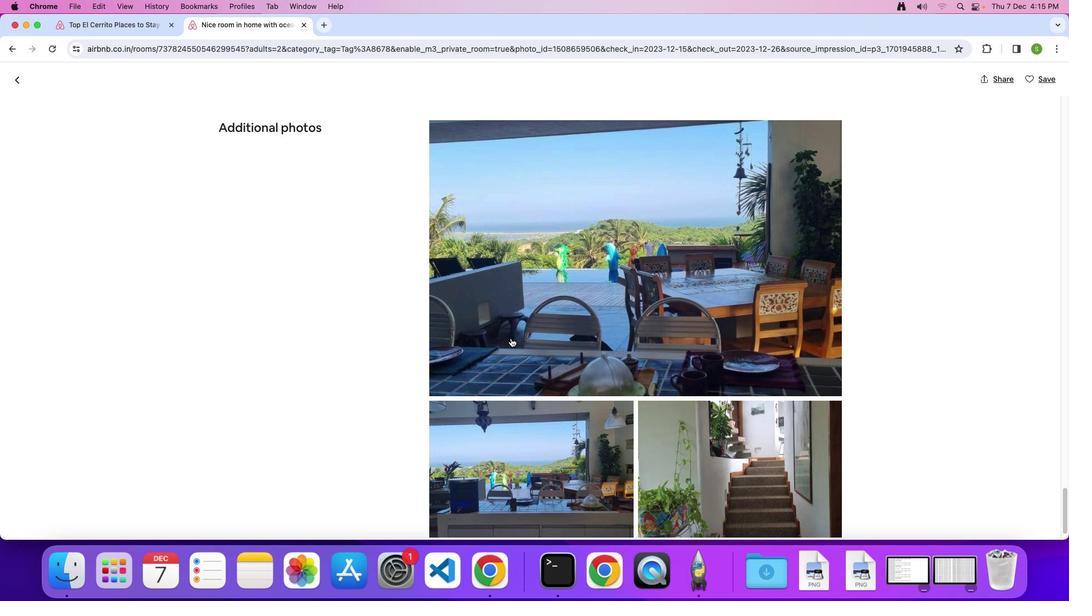 
Action: Mouse scrolled (511, 338) with delta (0, 0)
Screenshot: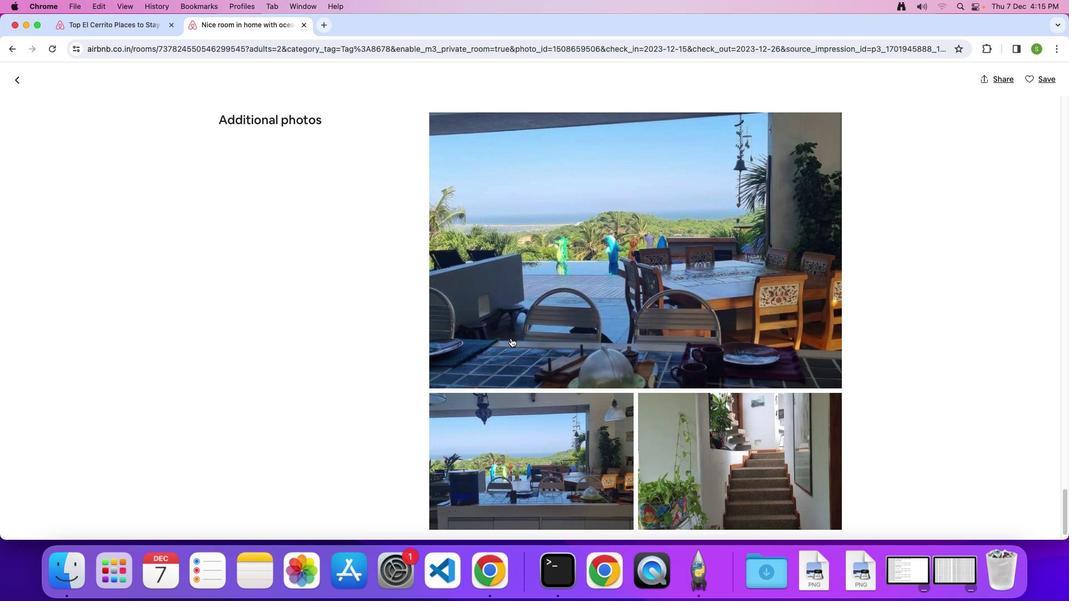 
Action: Mouse scrolled (511, 338) with delta (0, -1)
Screenshot: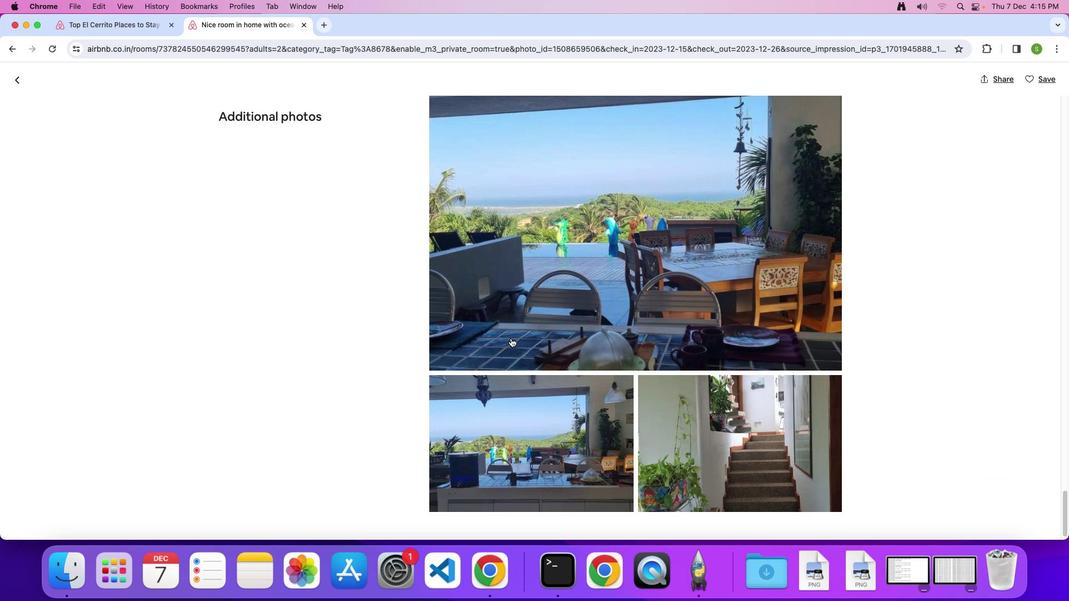 
Action: Mouse scrolled (511, 338) with delta (0, 0)
Screenshot: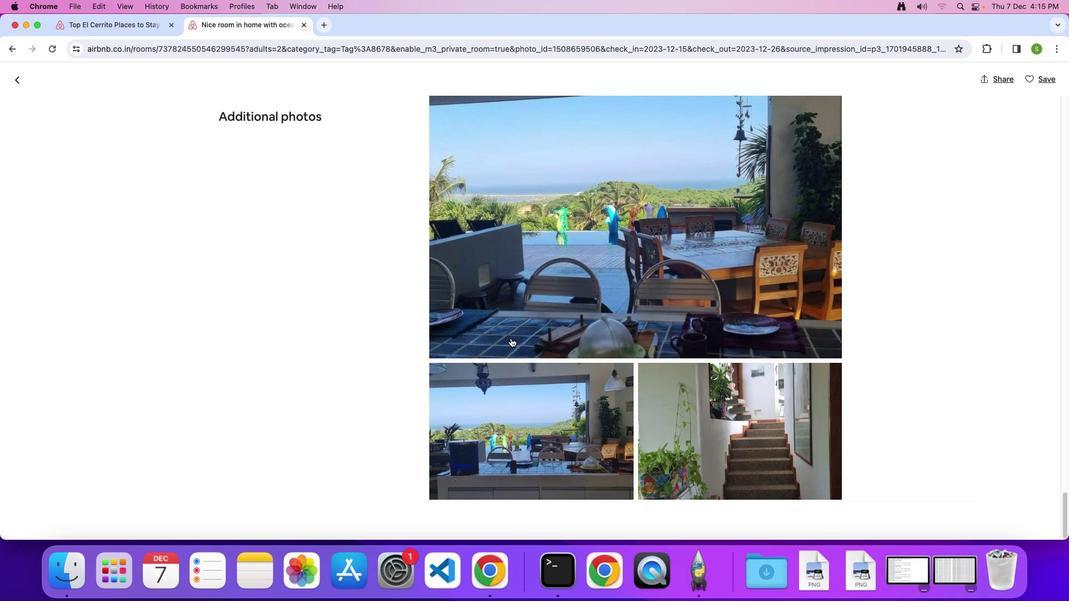 
Action: Mouse scrolled (511, 338) with delta (0, 0)
Screenshot: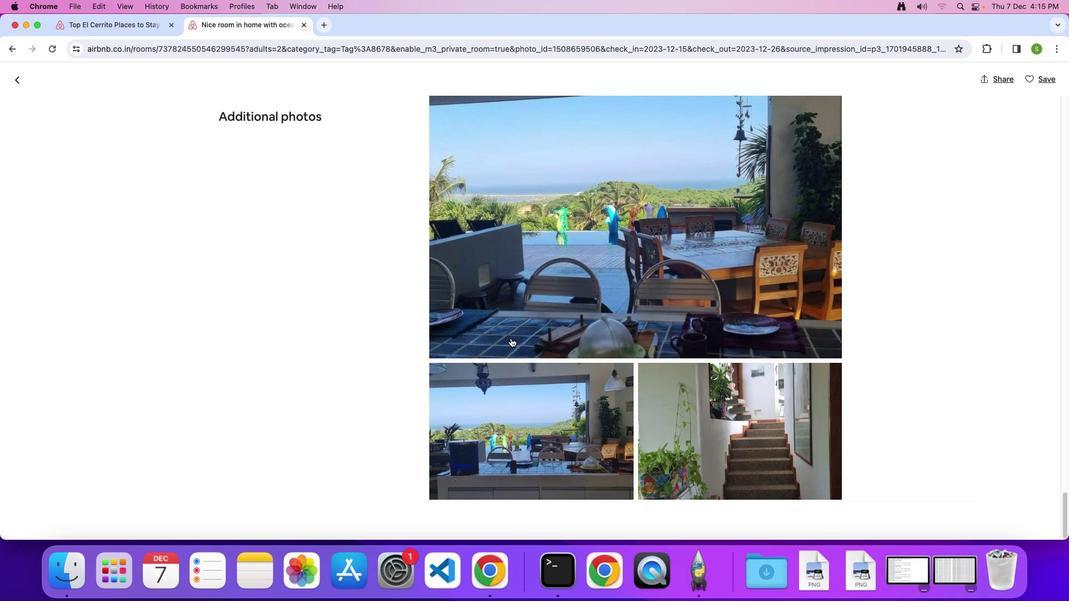 
Action: Mouse scrolled (511, 338) with delta (0, -1)
Screenshot: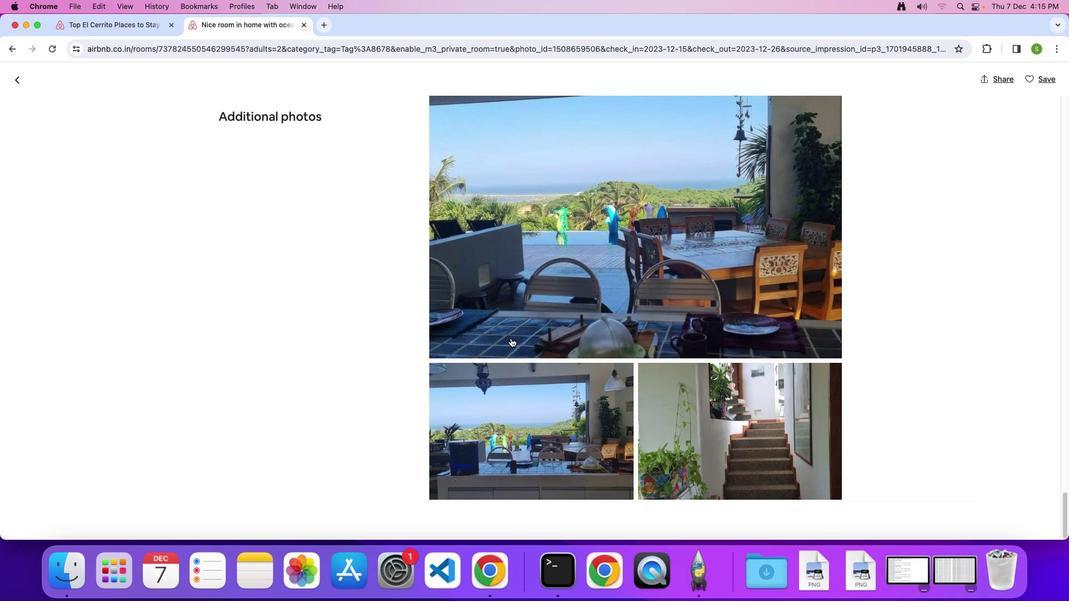 
Action: Mouse moved to (14, 78)
Screenshot: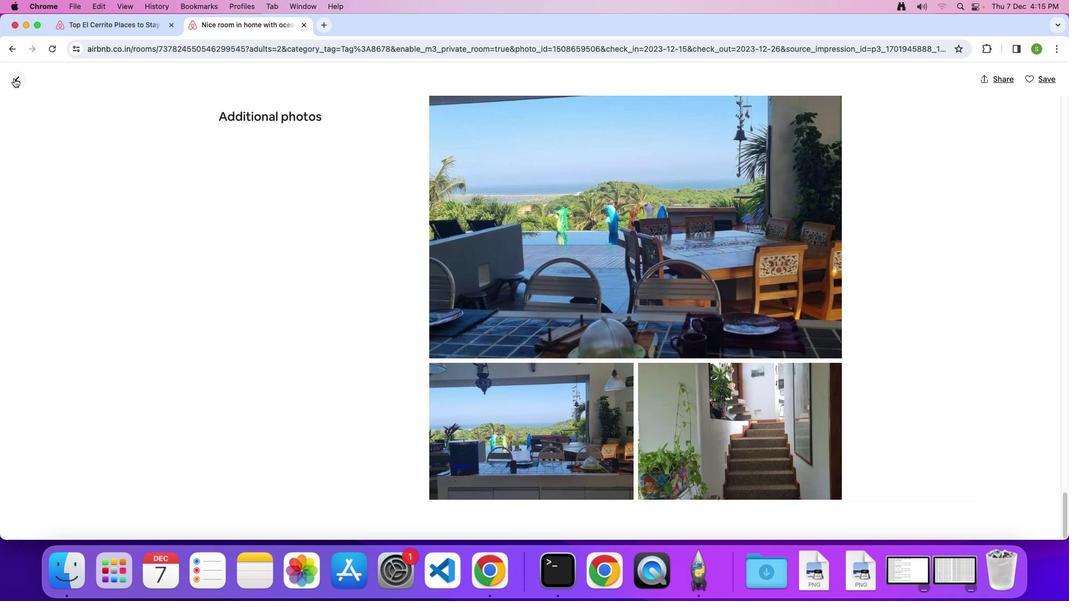
Action: Mouse pressed left at (14, 78)
Screenshot: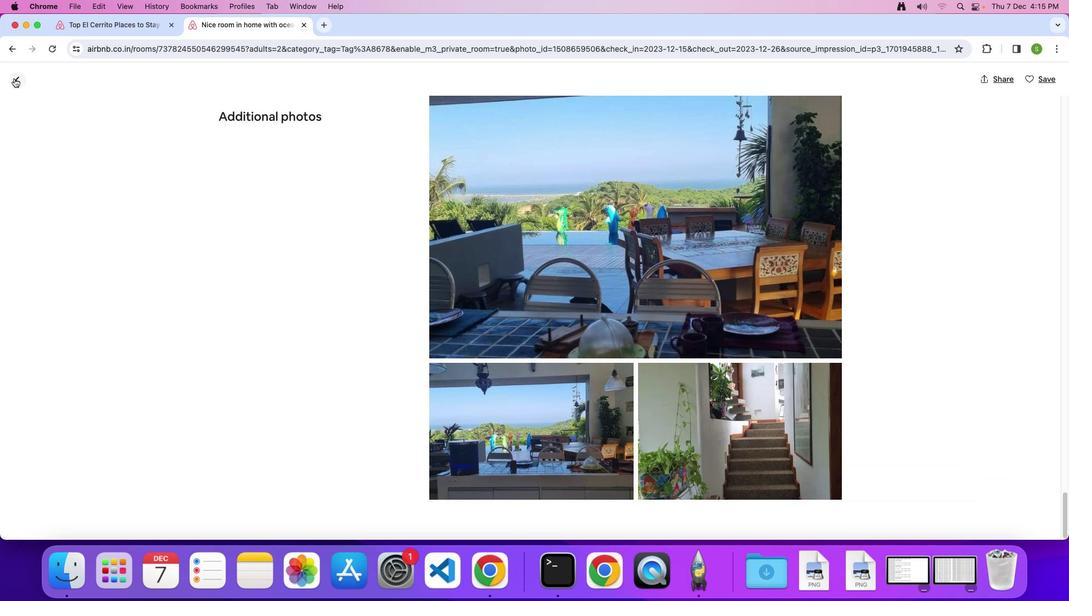 
Action: Mouse moved to (373, 278)
Screenshot: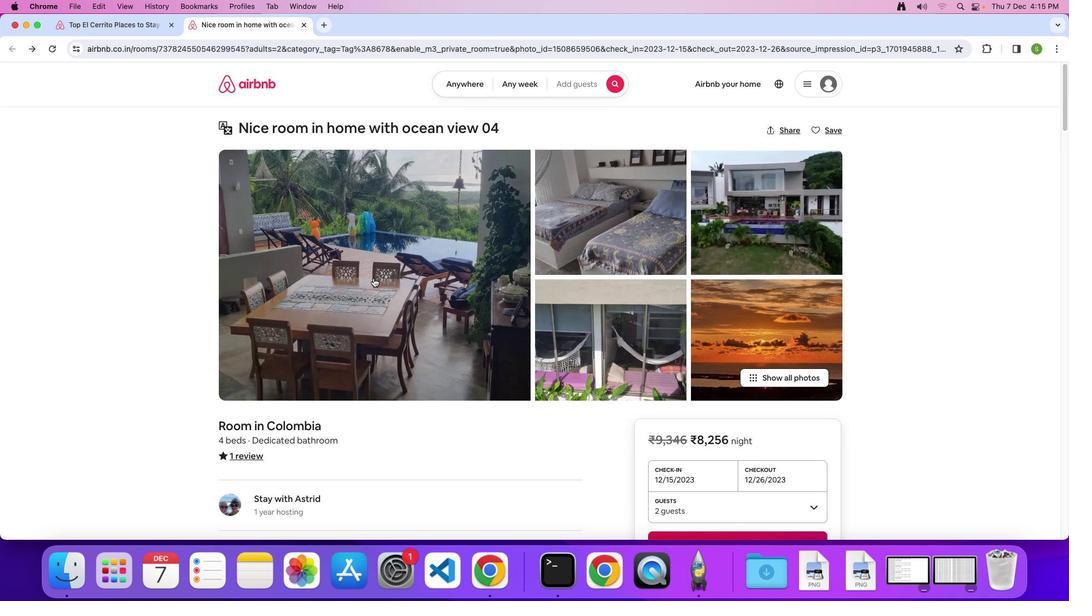 
Action: Mouse scrolled (373, 278) with delta (0, 0)
Screenshot: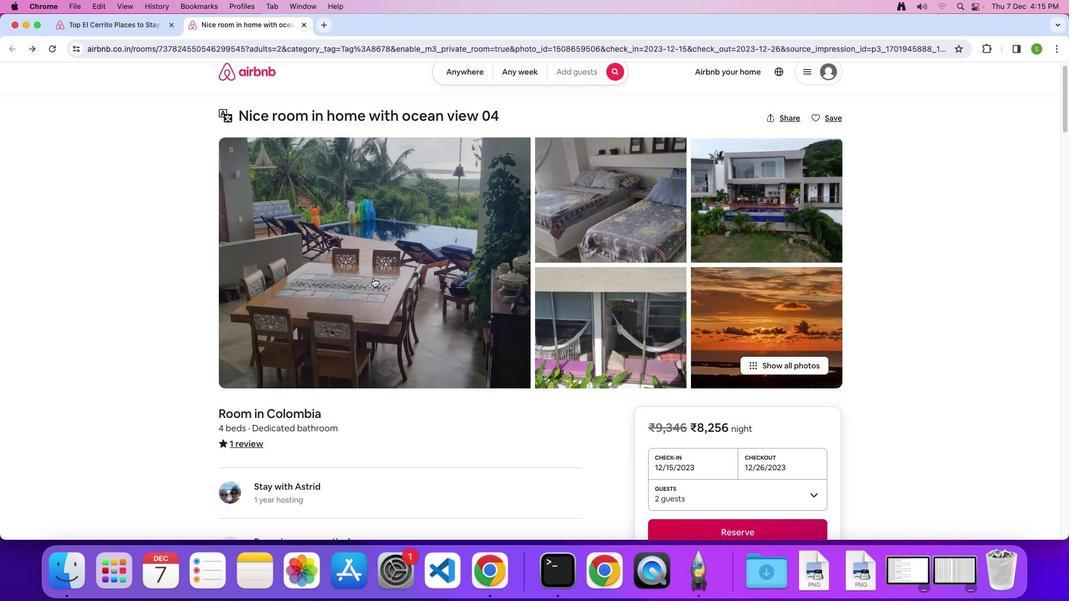
Action: Mouse scrolled (373, 278) with delta (0, 0)
Screenshot: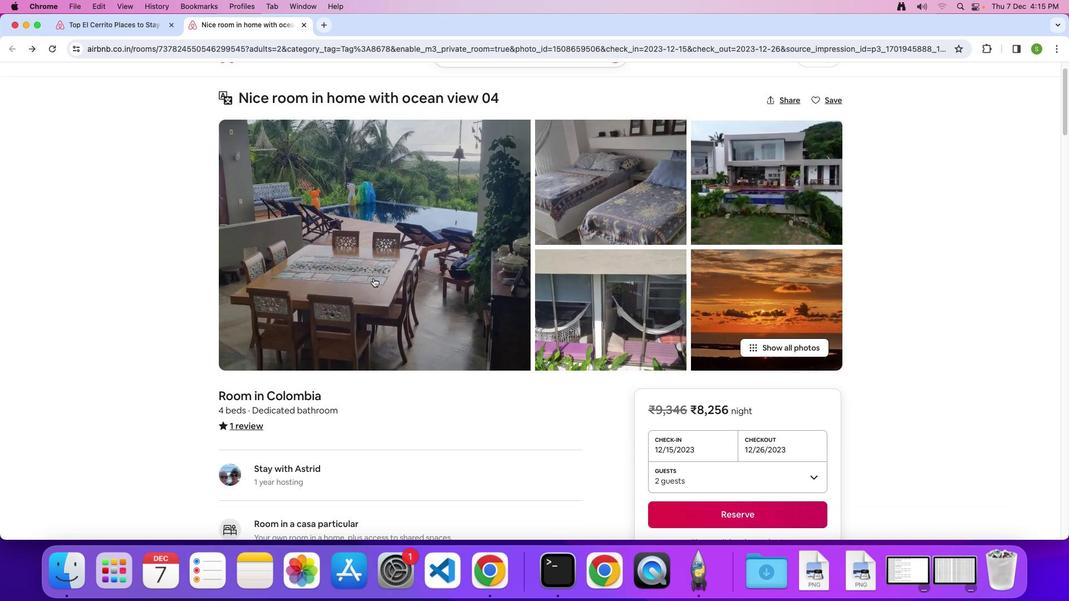 
Action: Mouse scrolled (373, 278) with delta (0, -1)
Screenshot: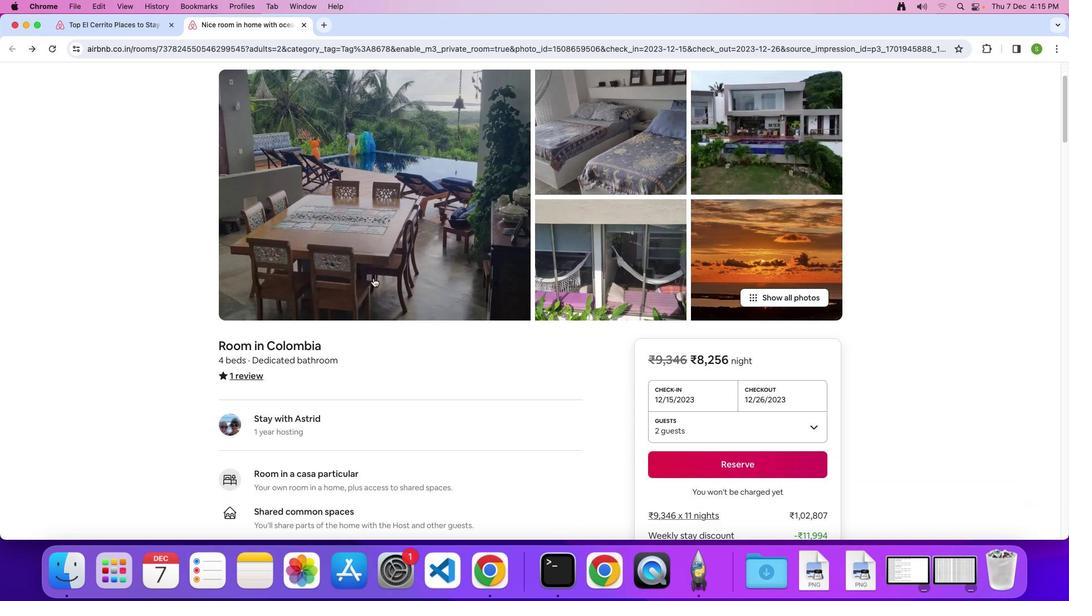 
Action: Mouse scrolled (373, 278) with delta (0, 0)
Screenshot: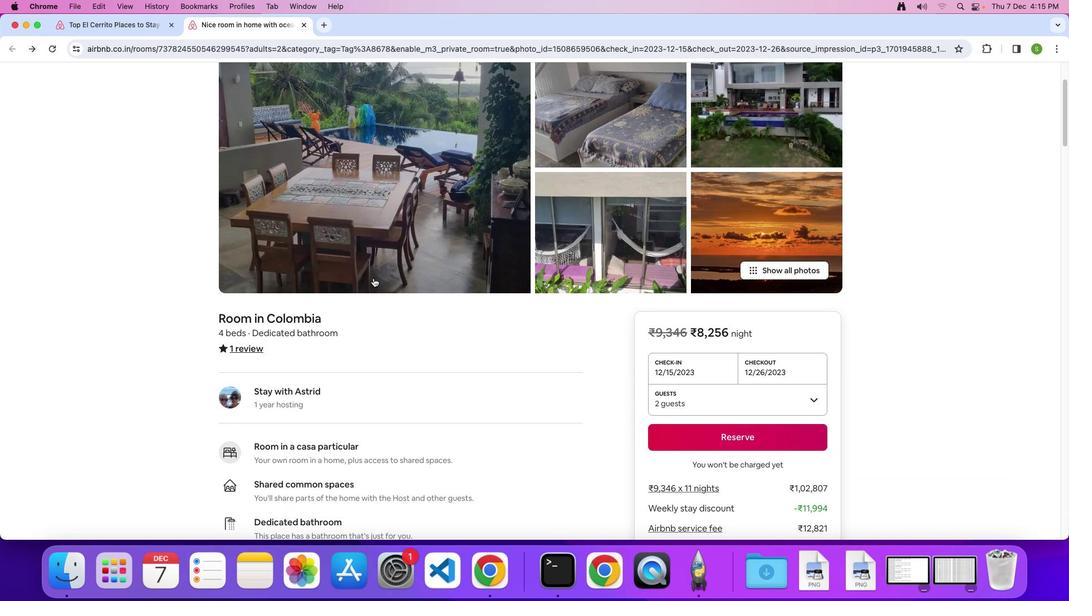 
Action: Mouse scrolled (373, 278) with delta (0, 0)
Screenshot: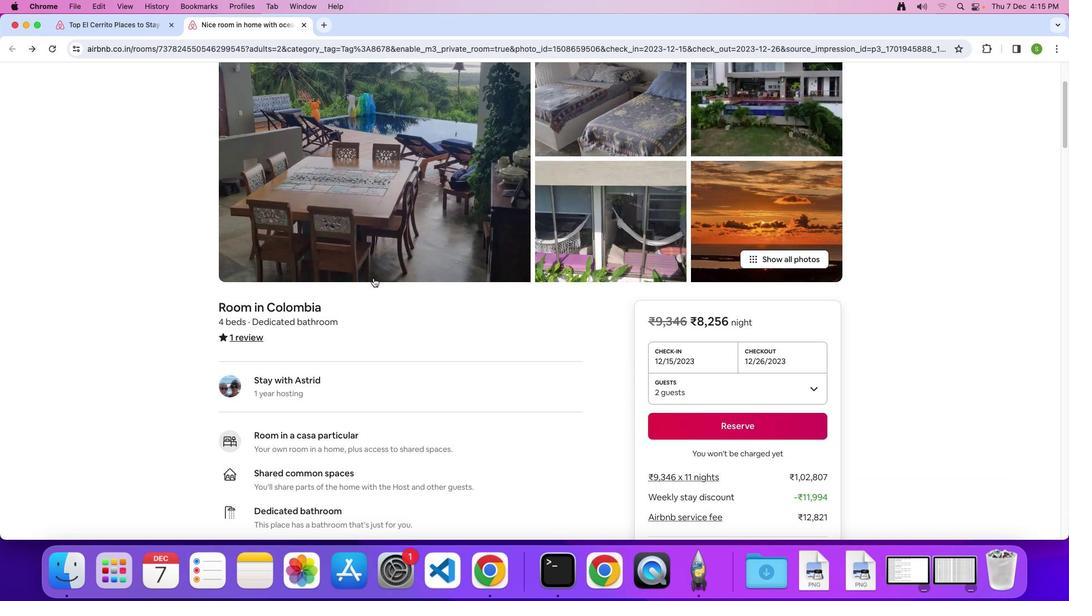 
Action: Mouse scrolled (373, 278) with delta (0, -1)
Screenshot: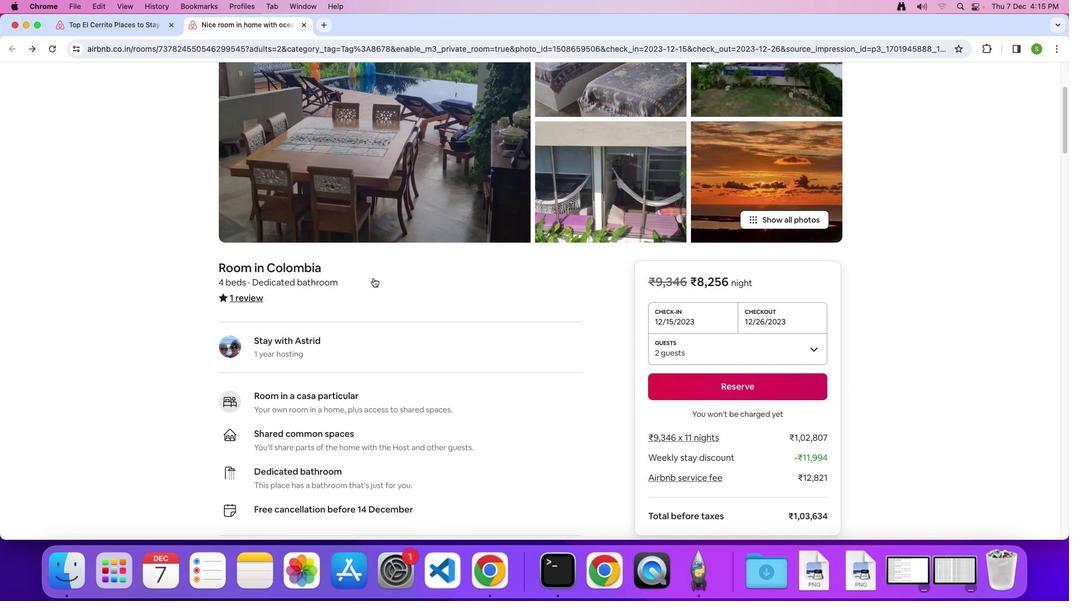 
Action: Mouse scrolled (373, 278) with delta (0, 0)
Screenshot: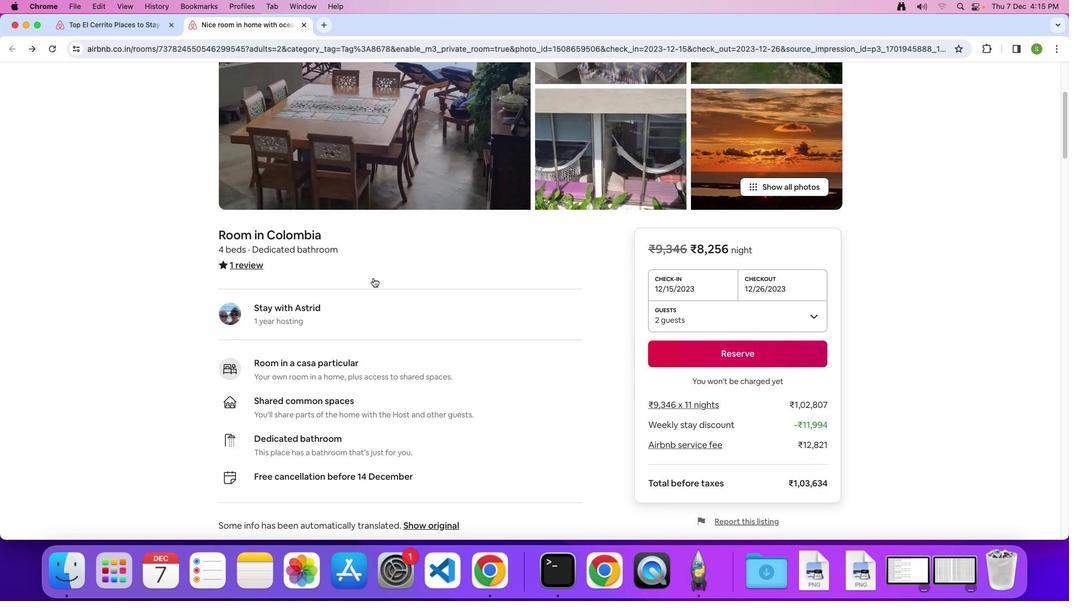 
Action: Mouse scrolled (373, 278) with delta (0, 0)
Screenshot: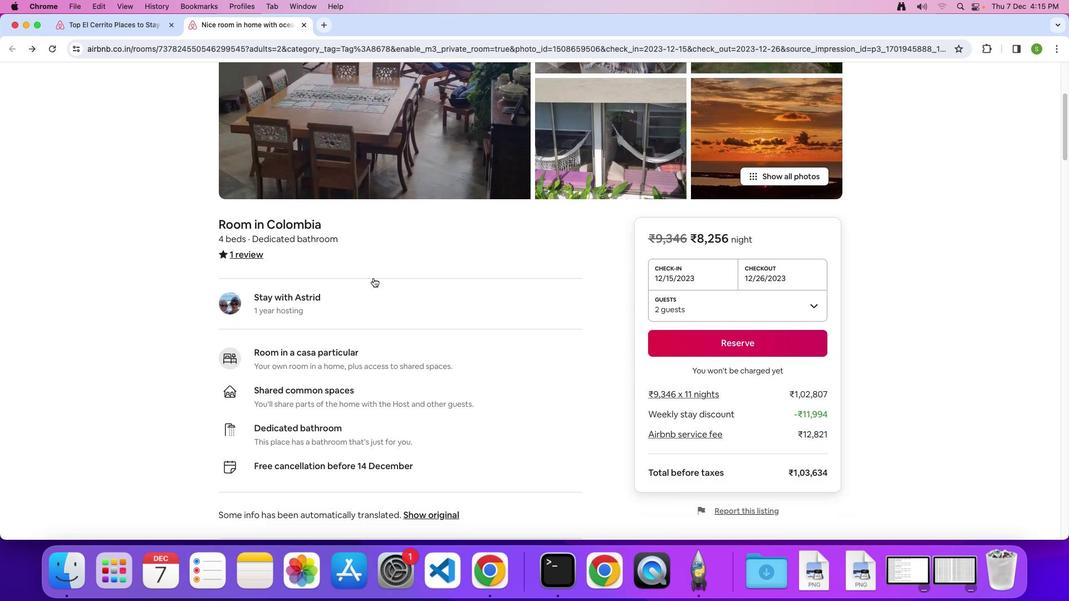 
Action: Mouse scrolled (373, 278) with delta (0, -1)
Screenshot: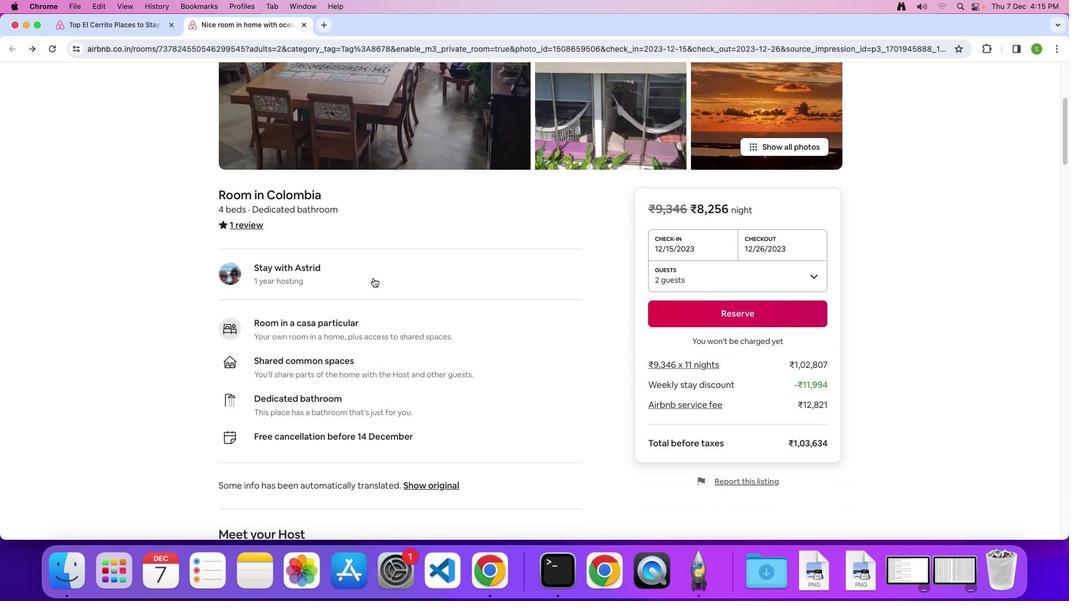 
Action: Mouse scrolled (373, 278) with delta (0, 0)
Screenshot: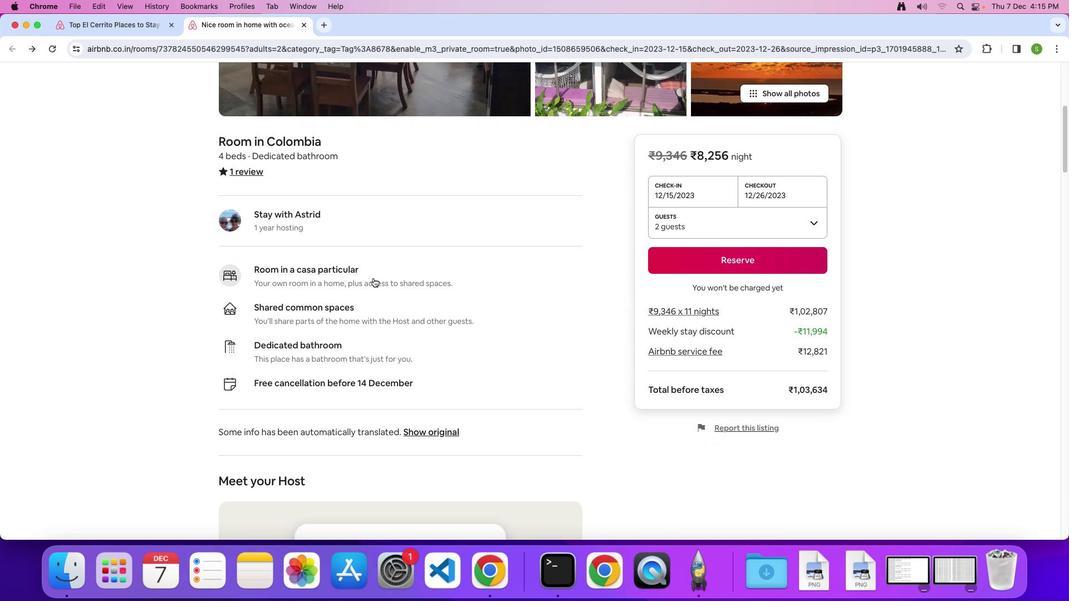 
Action: Mouse scrolled (373, 278) with delta (0, 0)
Screenshot: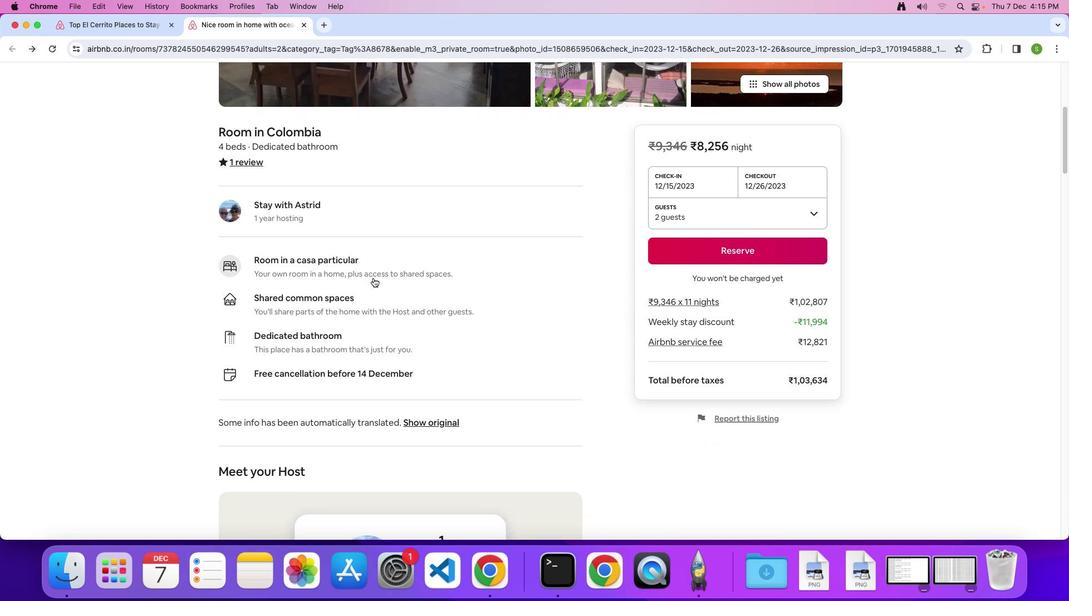 
Action: Mouse scrolled (373, 278) with delta (0, -1)
Screenshot: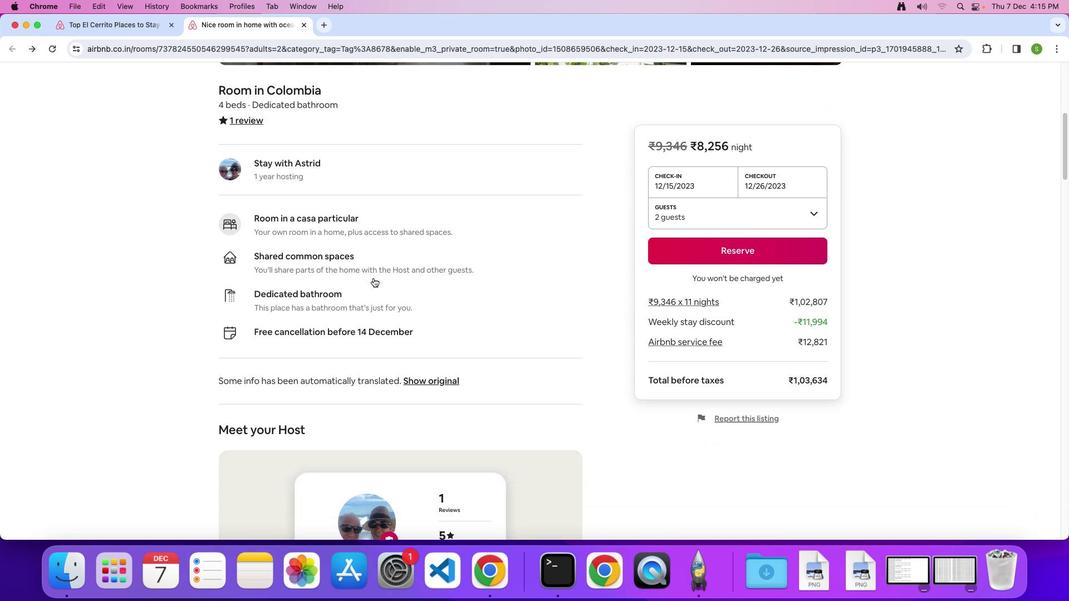 
Action: Mouse scrolled (373, 278) with delta (0, 0)
Screenshot: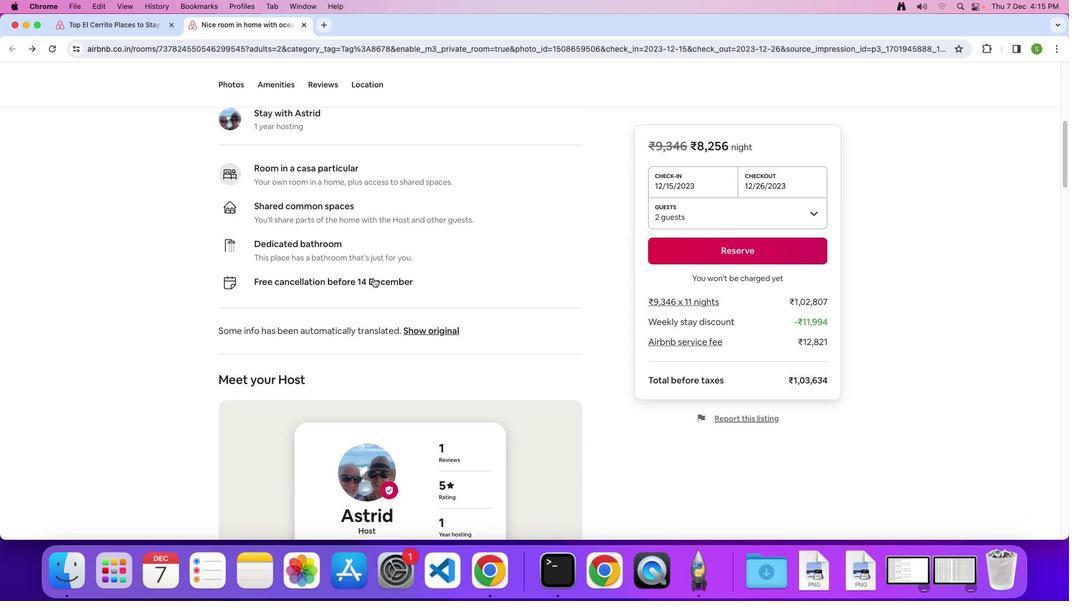 
Action: Mouse scrolled (373, 278) with delta (0, 0)
Screenshot: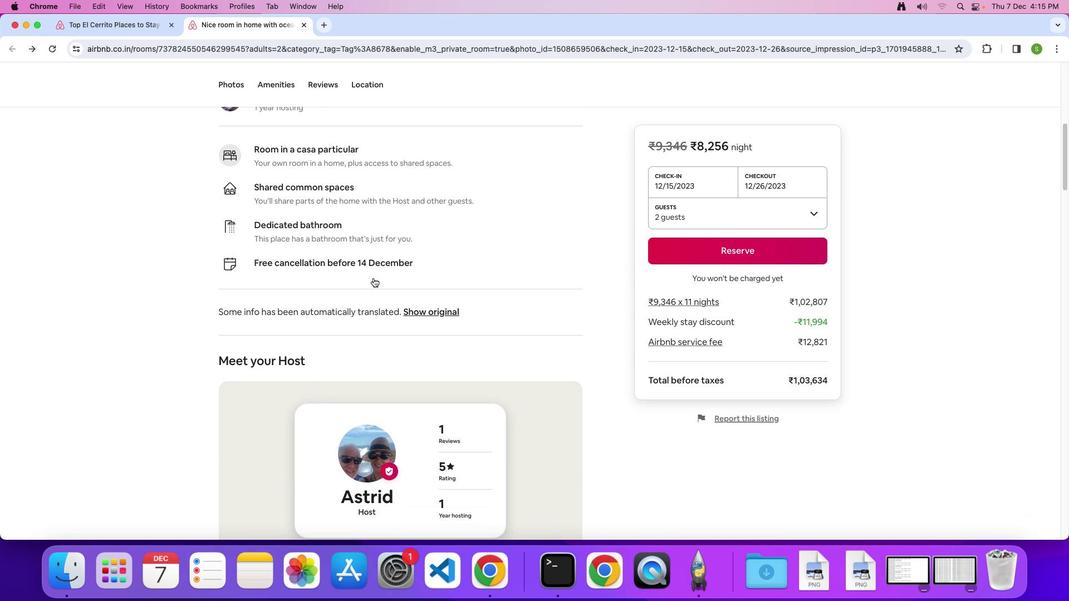 
Action: Mouse scrolled (373, 278) with delta (0, -1)
Screenshot: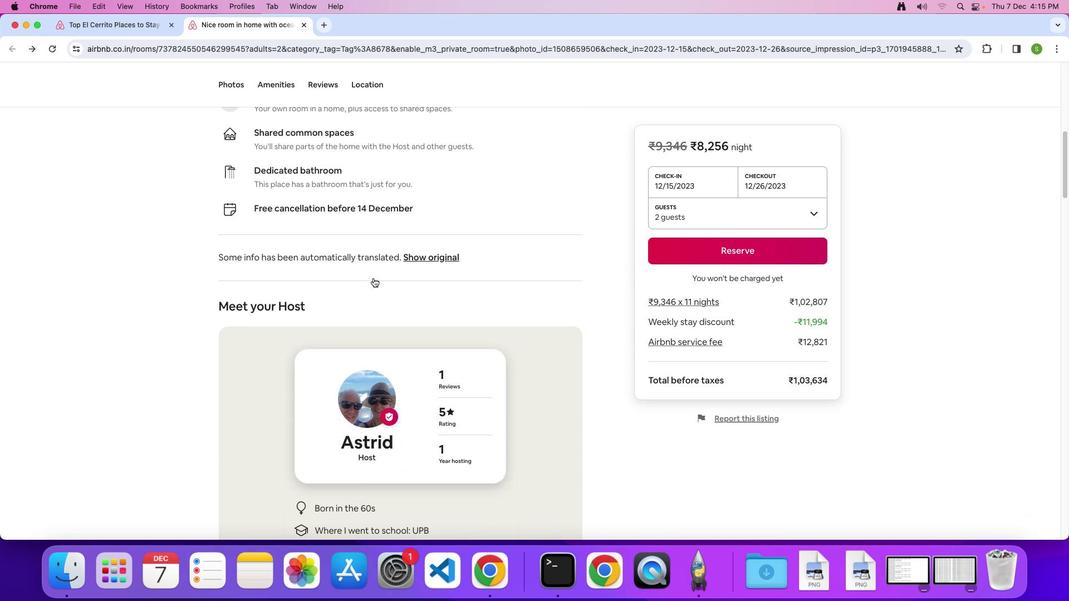 
Action: Mouse scrolled (373, 278) with delta (0, 0)
Screenshot: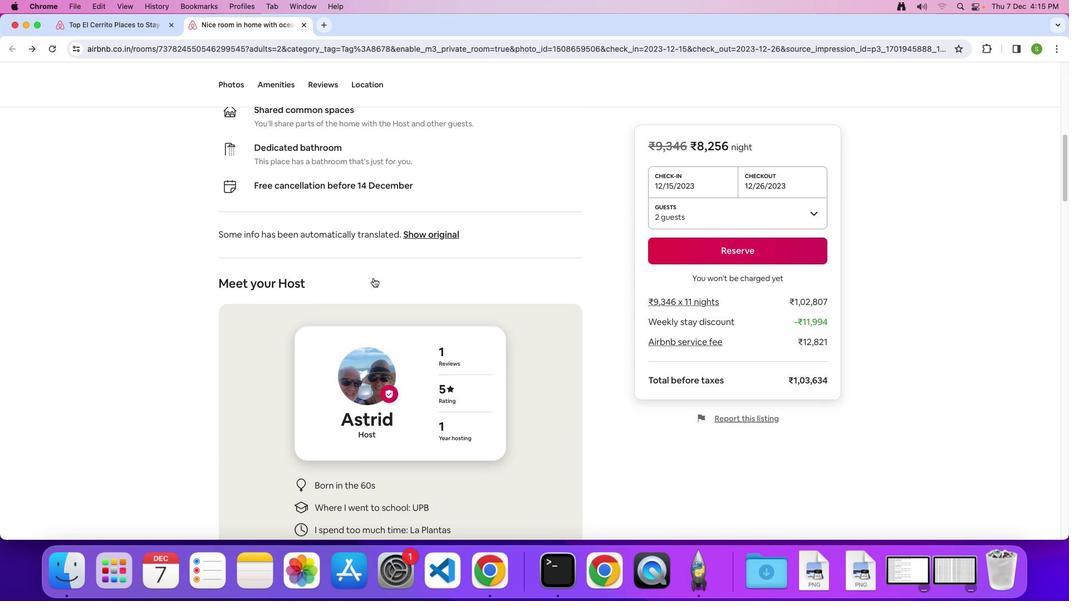 
Action: Mouse scrolled (373, 278) with delta (0, 0)
Screenshot: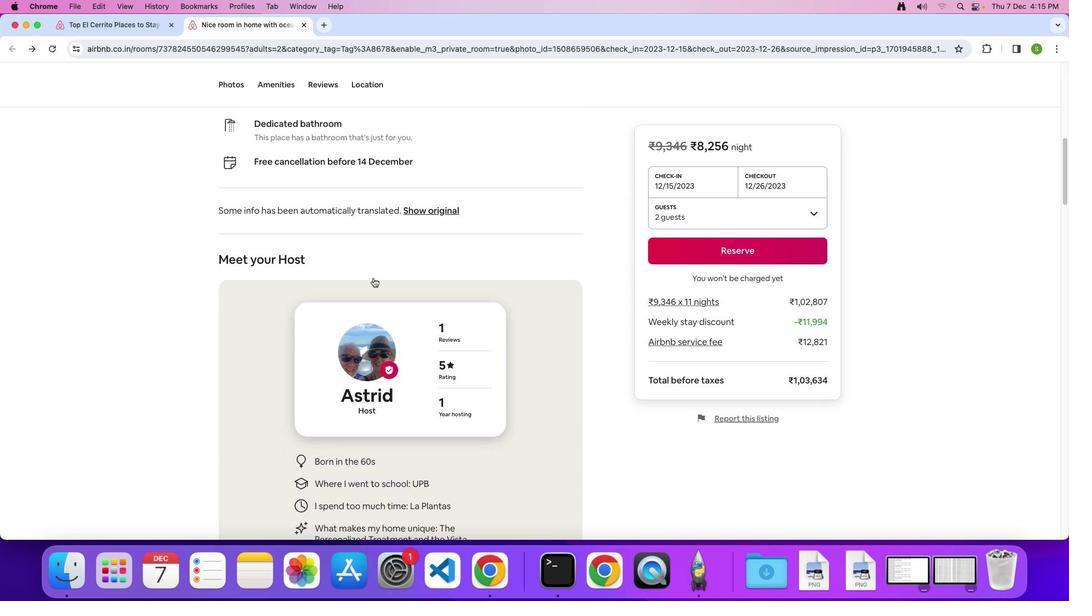 
Action: Mouse scrolled (373, 278) with delta (0, -1)
Screenshot: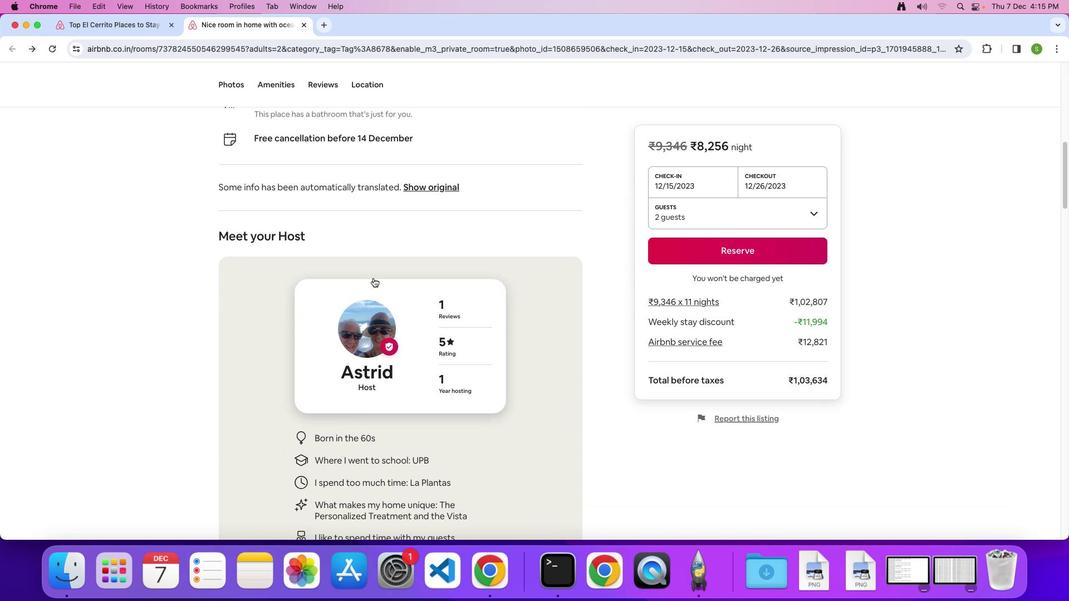 
Action: Mouse scrolled (373, 278) with delta (0, 0)
Screenshot: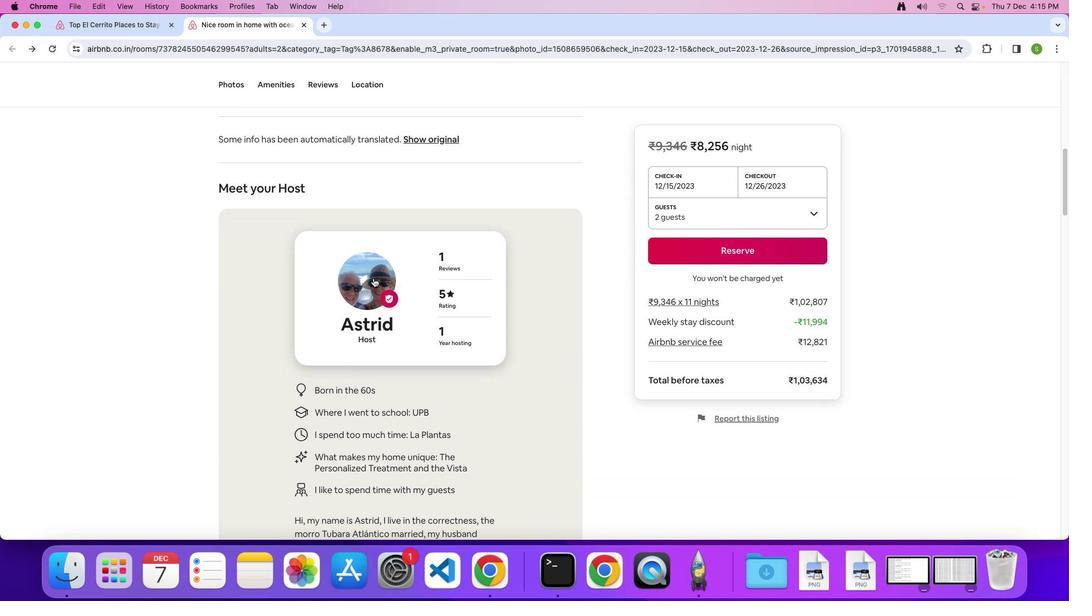 
Action: Mouse scrolled (373, 278) with delta (0, 0)
Screenshot: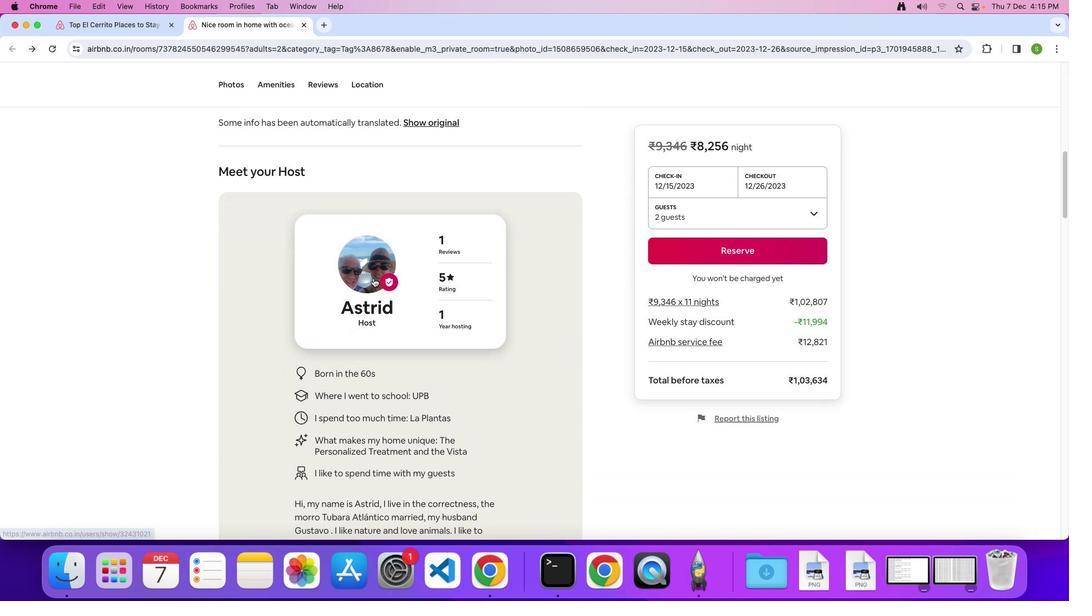 
Action: Mouse scrolled (373, 278) with delta (0, -1)
Screenshot: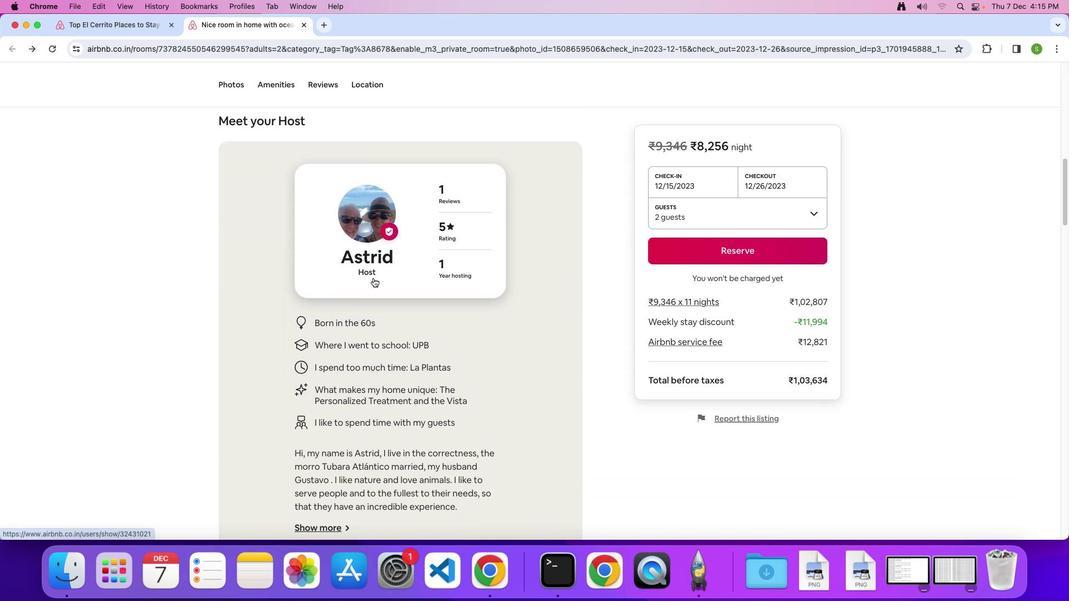 
Action: Mouse scrolled (373, 278) with delta (0, 0)
Screenshot: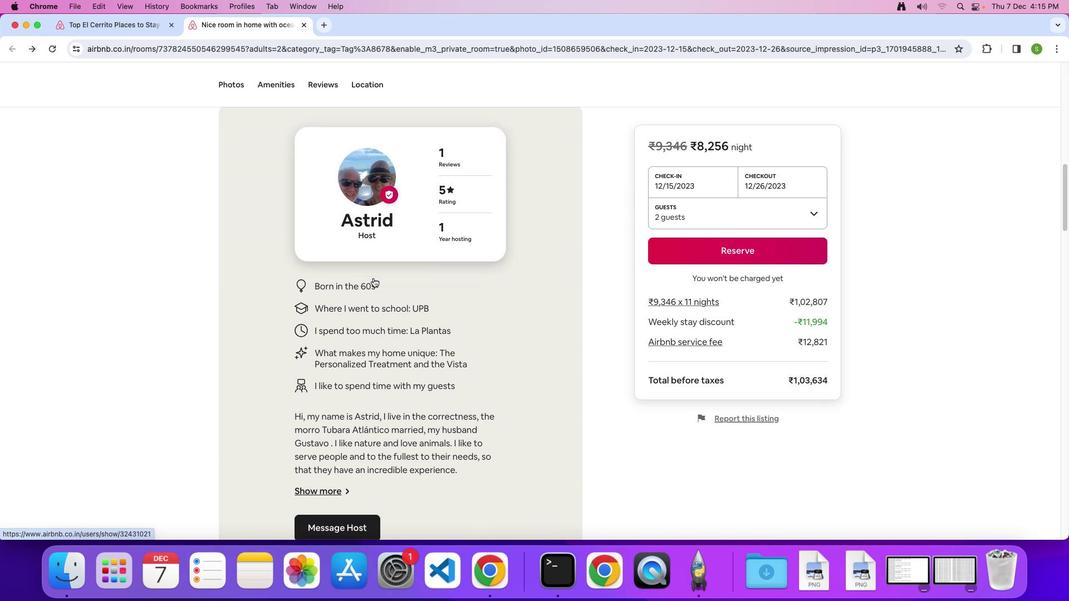 
Action: Mouse scrolled (373, 278) with delta (0, 0)
Screenshot: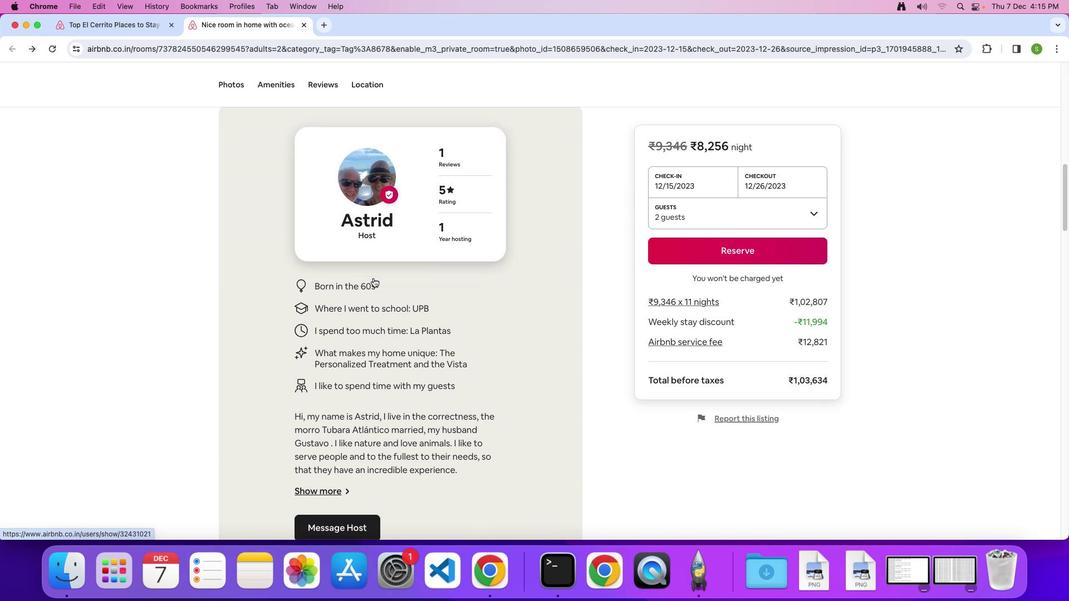 
Action: Mouse scrolled (373, 278) with delta (0, -1)
Screenshot: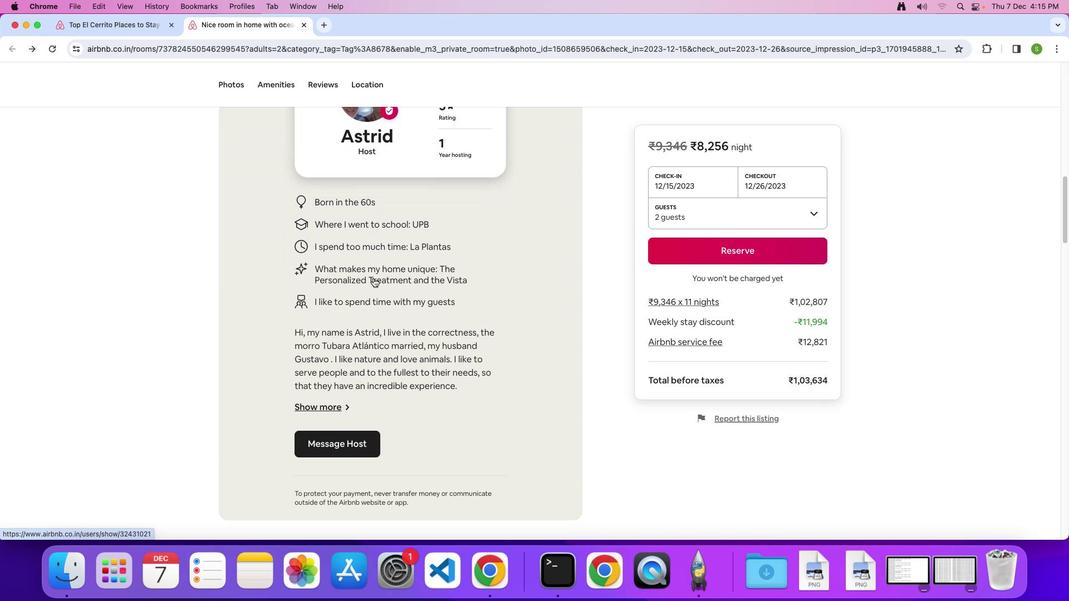 
Action: Mouse scrolled (373, 278) with delta (0, -1)
Screenshot: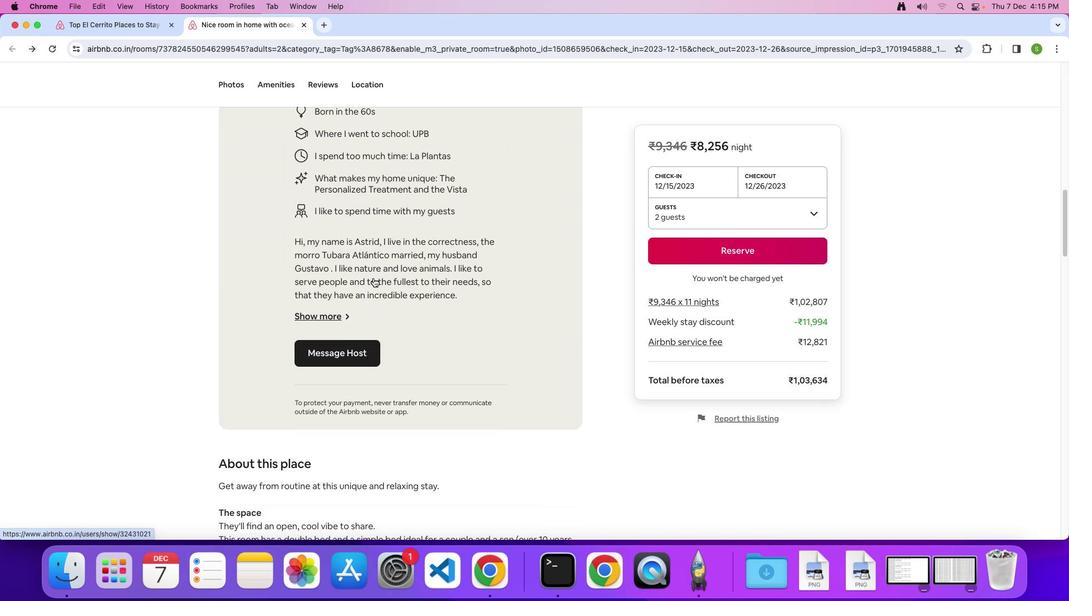 
Action: Mouse scrolled (373, 278) with delta (0, 0)
Screenshot: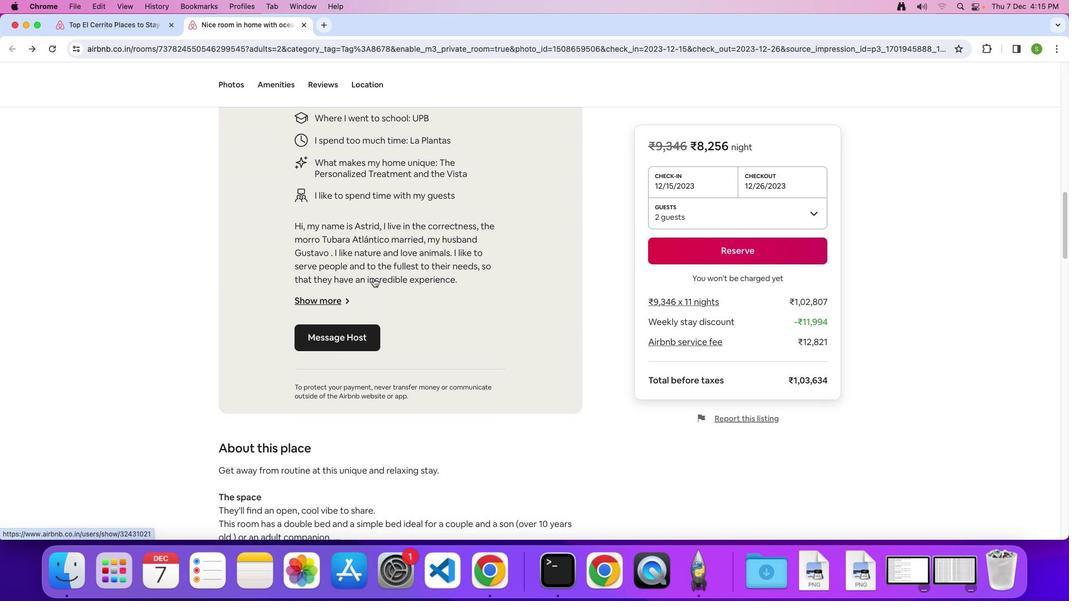 
Action: Mouse scrolled (373, 278) with delta (0, 0)
